 Task: Draw Realistic Clouds.
Action: Mouse moved to (334, 46)
Screenshot: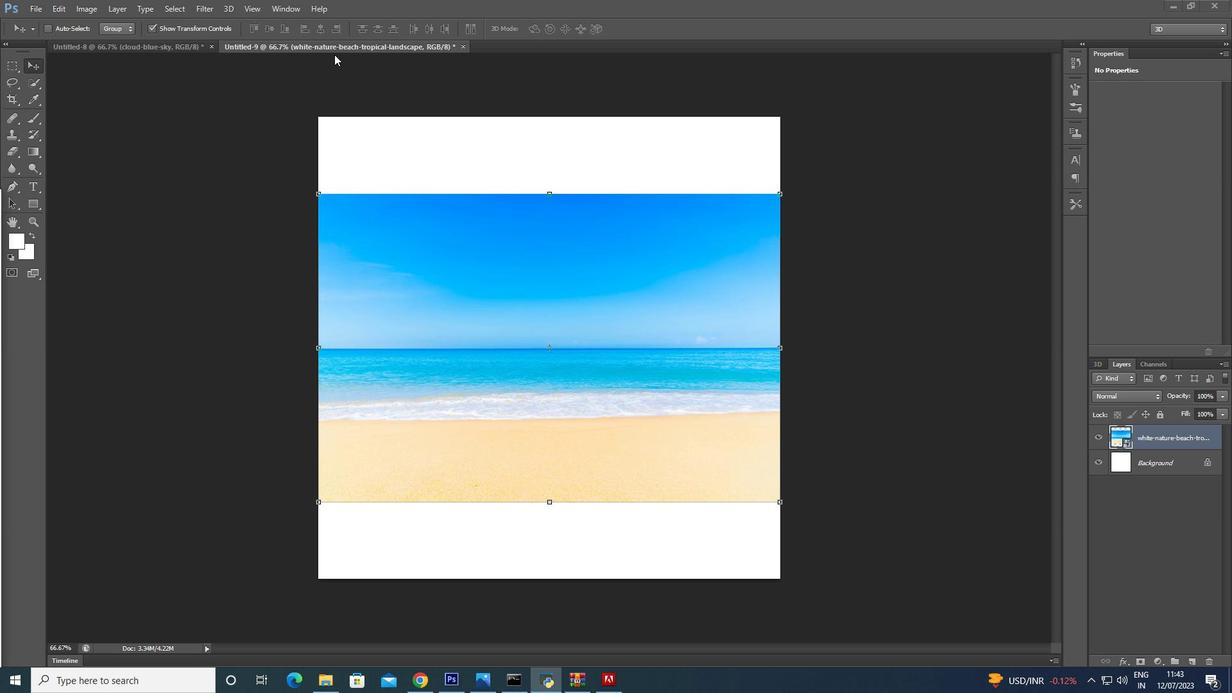 
Action: Mouse pressed left at (334, 46)
Screenshot: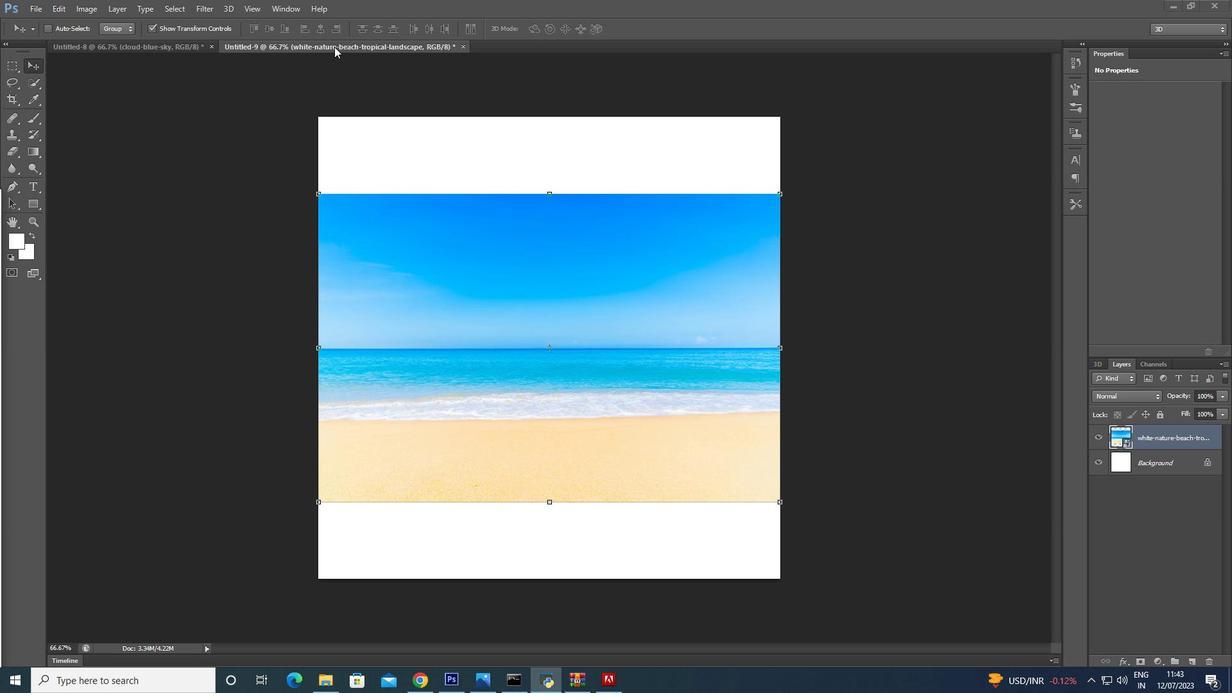 
Action: Mouse pressed left at (334, 46)
Screenshot: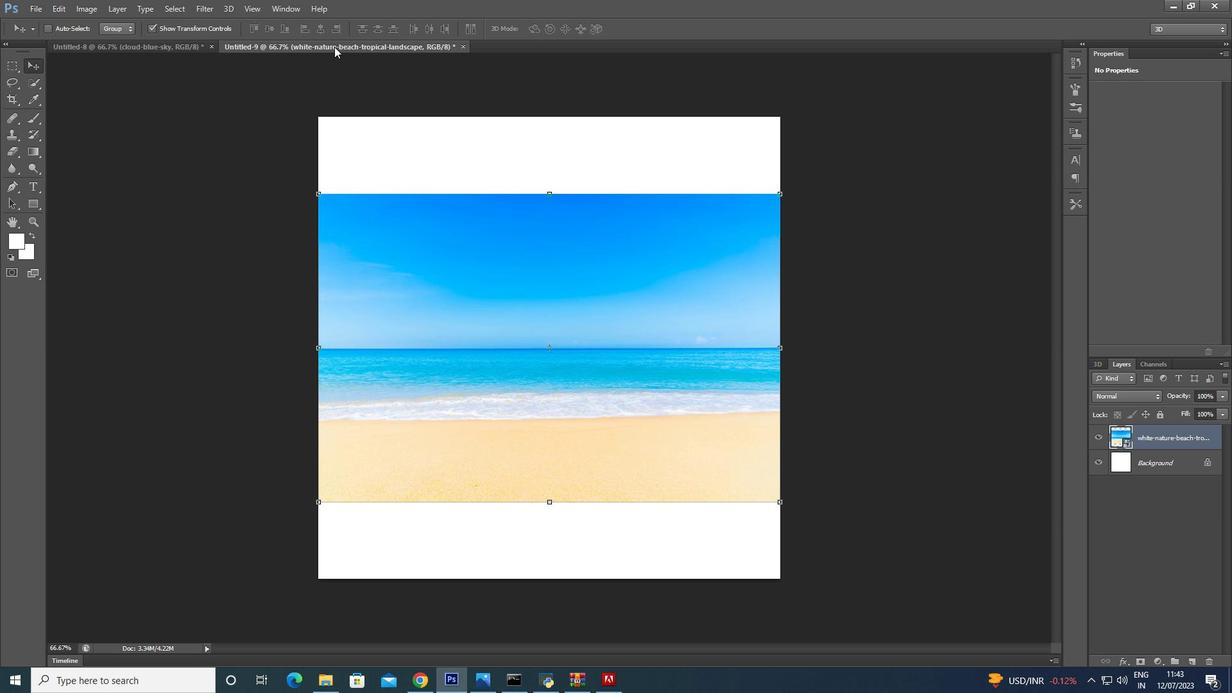 
Action: Mouse moved to (165, 47)
Screenshot: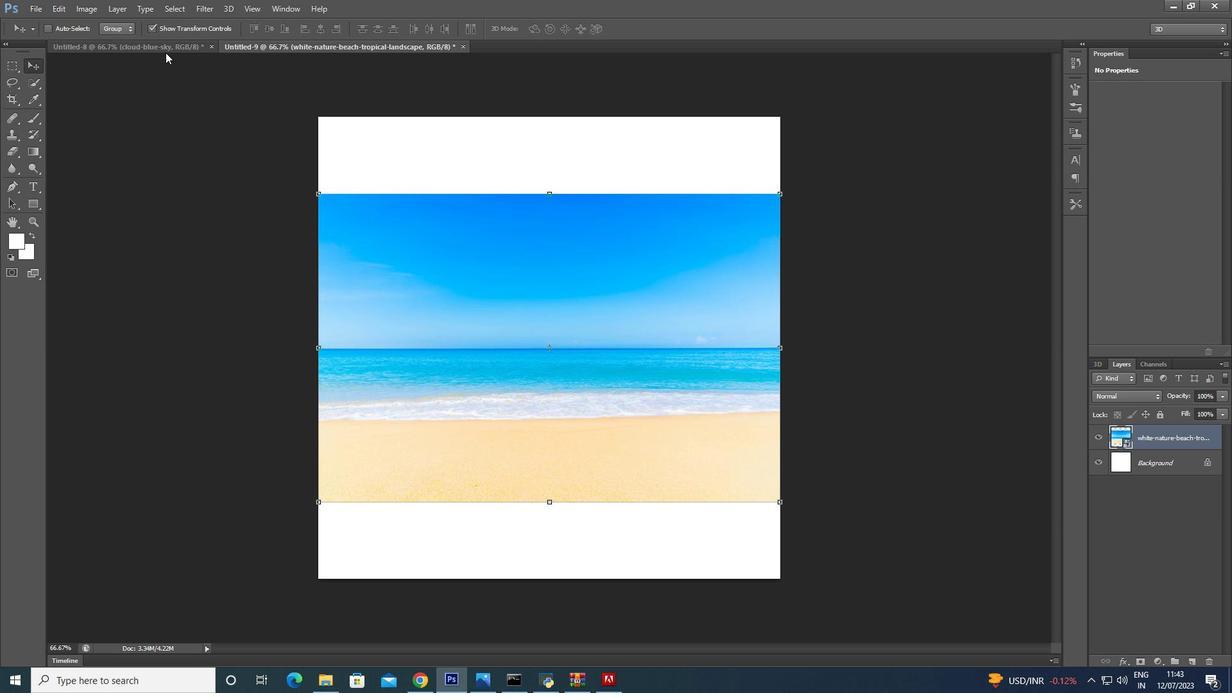 
Action: Mouse pressed left at (165, 47)
Screenshot: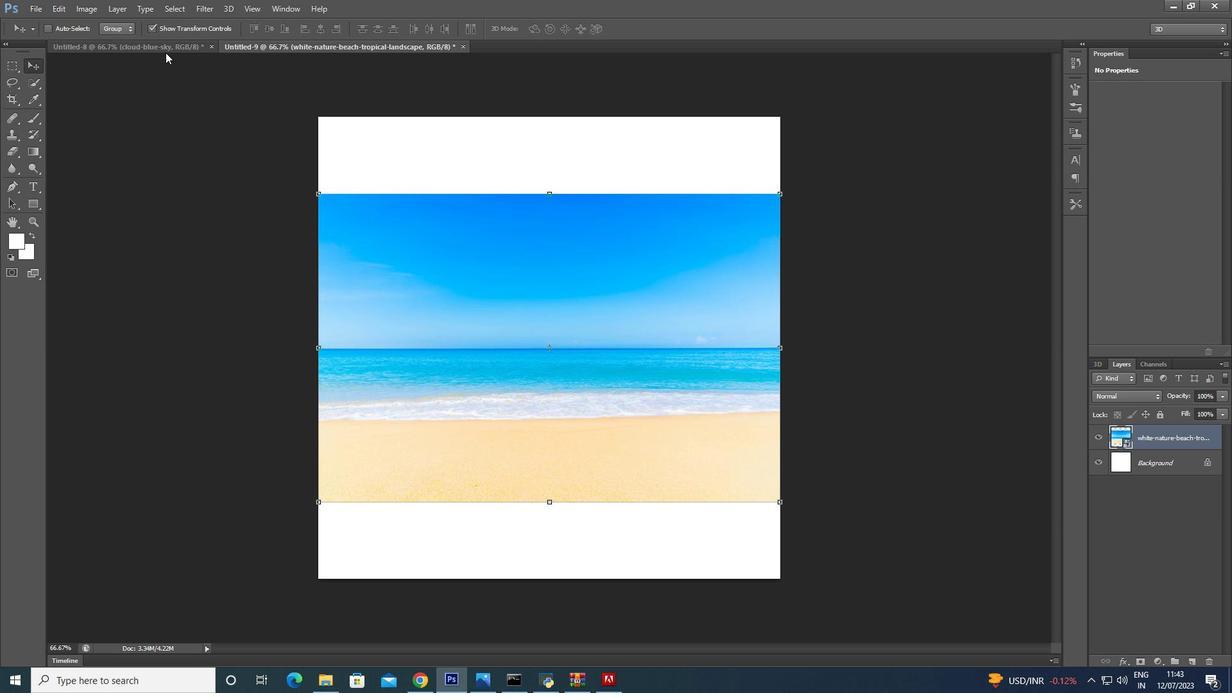 
Action: Mouse moved to (527, 317)
Screenshot: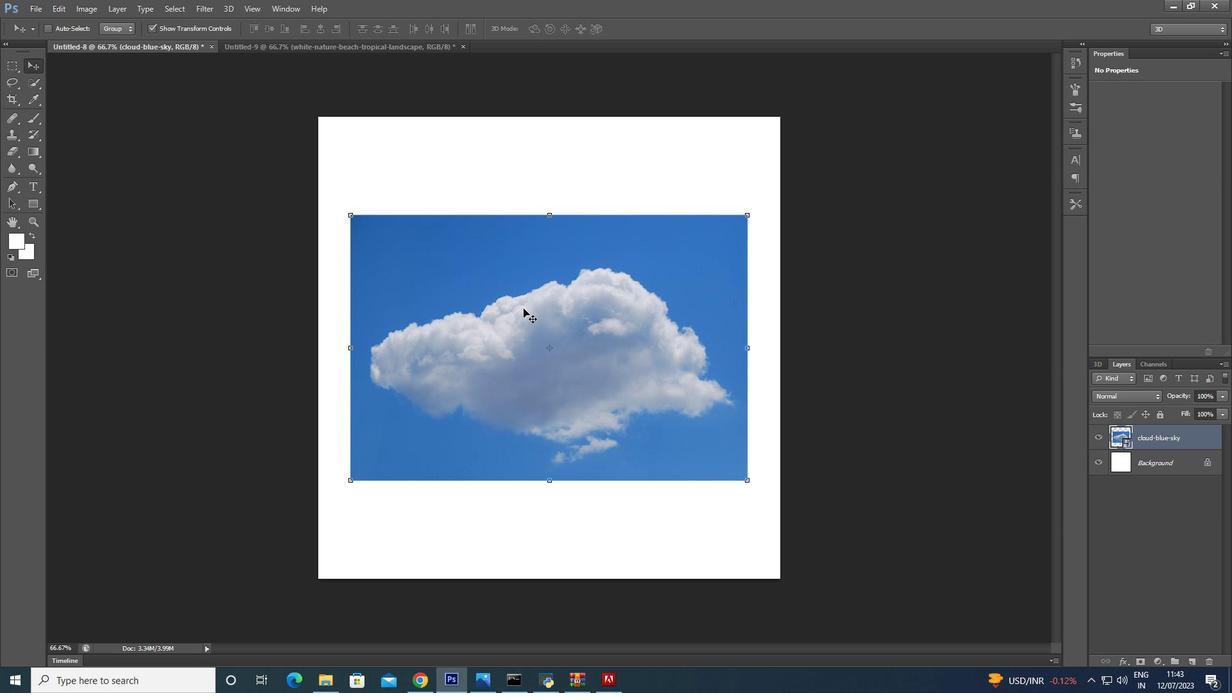 
Action: Mouse pressed left at (527, 317)
Screenshot: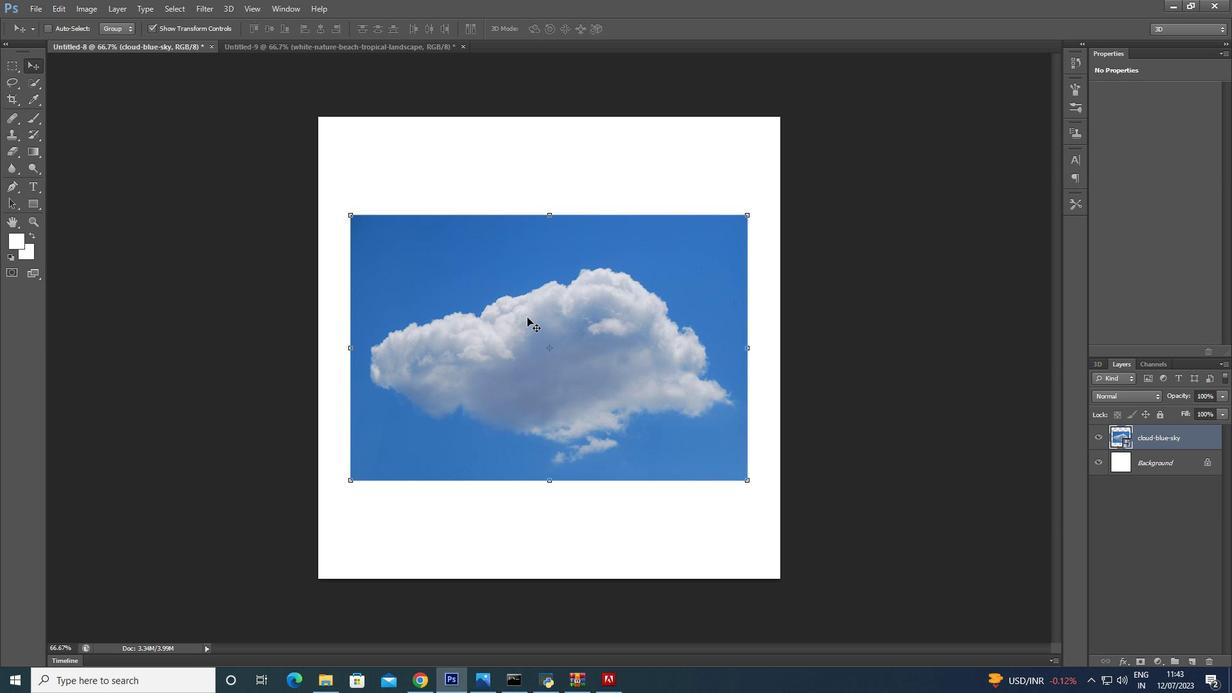 
Action: Mouse moved to (37, 84)
Screenshot: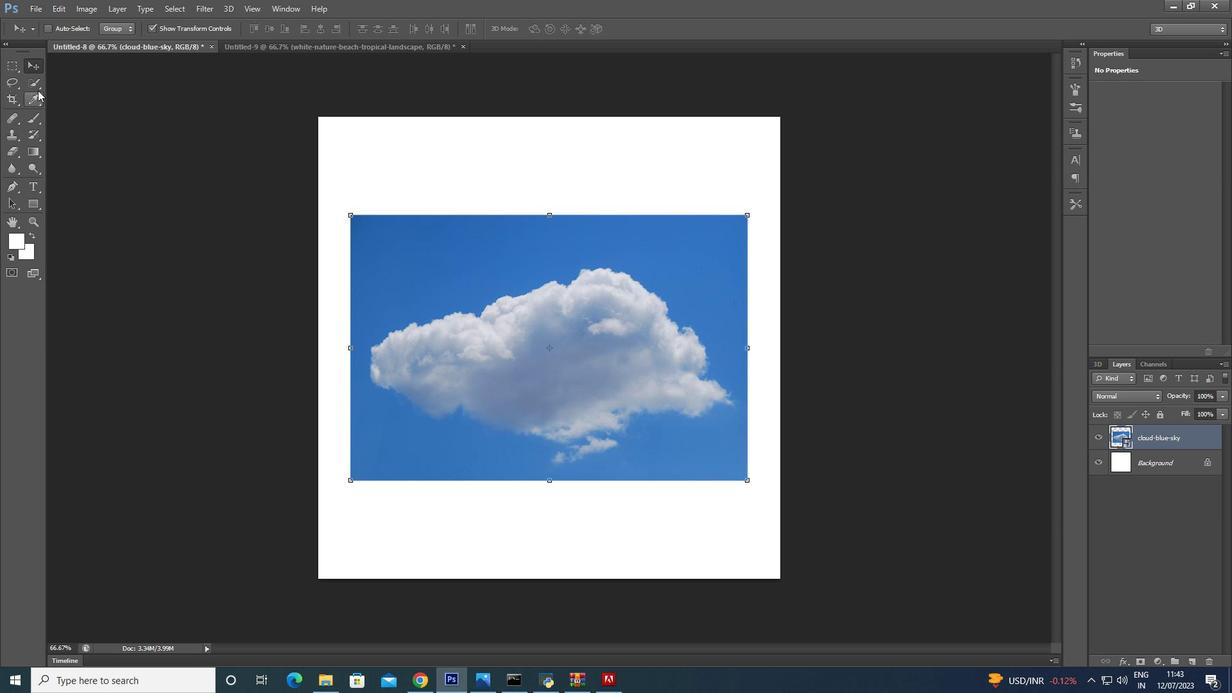 
Action: Mouse pressed left at (37, 84)
Screenshot: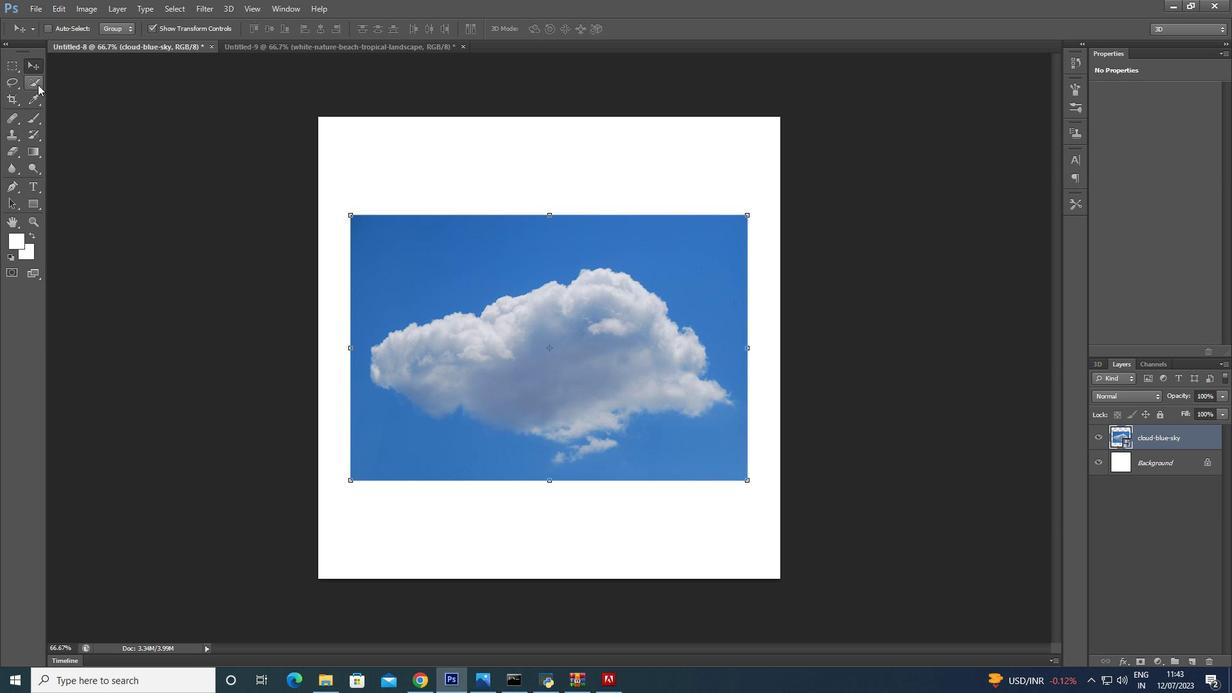 
Action: Mouse moved to (37, 85)
Screenshot: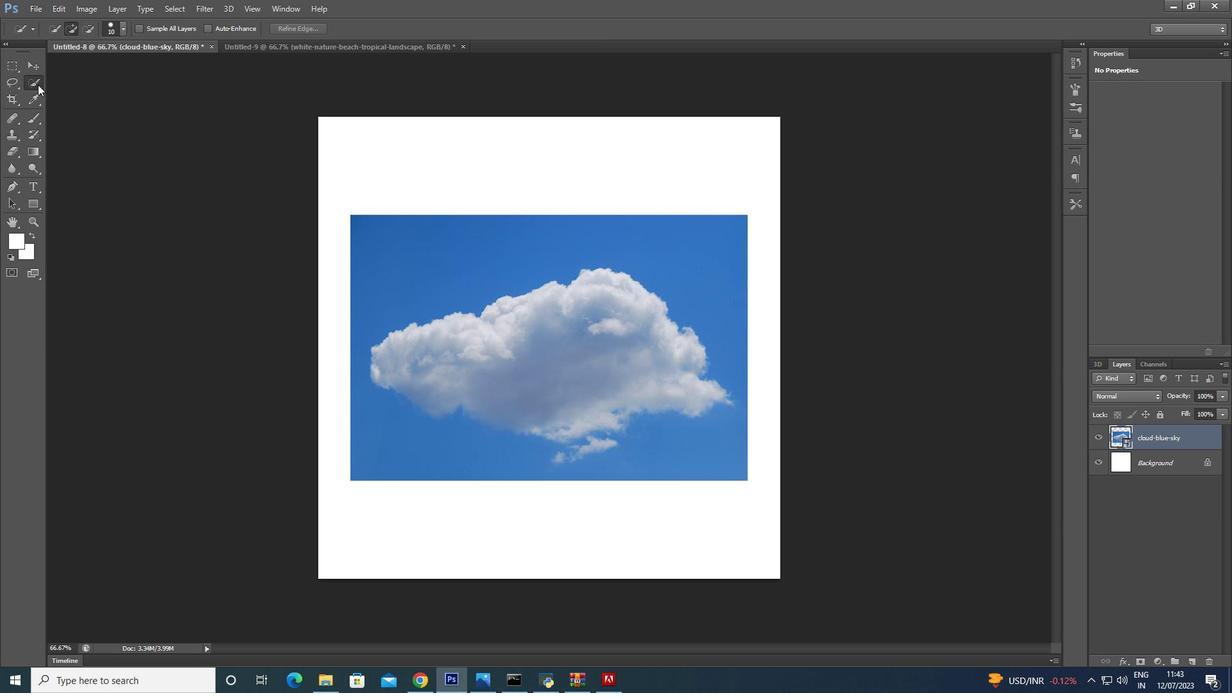 
Action: Mouse pressed left at (37, 85)
Screenshot: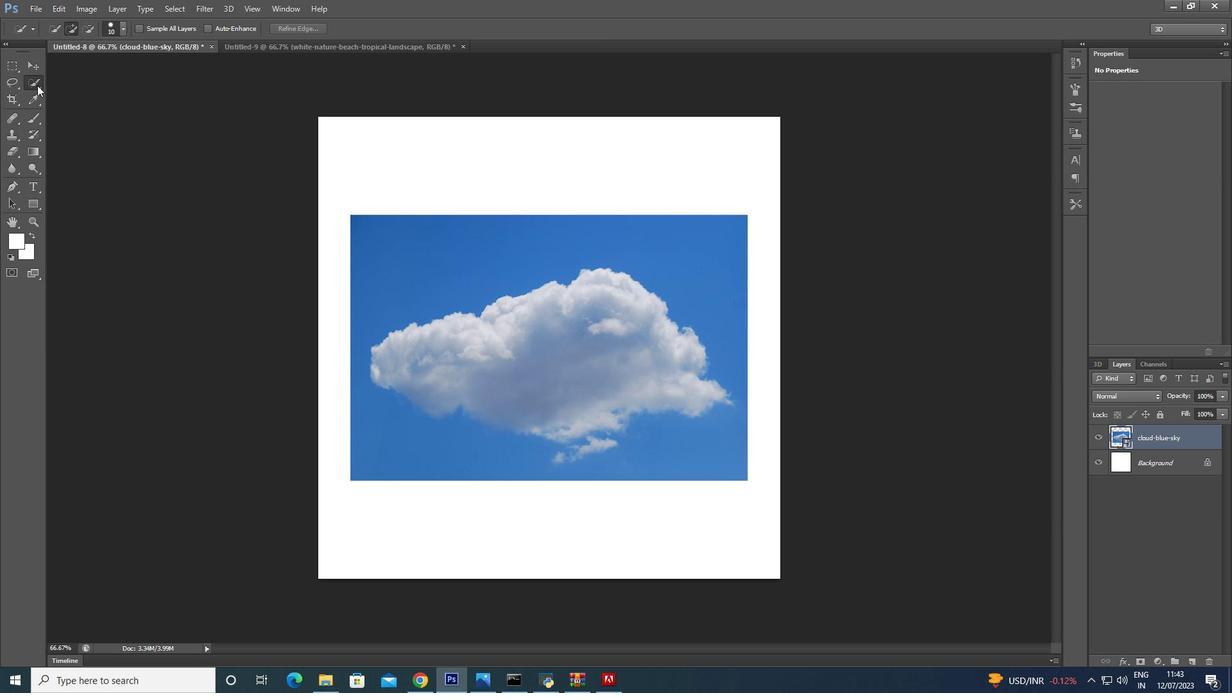 
Action: Mouse moved to (440, 294)
Screenshot: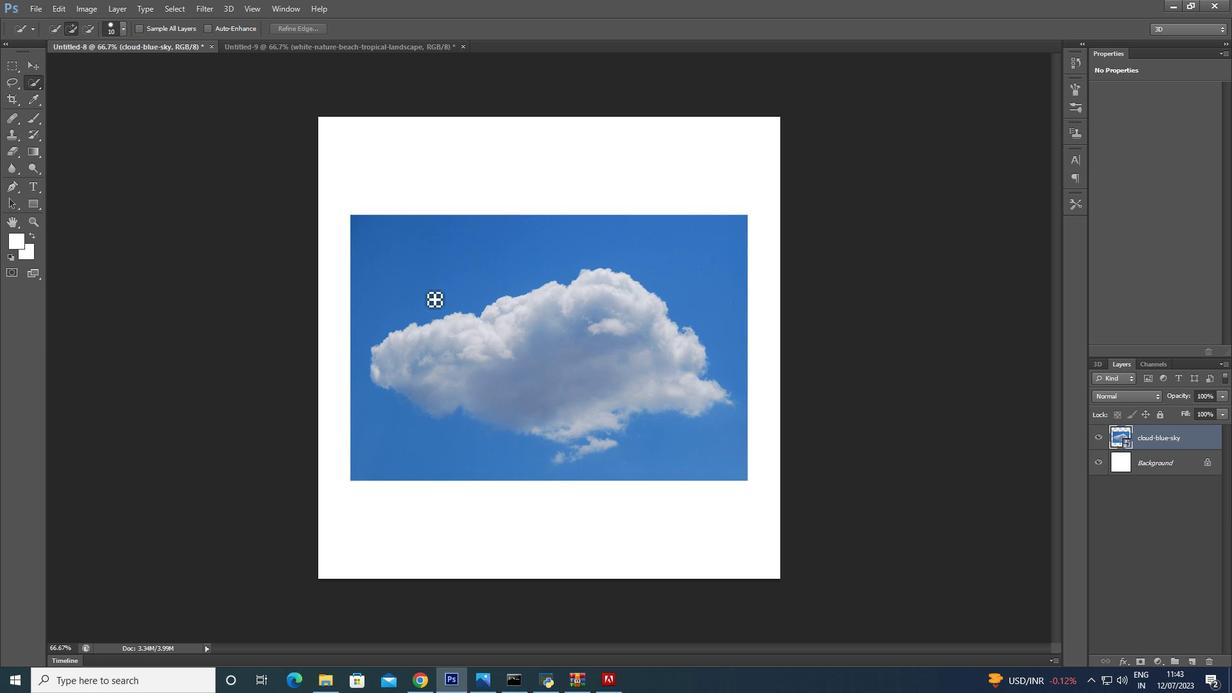 
Action: Key pressed <Key.cmd_r><Key.cmd_r><Key.cmd_r><Key.cmd_r><Key.cmd_r><Key.cmd_r><Key.cmd_r><Key.cmd_r>[
Screenshot: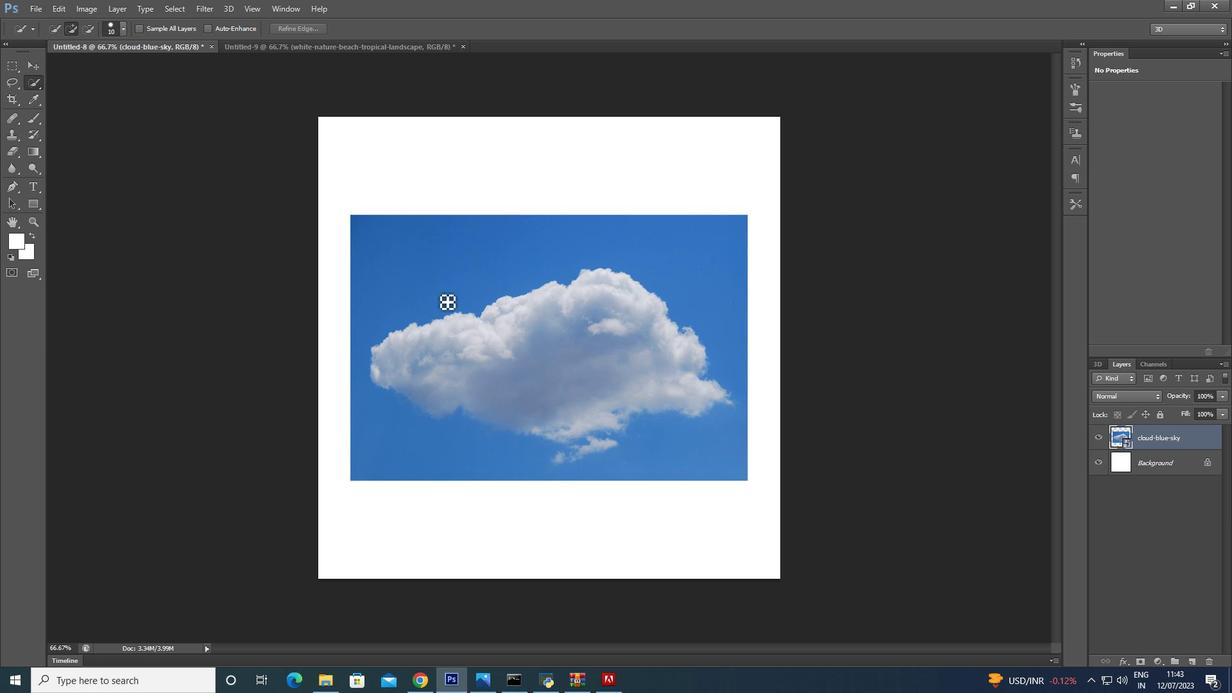 
Action: Mouse moved to (447, 294)
Screenshot: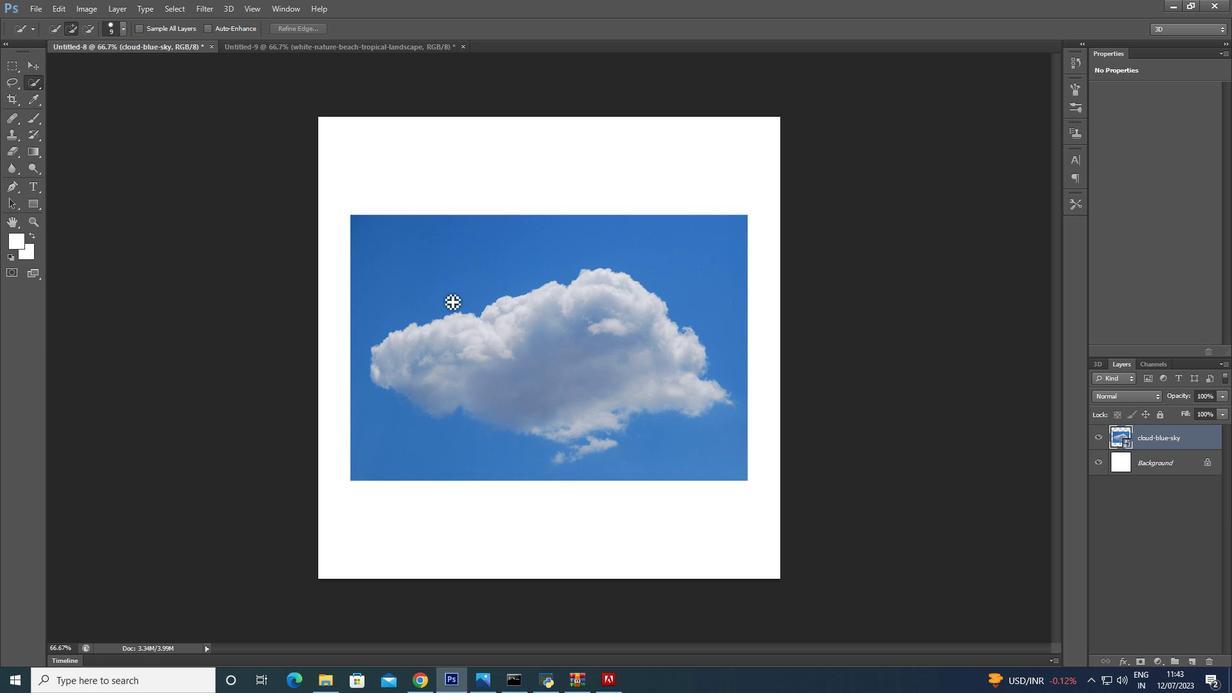 
Action: Key pressed [
Screenshot: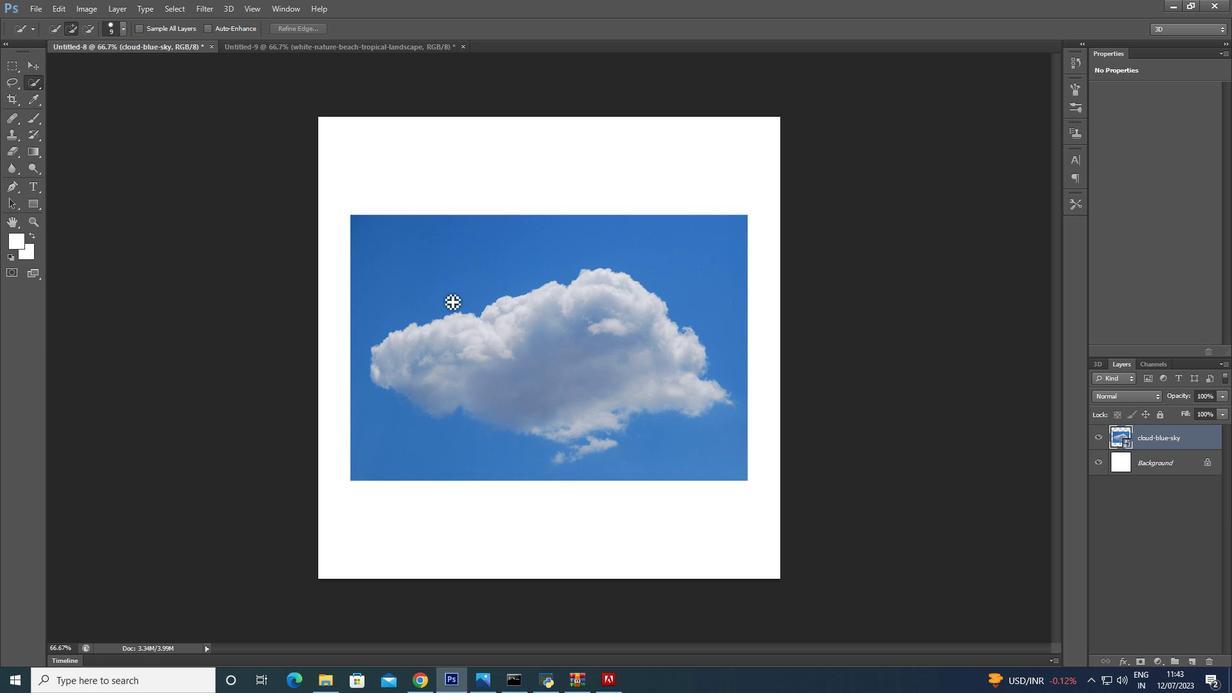 
Action: Mouse moved to (448, 294)
Screenshot: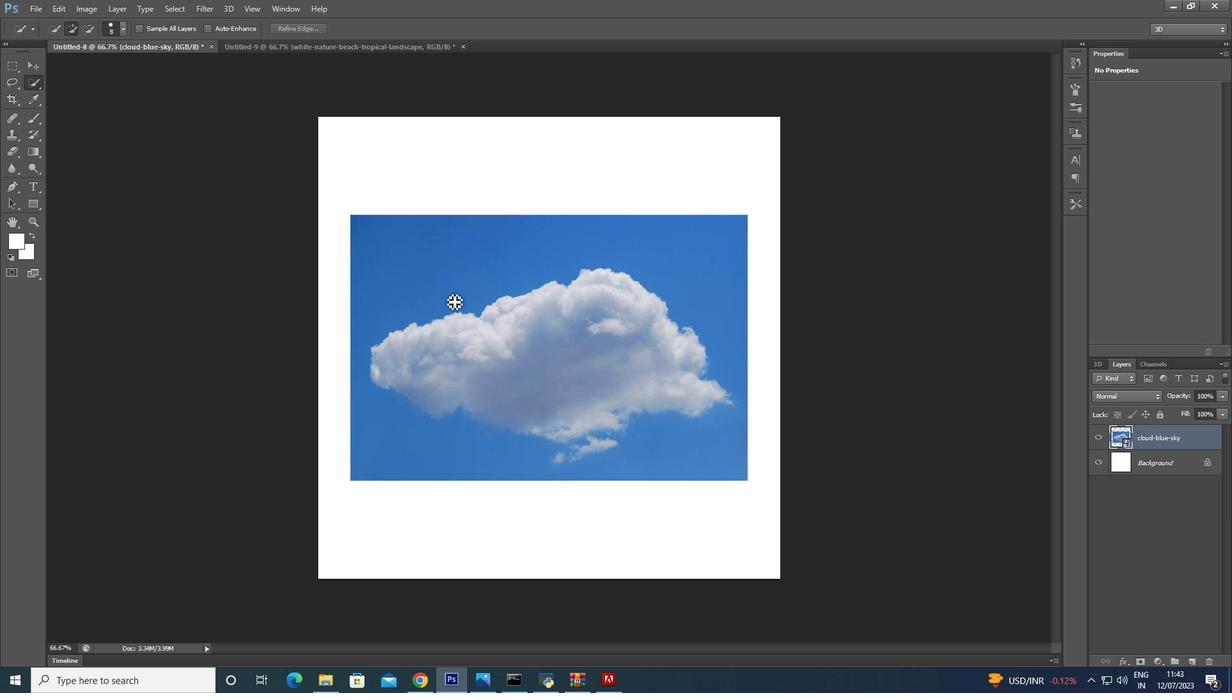 
Action: Key pressed []
Screenshot: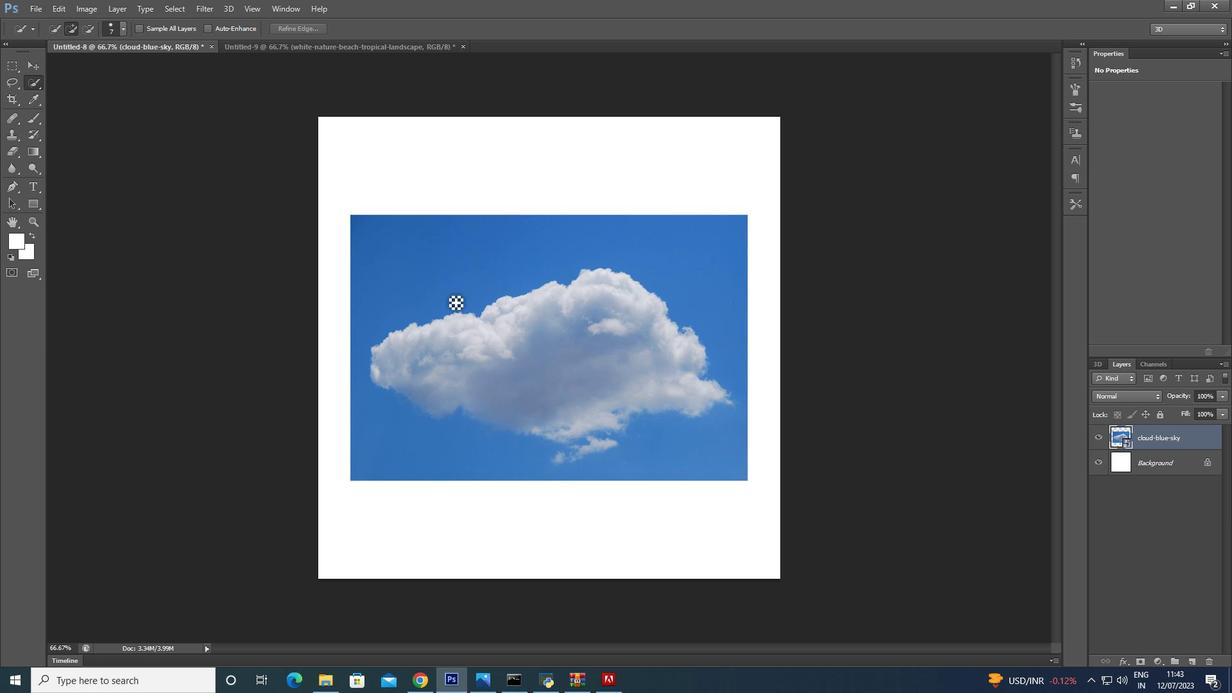 
Action: Mouse moved to (448, 294)
Screenshot: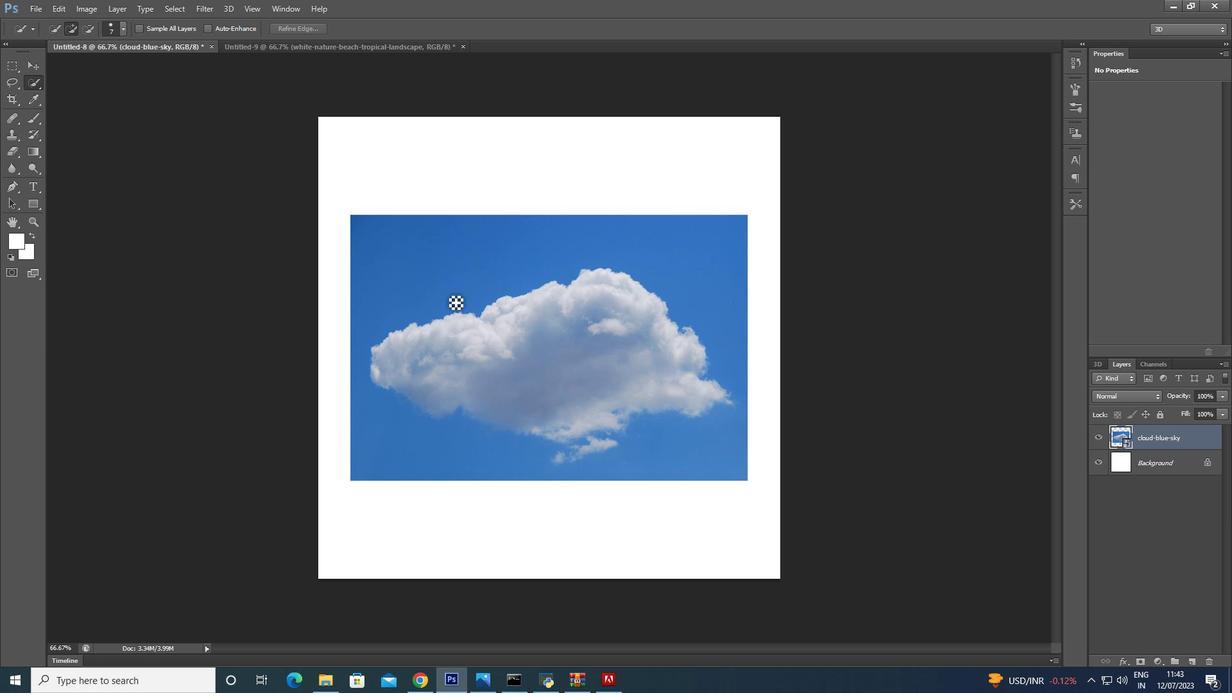 
Action: Key pressed ]
Screenshot: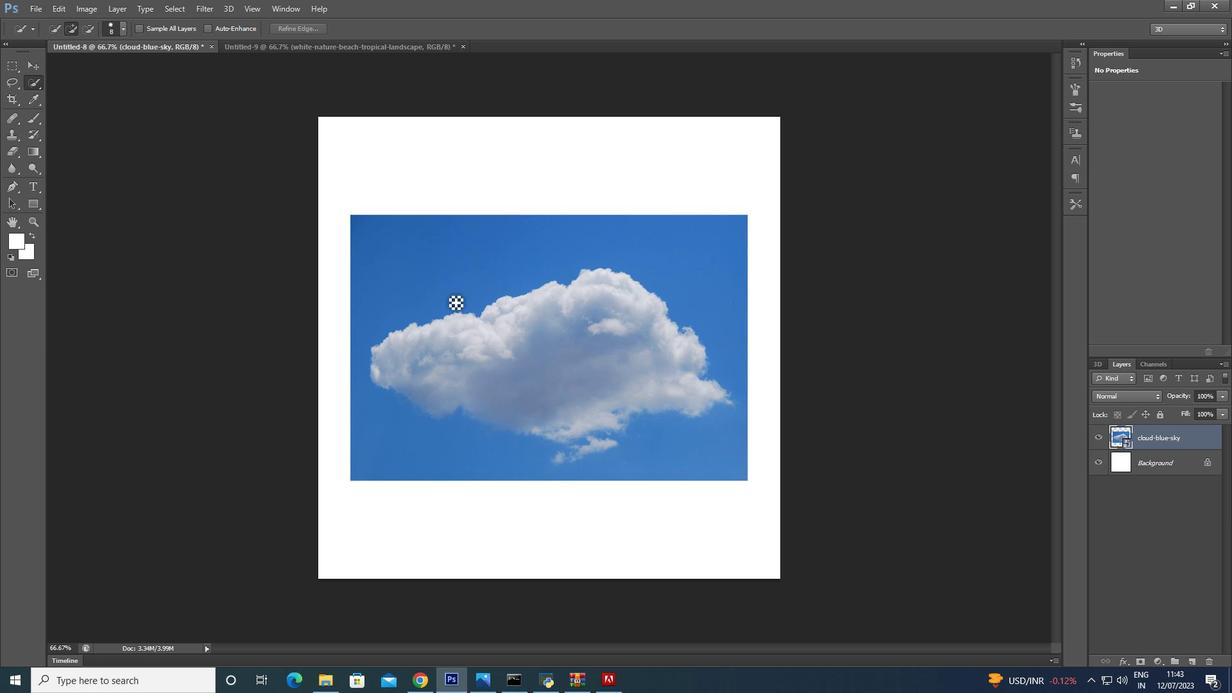 
Action: Mouse moved to (451, 294)
Screenshot: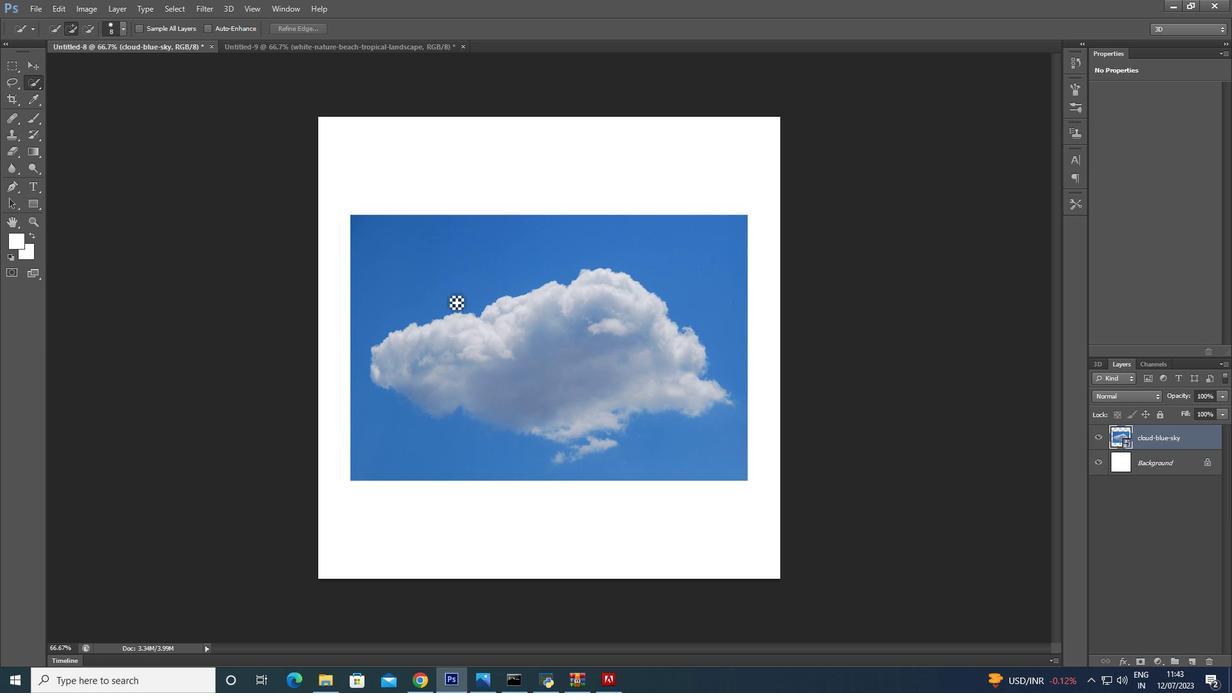 
Action: Key pressed ]
Screenshot: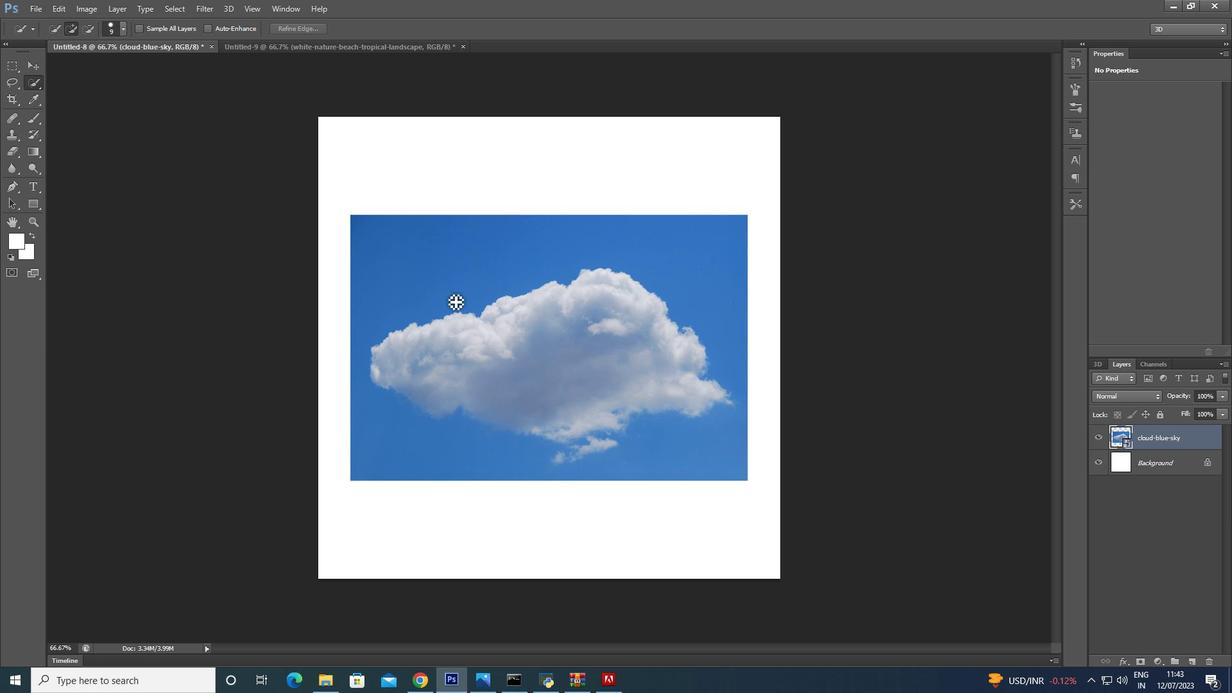 
Action: Mouse moved to (453, 294)
Screenshot: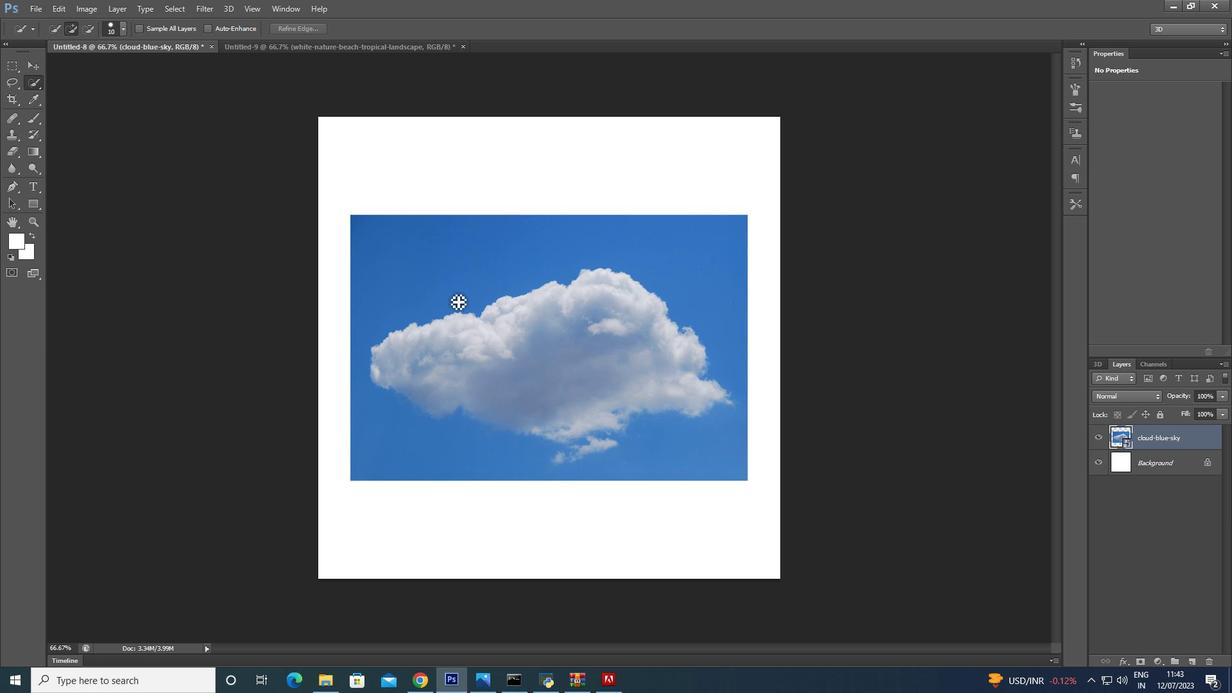 
Action: Key pressed ]
Screenshot: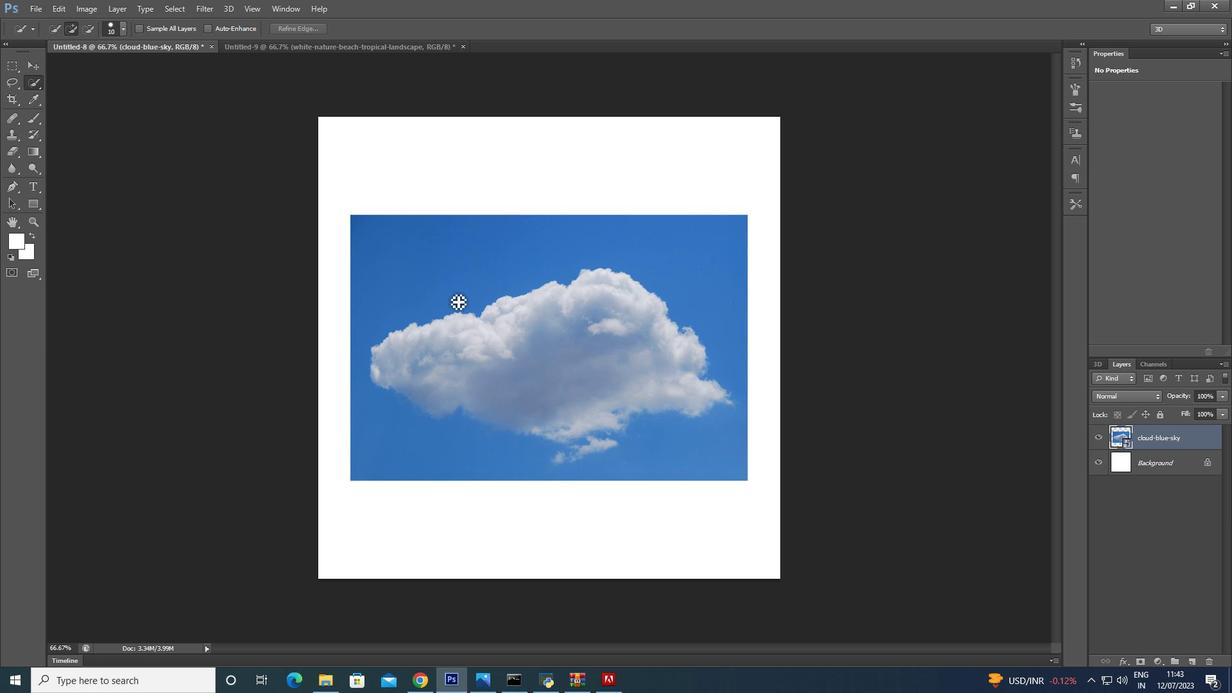 
Action: Mouse moved to (453, 294)
Screenshot: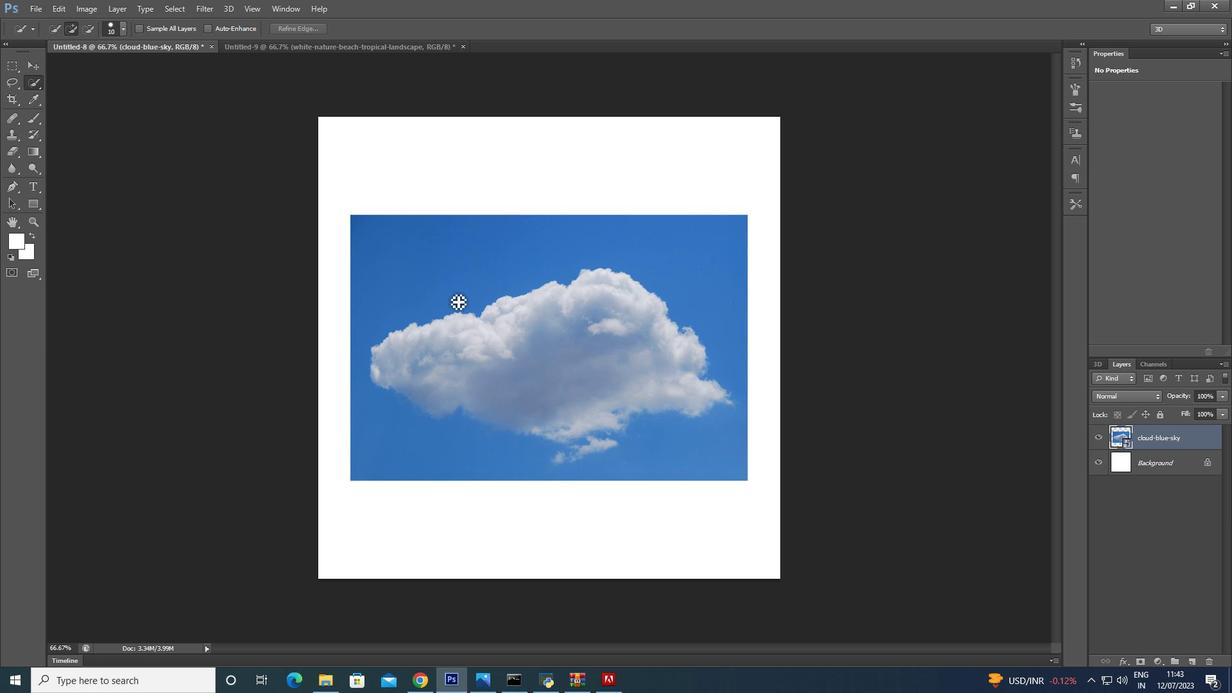 
Action: Key pressed ]]]]]]
Screenshot: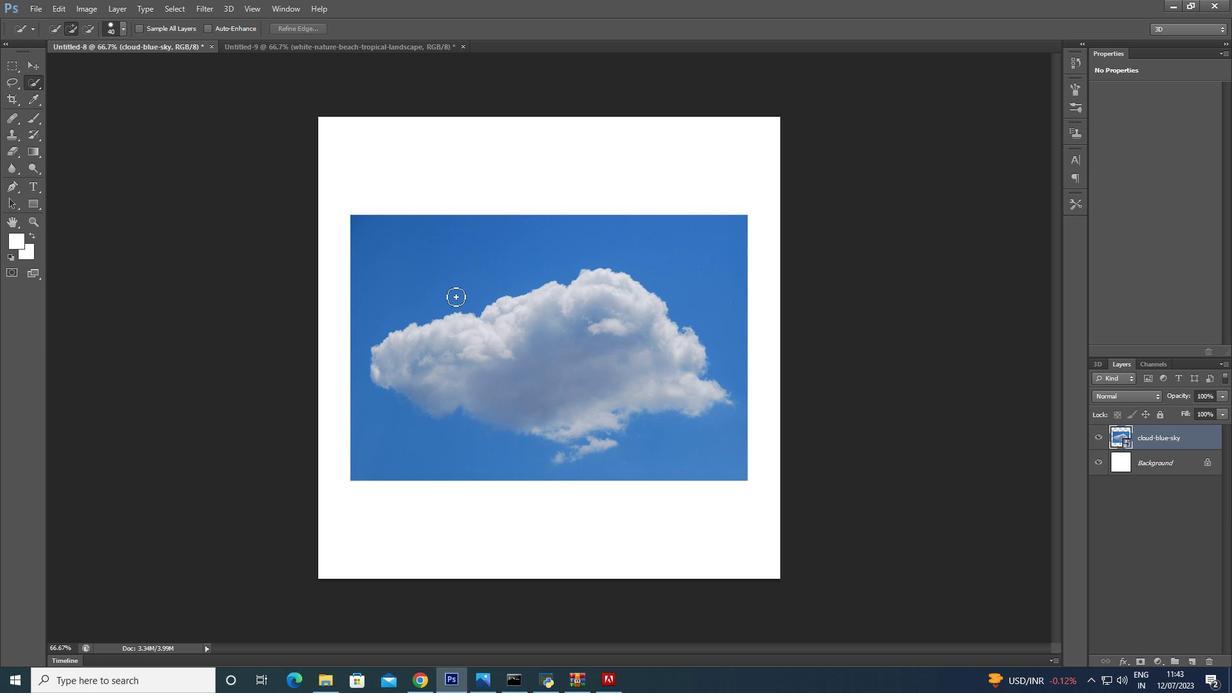 
Action: Mouse moved to (448, 313)
Screenshot: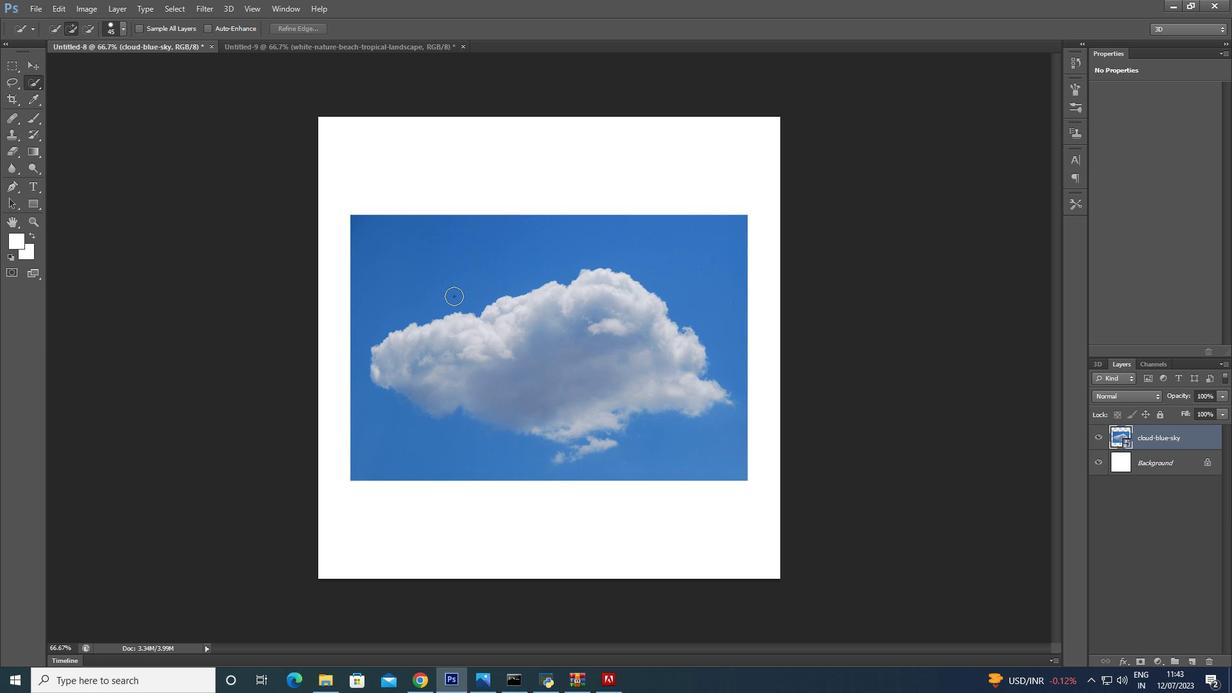 
Action: Key pressed ]
Screenshot: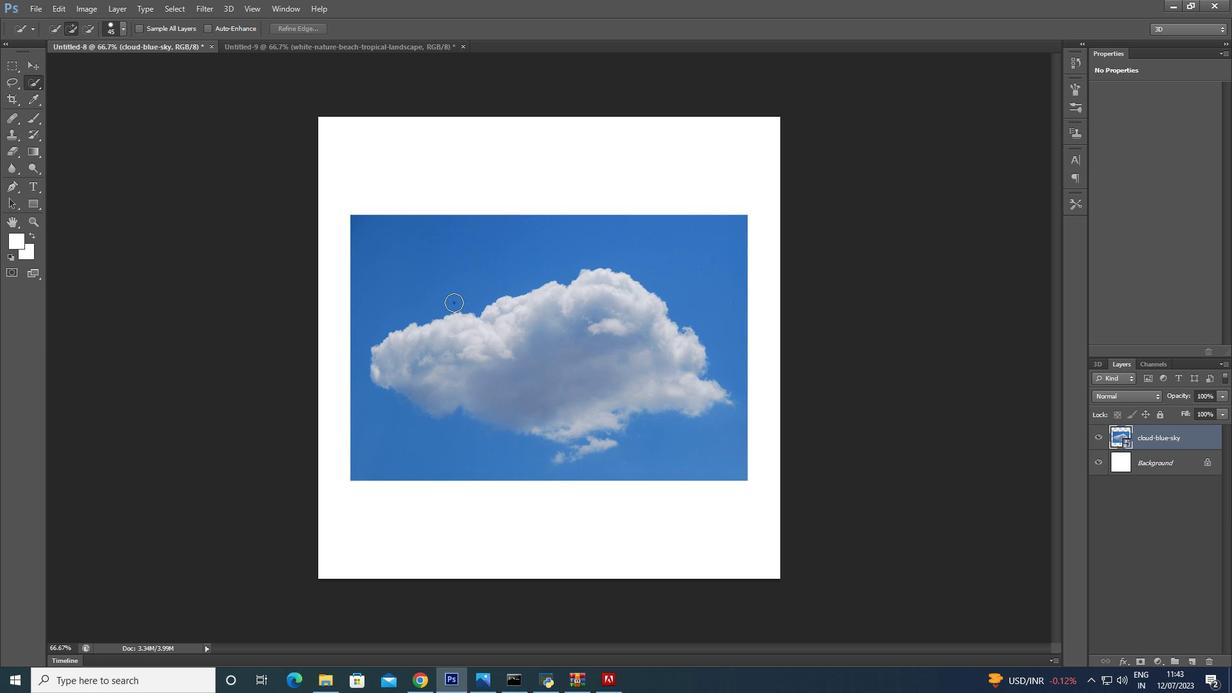 
Action: Mouse moved to (527, 303)
Screenshot: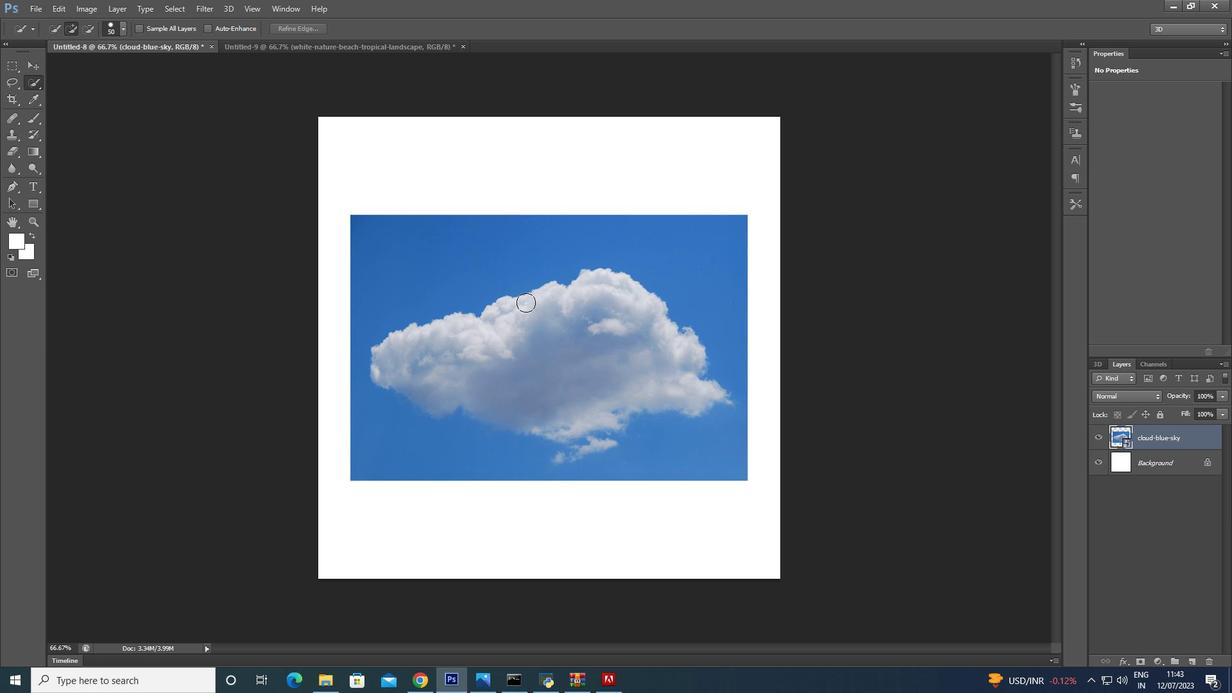 
Action: Mouse pressed left at (527, 303)
Screenshot: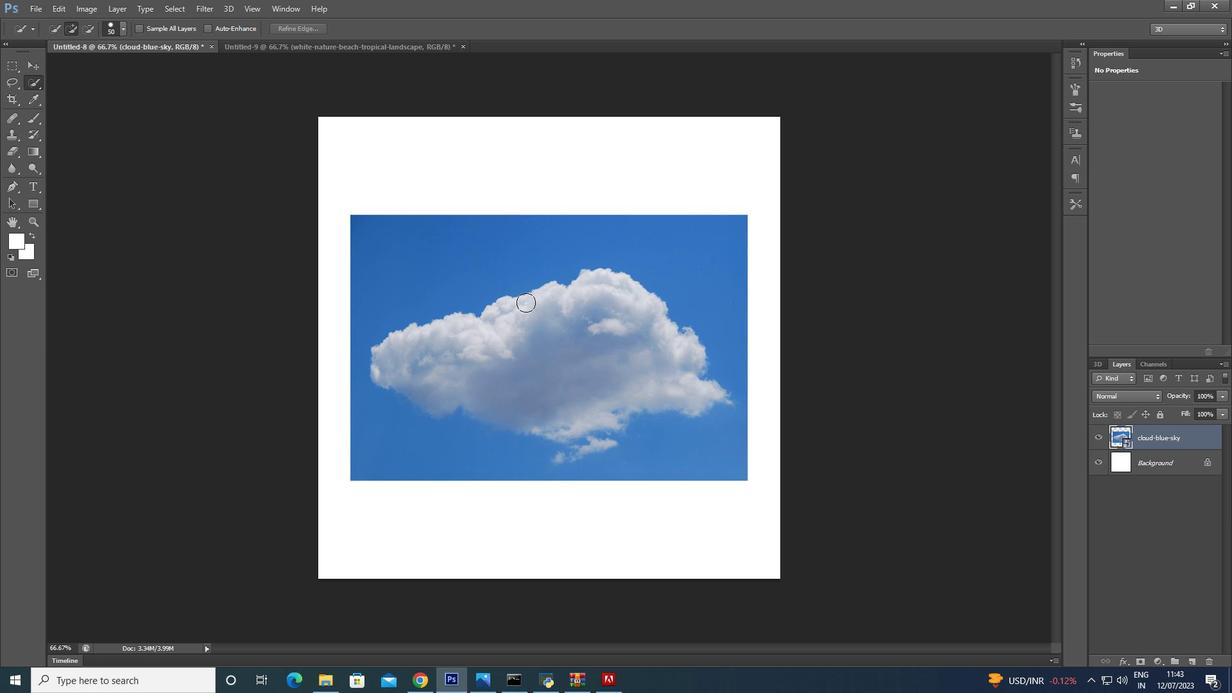 
Action: Mouse moved to (545, 305)
Screenshot: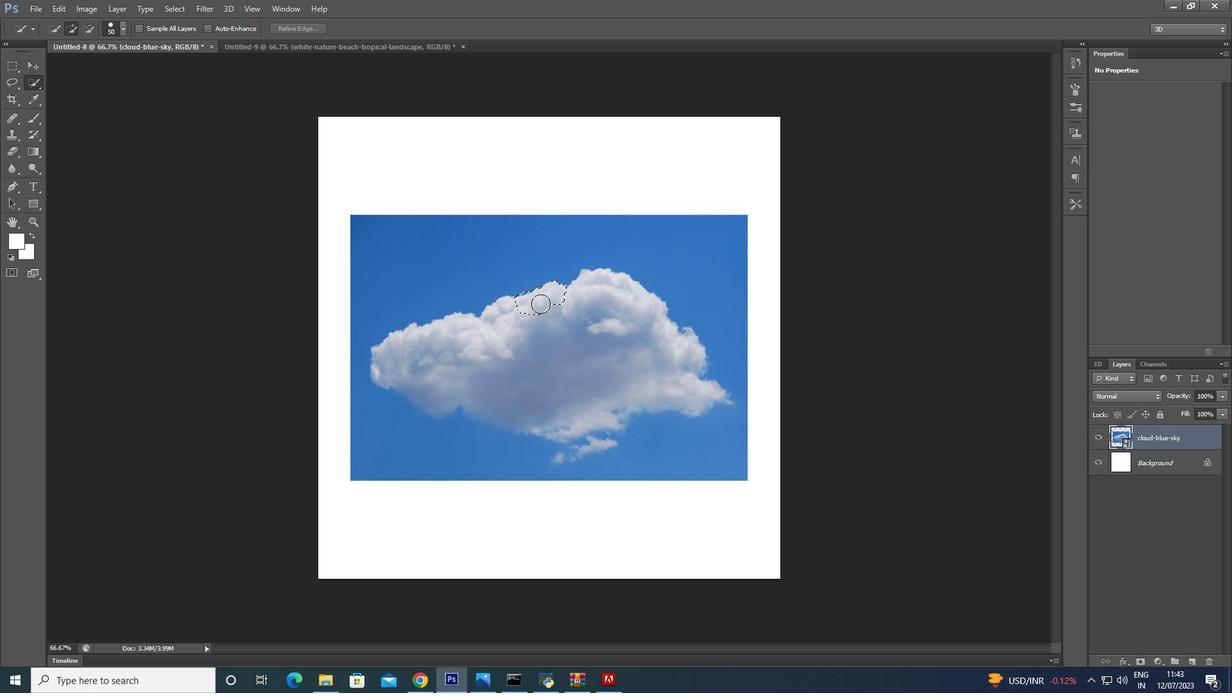 
Action: Mouse pressed left at (543, 305)
Screenshot: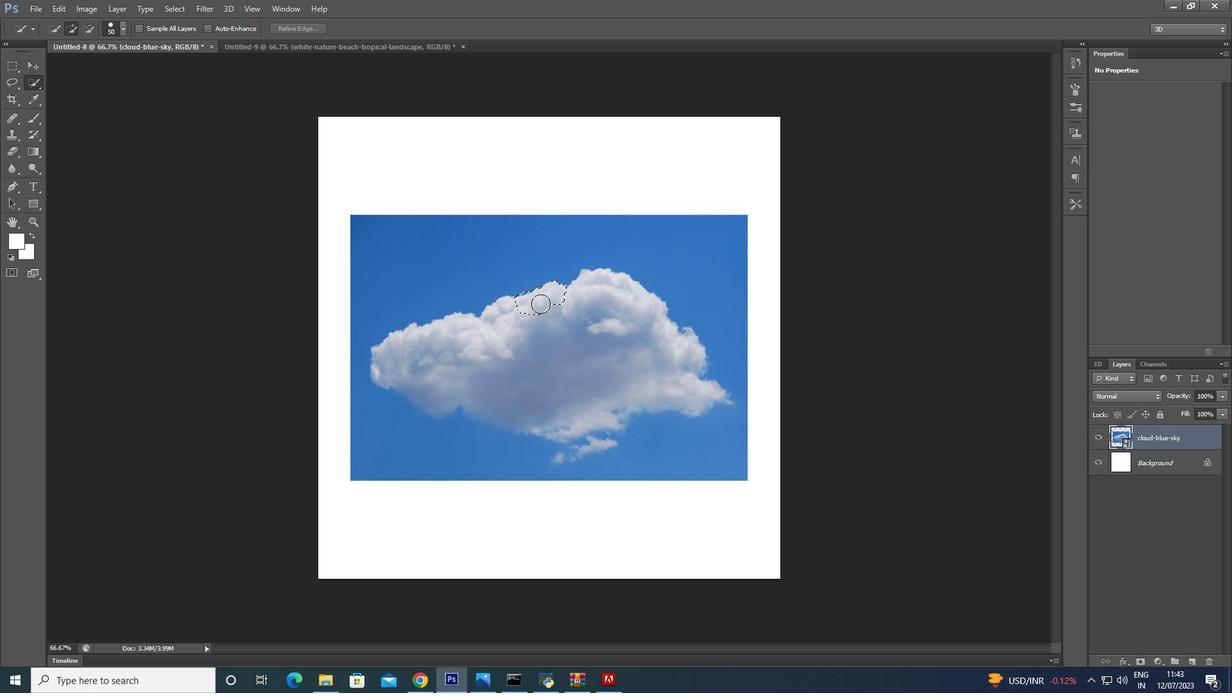 
Action: Mouse moved to (548, 306)
Screenshot: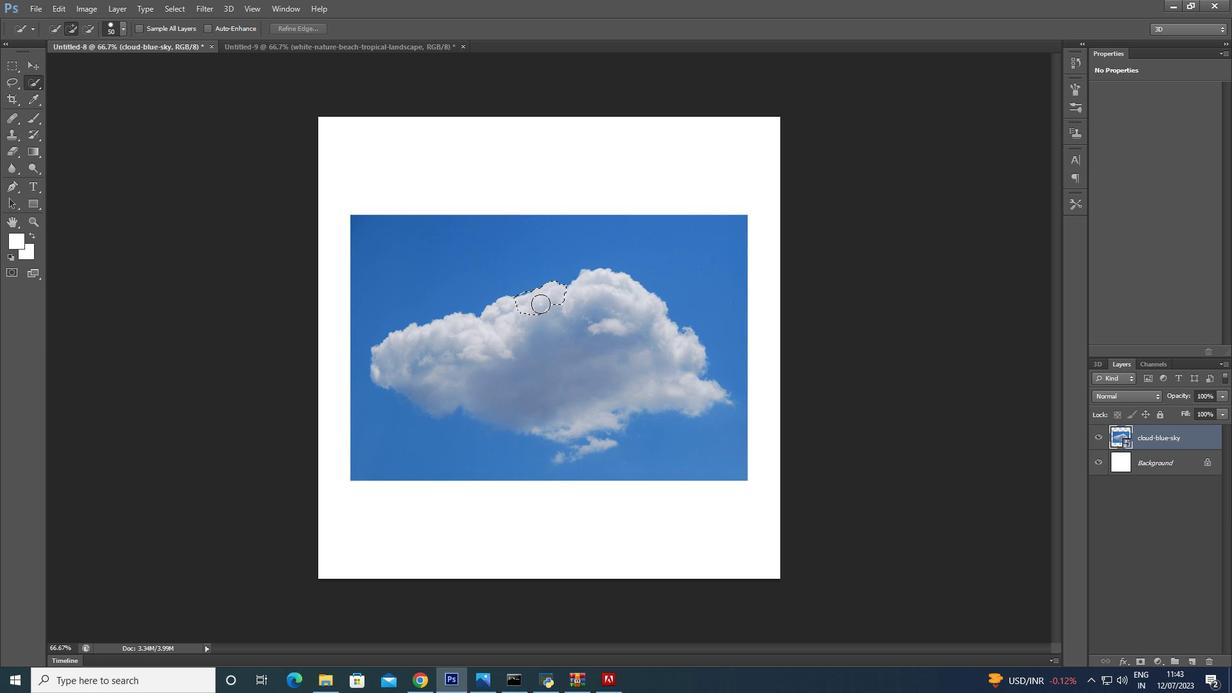 
Action: Mouse pressed left at (545, 305)
Screenshot: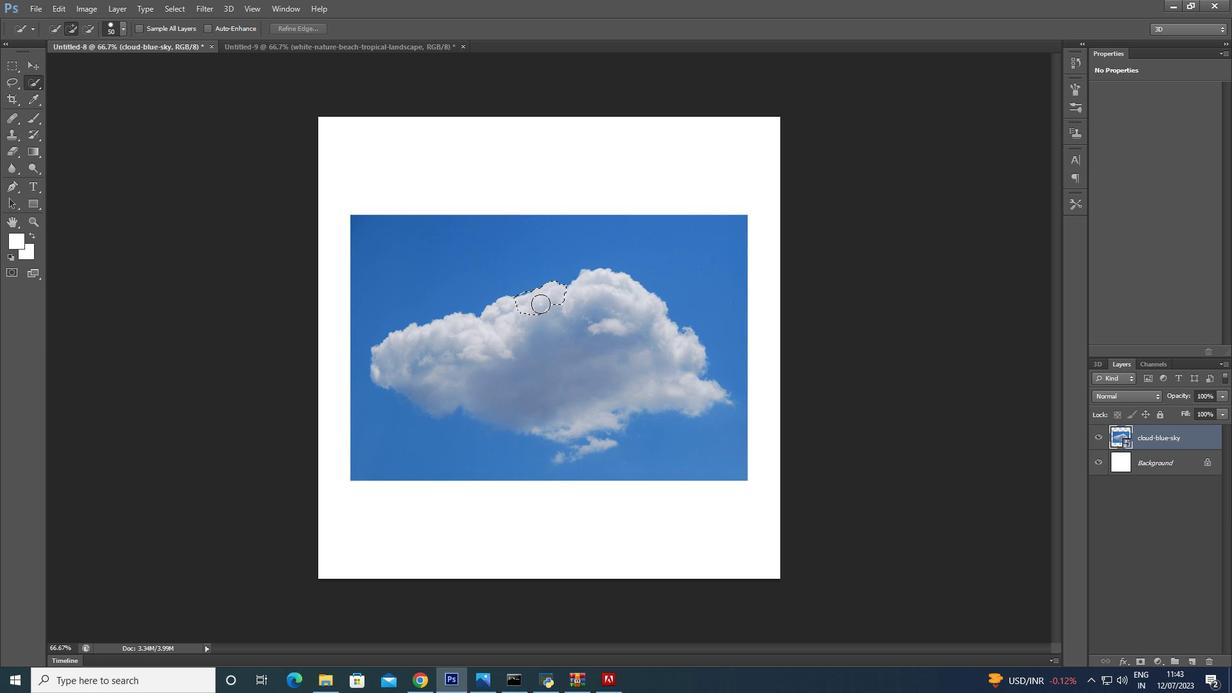 
Action: Mouse moved to (552, 307)
Screenshot: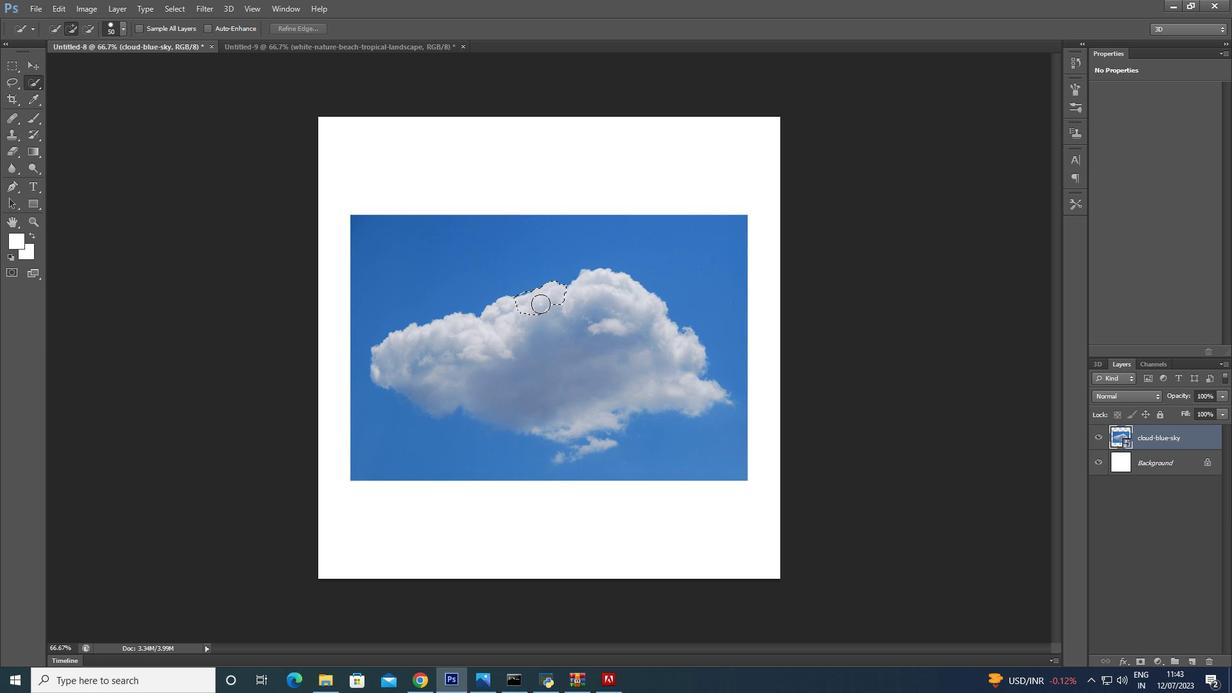 
Action: Mouse pressed right at (545, 305)
Screenshot: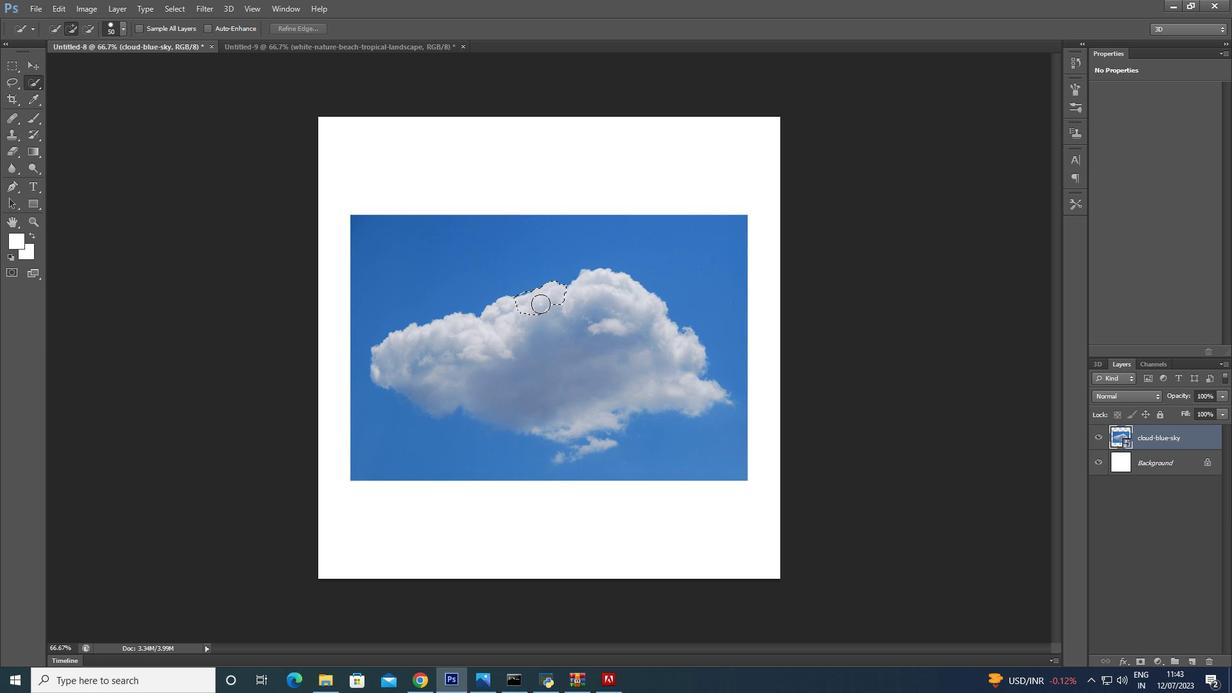 
Action: Mouse moved to (611, 341)
Screenshot: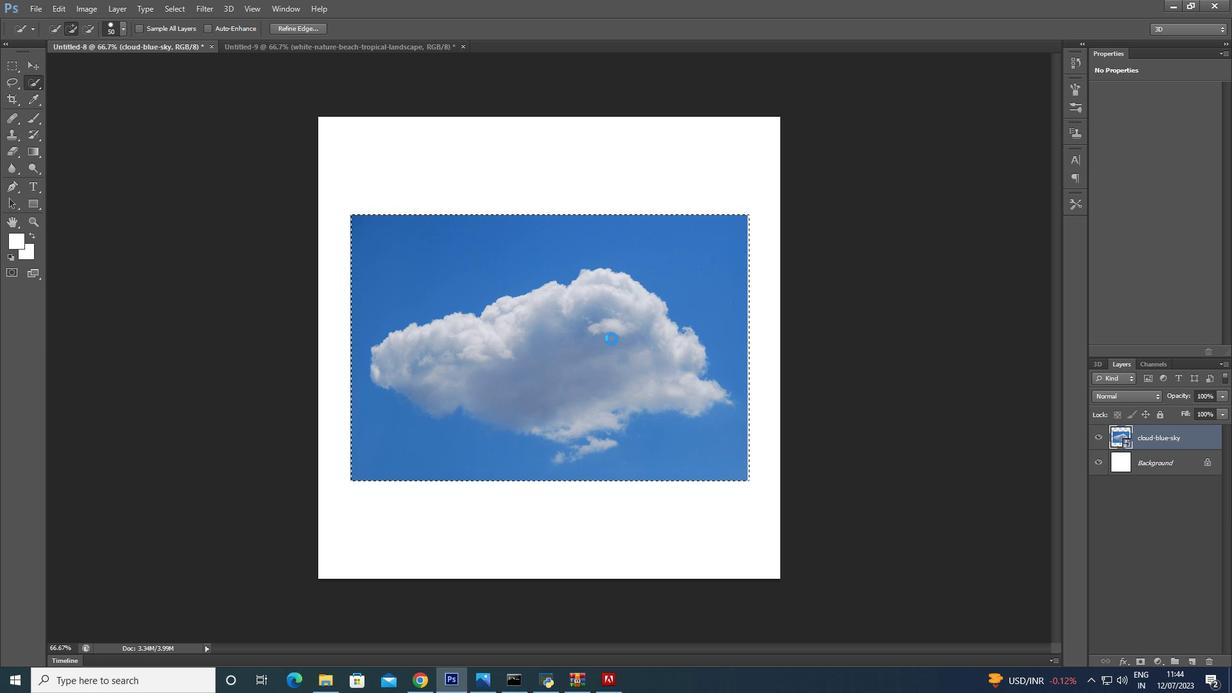 
Action: Mouse pressed left at (611, 341)
Screenshot: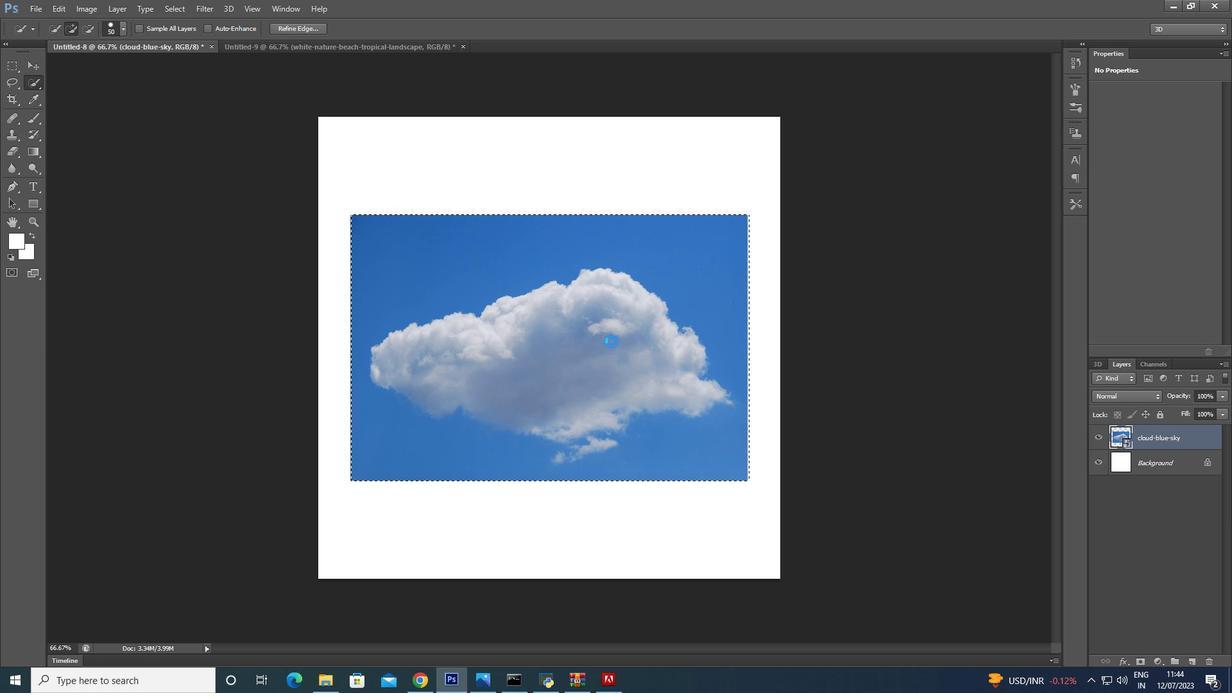 
Action: Mouse moved to (602, 326)
Screenshot: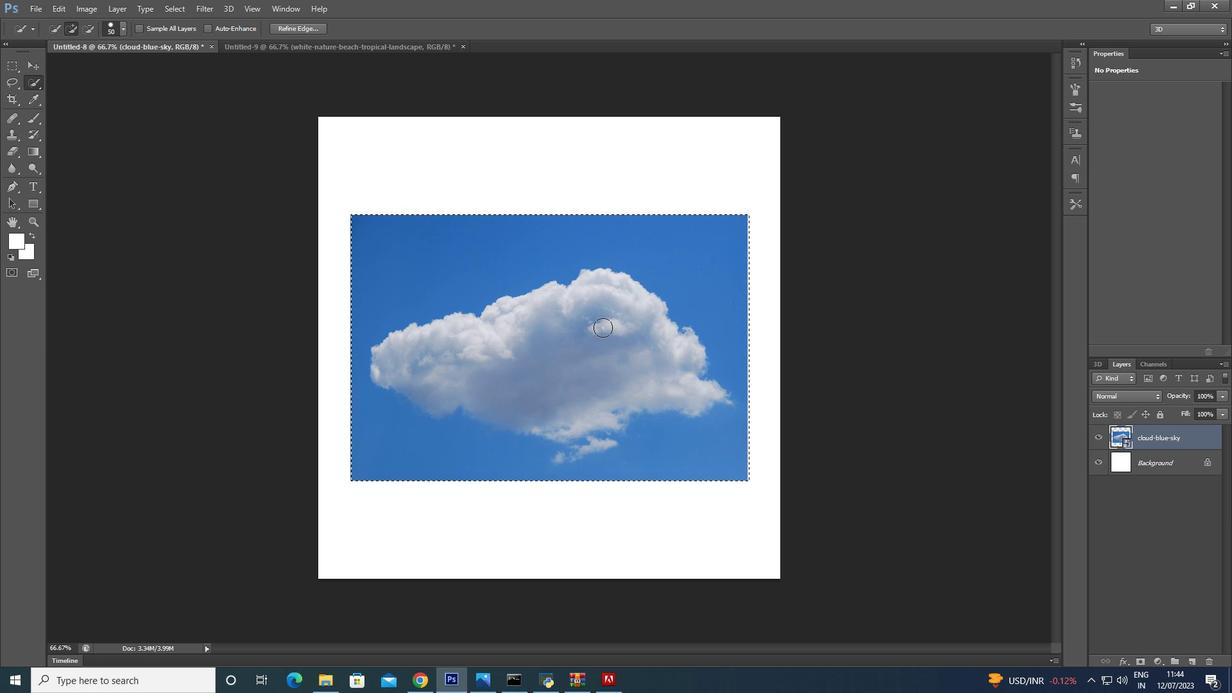 
Action: Key pressed ctrl+D
Screenshot: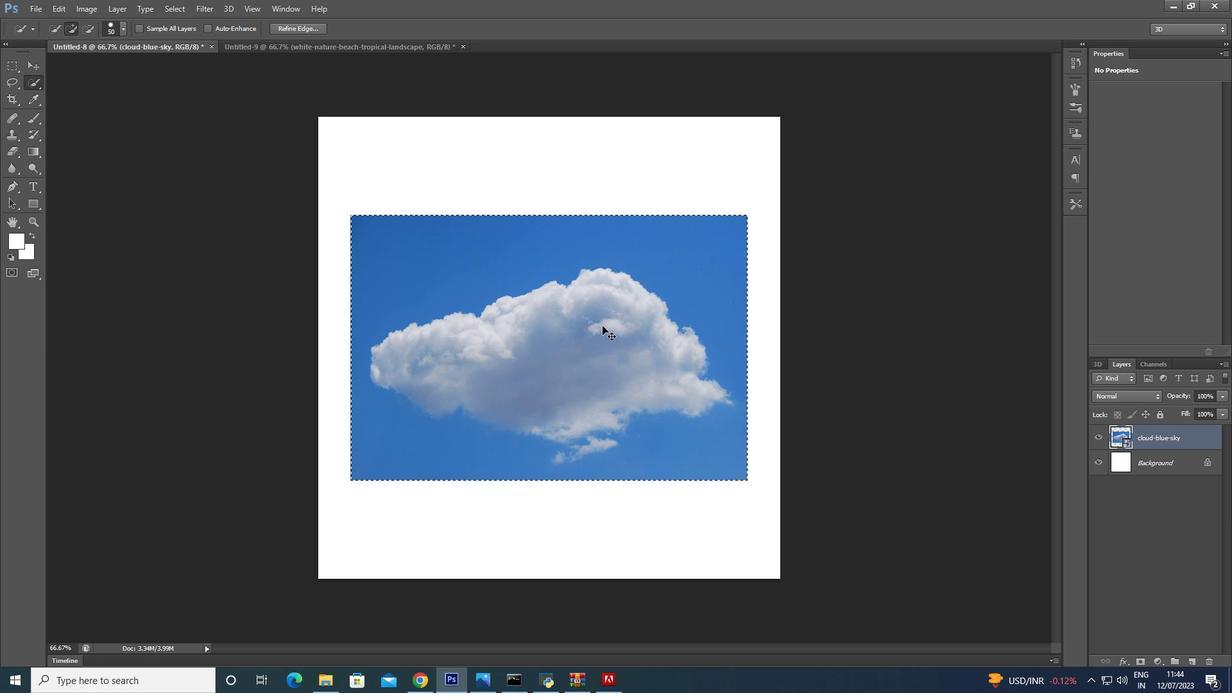 
Action: Mouse moved to (563, 292)
Screenshot: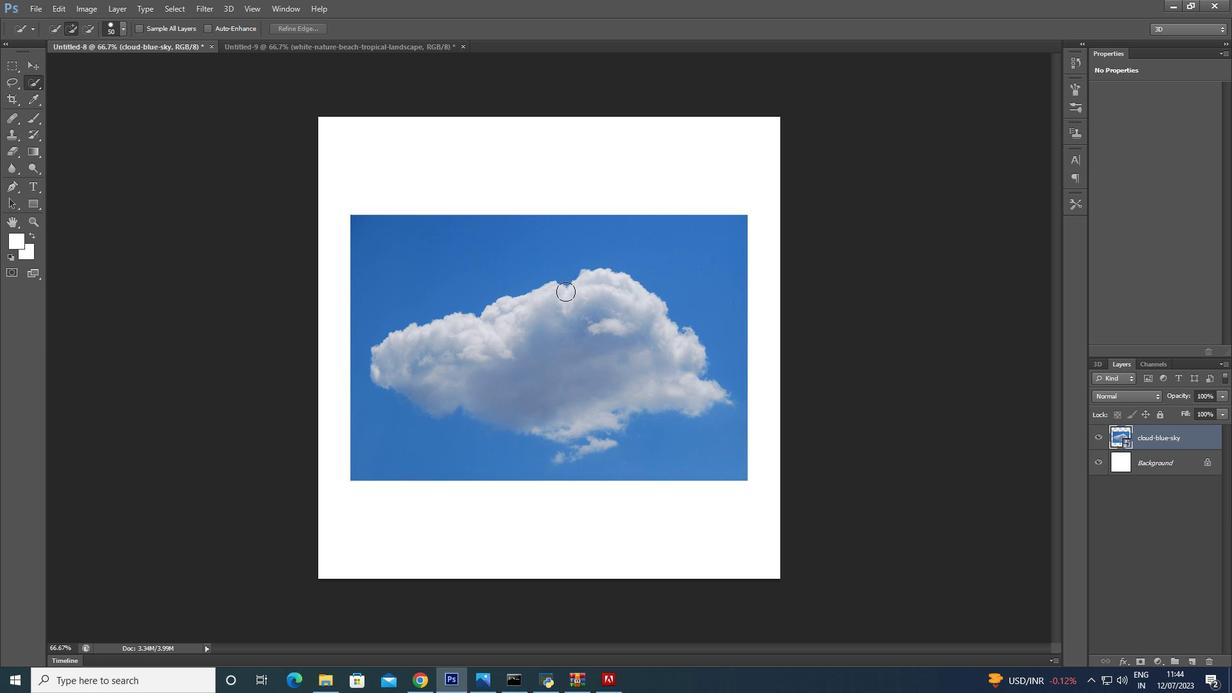 
Action: Mouse pressed left at (563, 292)
Screenshot: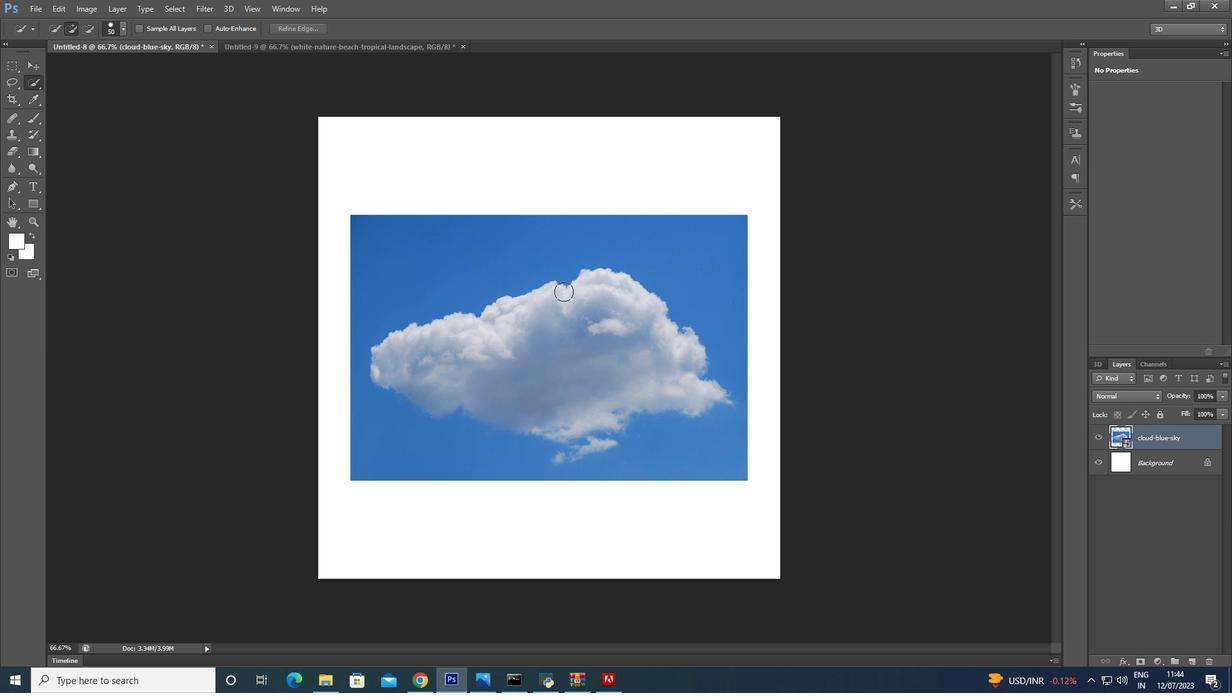 
Action: Mouse moved to (607, 321)
Screenshot: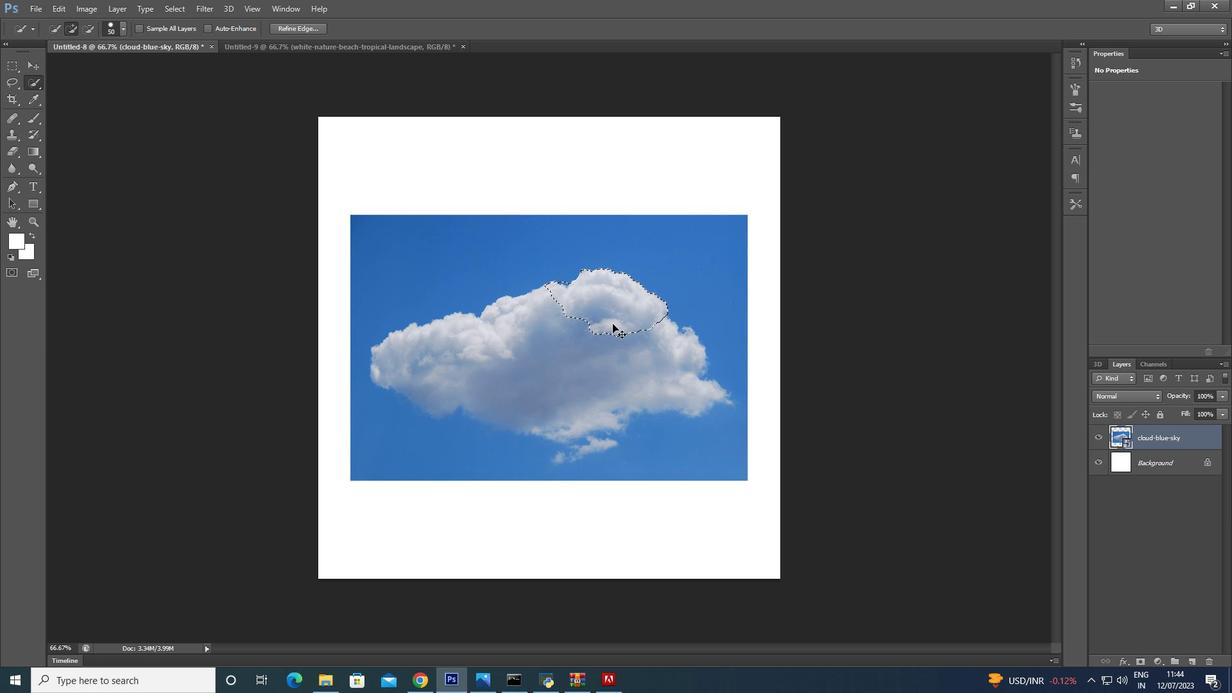 
Action: Key pressed ctrl+C<'\x03'><'\x03'><'\x03'><'\x03'><'\x03'><'\x03'><'\x03'><'\x03'><'\x03'><'\x03'>
Screenshot: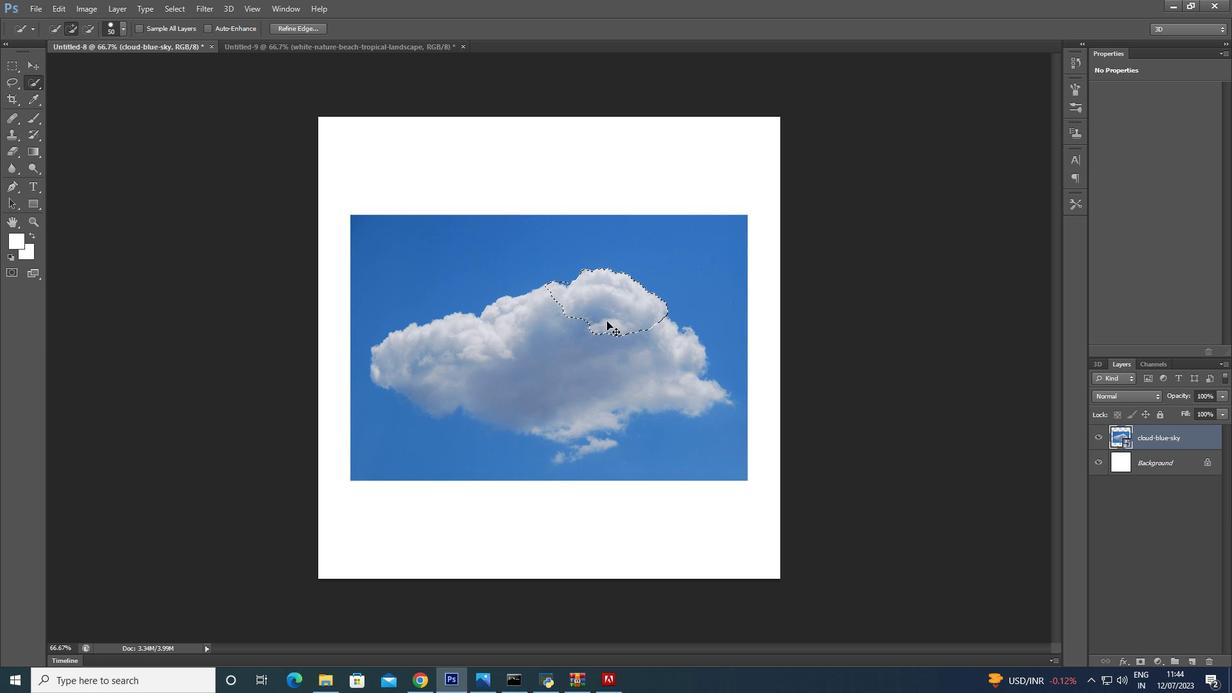 
Action: Mouse moved to (607, 321)
Screenshot: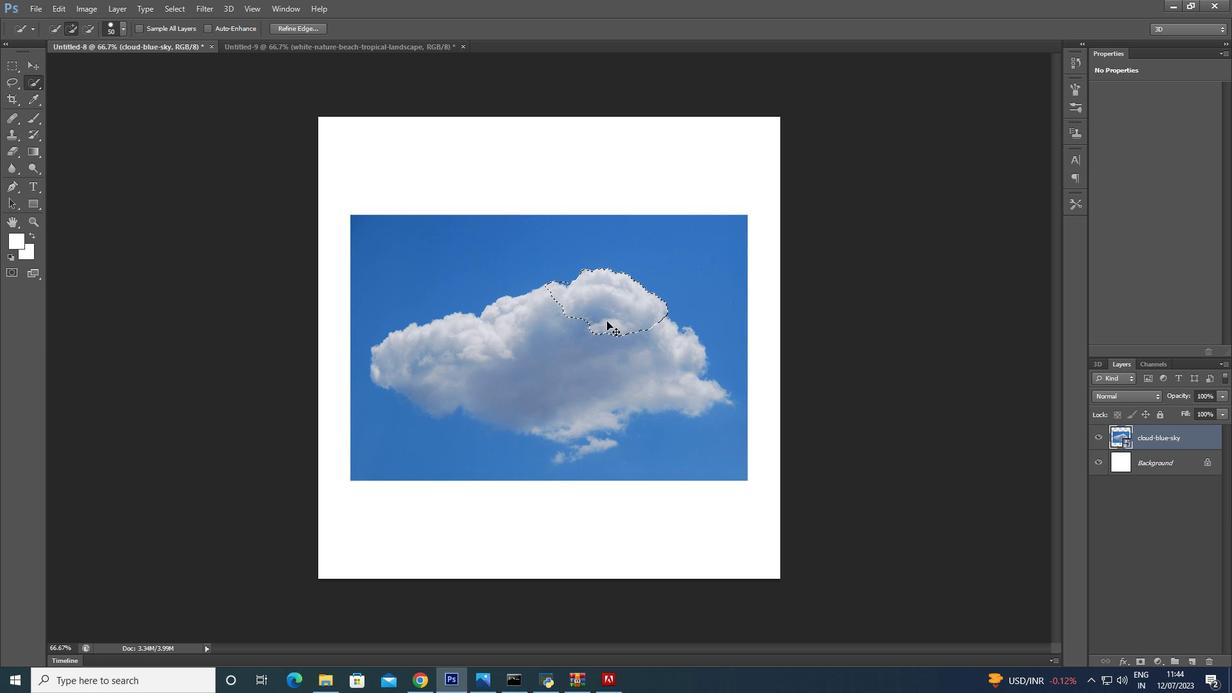 
Action: Key pressed <'\x03'>
Screenshot: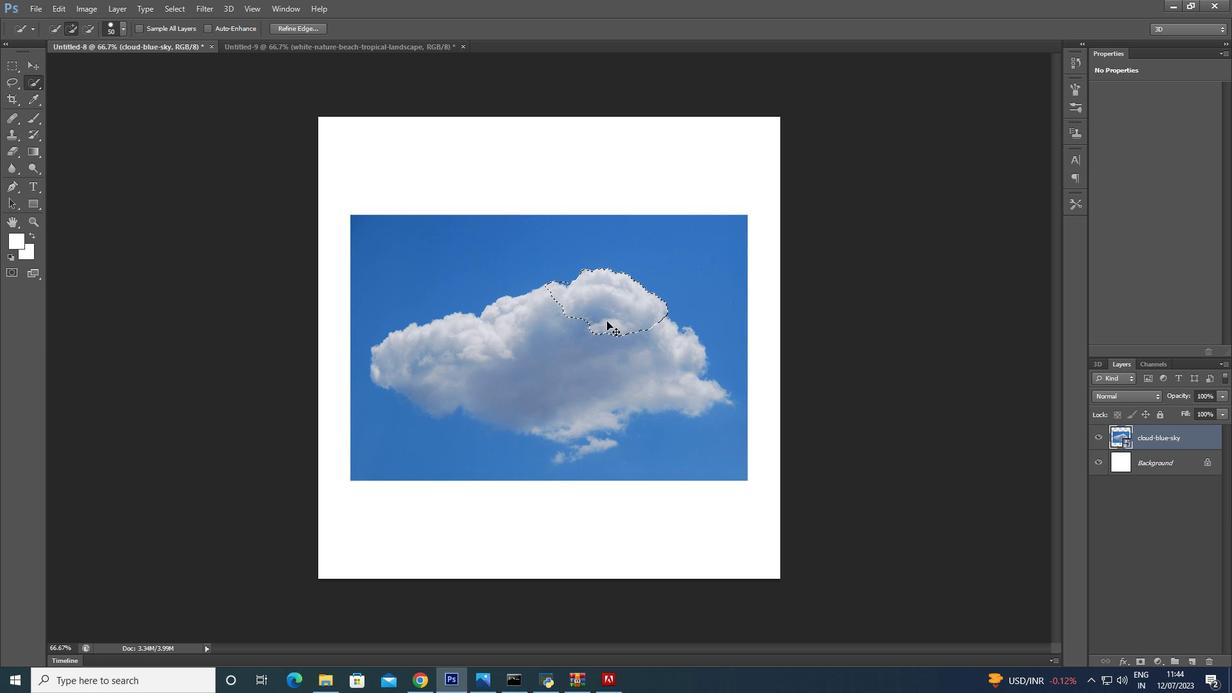 
Action: Mouse moved to (606, 319)
Screenshot: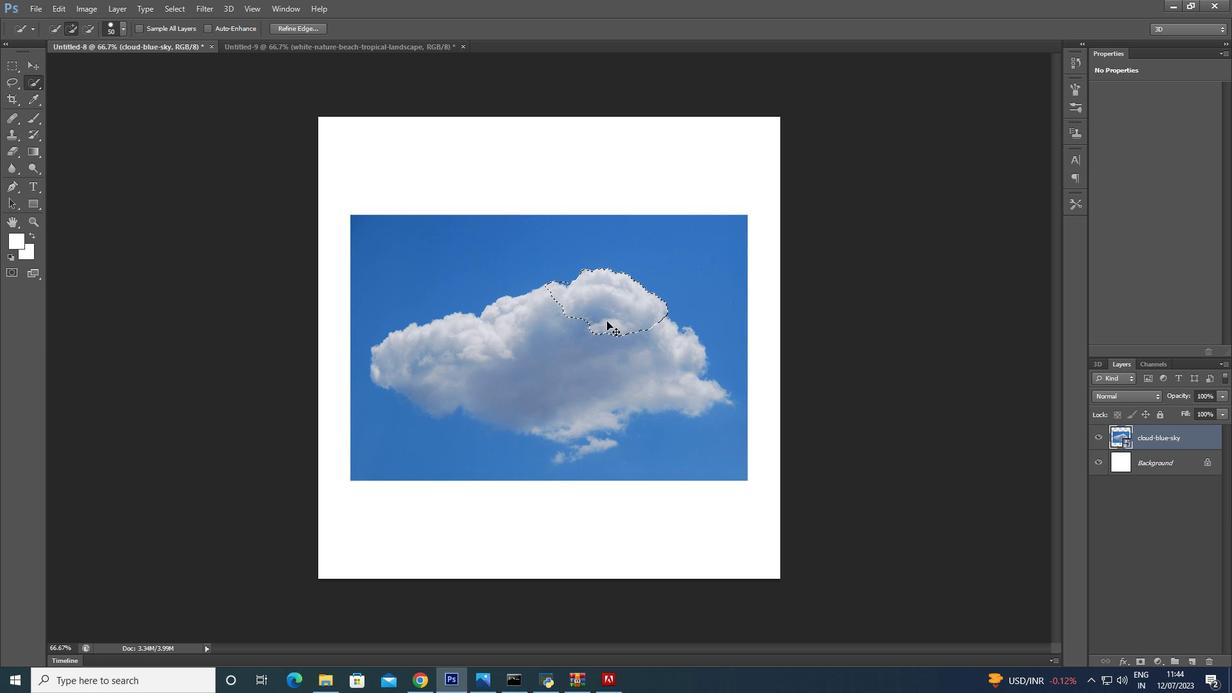 
Action: Key pressed <'\x03'>
Screenshot: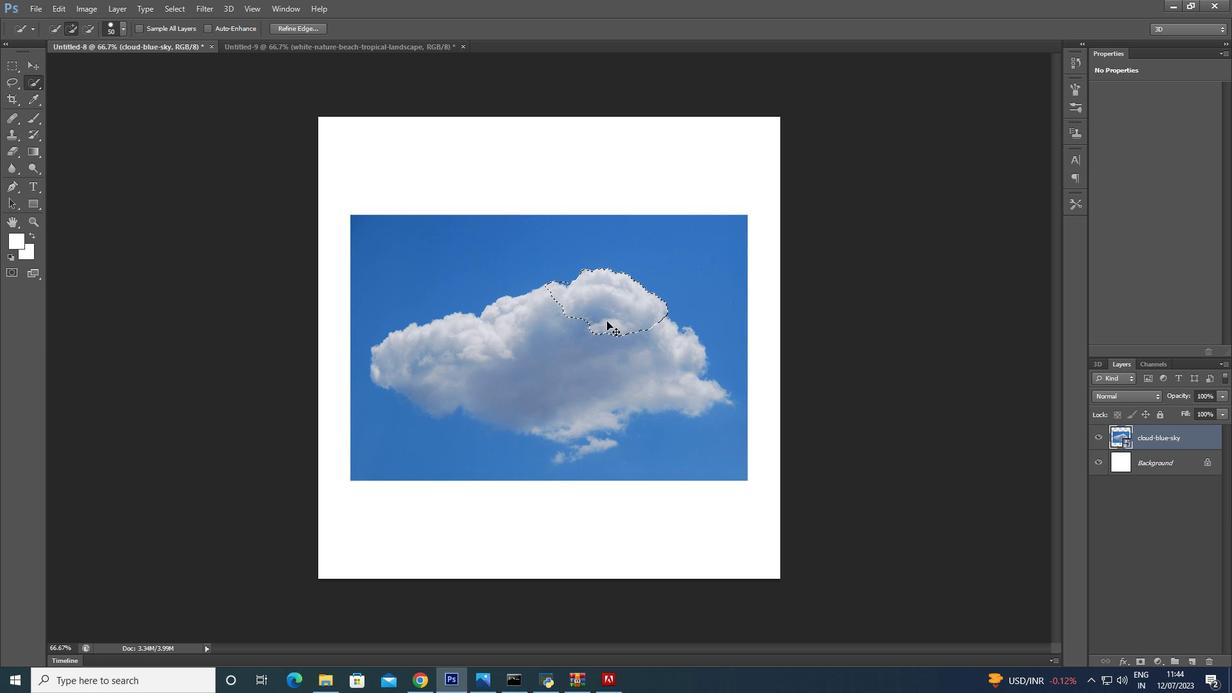 
Action: Mouse moved to (356, 46)
Screenshot: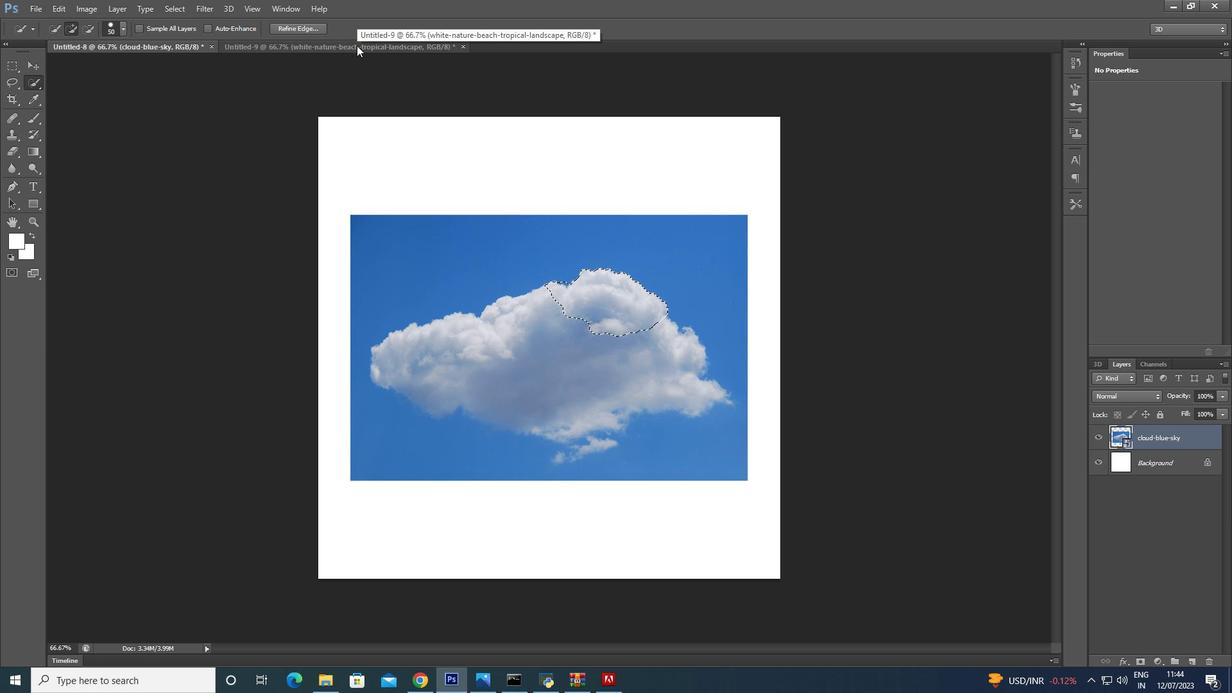 
Action: Mouse pressed left at (356, 46)
Screenshot: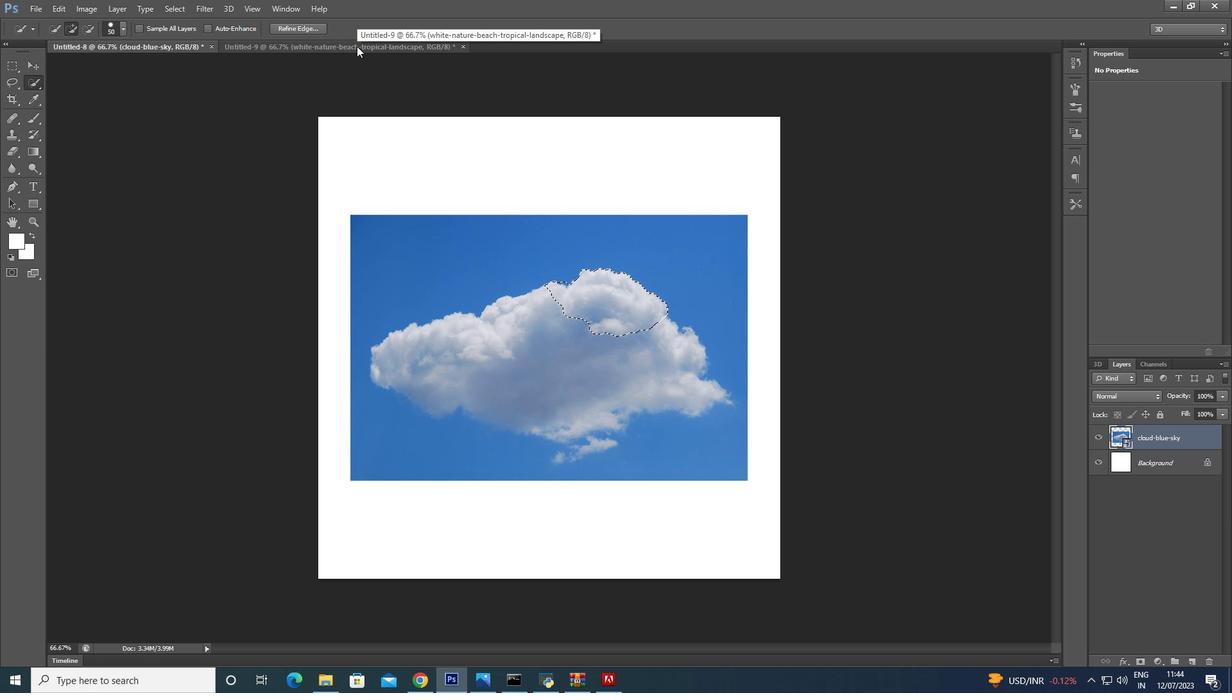 
Action: Mouse moved to (103, 51)
Screenshot: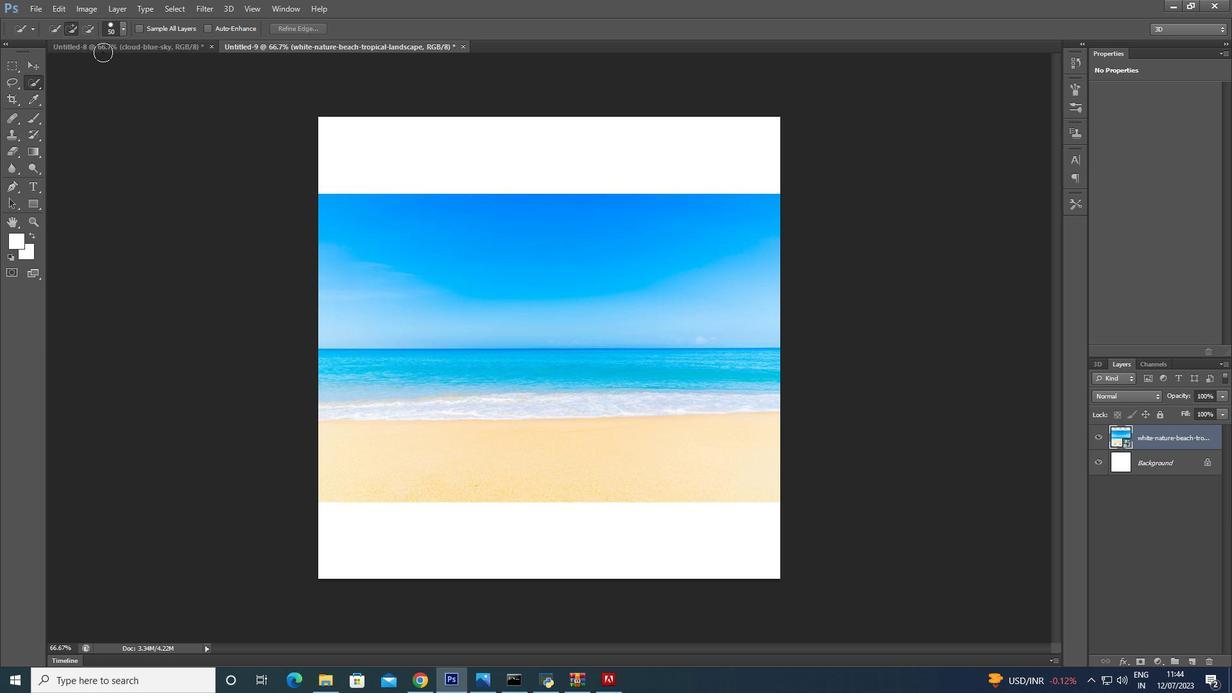 
Action: Mouse pressed left at (103, 51)
Screenshot: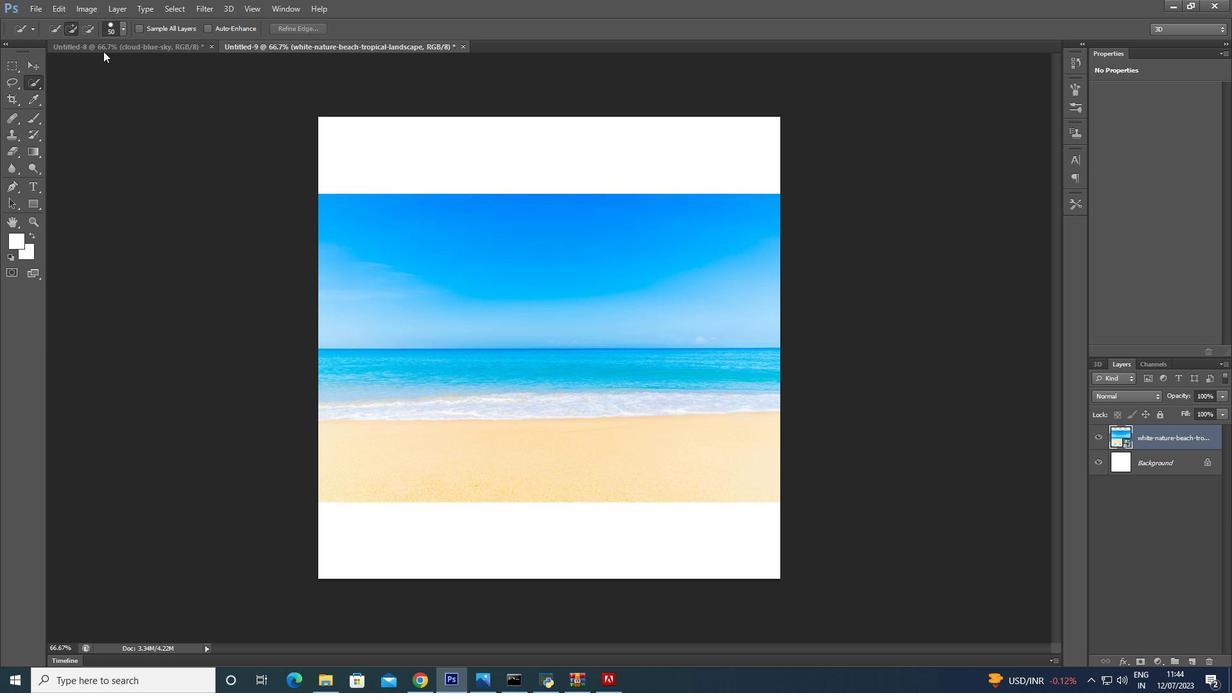 
Action: Mouse pressed right at (103, 51)
Screenshot: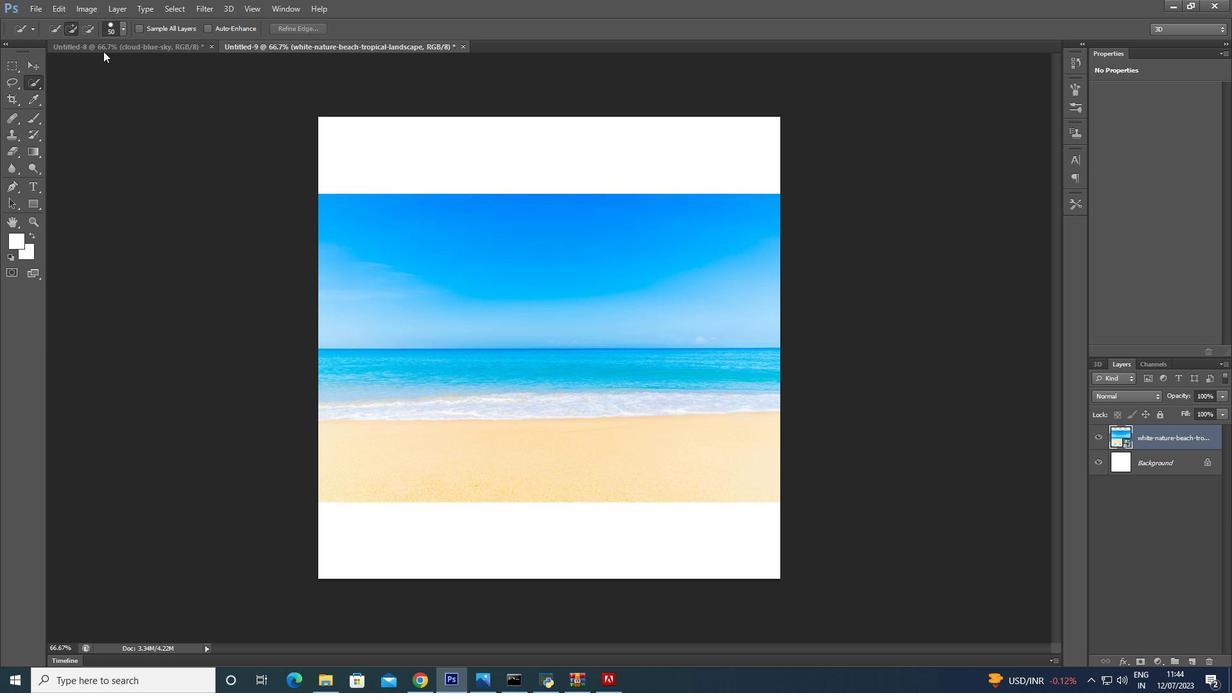 
Action: Mouse moved to (59, 8)
Screenshot: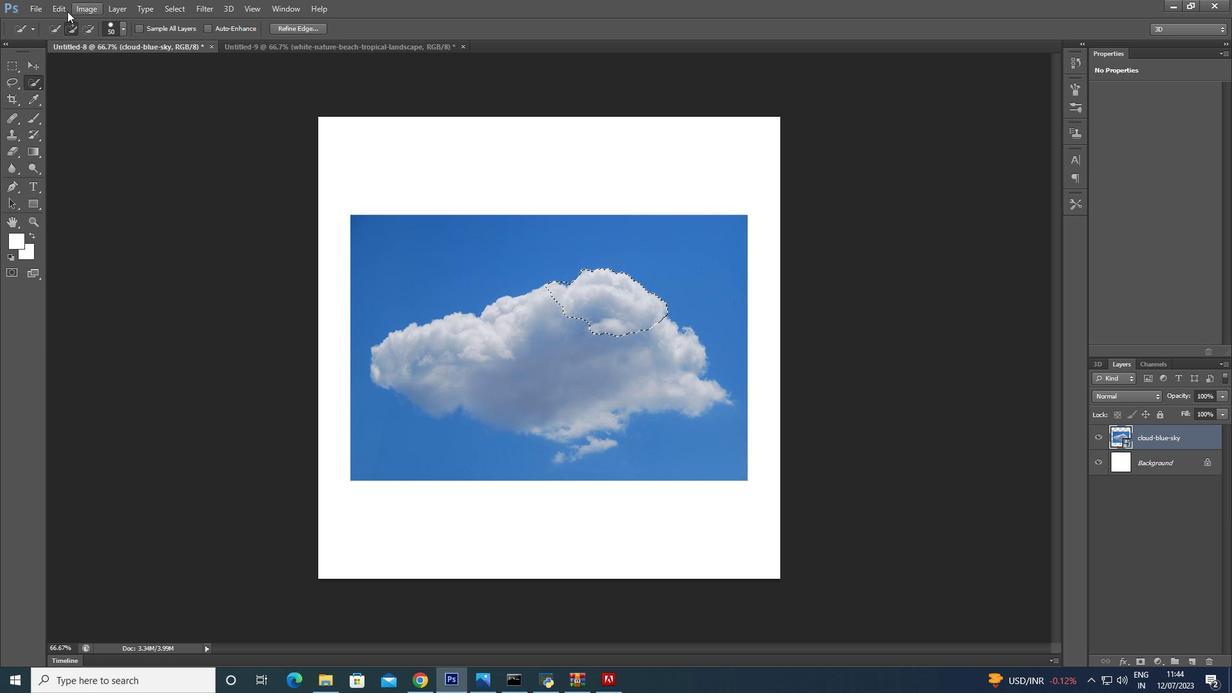 
Action: Mouse pressed left at (59, 8)
Screenshot: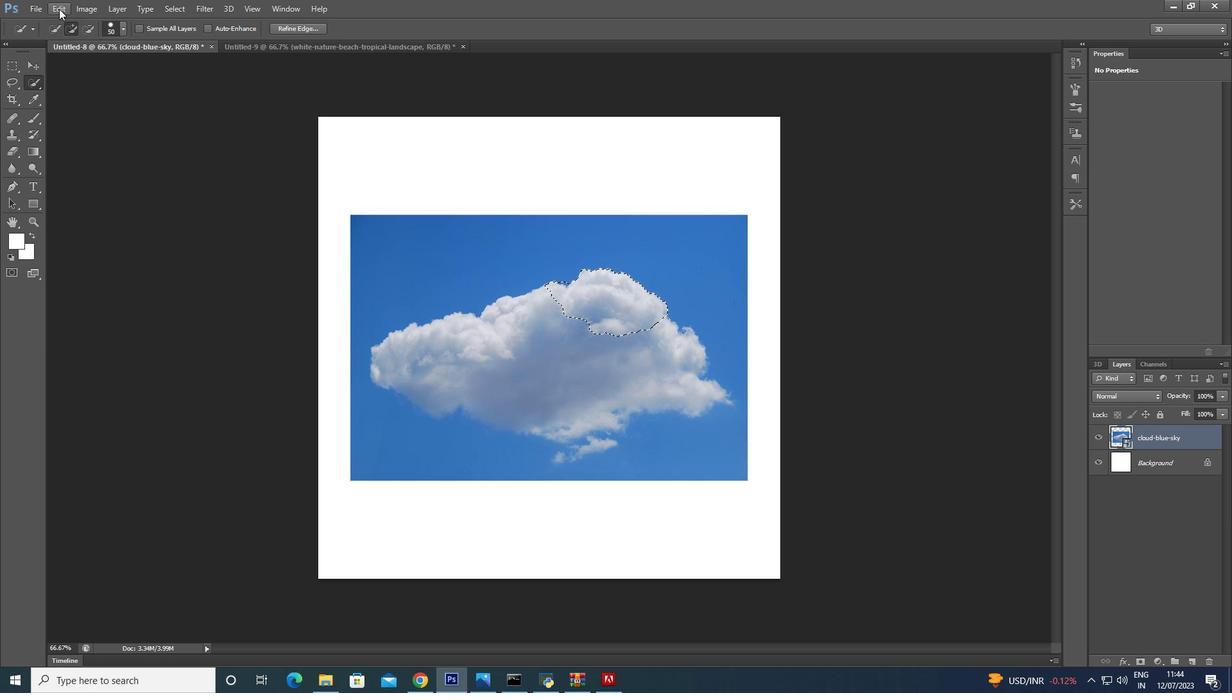 
Action: Mouse moved to (125, 297)
Screenshot: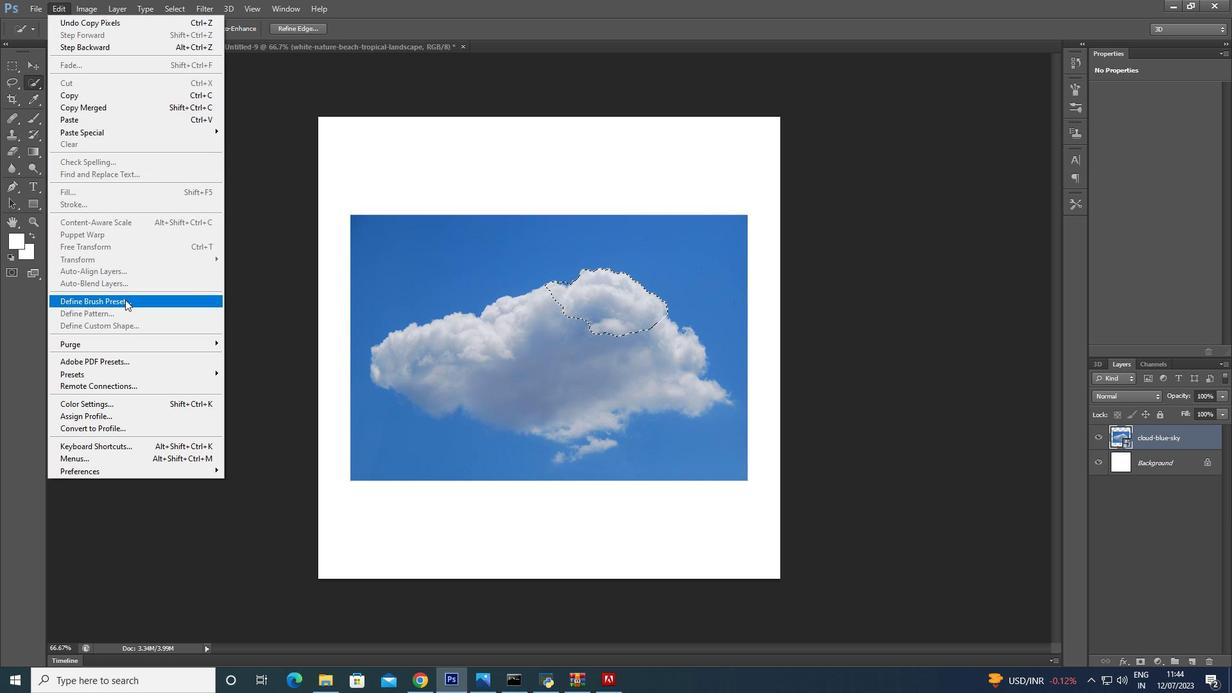 
Action: Mouse pressed left at (125, 297)
Screenshot: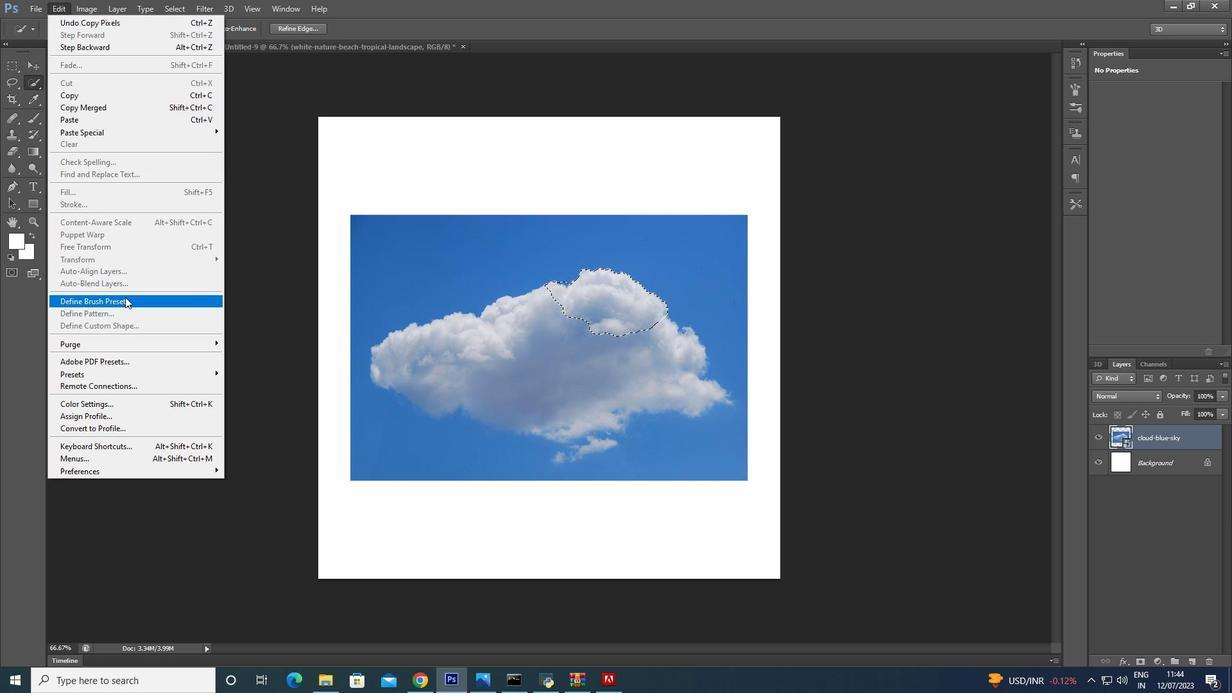 
Action: Mouse moved to (535, 234)
Screenshot: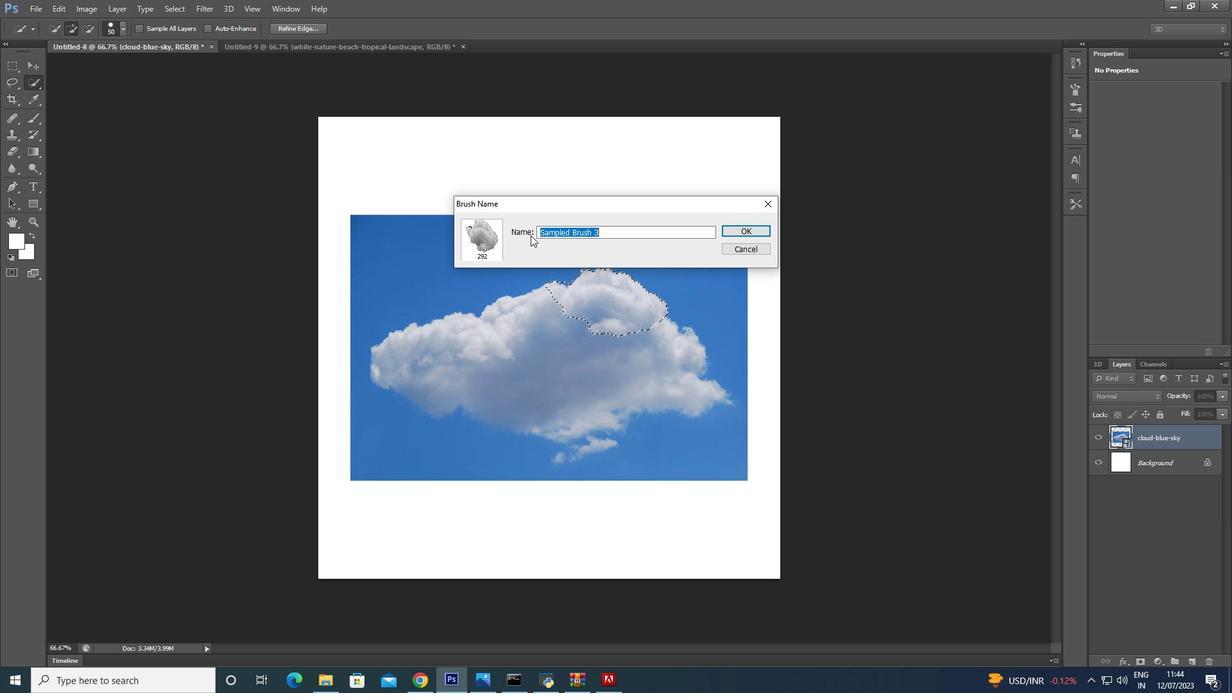 
Action: Key pressed cloud<Key.enter>
Screenshot: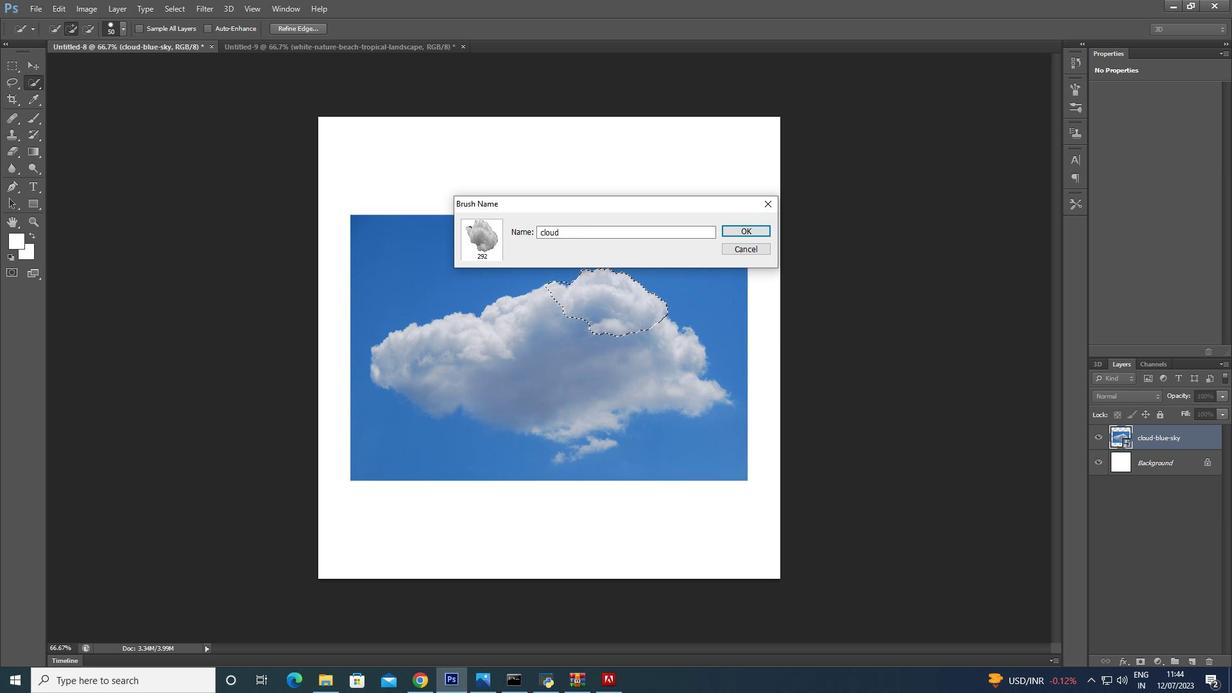 
Action: Mouse moved to (340, 46)
Screenshot: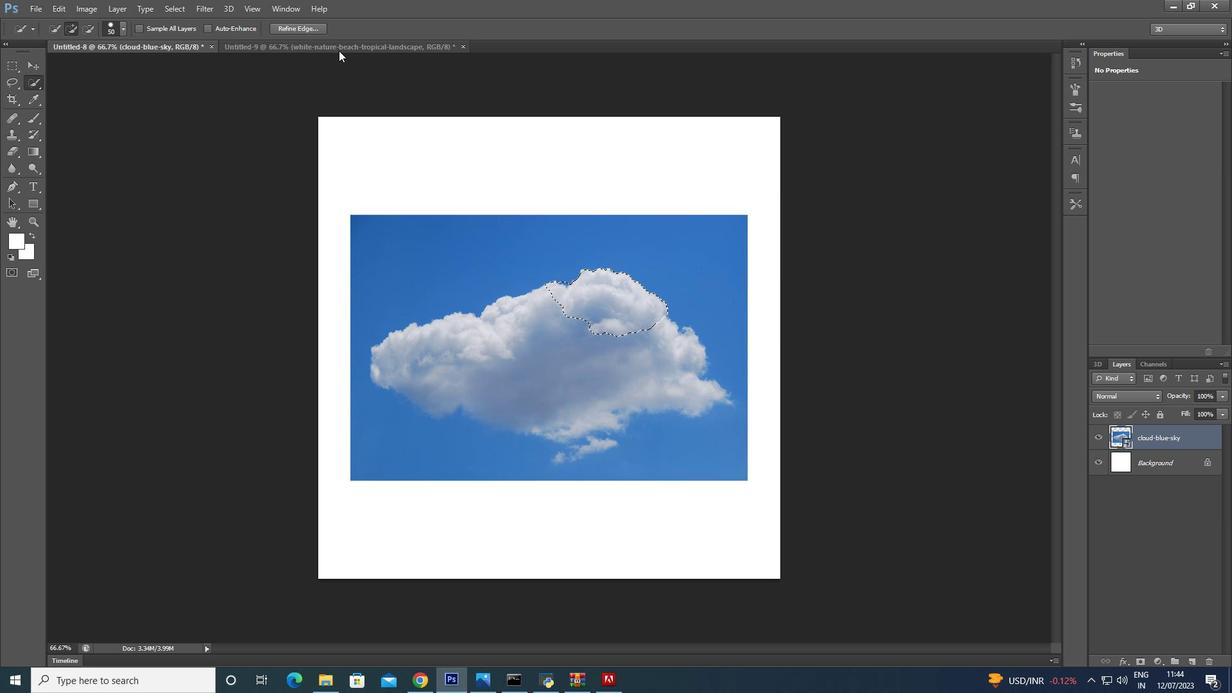 
Action: Mouse pressed left at (340, 46)
Screenshot: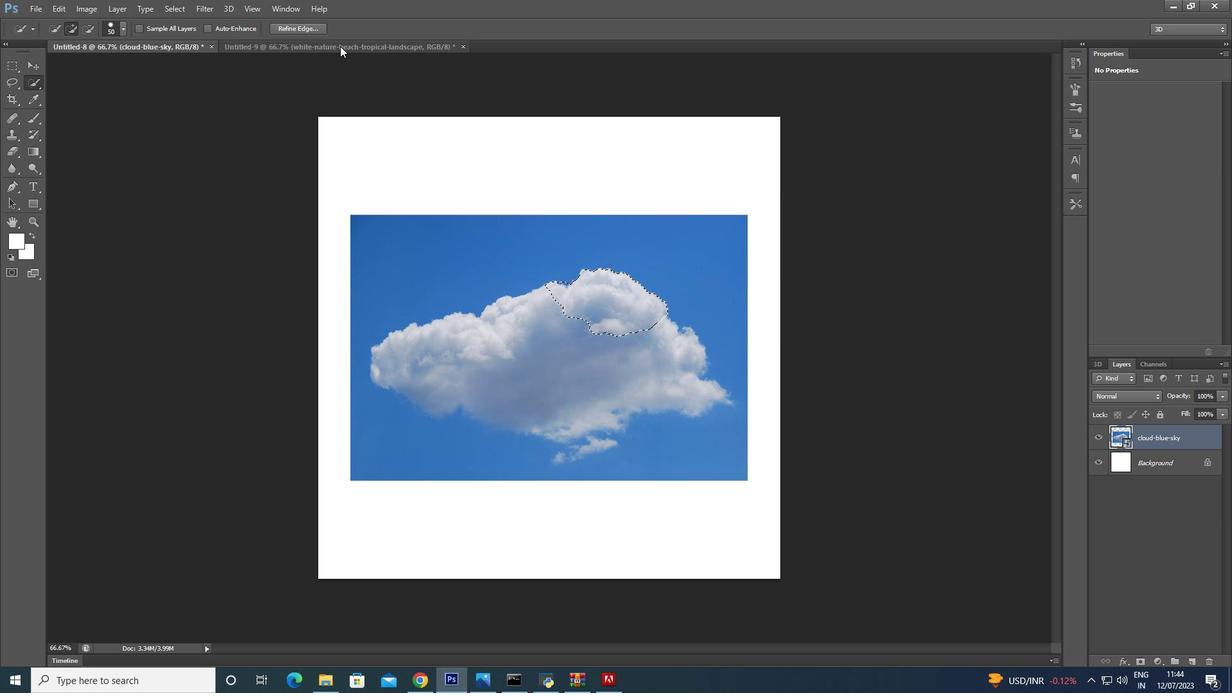 
Action: Mouse moved to (37, 123)
Screenshot: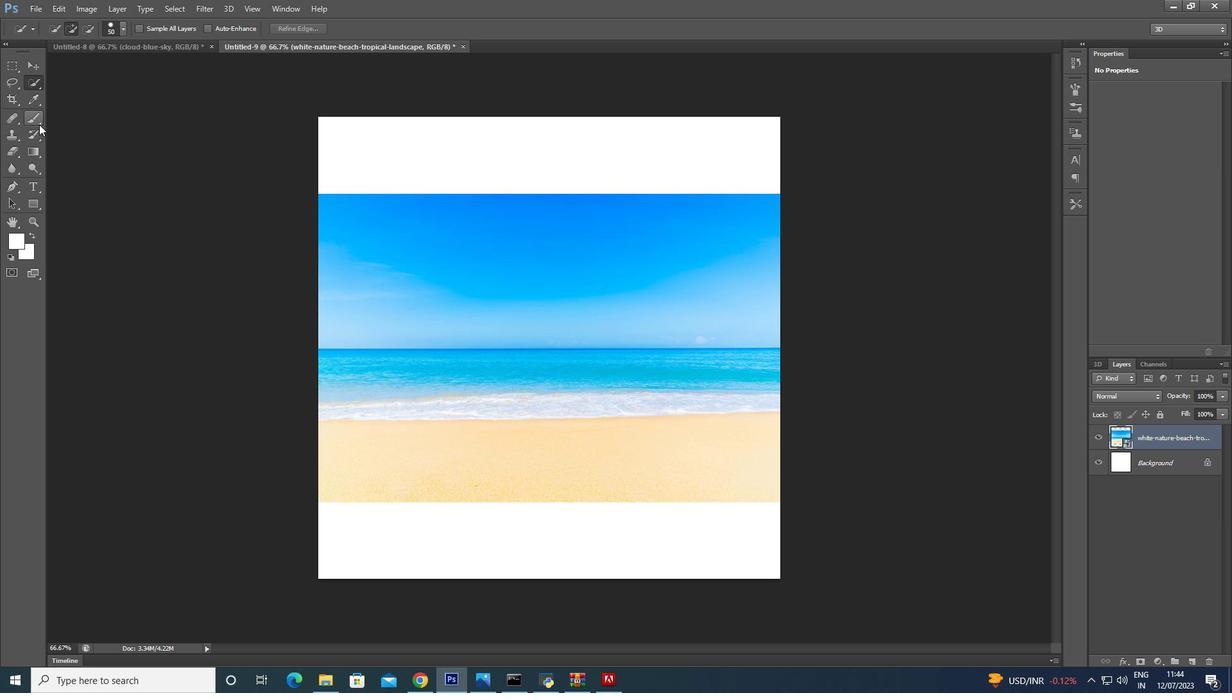 
Action: Mouse pressed left at (37, 123)
Screenshot: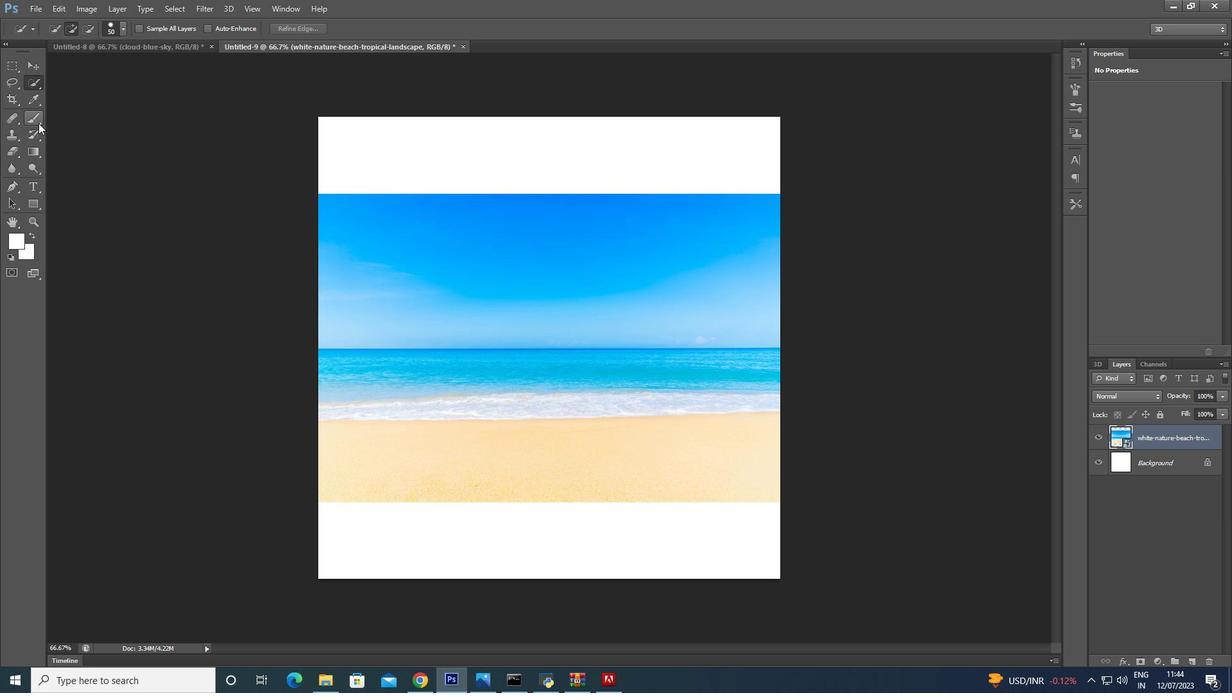 
Action: Mouse moved to (35, 121)
Screenshot: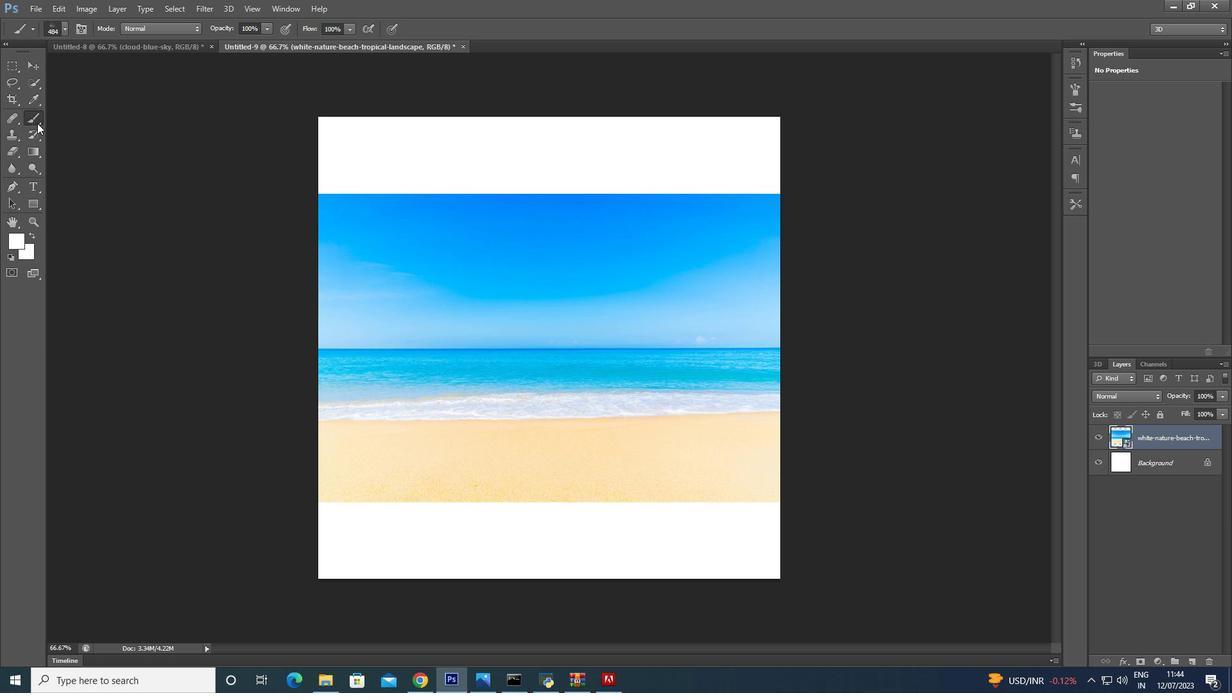 
Action: Mouse pressed left at (35, 121)
Screenshot: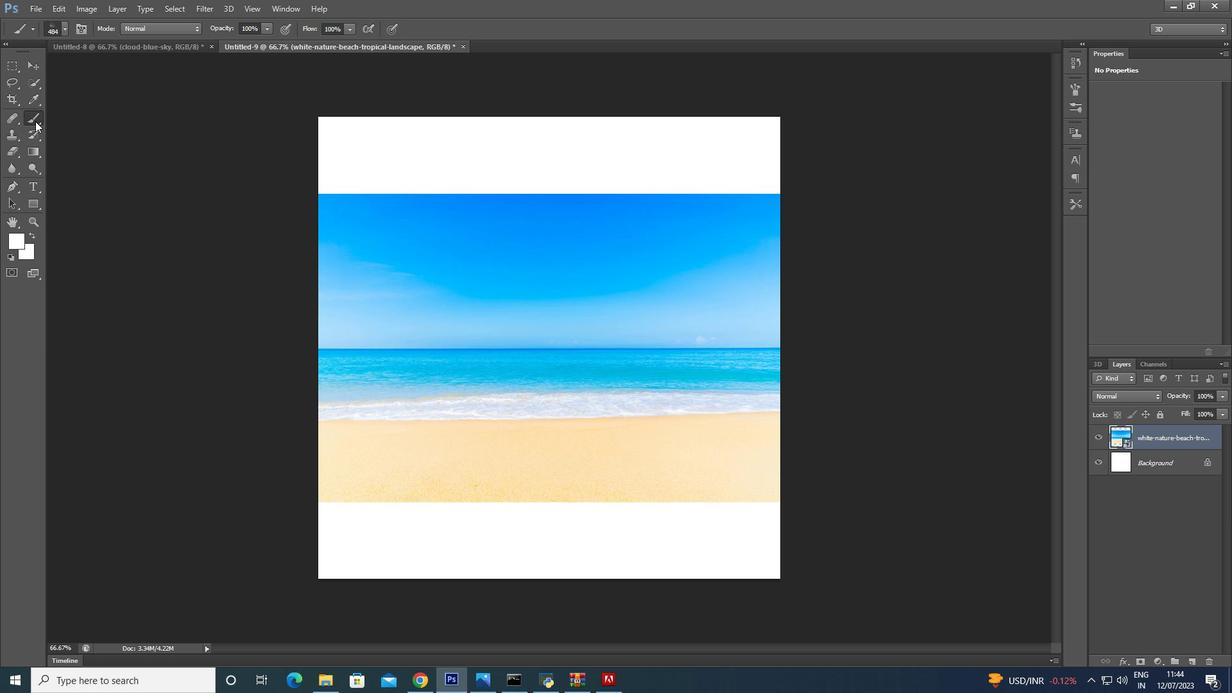 
Action: Mouse pressed right at (35, 121)
Screenshot: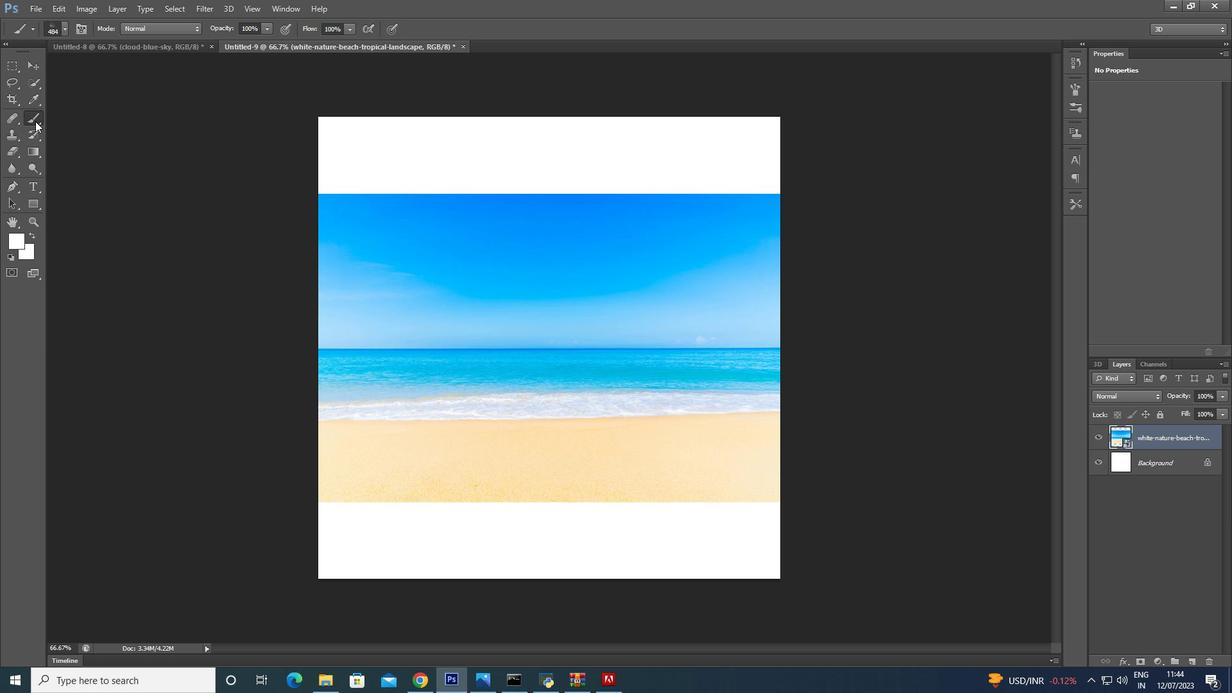 
Action: Mouse moved to (77, 116)
Screenshot: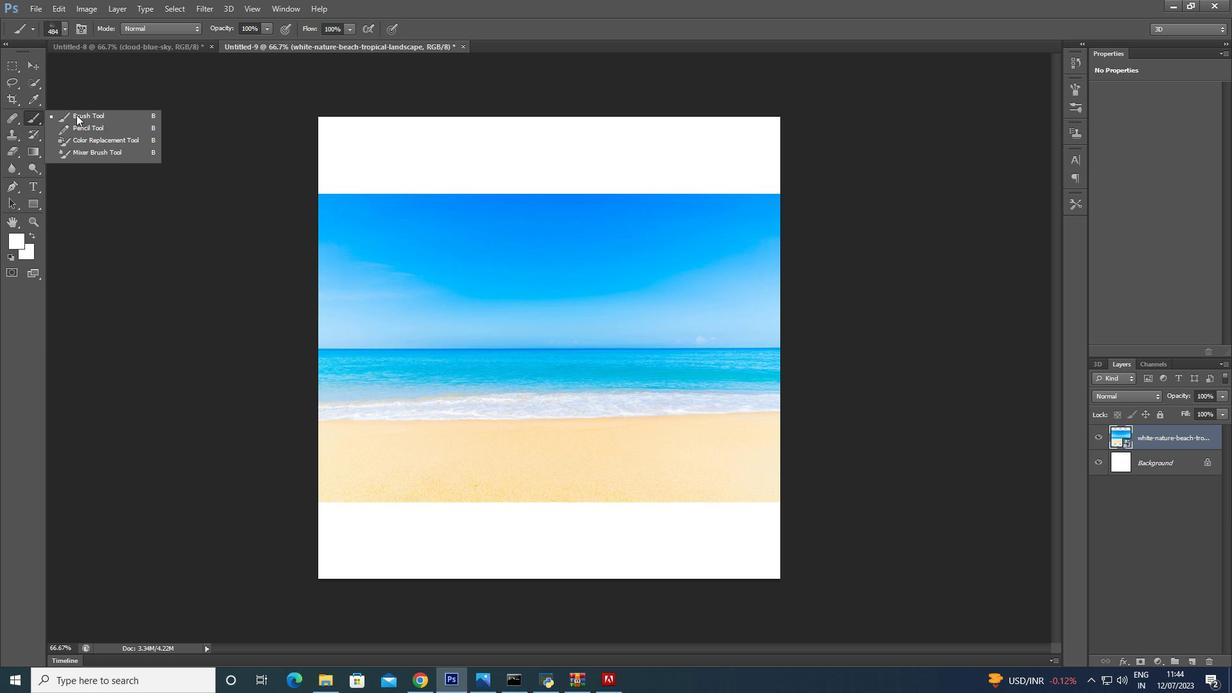 
Action: Mouse pressed left at (77, 116)
Screenshot: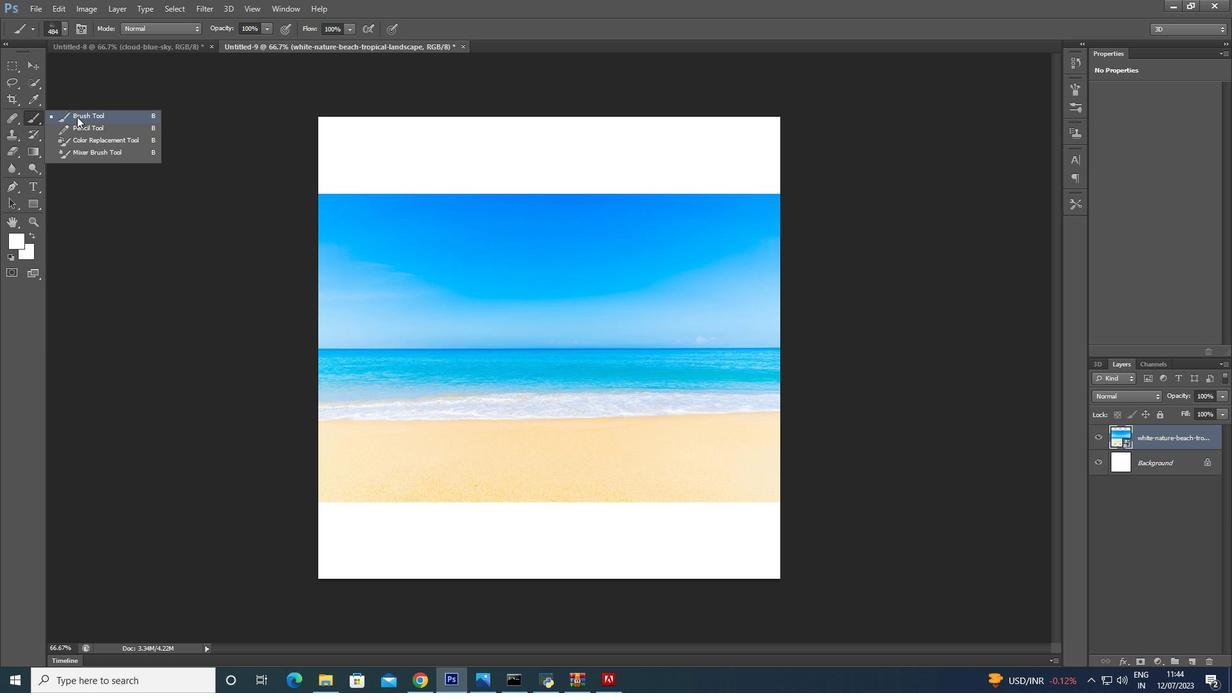 
Action: Mouse pressed right at (77, 116)
Screenshot: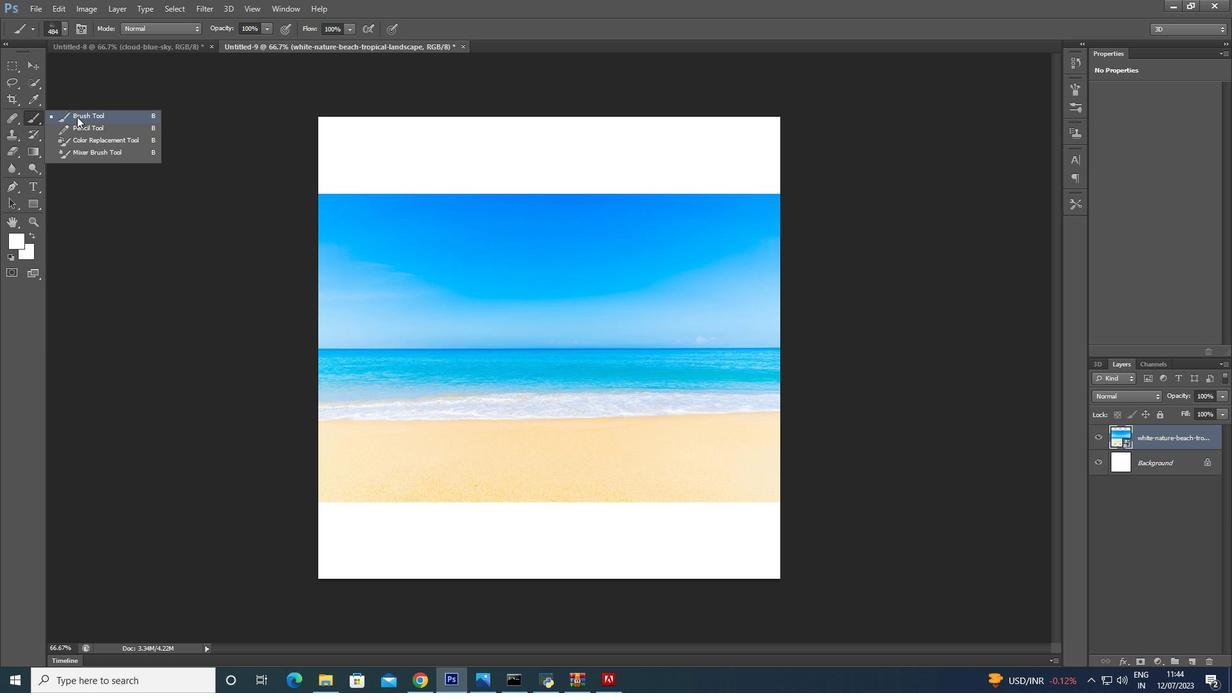 
Action: Mouse moved to (95, 117)
Screenshot: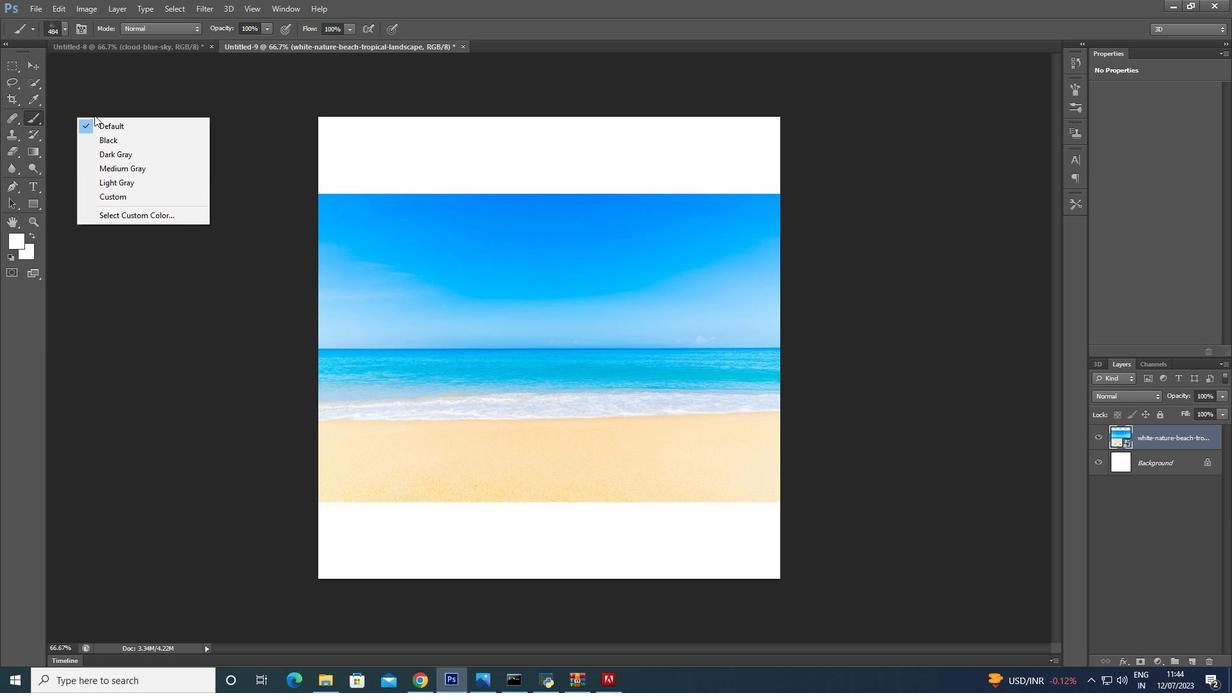 
Action: Mouse pressed left at (95, 117)
Screenshot: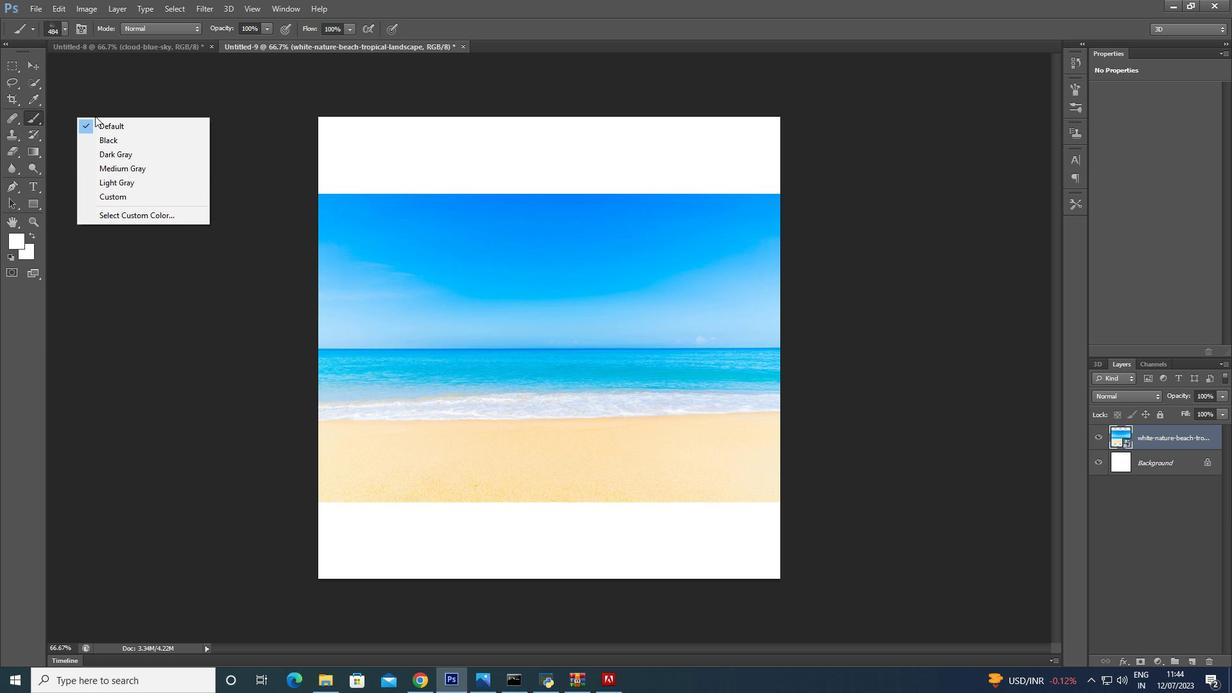 
Action: Mouse pressed right at (95, 117)
Screenshot: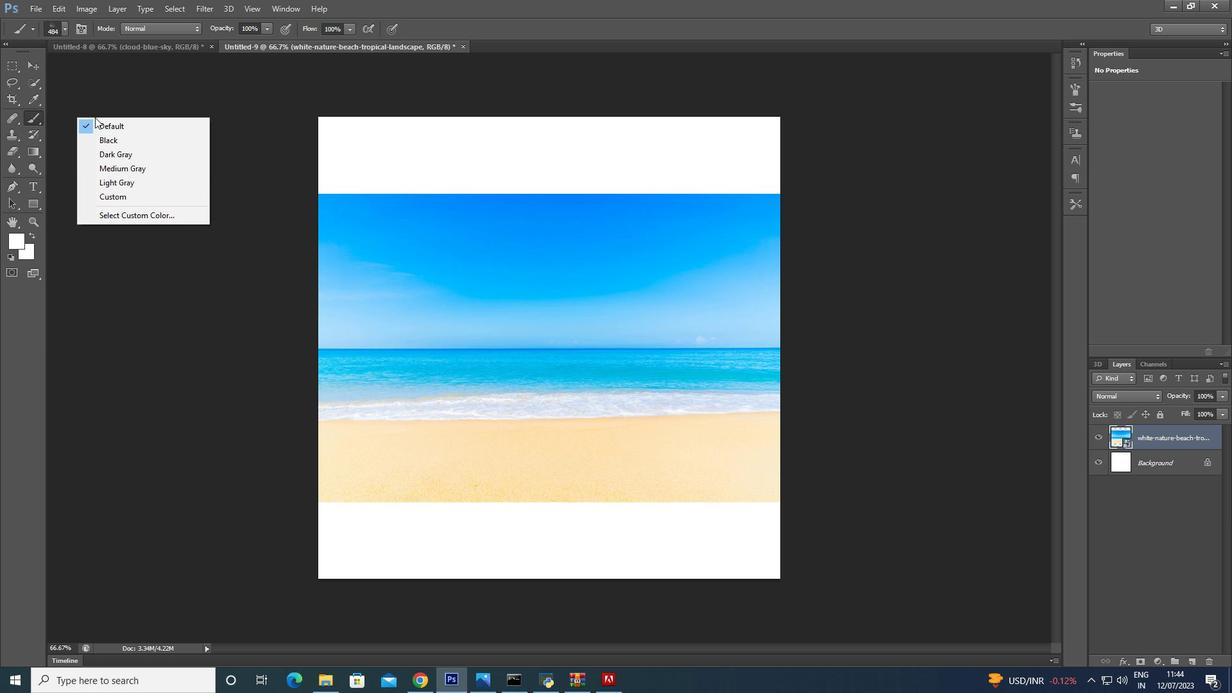 
Action: Mouse moved to (66, 25)
Screenshot: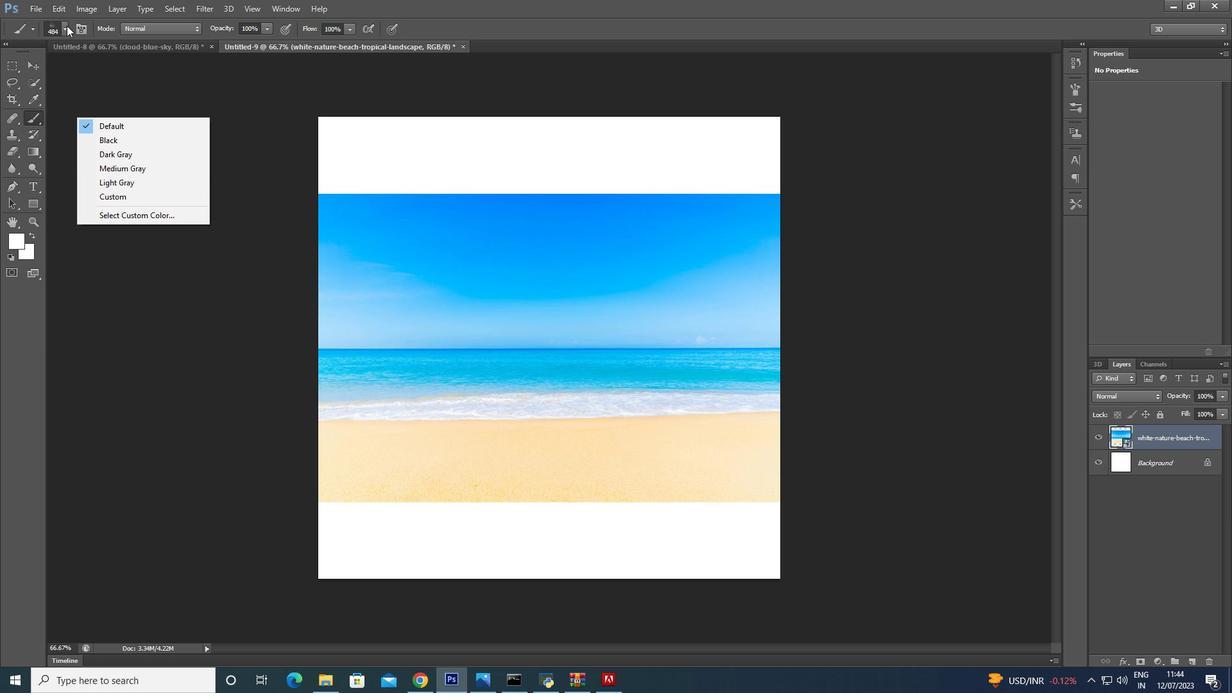 
Action: Mouse pressed left at (66, 25)
Screenshot: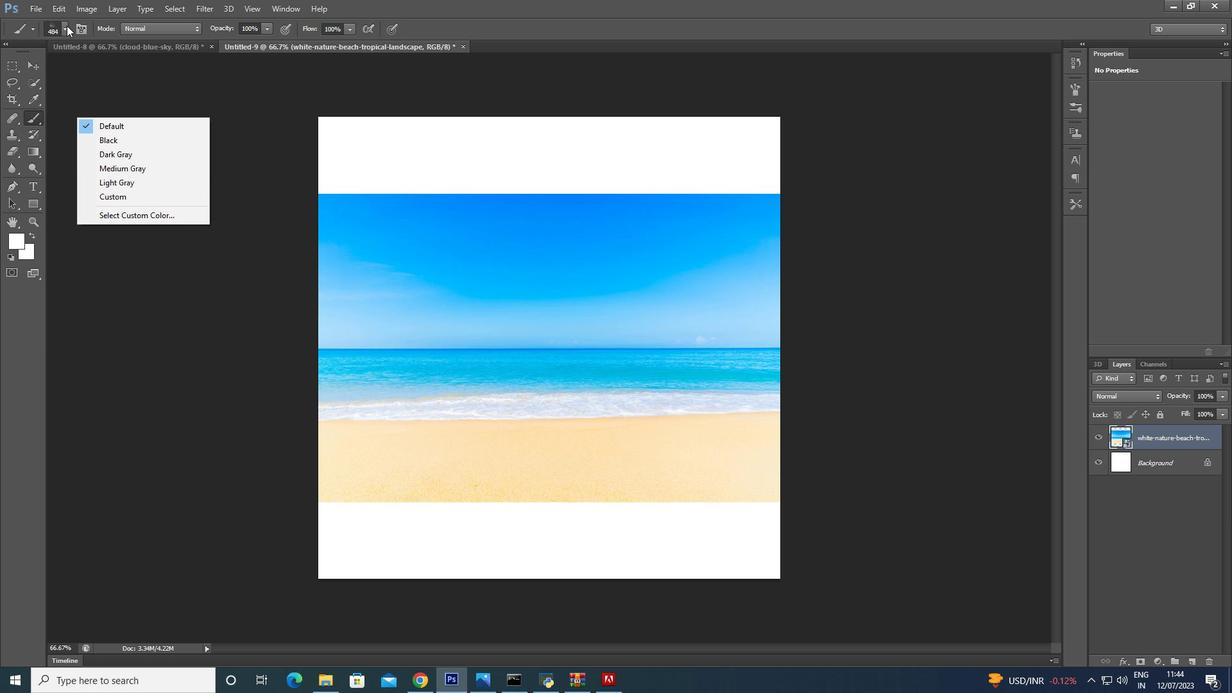 
Action: Mouse moved to (65, 33)
Screenshot: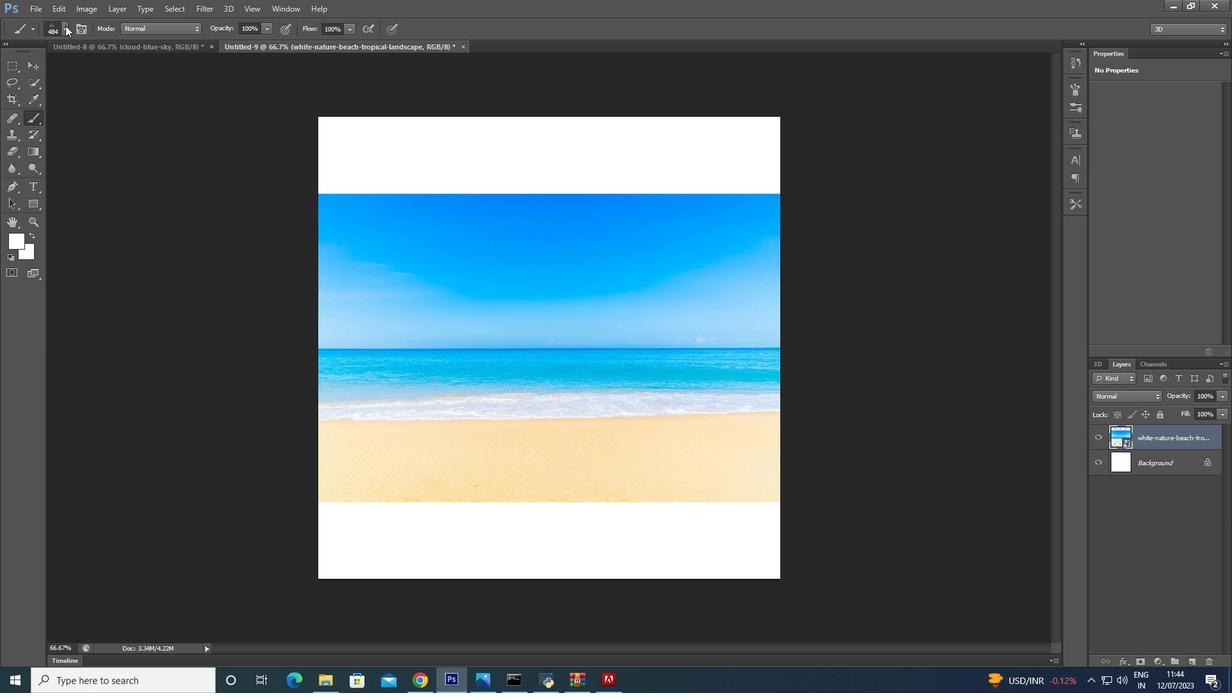
Action: Mouse pressed left at (65, 33)
Screenshot: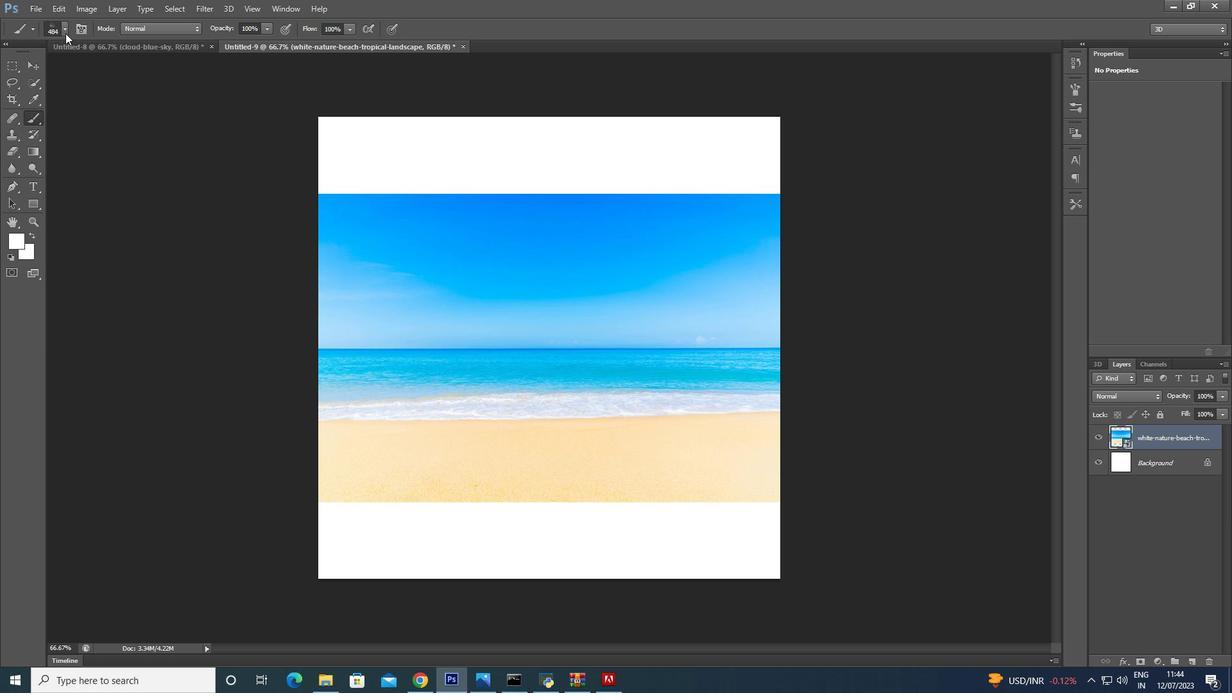 
Action: Mouse moved to (92, 153)
Screenshot: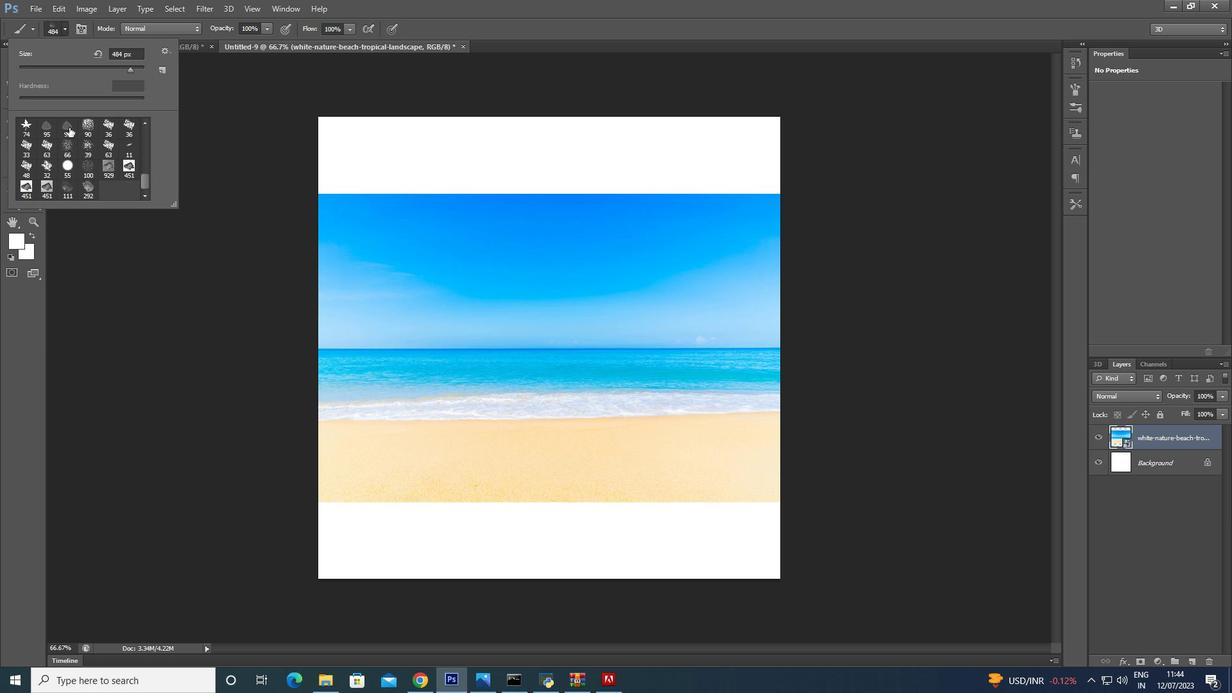 
Action: Mouse scrolled (92, 152) with delta (0, 0)
Screenshot: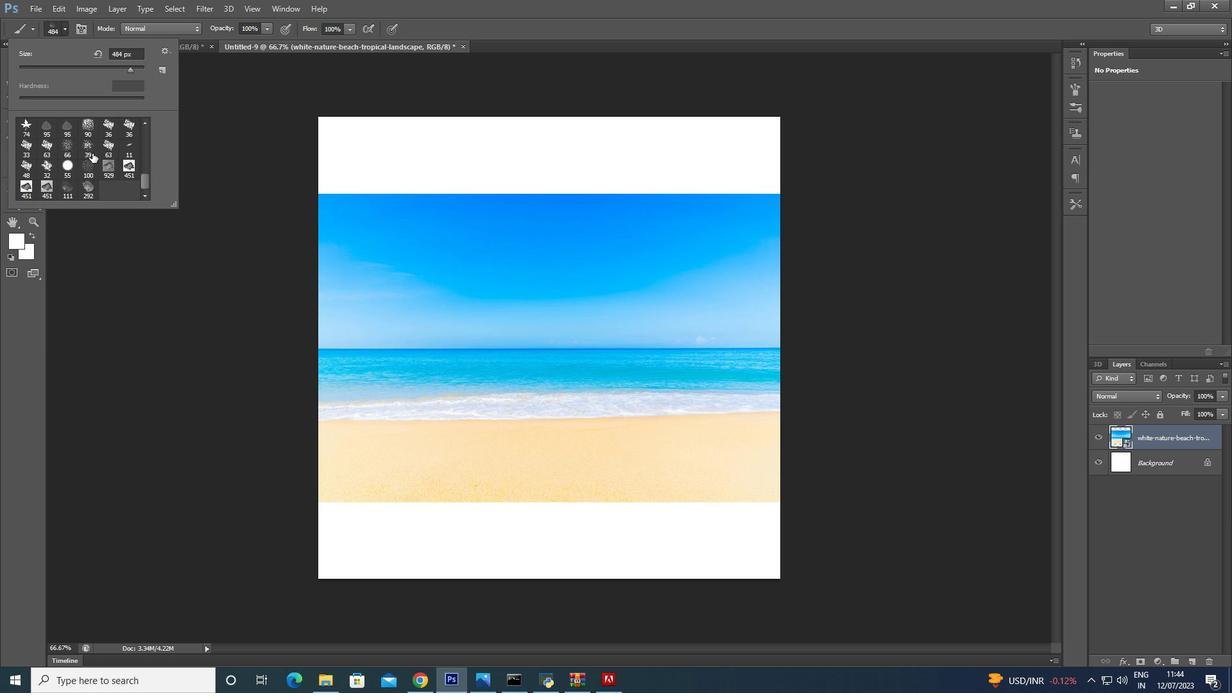 
Action: Mouse moved to (93, 153)
Screenshot: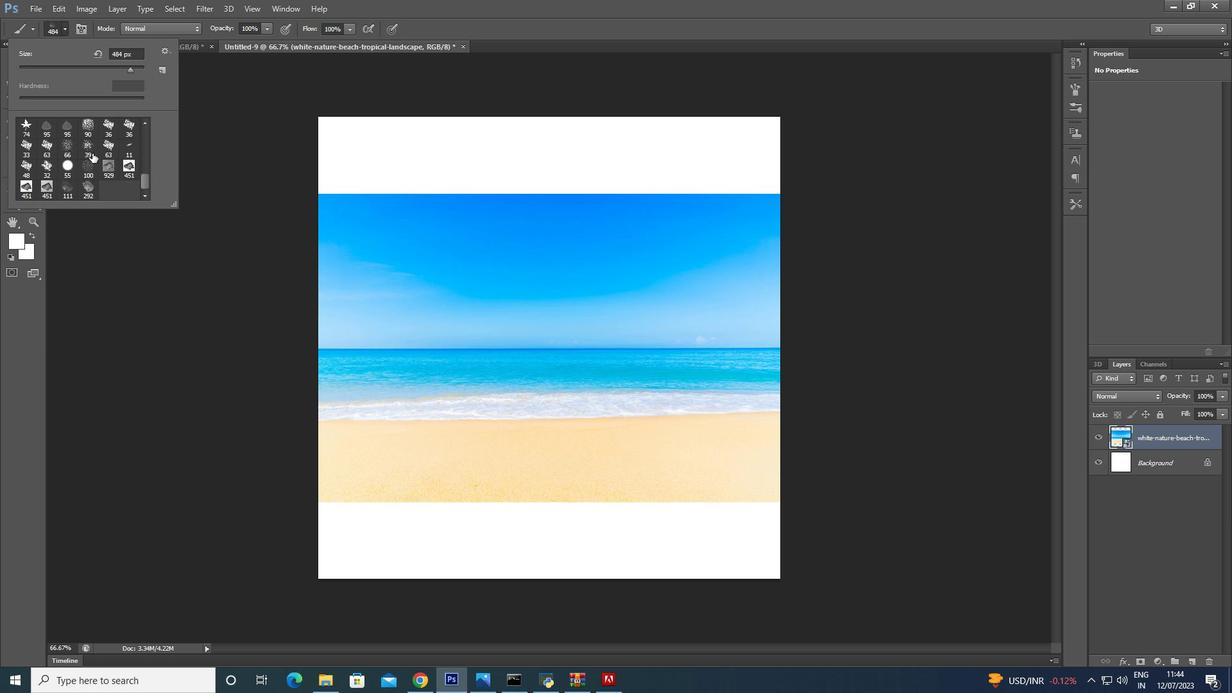 
Action: Mouse scrolled (93, 152) with delta (0, 0)
Screenshot: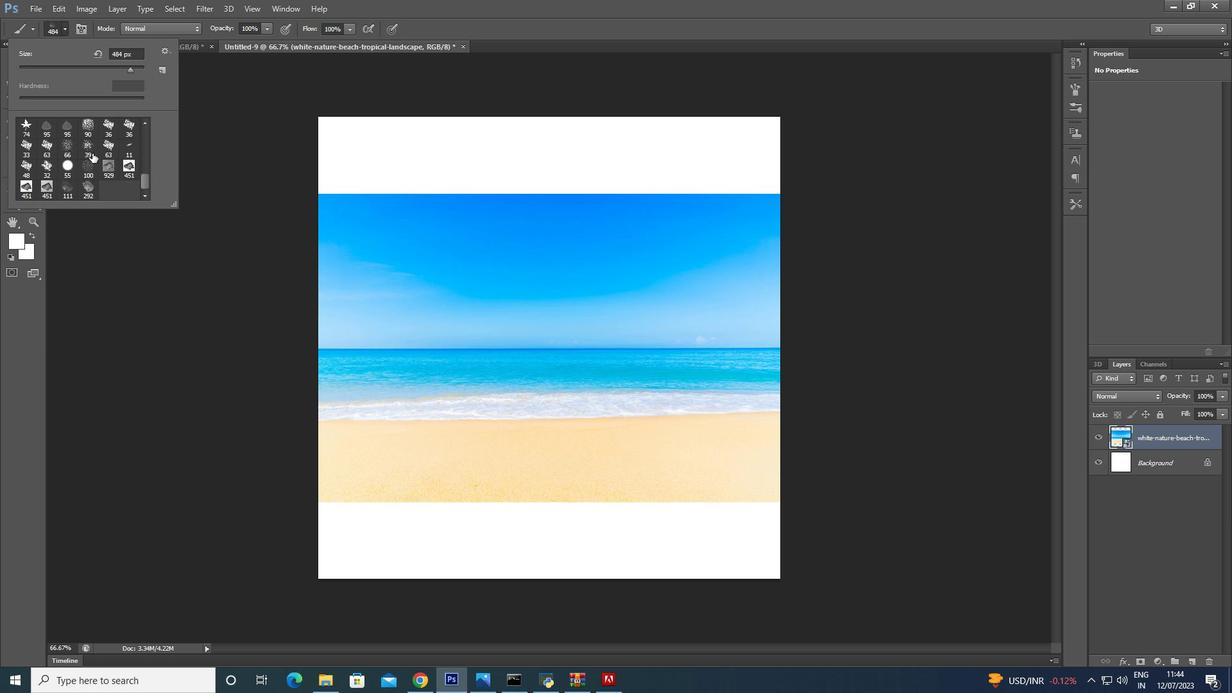 
Action: Mouse scrolled (93, 152) with delta (0, 0)
Screenshot: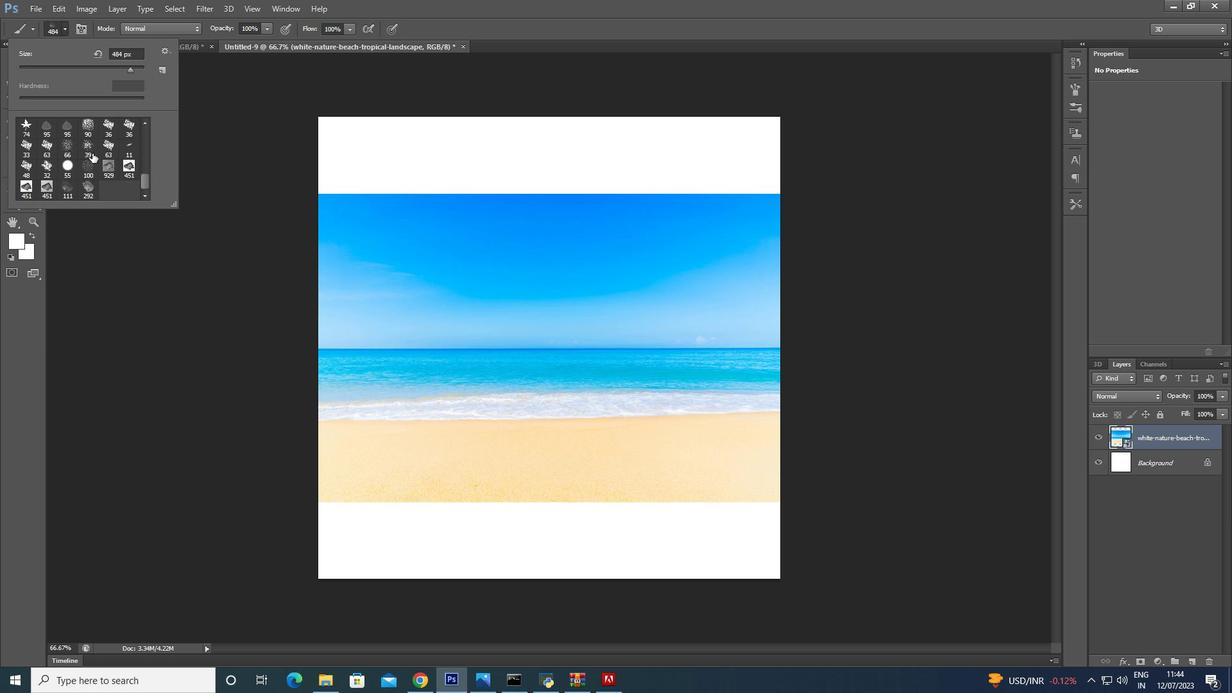
Action: Mouse moved to (86, 189)
Screenshot: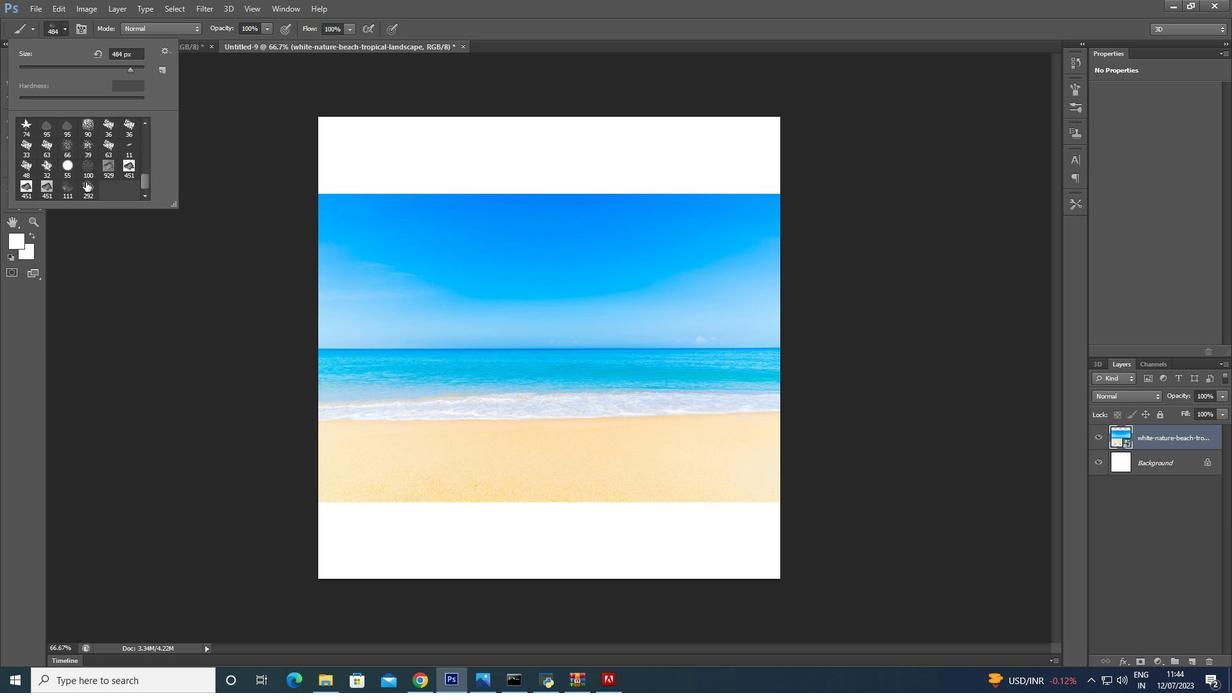 
Action: Mouse pressed left at (86, 189)
Screenshot: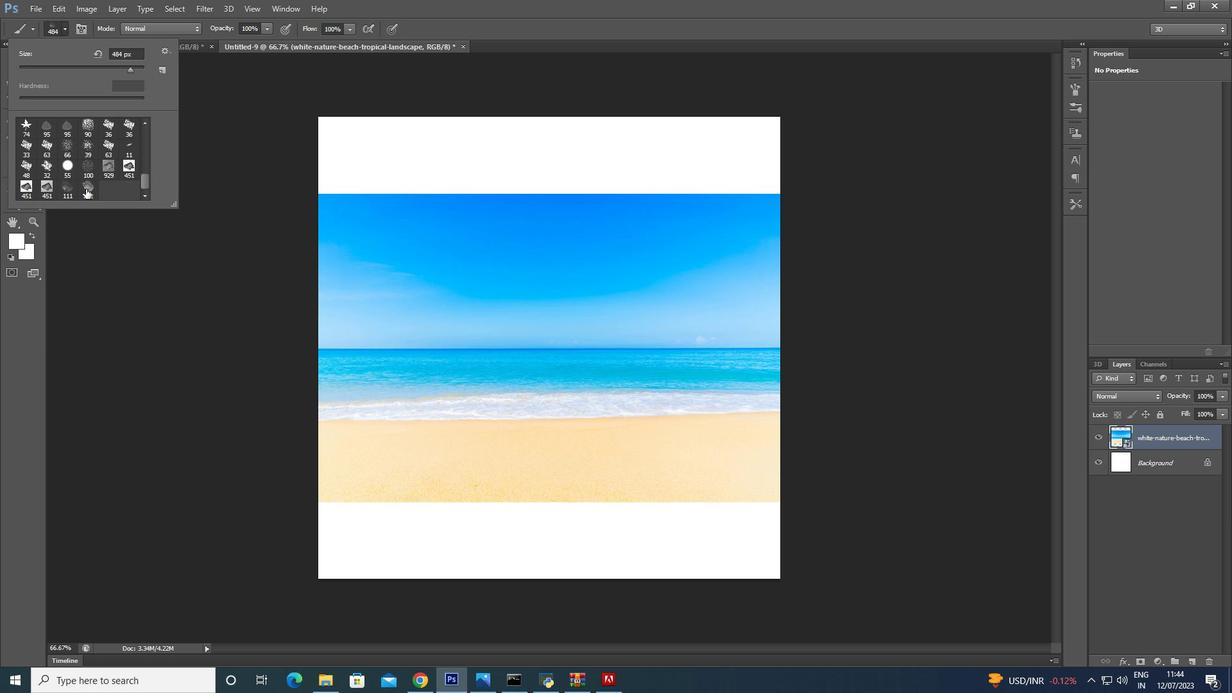 
Action: Mouse moved to (1172, 441)
Screenshot: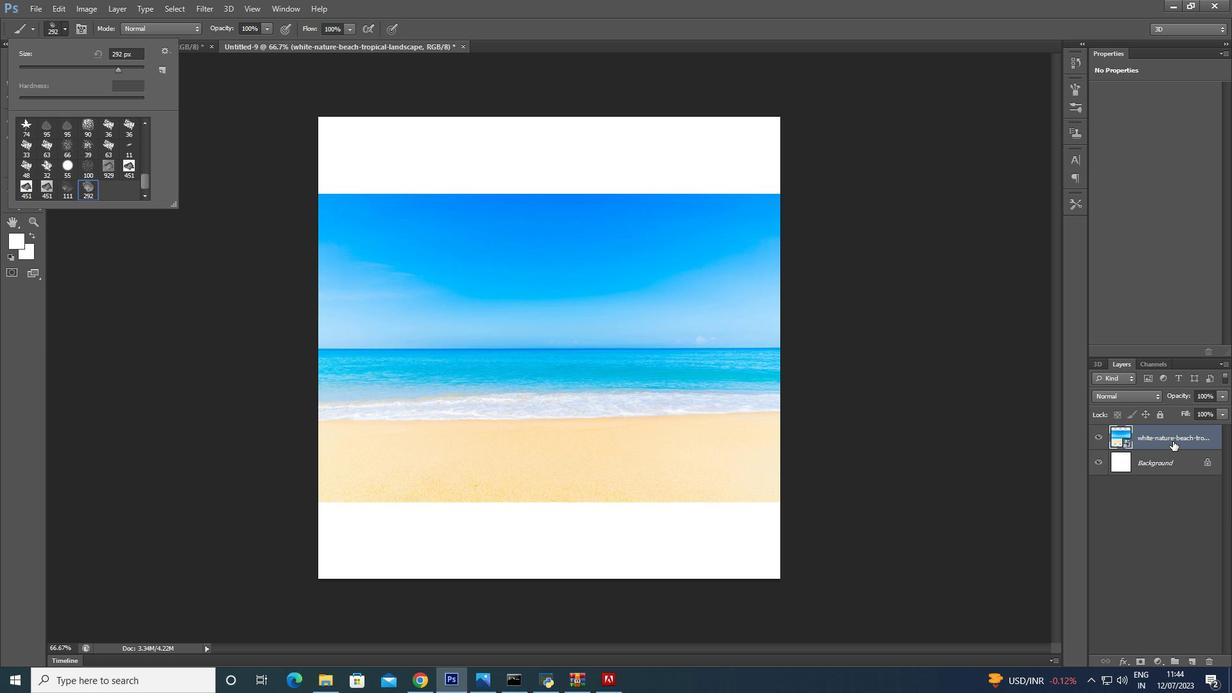 
Action: Mouse pressed left at (1172, 441)
Screenshot: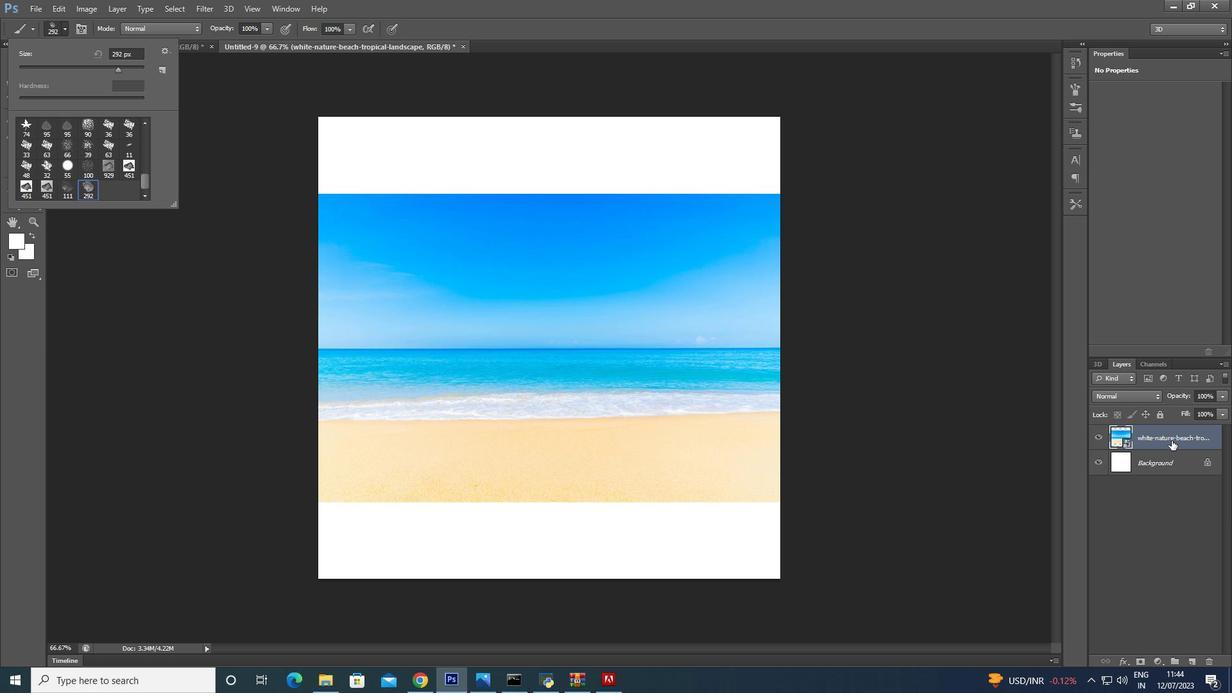 
Action: Mouse moved to (465, 269)
Screenshot: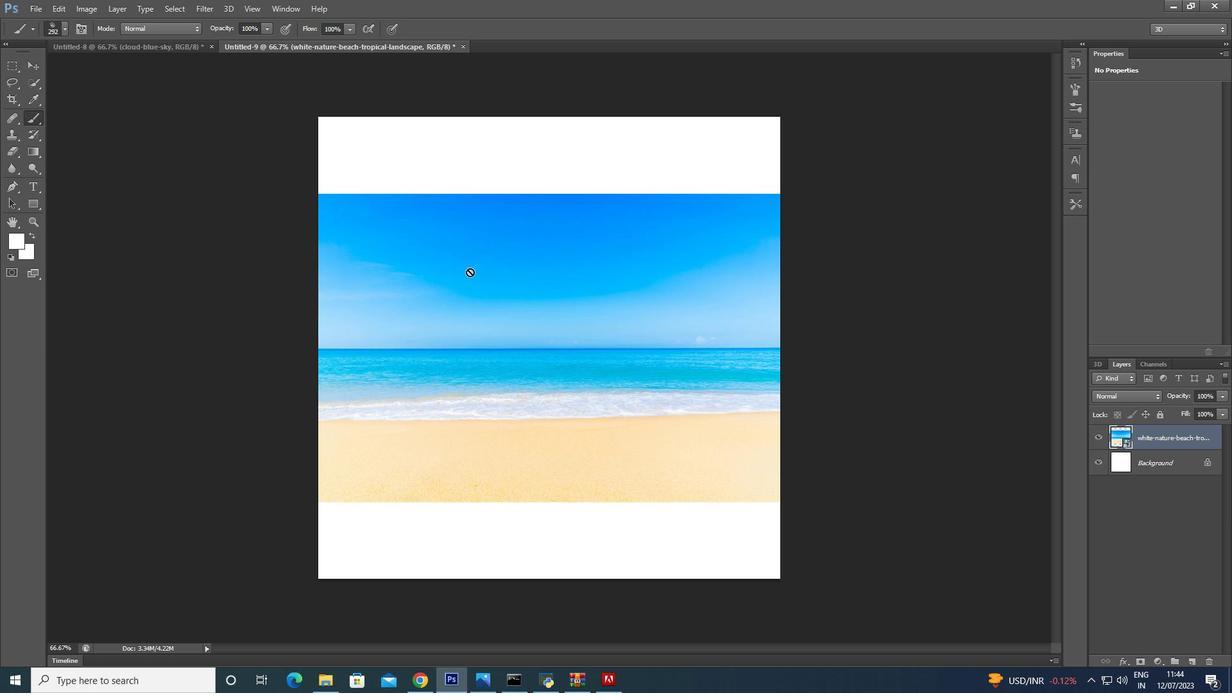 
Action: Mouse pressed left at (465, 269)
Screenshot: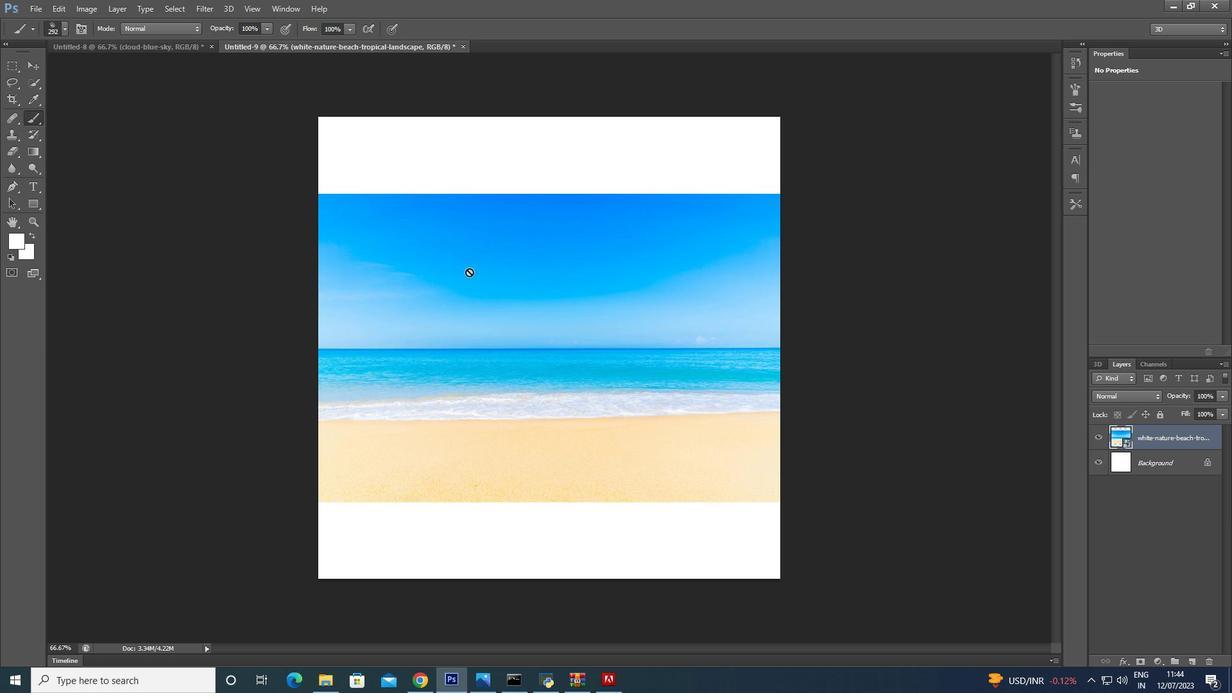 
Action: Mouse moved to (582, 261)
Screenshot: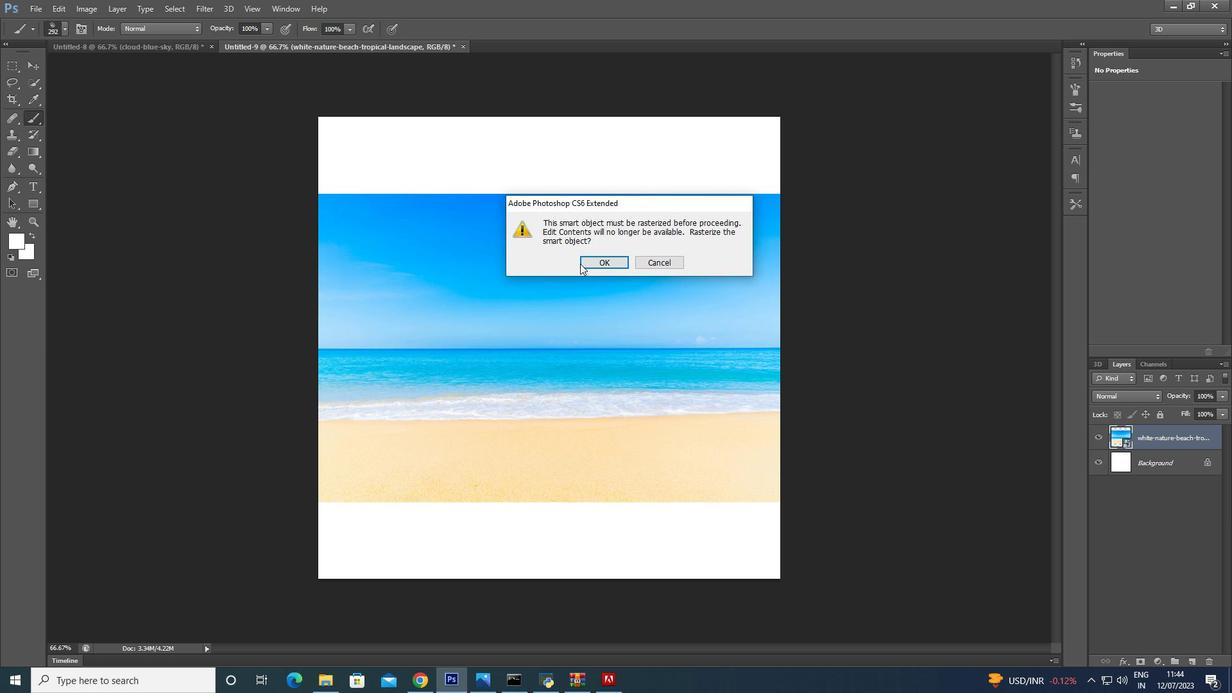 
Action: Mouse pressed left at (582, 261)
Screenshot: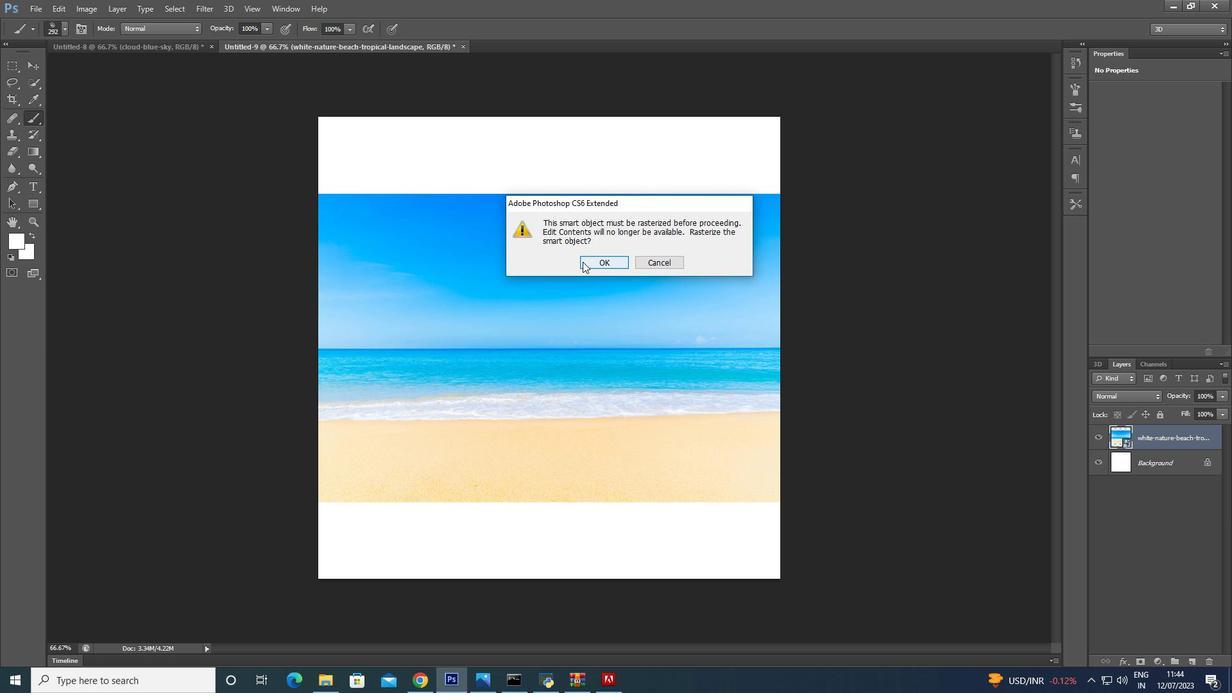 
Action: Mouse moved to (392, 238)
Screenshot: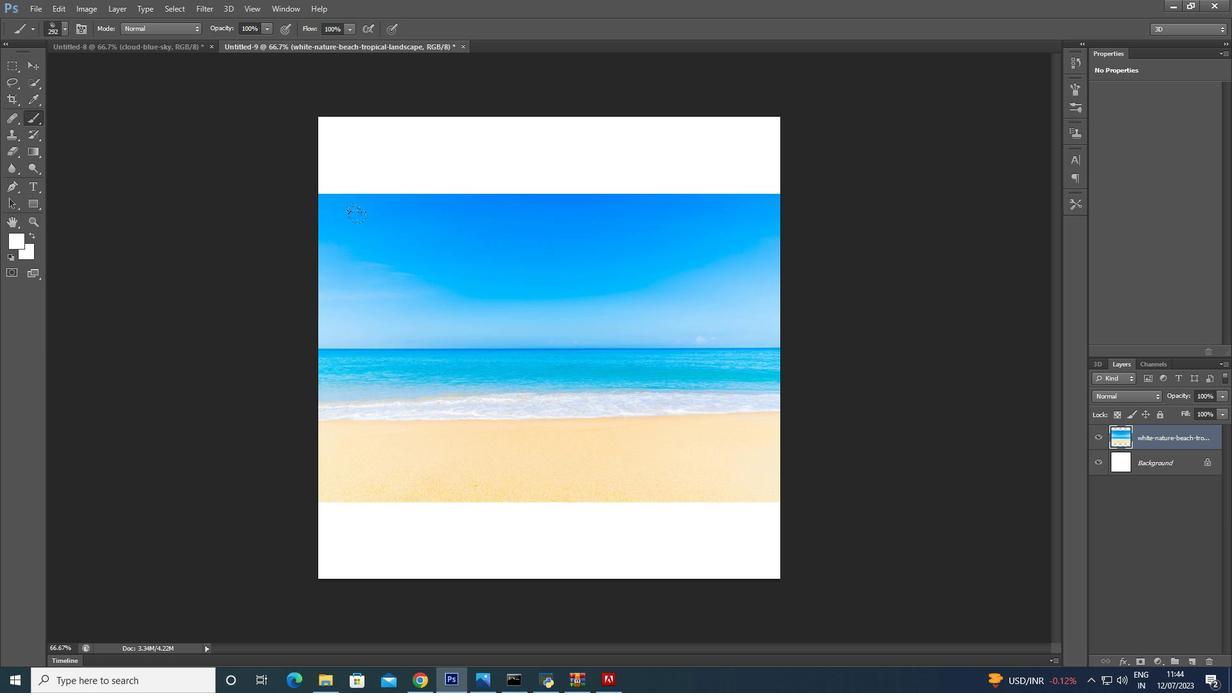 
Action: Mouse pressed left at (392, 238)
Screenshot: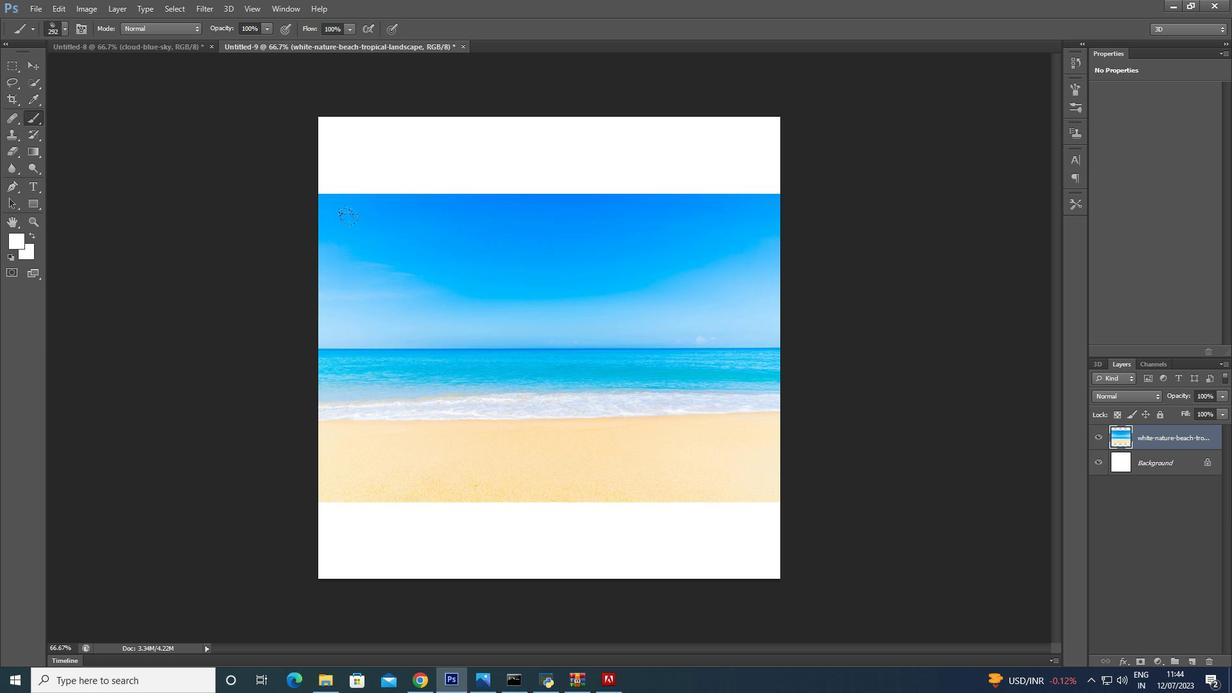 
Action: Mouse pressed right at (392, 238)
Screenshot: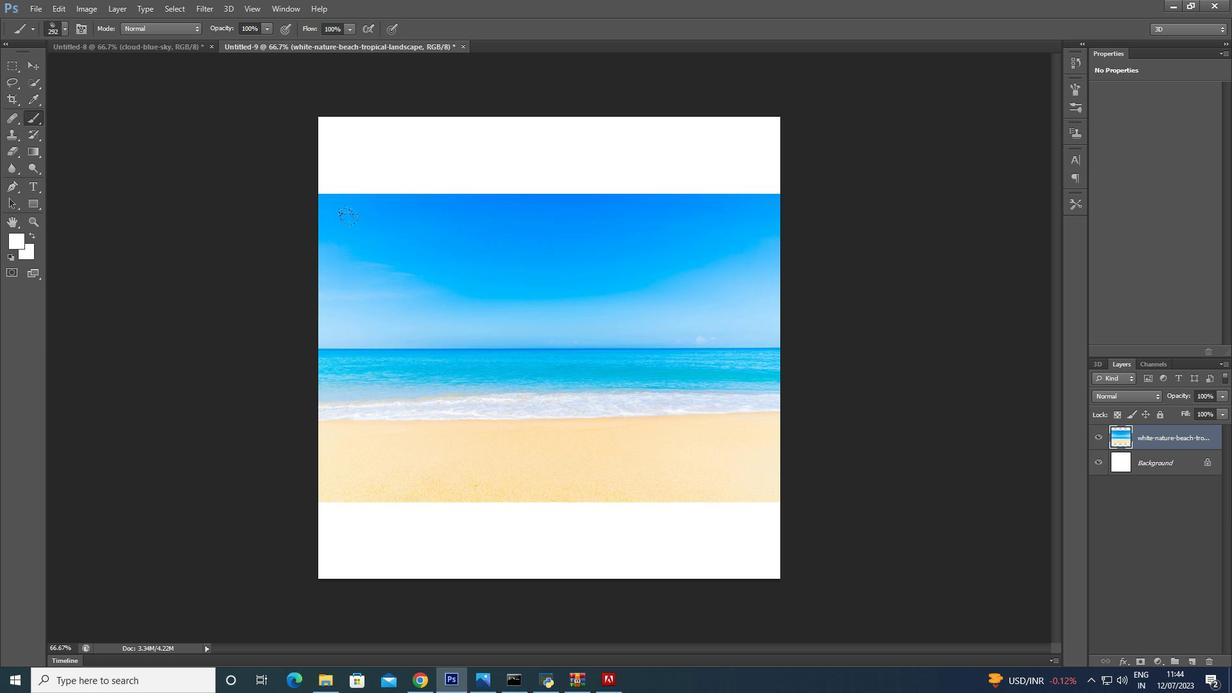 
Action: Mouse moved to (458, 229)
Screenshot: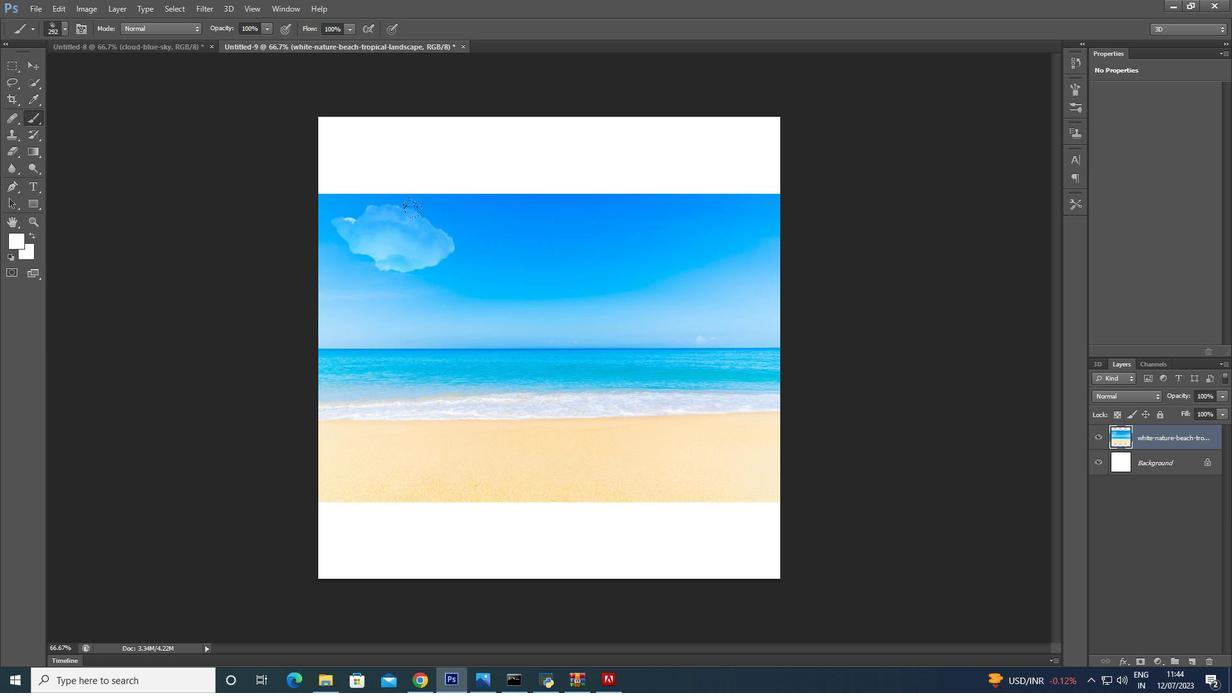 
Action: Mouse pressed left at (458, 229)
Screenshot: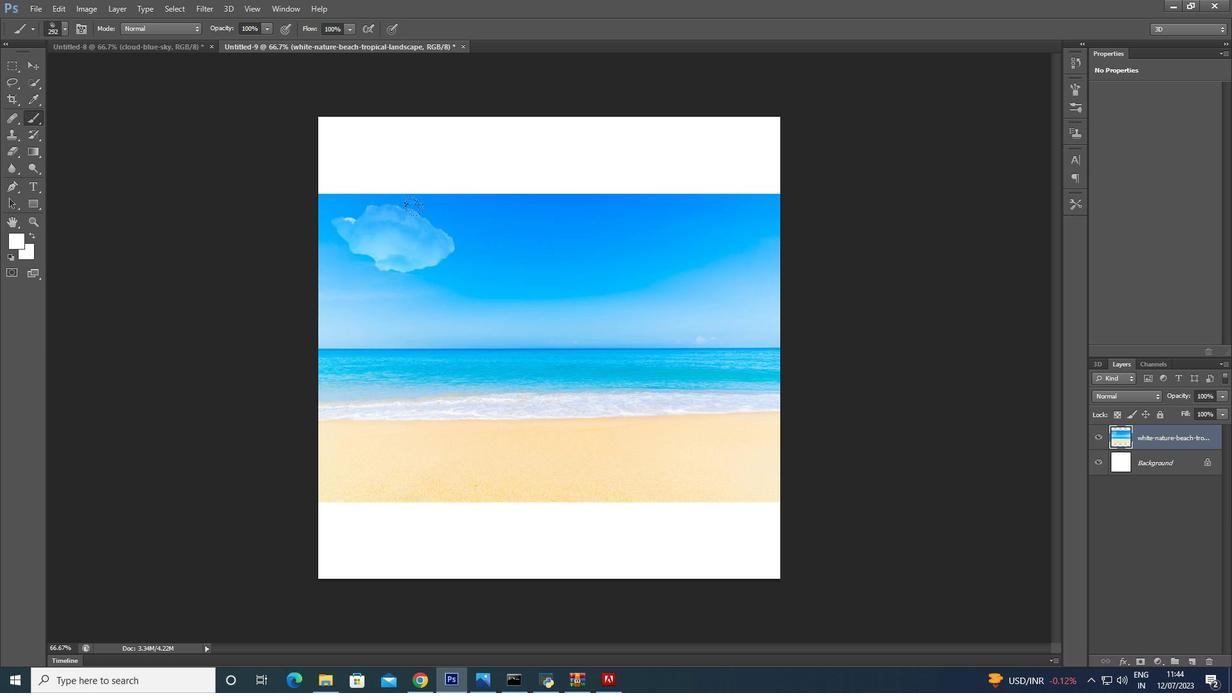 
Action: Mouse pressed right at (458, 229)
Screenshot: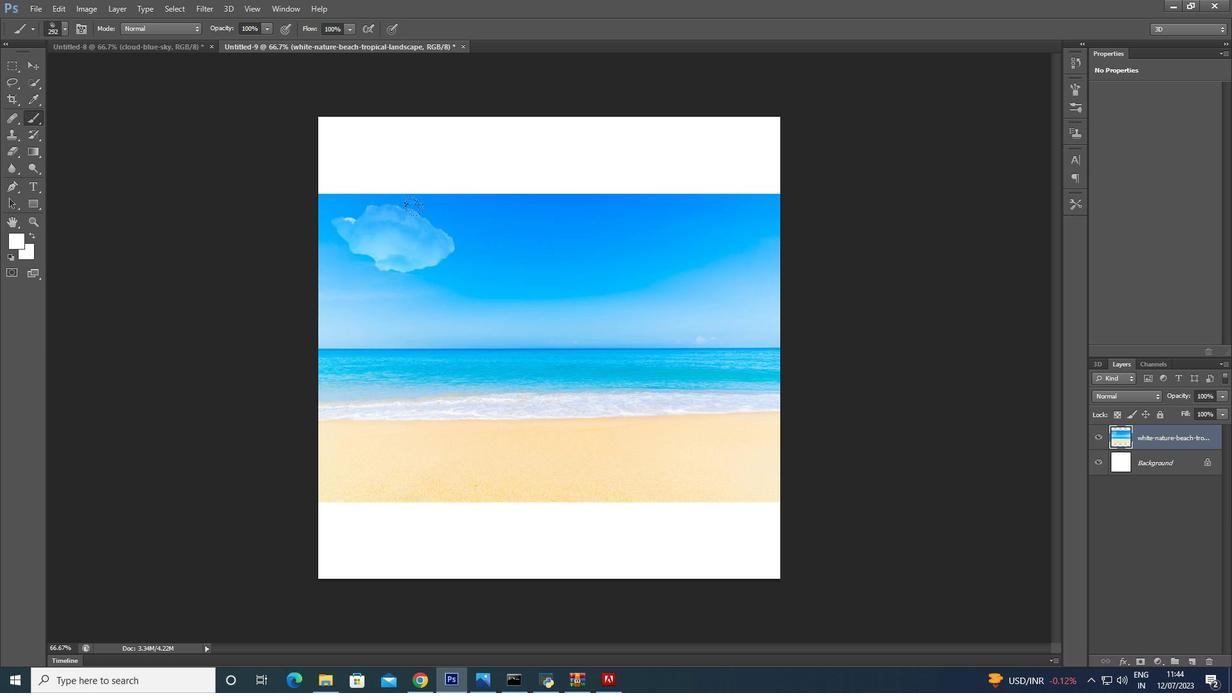 
Action: Mouse moved to (689, 233)
Screenshot: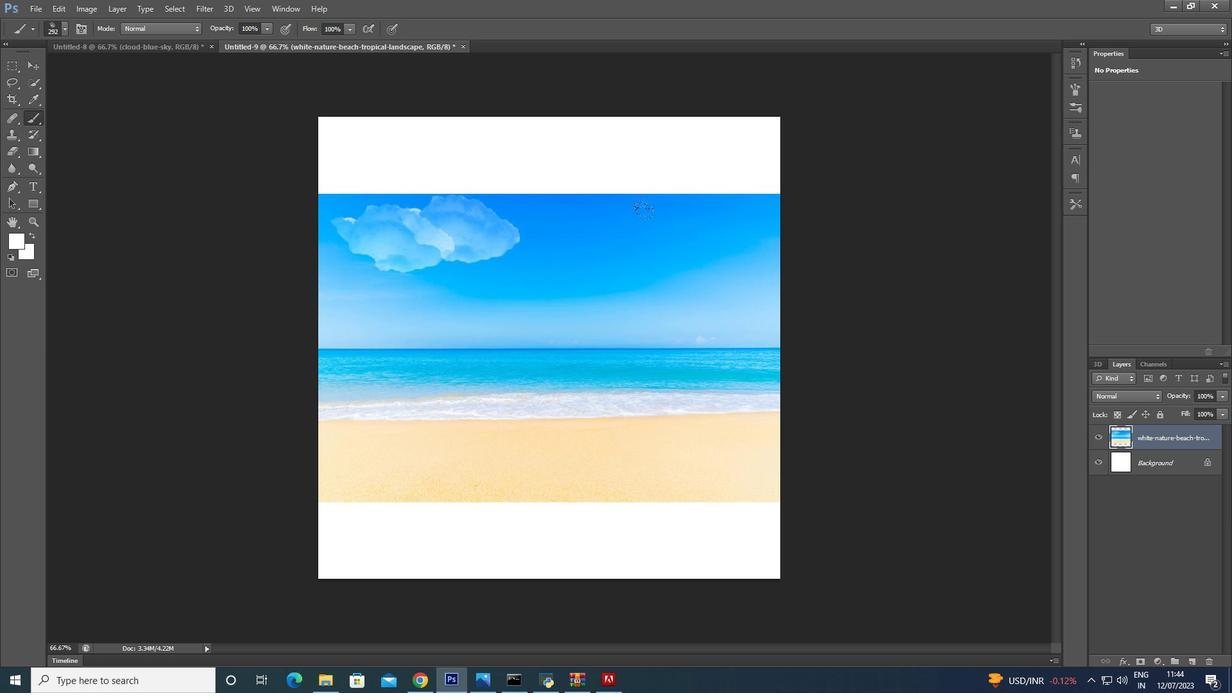 
Action: Mouse pressed left at (689, 233)
Screenshot: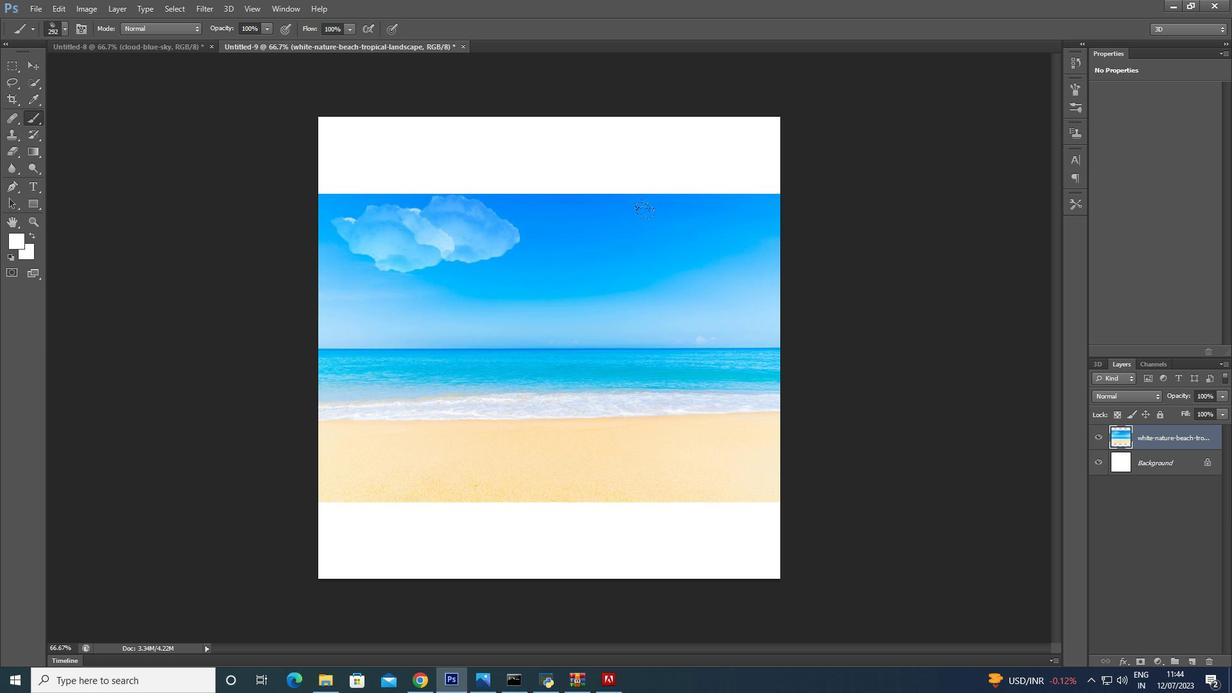 
Action: Mouse moved to (611, 254)
Screenshot: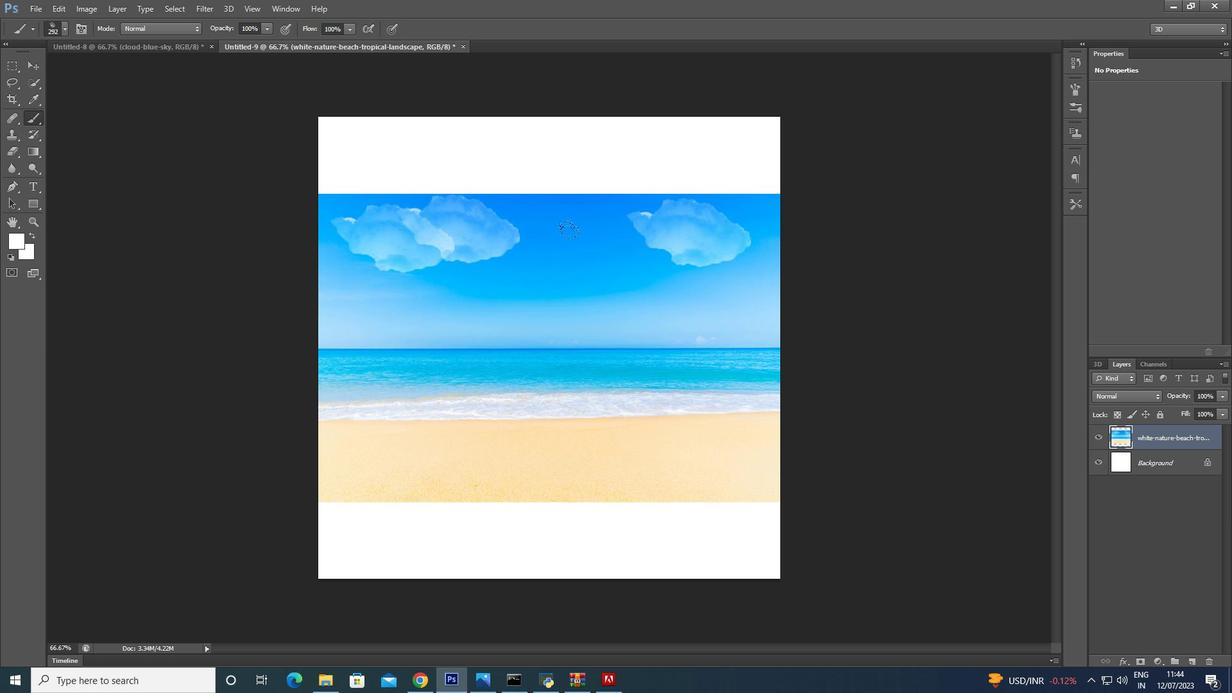 
Action: Mouse pressed left at (611, 254)
Screenshot: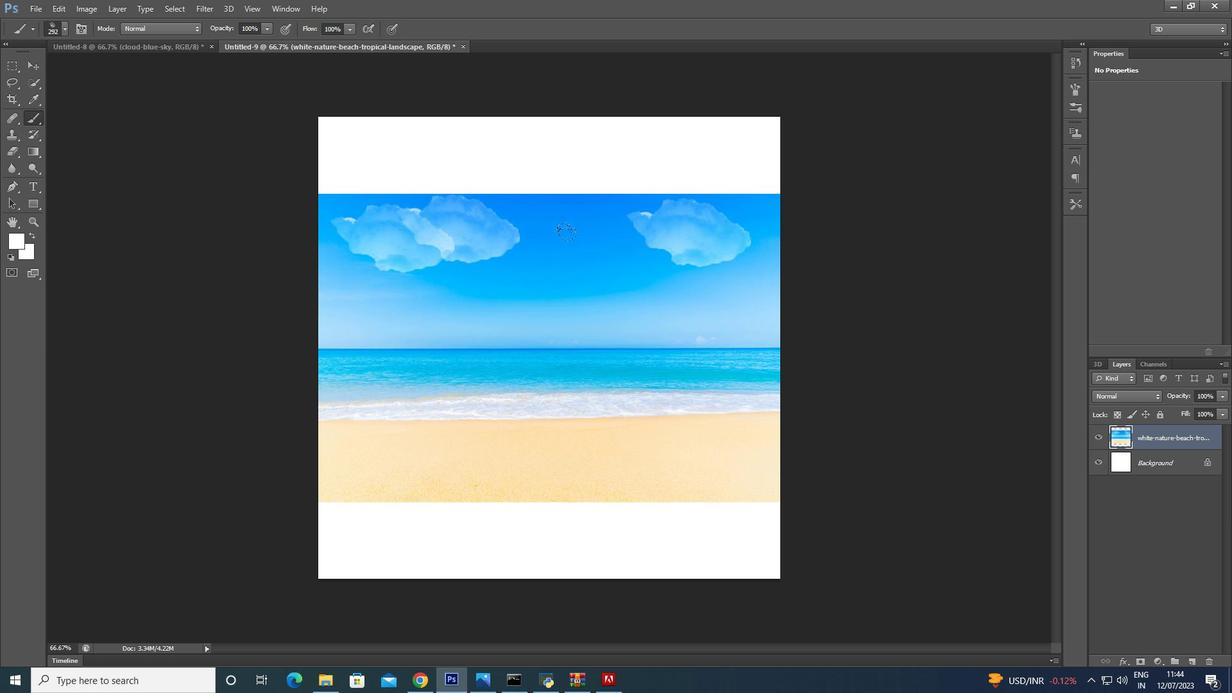 
Action: Mouse moved to (694, 285)
Screenshot: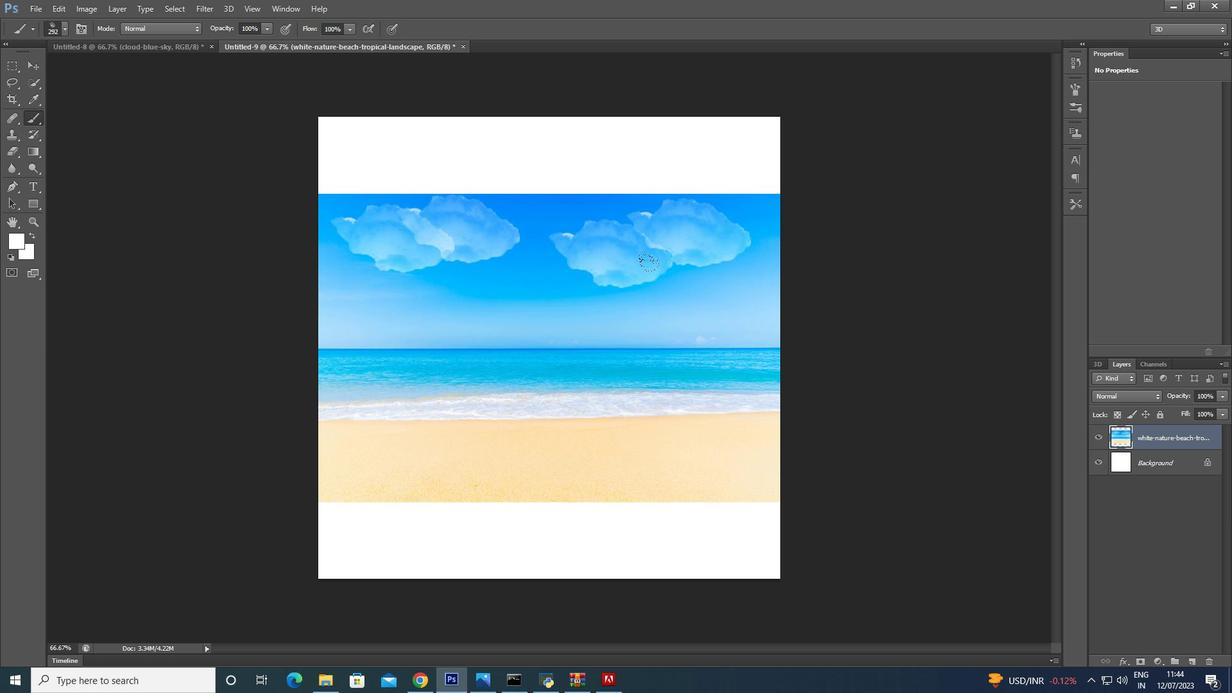 
Action: Mouse pressed left at (694, 285)
Screenshot: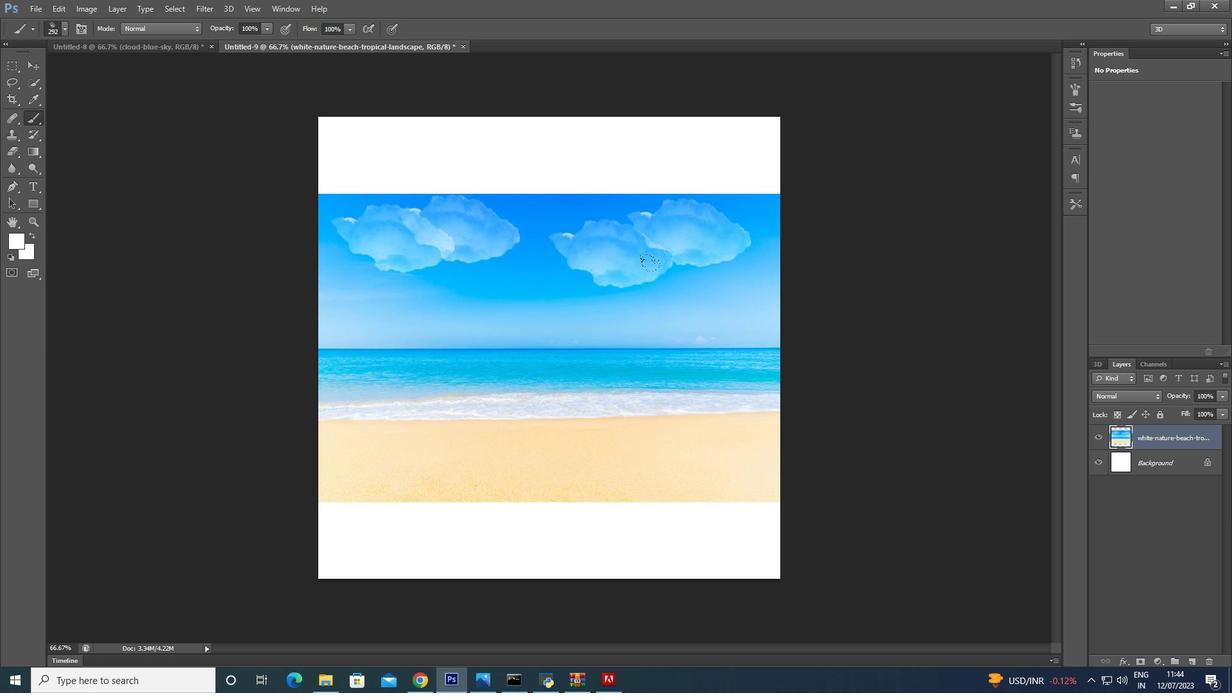 
Action: Mouse moved to (548, 227)
Screenshot: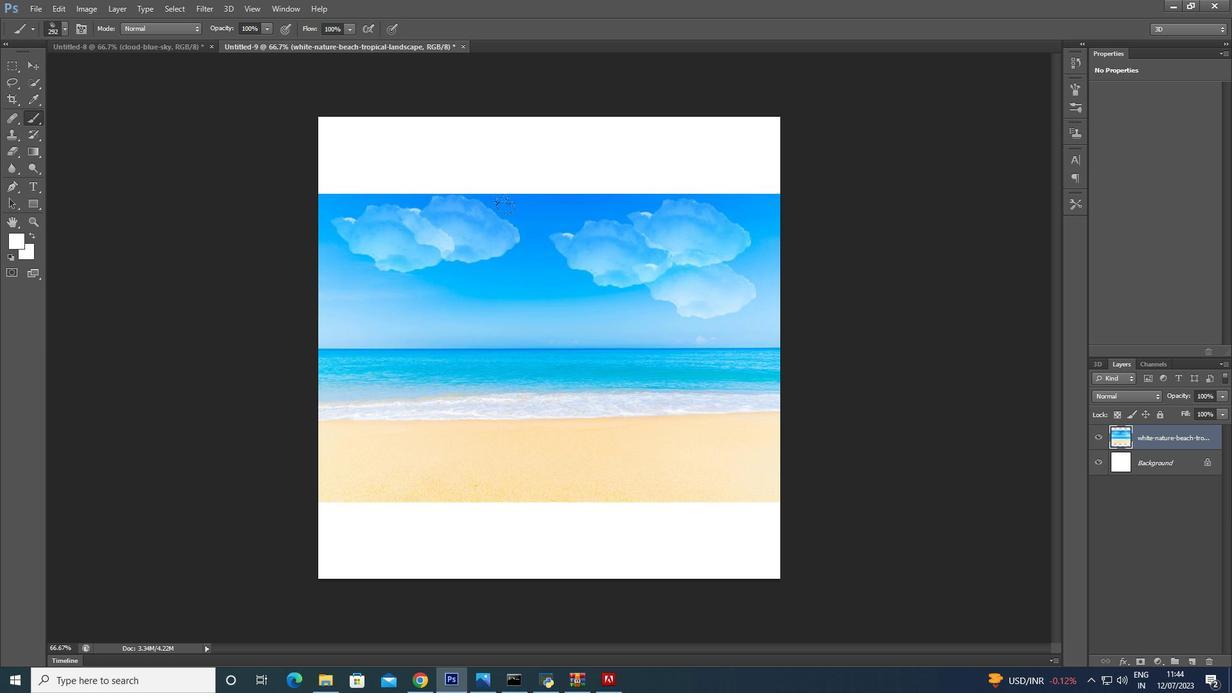 
Action: Mouse pressed left at (548, 227)
Screenshot: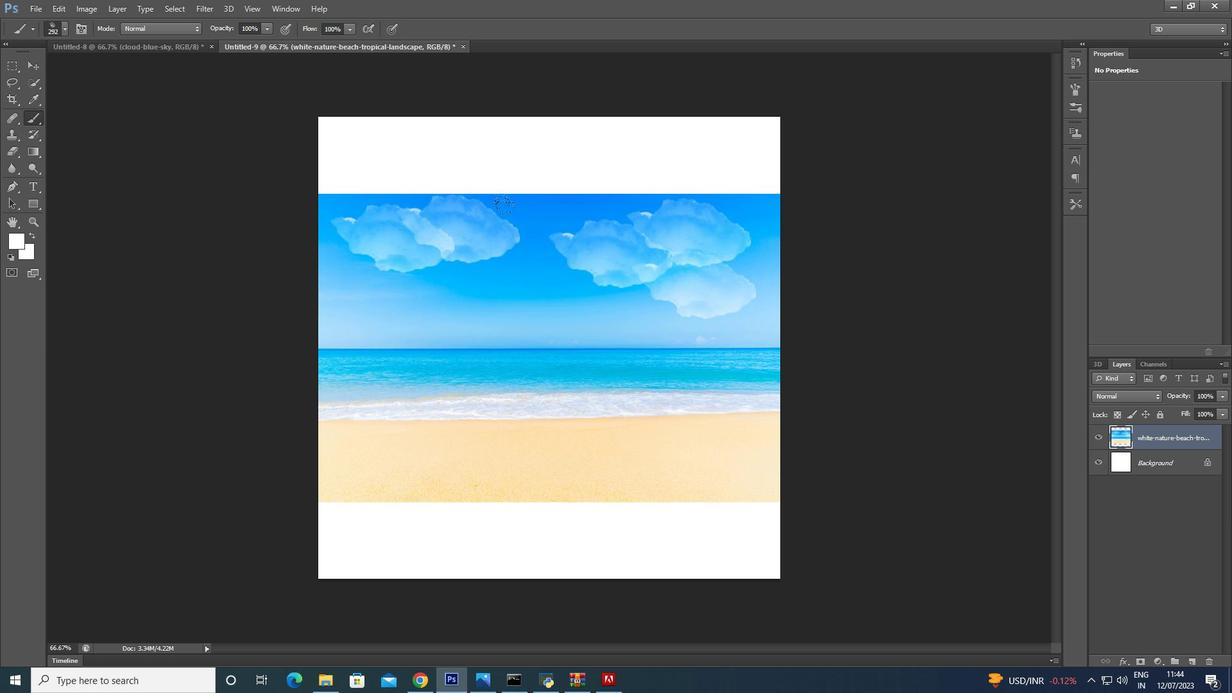 
Action: Mouse moved to (376, 220)
Screenshot: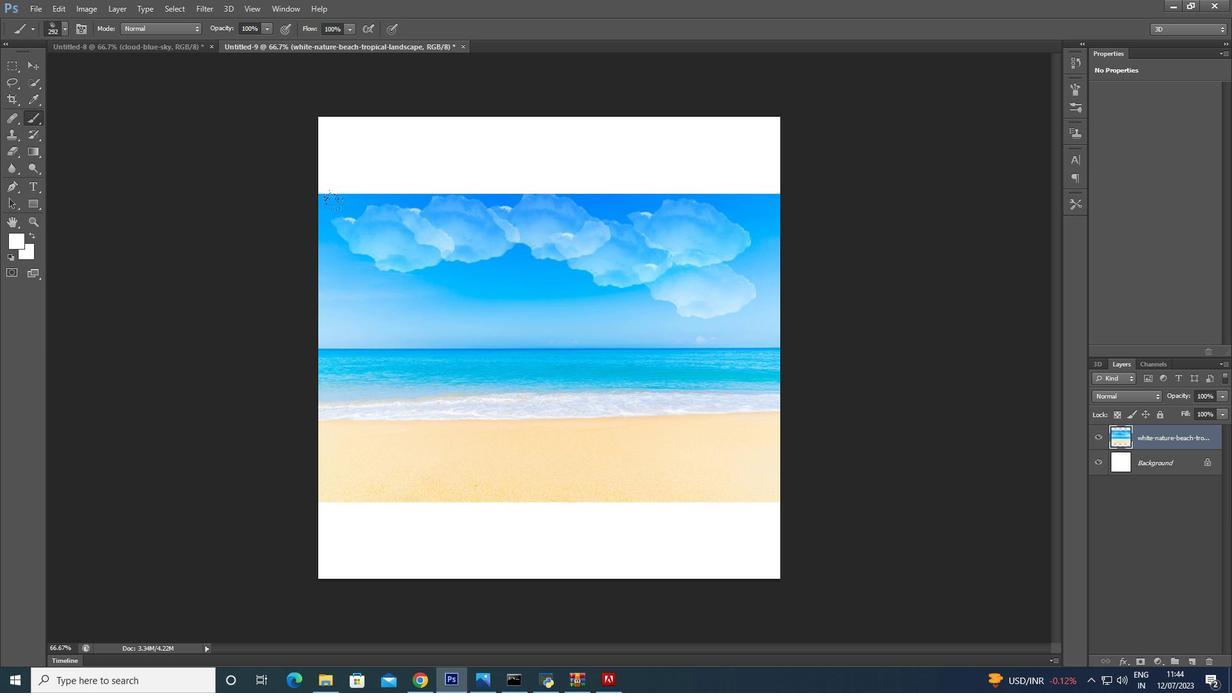 
Action: Mouse pressed left at (376, 220)
Screenshot: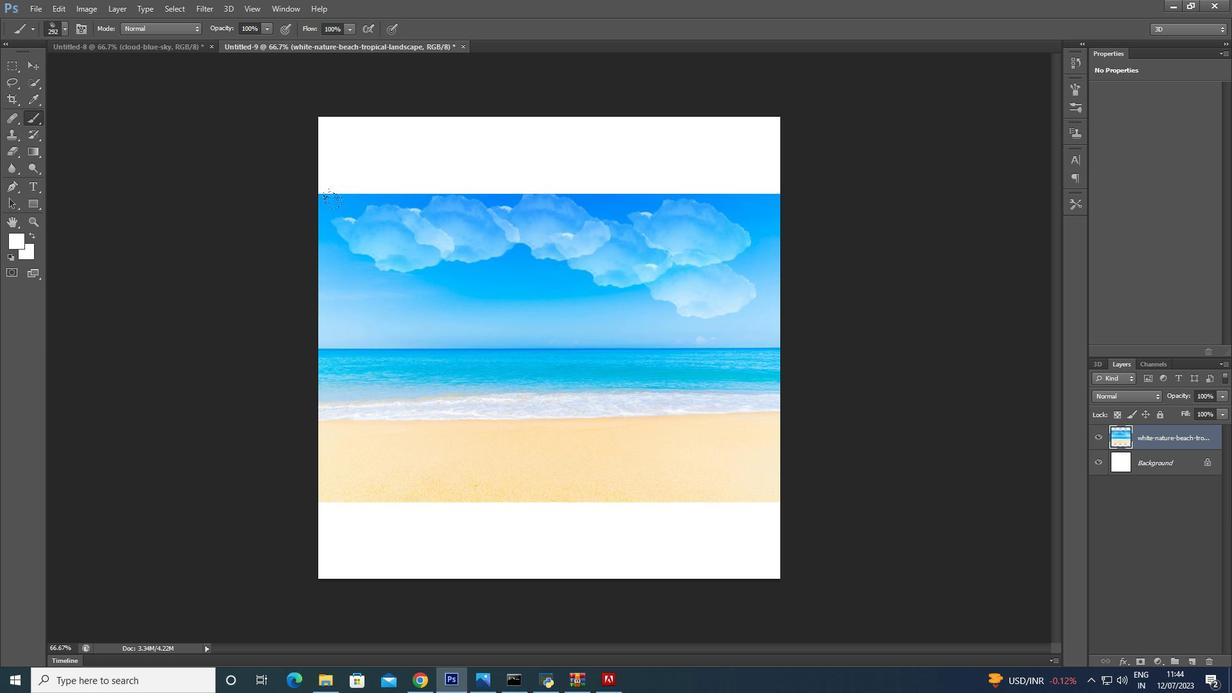 
Action: Mouse moved to (417, 212)
Screenshot: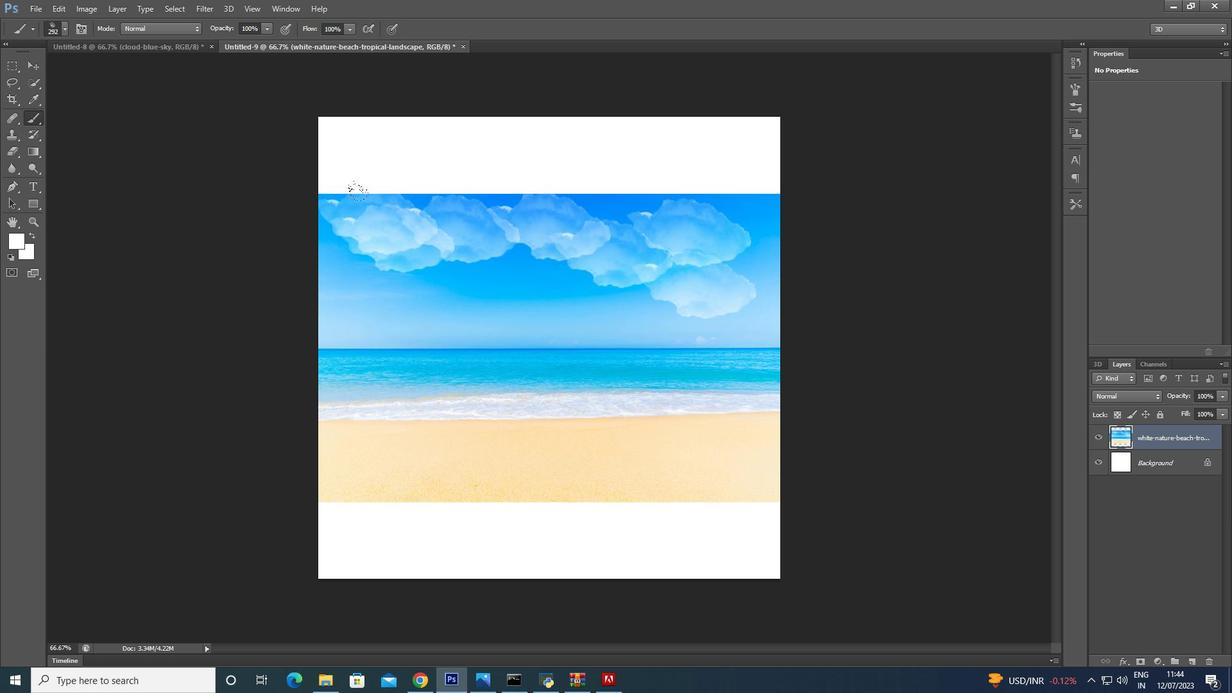 
Action: Mouse pressed left at (417, 212)
Screenshot: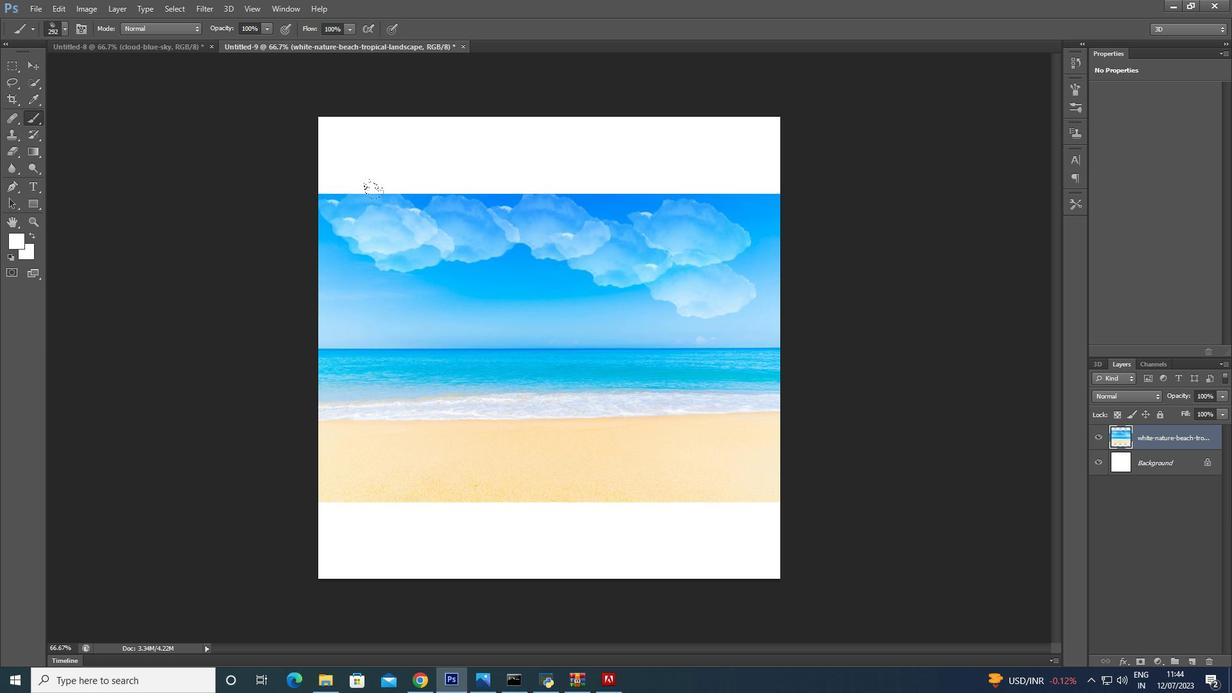 
Action: Mouse moved to (686, 218)
Screenshot: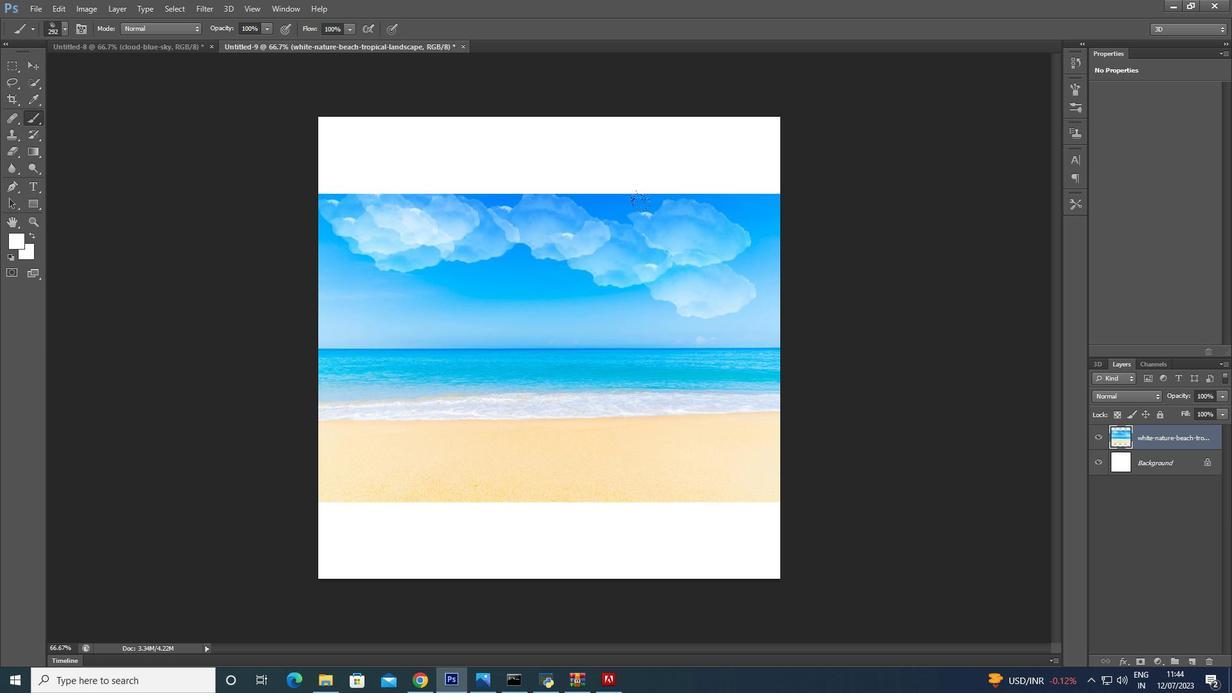 
Action: Mouse pressed left at (686, 218)
Screenshot: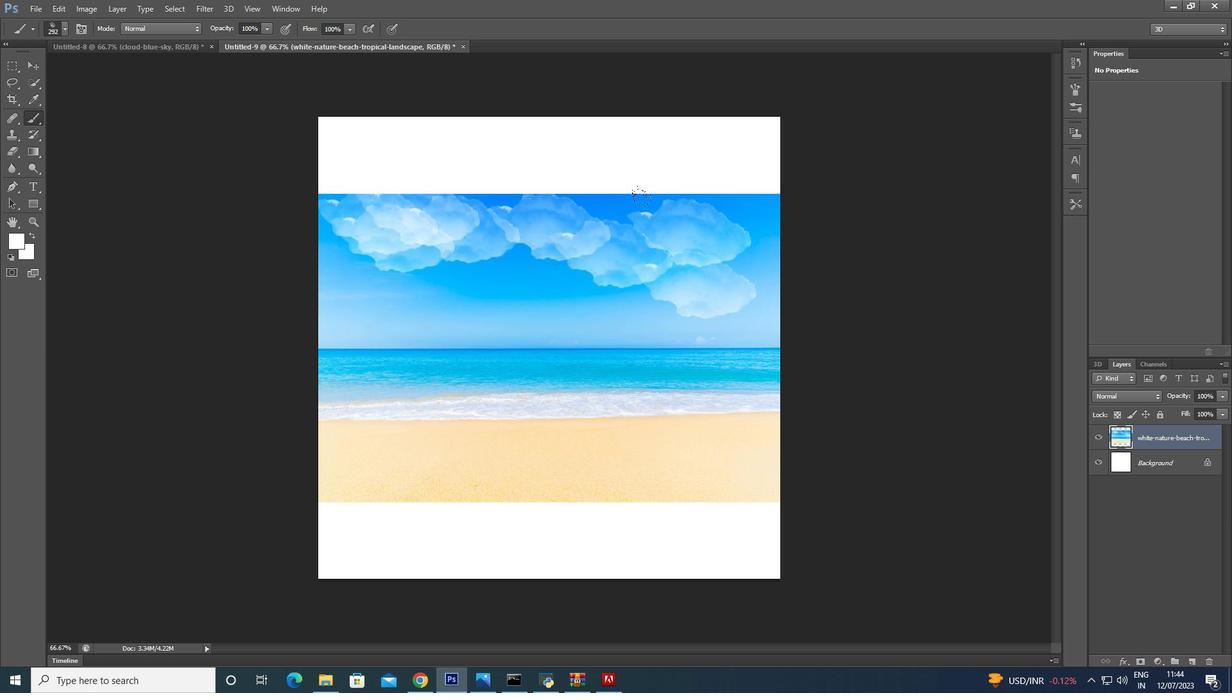 
Action: Mouse moved to (726, 217)
Screenshot: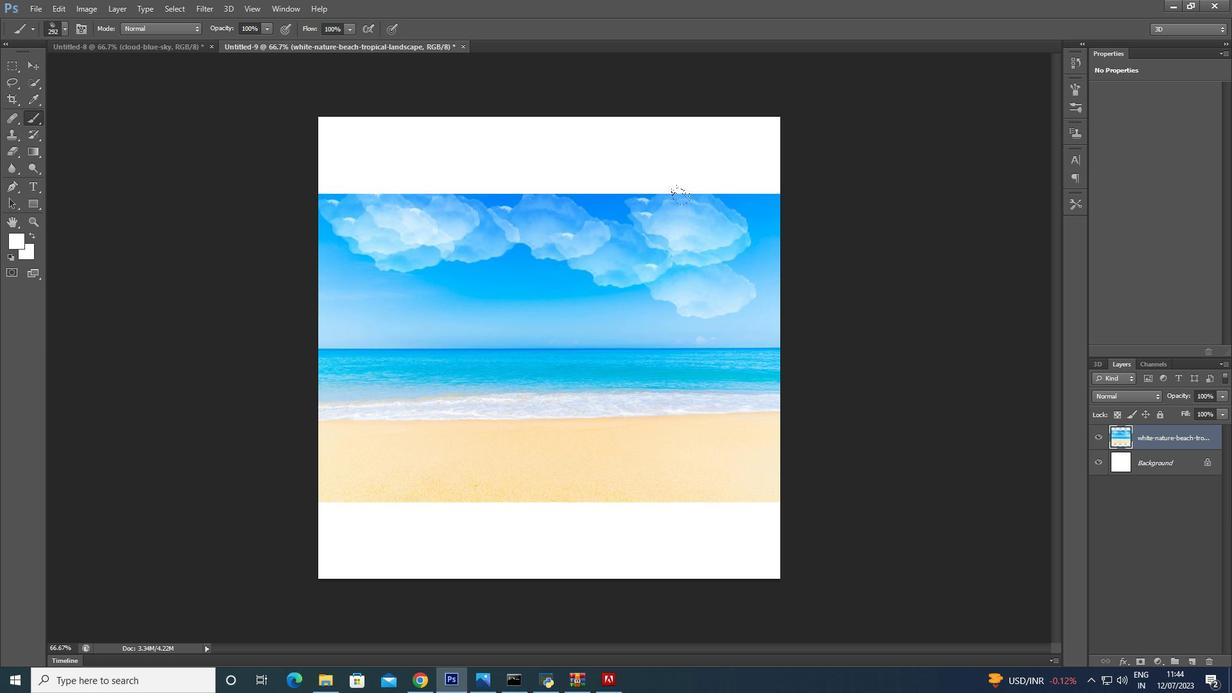 
Action: Mouse pressed left at (726, 217)
Screenshot: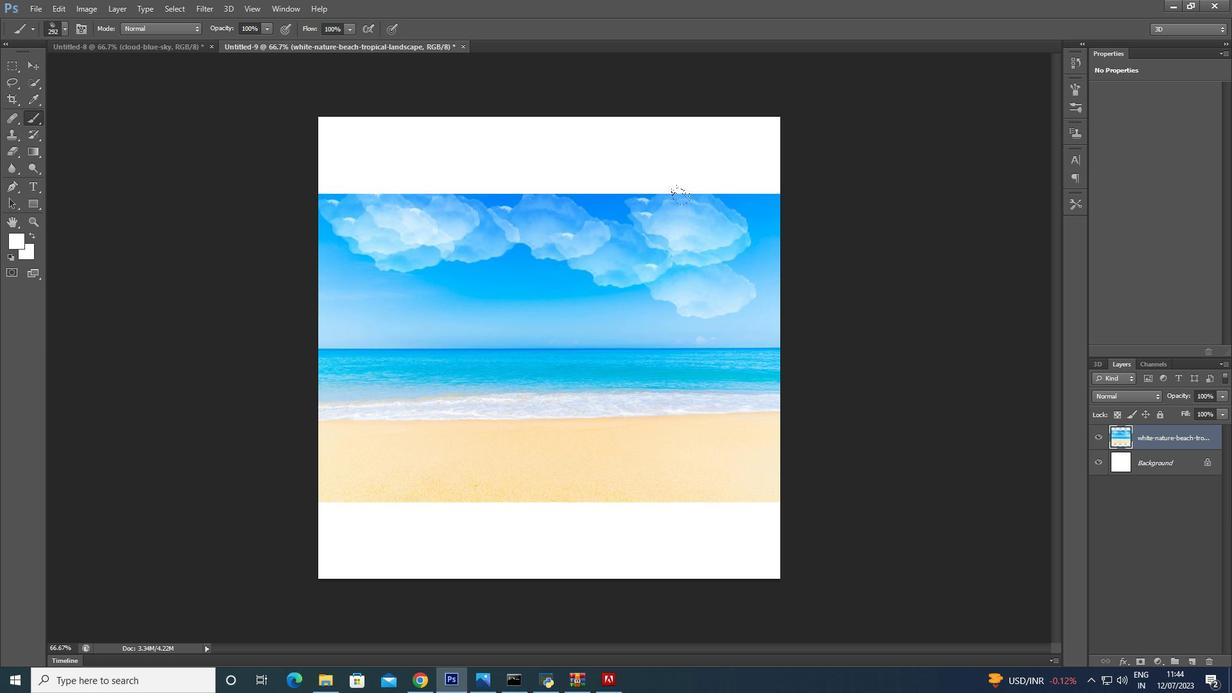 
Action: Mouse moved to (627, 215)
Screenshot: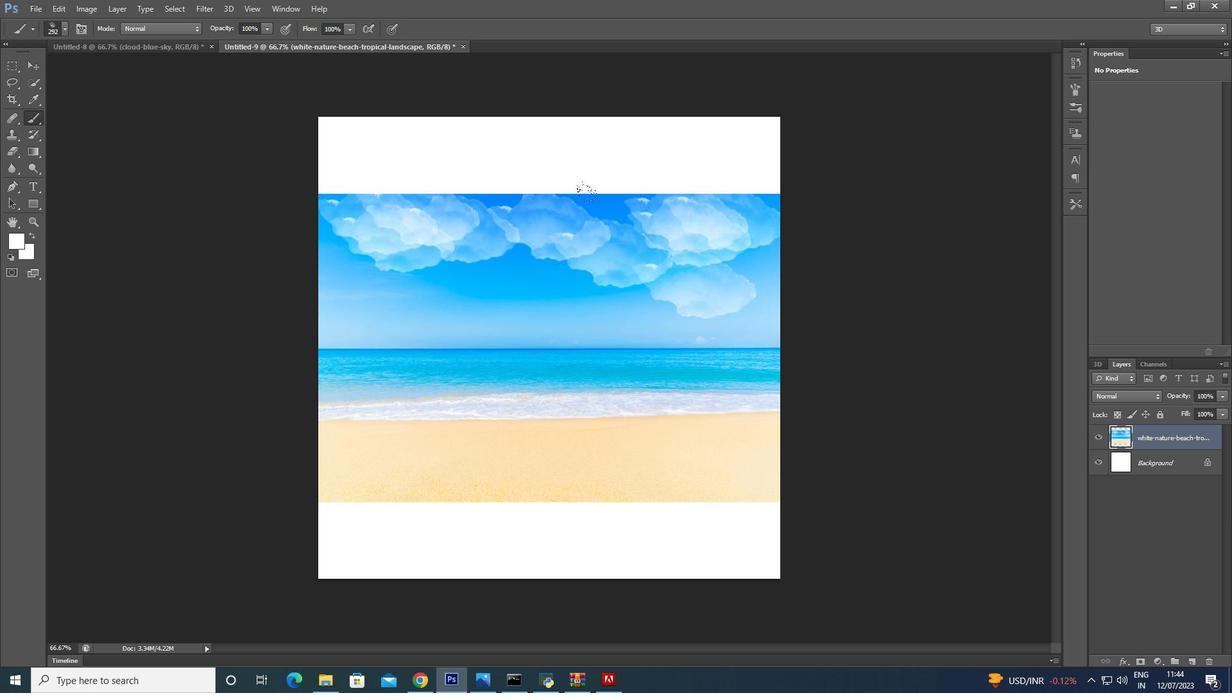 
Action: Mouse pressed left at (627, 215)
Screenshot: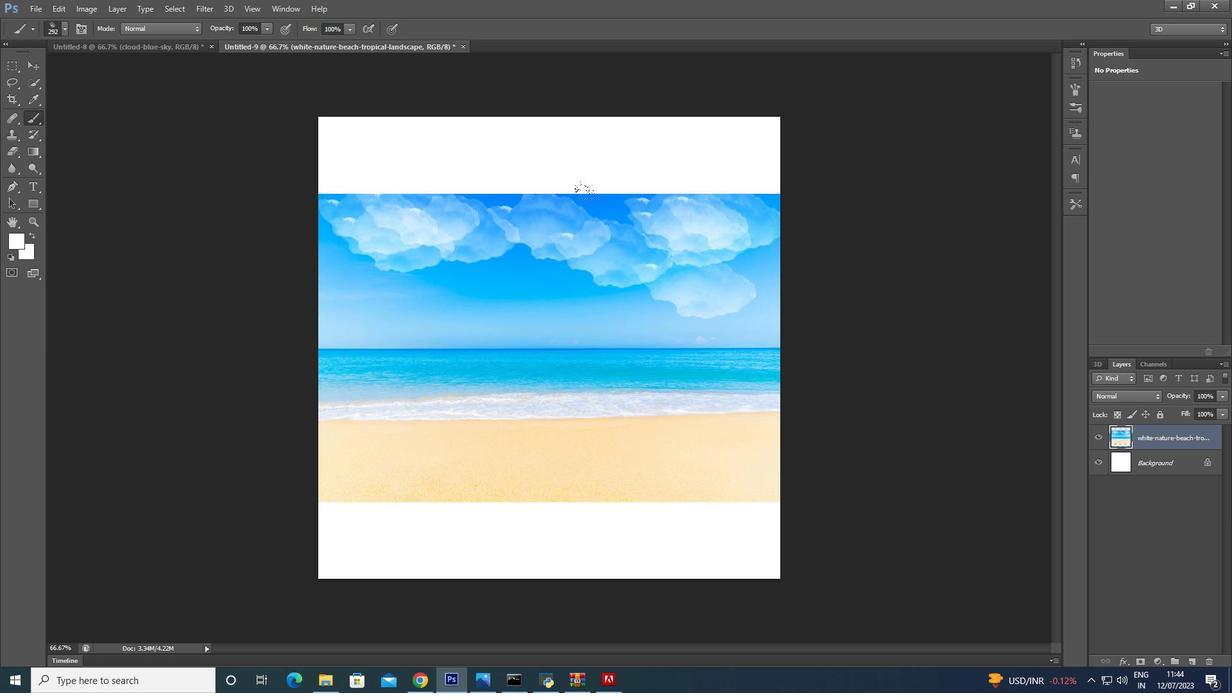 
Action: Mouse moved to (356, 245)
Screenshot: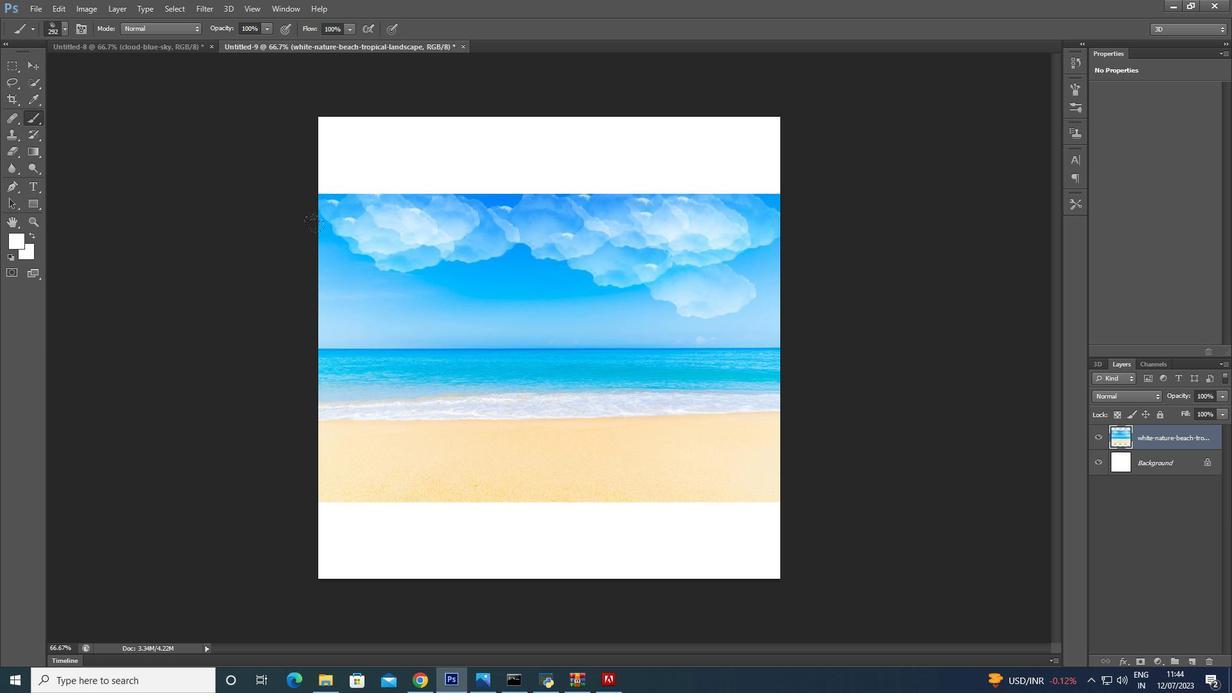 
Action: Mouse pressed left at (356, 245)
Screenshot: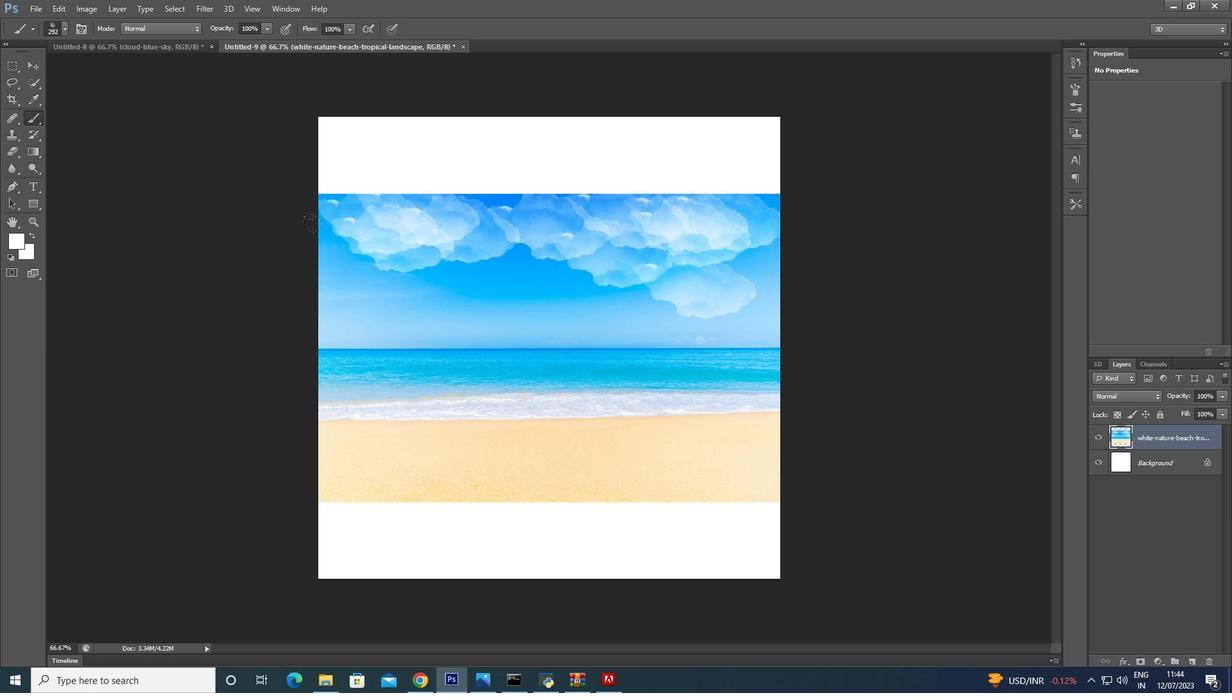 
Action: Mouse moved to (29, 66)
Screenshot: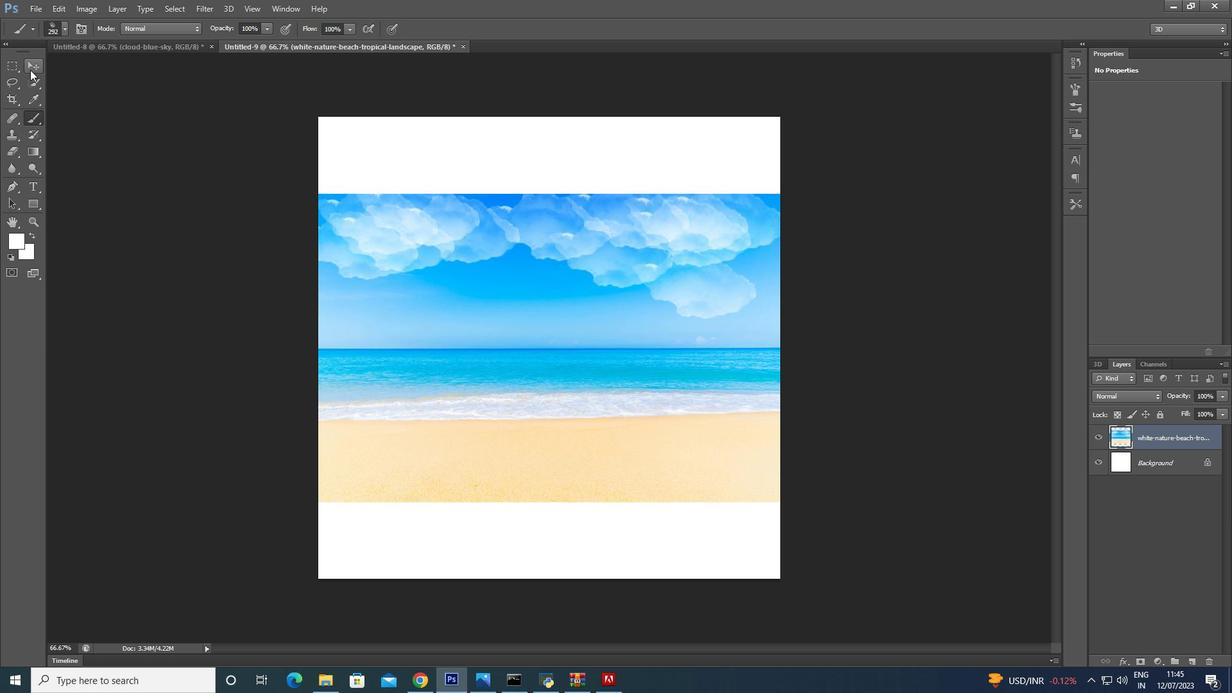 
Action: Mouse pressed left at (29, 66)
Screenshot: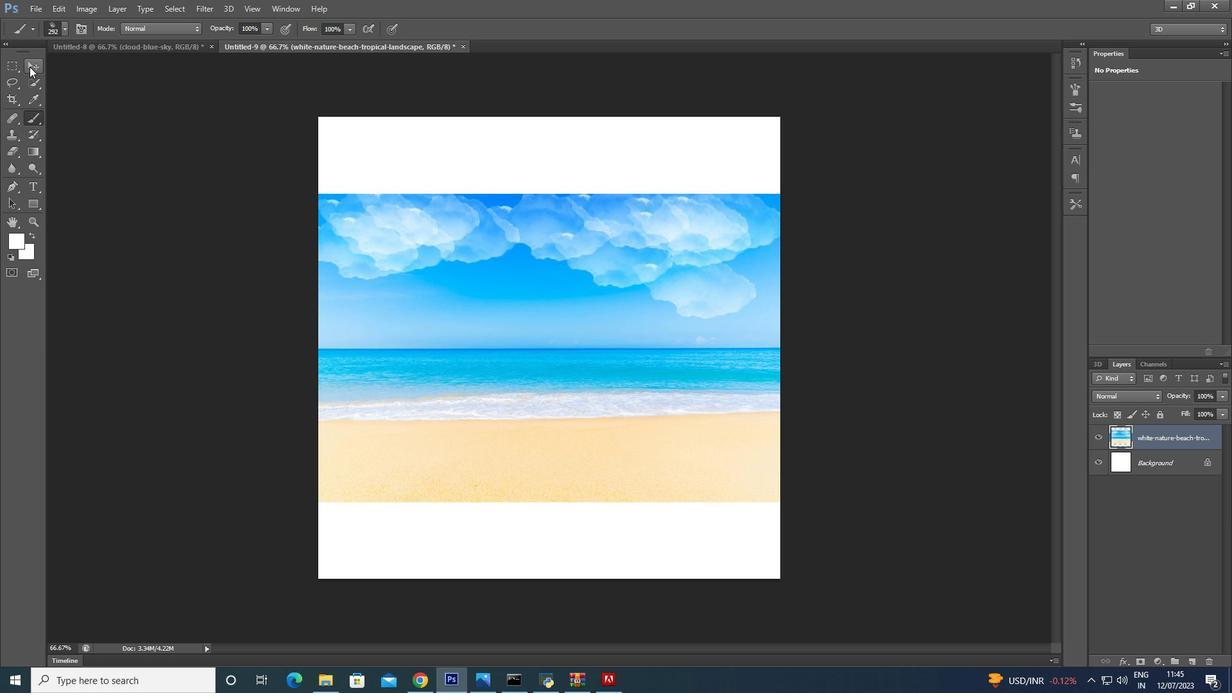 
Action: Mouse moved to (533, 478)
Screenshot: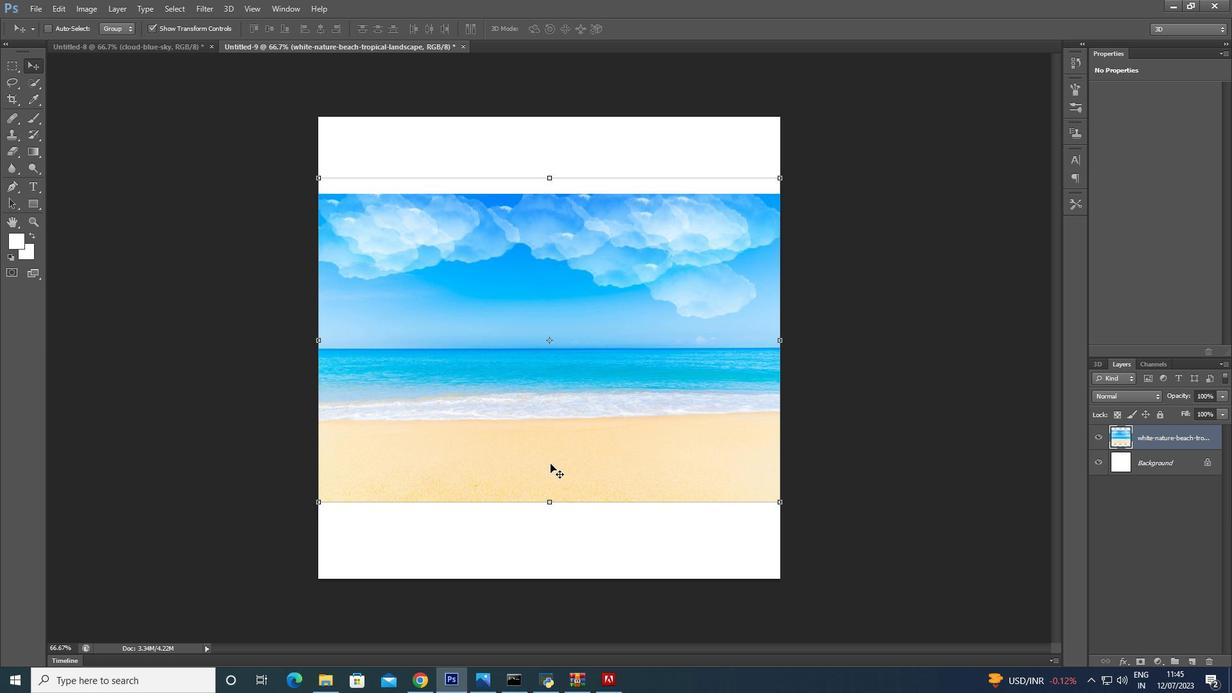 
Action: Key pressed <Key.shift>
Screenshot: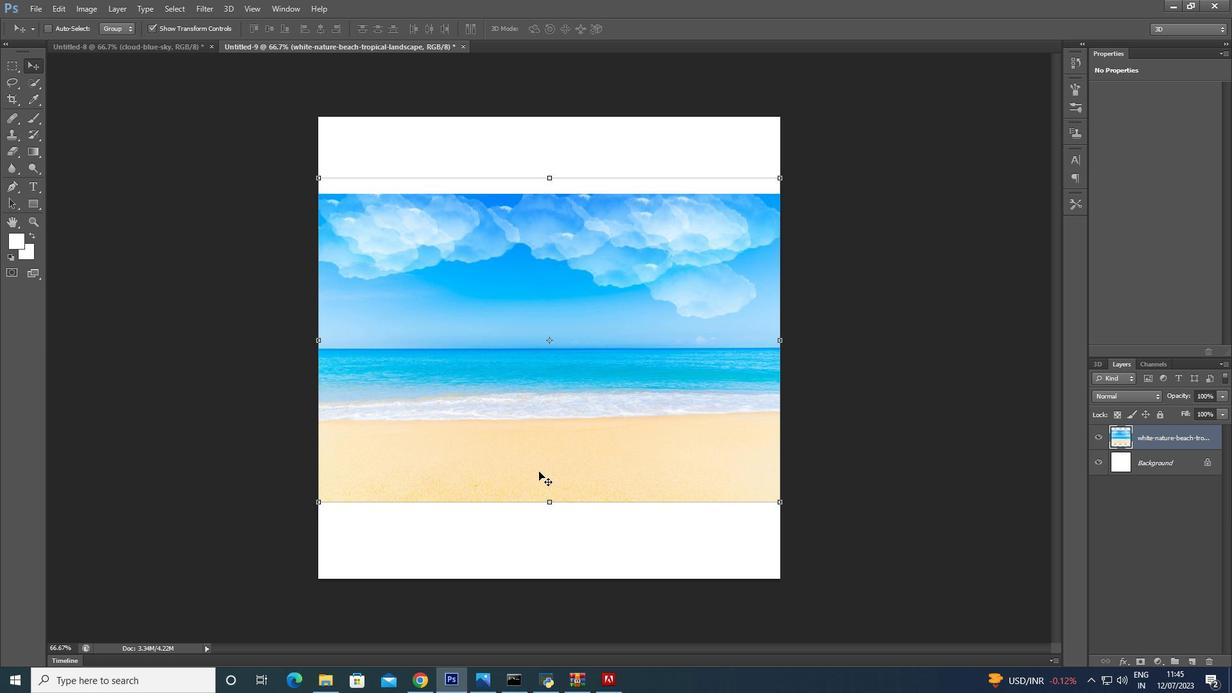 
Action: Mouse moved to (543, 182)
Screenshot: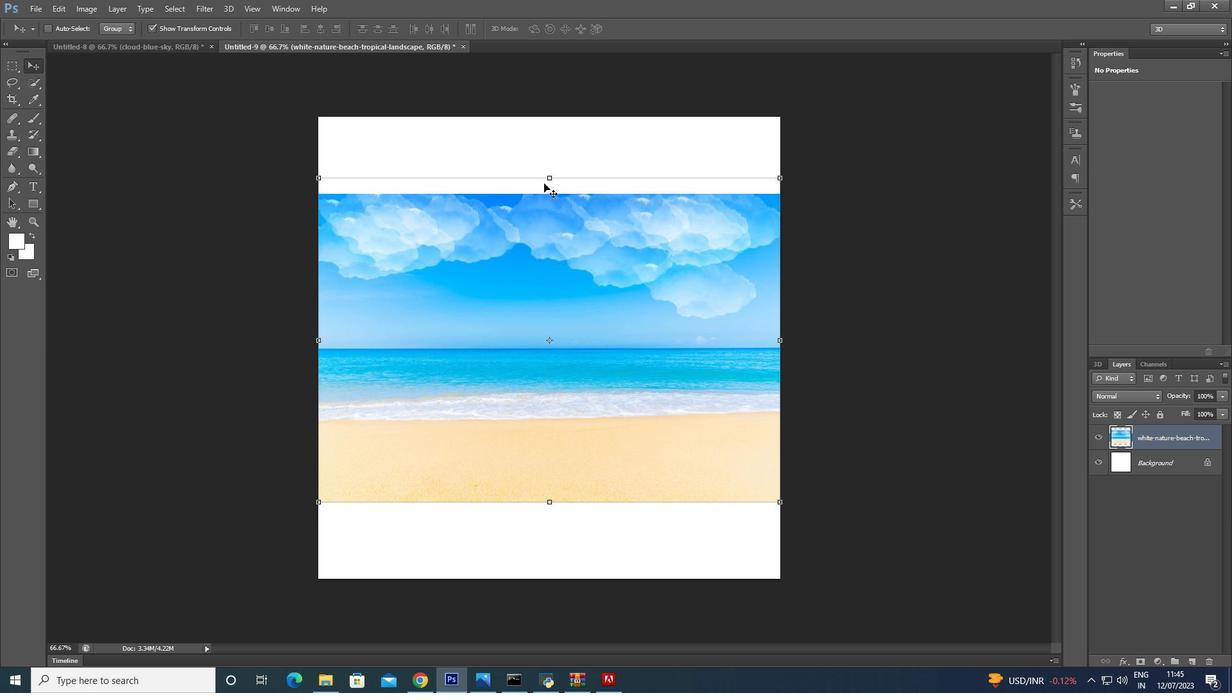 
Action: Key pressed <Key.shift>
Screenshot: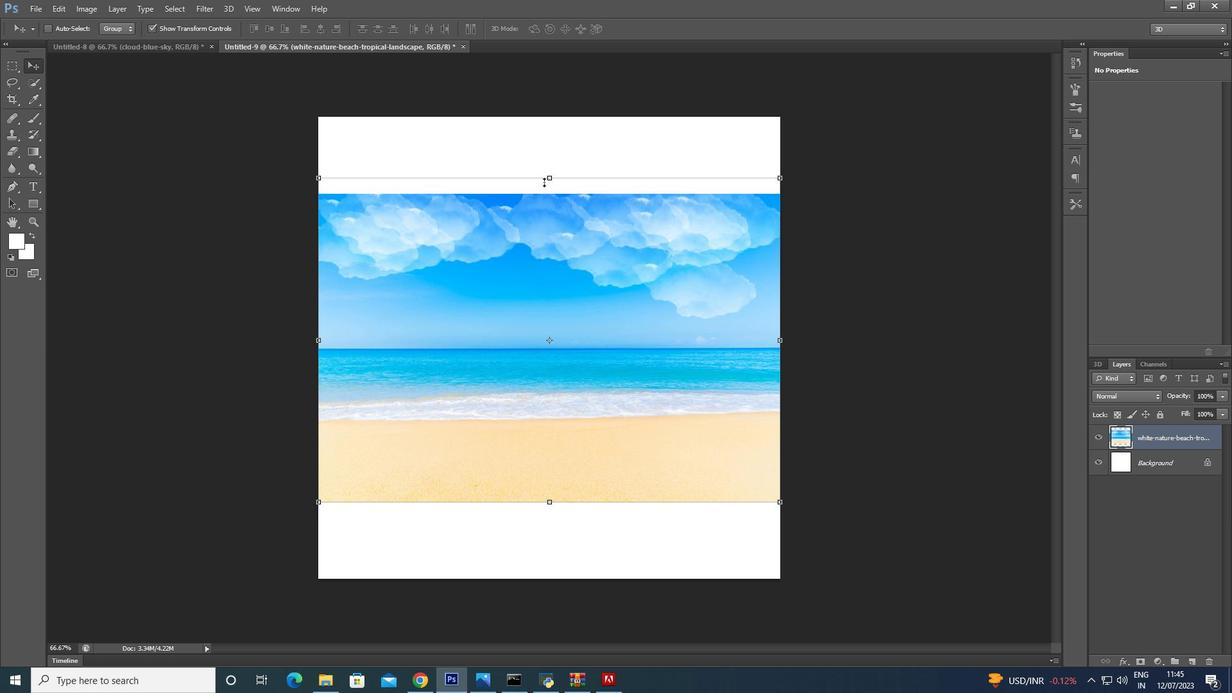 
Action: Mouse moved to (545, 177)
Screenshot: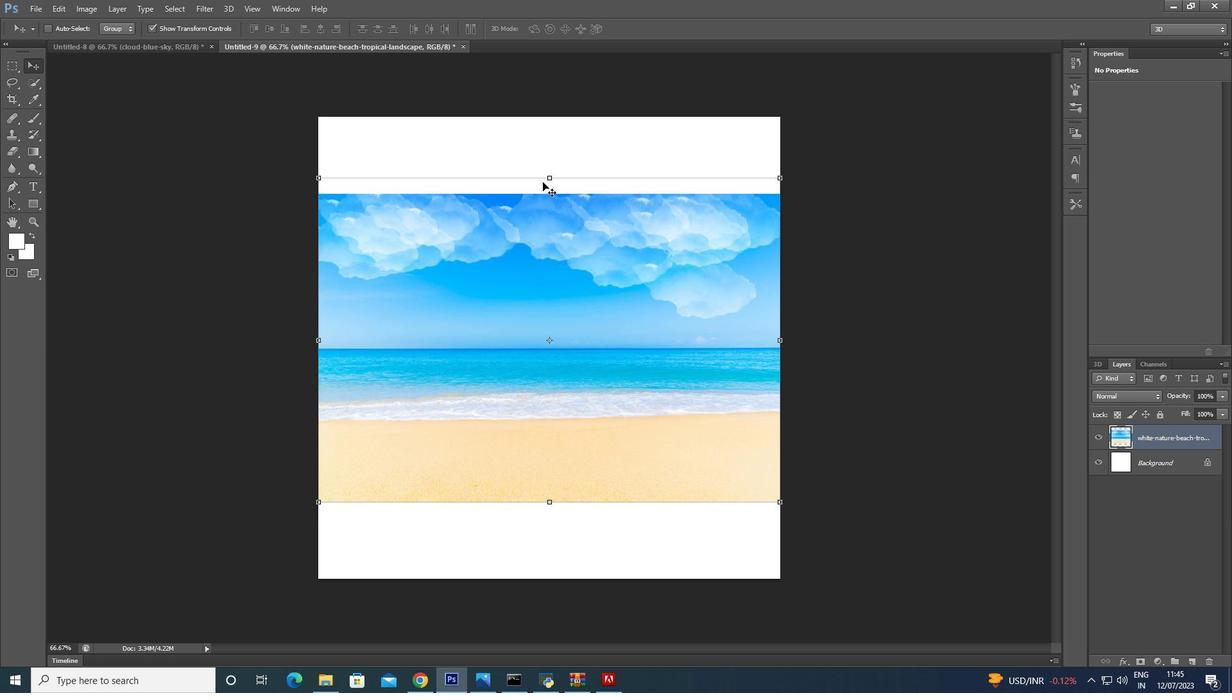 
Action: Key pressed <Key.shift>
Screenshot: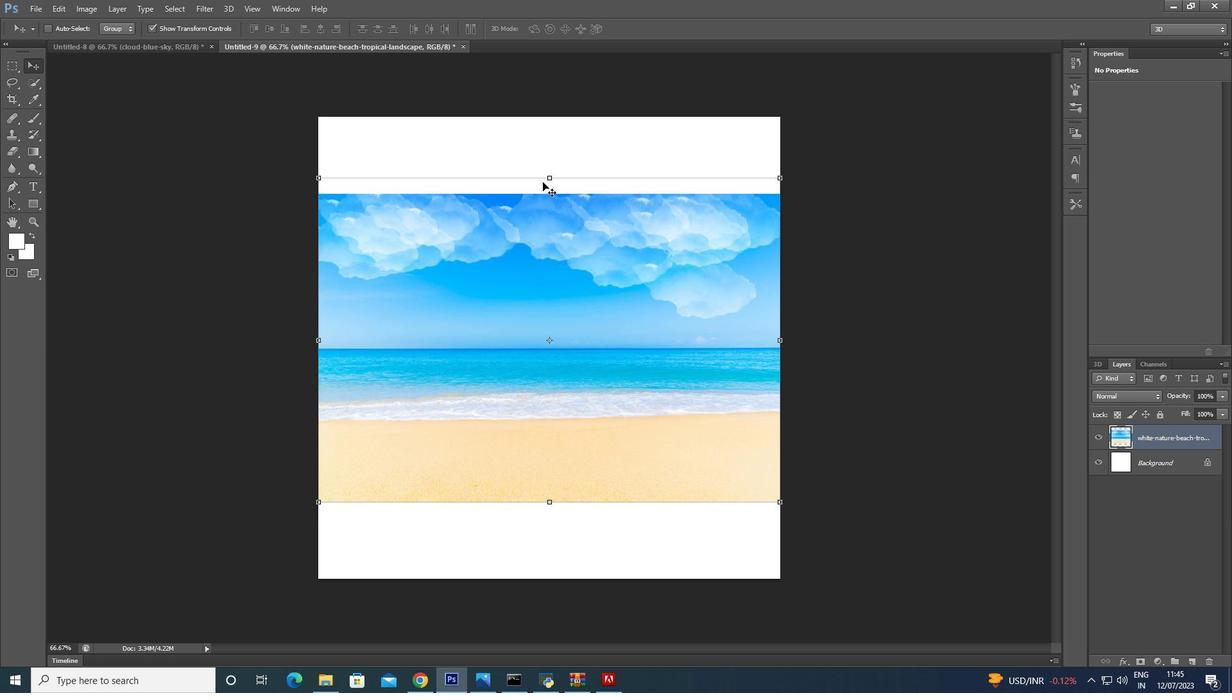 
Action: Mouse moved to (548, 173)
Screenshot: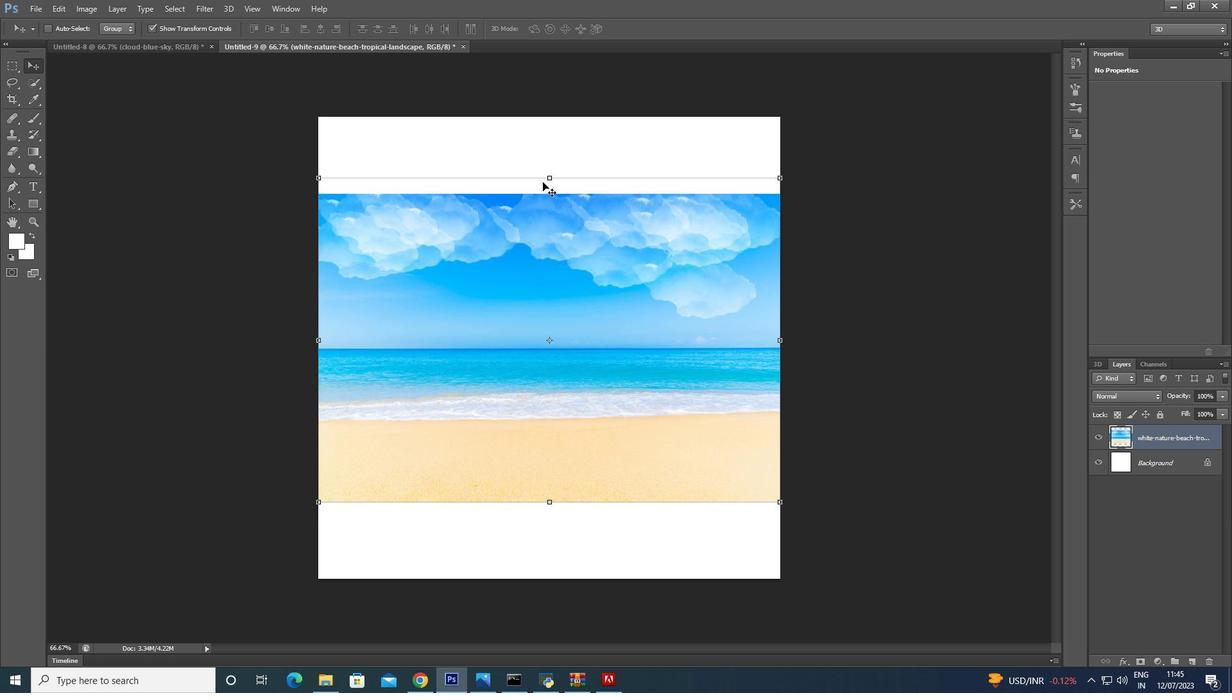 
Action: Key pressed <Key.shift>
Screenshot: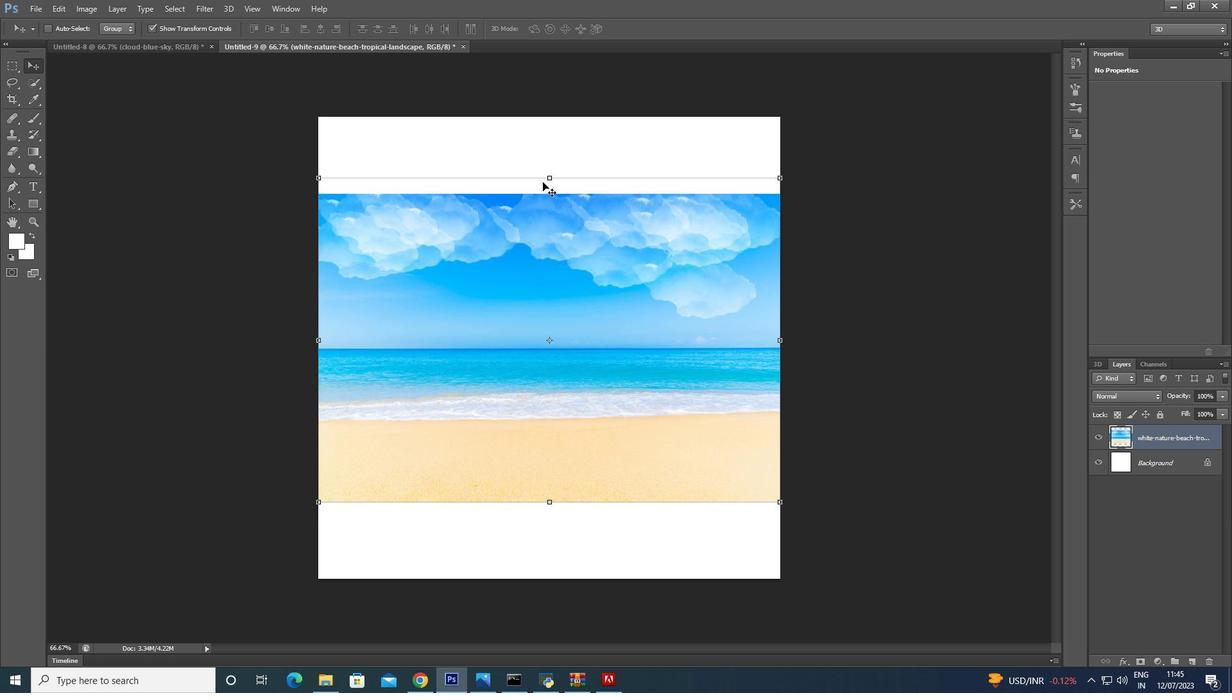 
Action: Mouse moved to (548, 172)
Screenshot: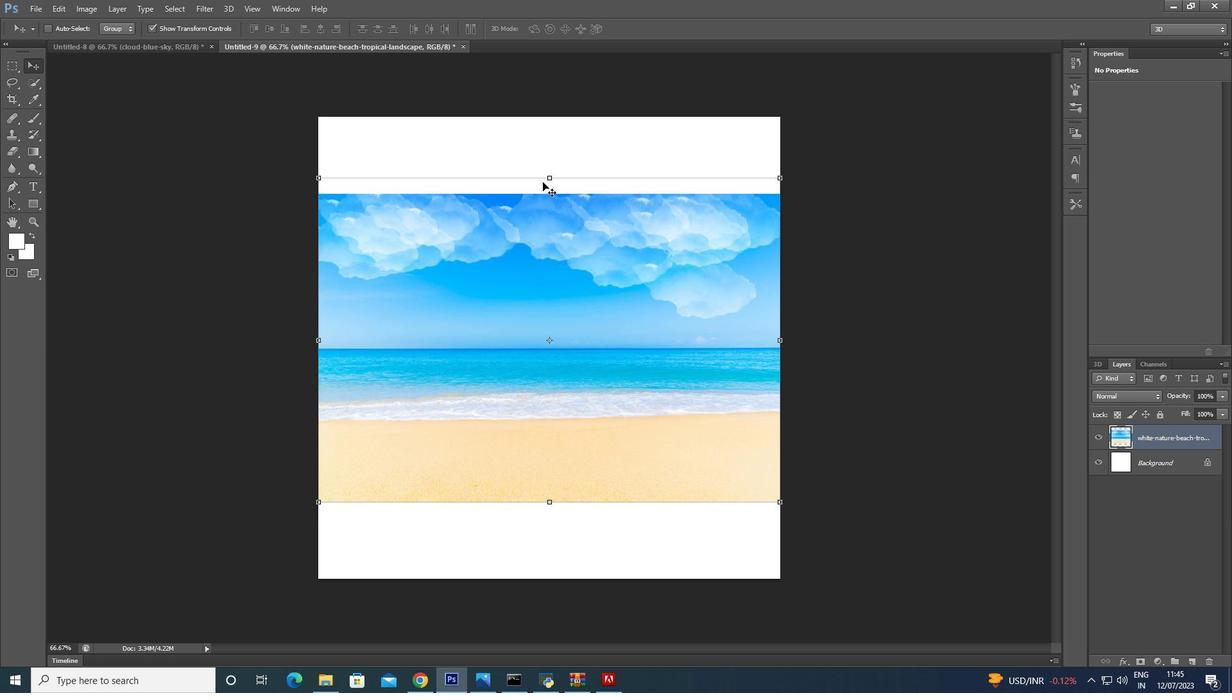 
Action: Key pressed <Key.shift><Key.shift><Key.shift><Key.shift><Key.shift><Key.shift><Key.shift>
Screenshot: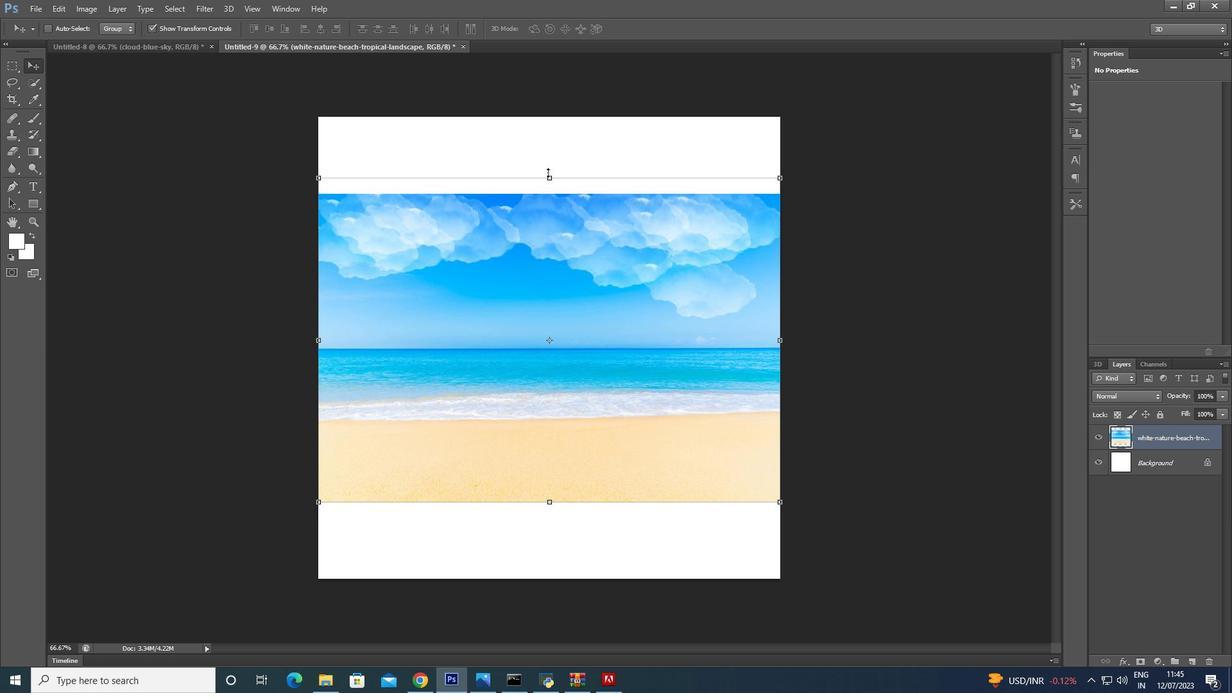 
Action: Mouse moved to (548, 172)
Screenshot: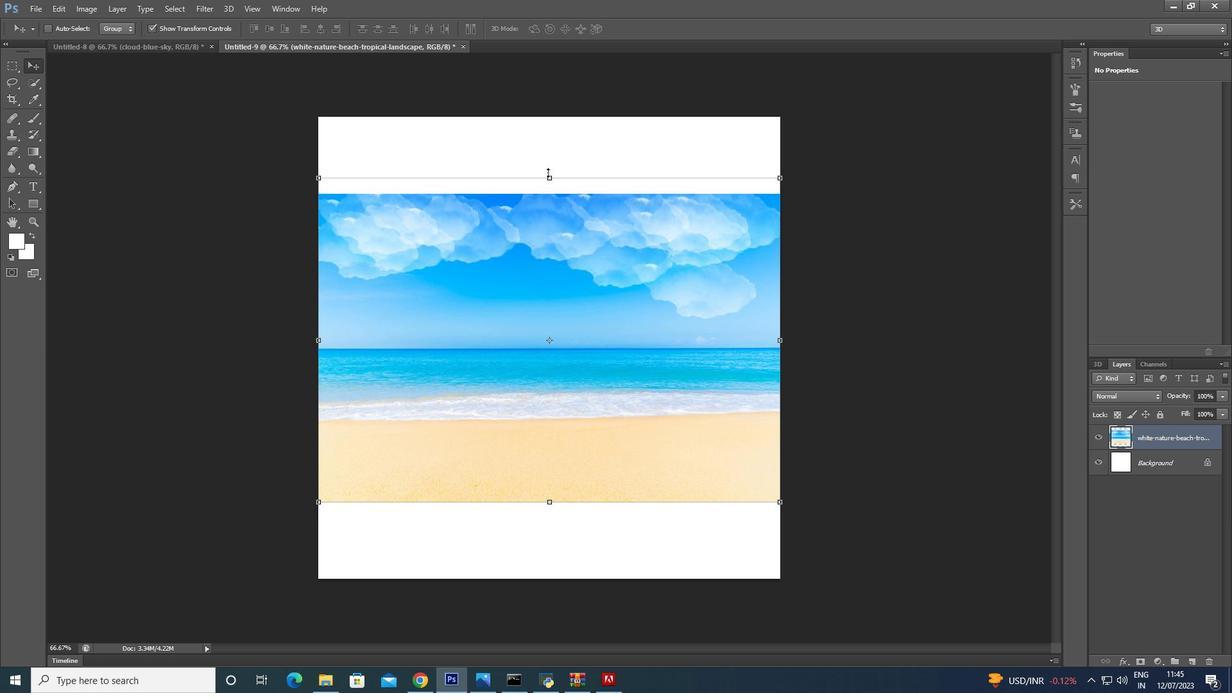 
Action: Key pressed <Key.shift>
Screenshot: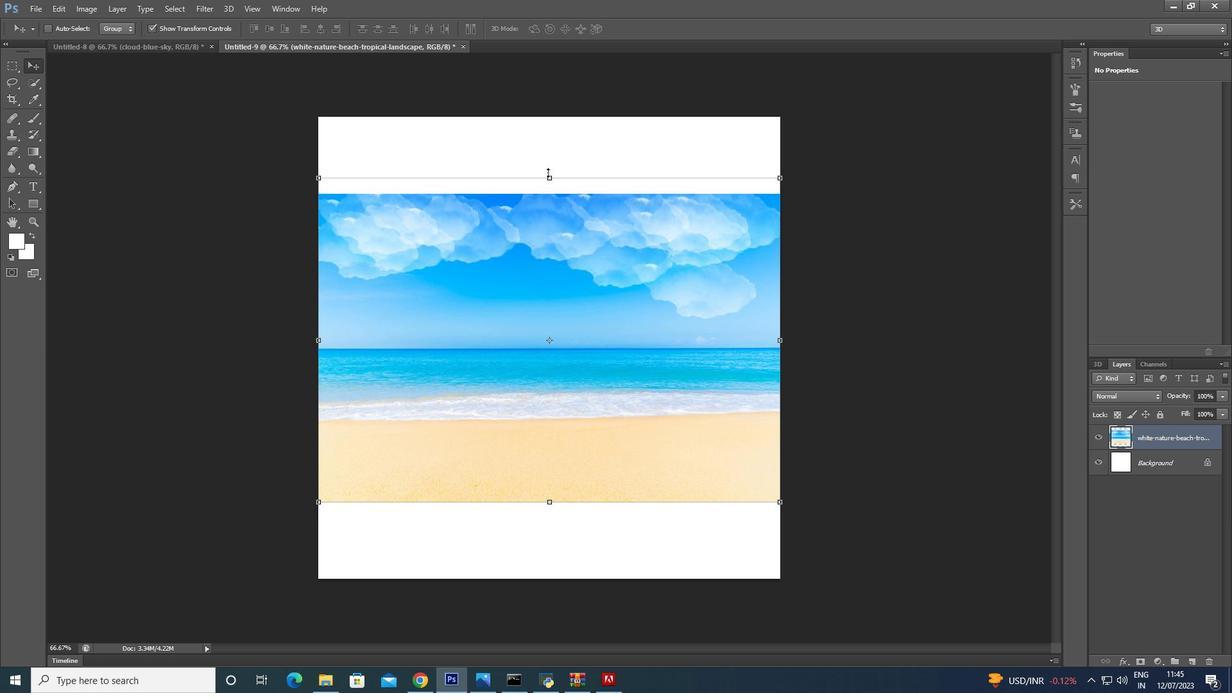 
Action: Mouse moved to (548, 173)
Screenshot: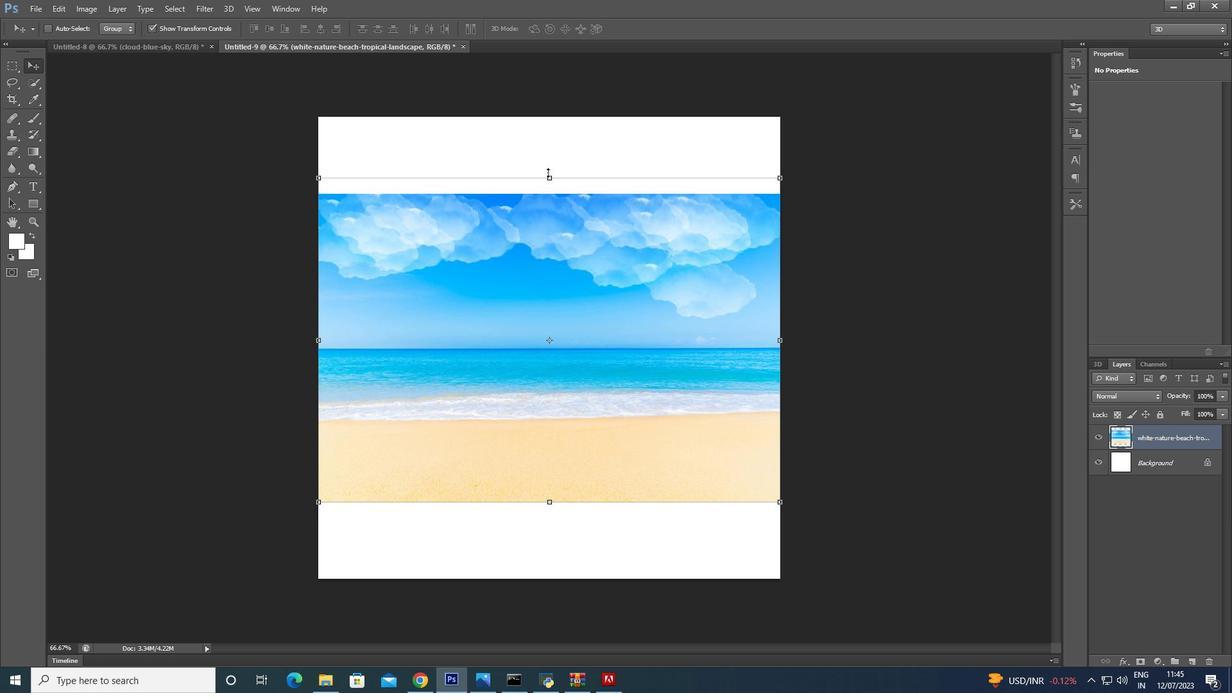 
Action: Key pressed <Key.shift>
Screenshot: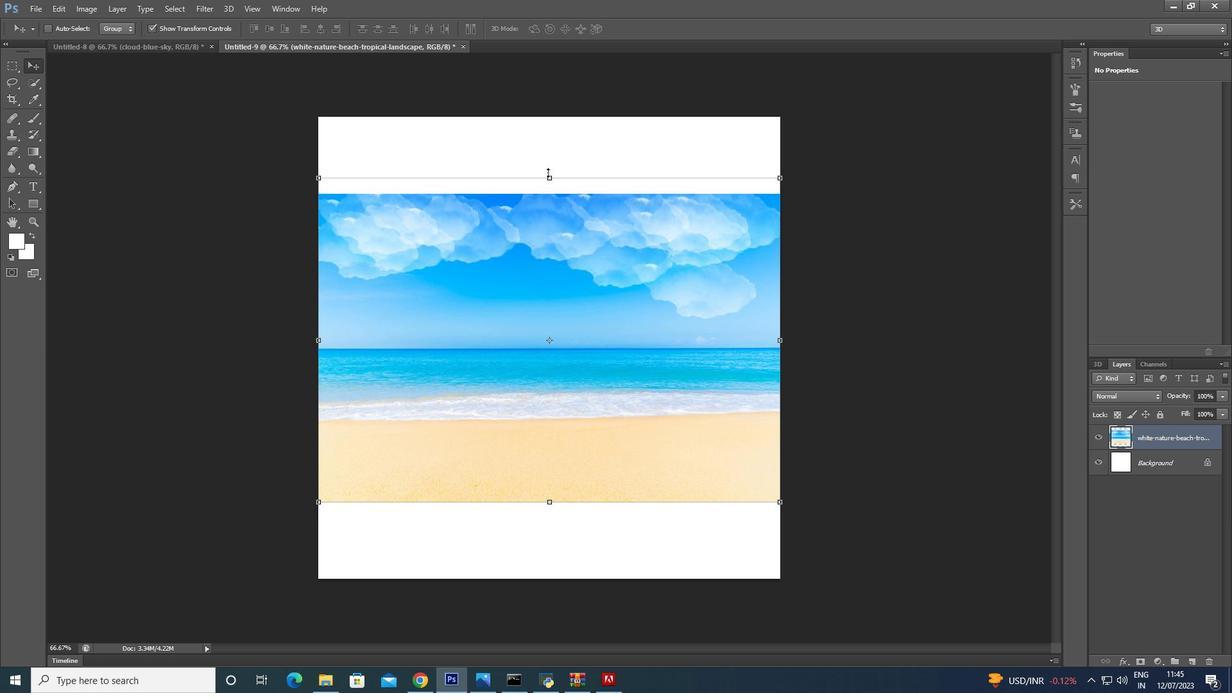 
Action: Mouse moved to (548, 175)
Screenshot: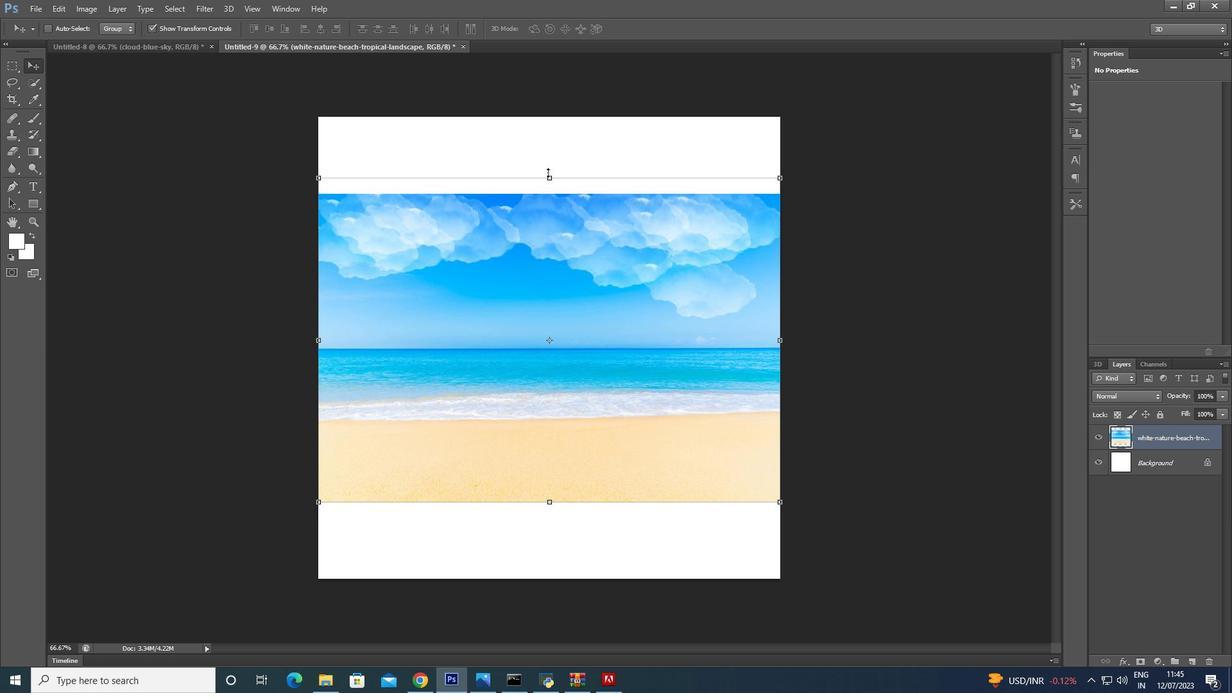 
Action: Key pressed <Key.shift>
Screenshot: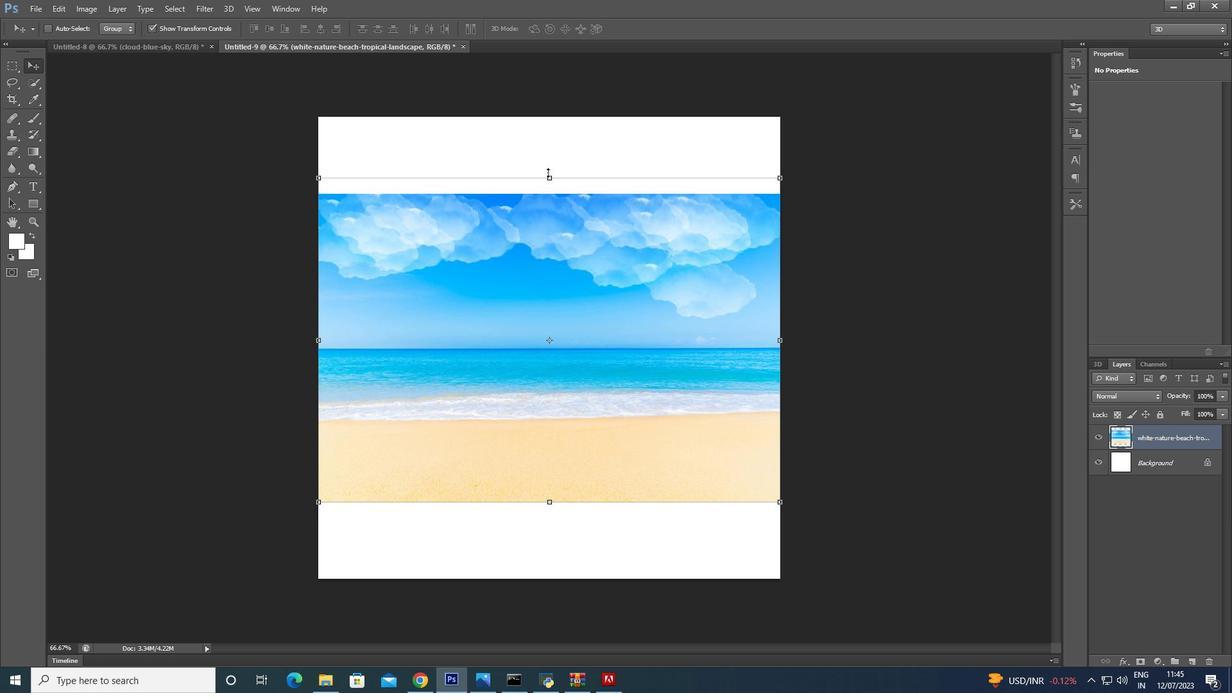 
Action: Mouse moved to (548, 175)
Screenshot: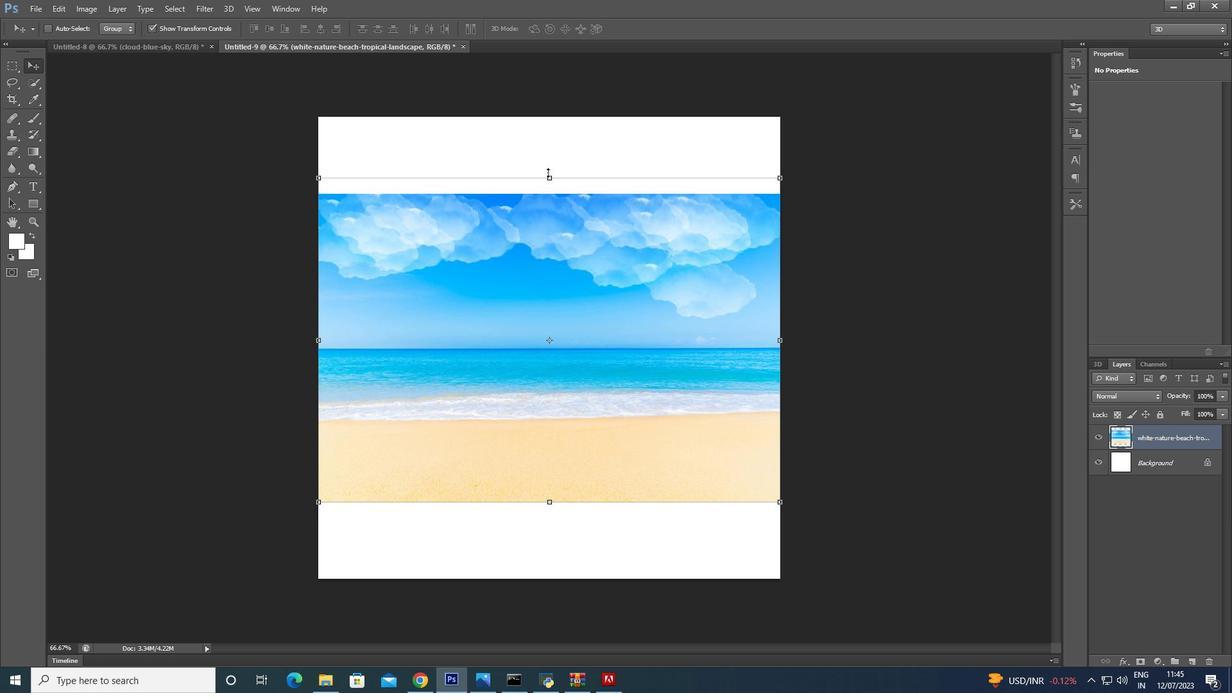 
Action: Key pressed <Key.shift><Key.shift>
Screenshot: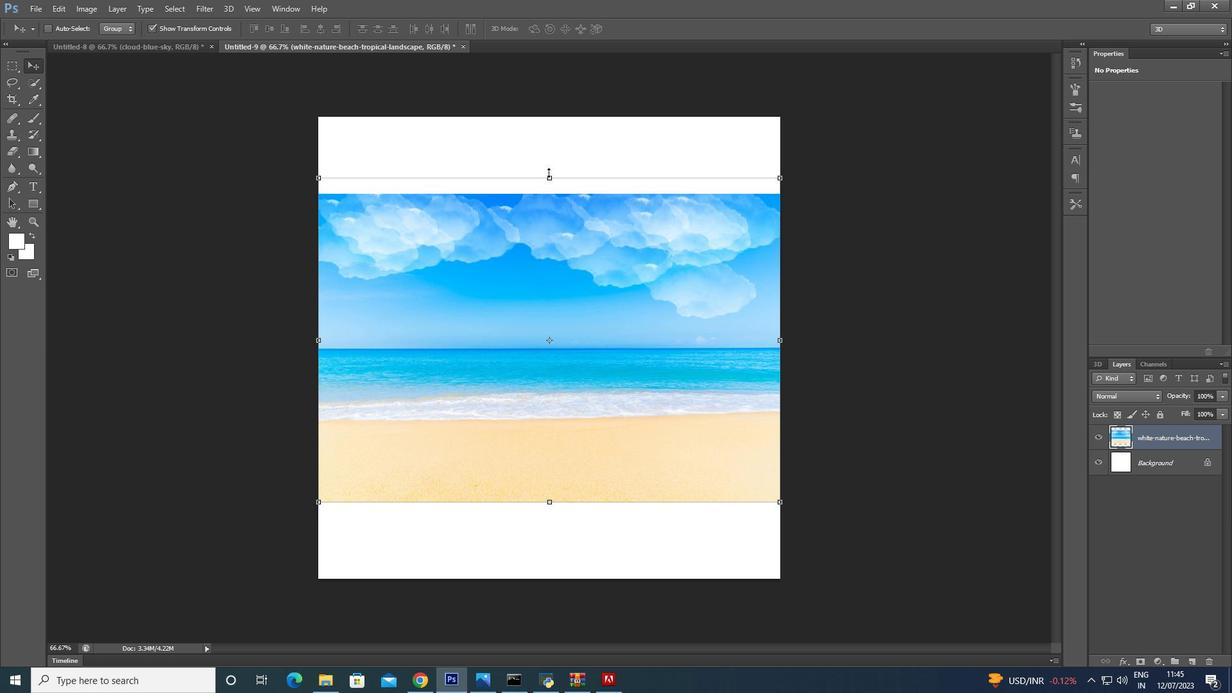 
Action: Mouse moved to (548, 176)
Screenshot: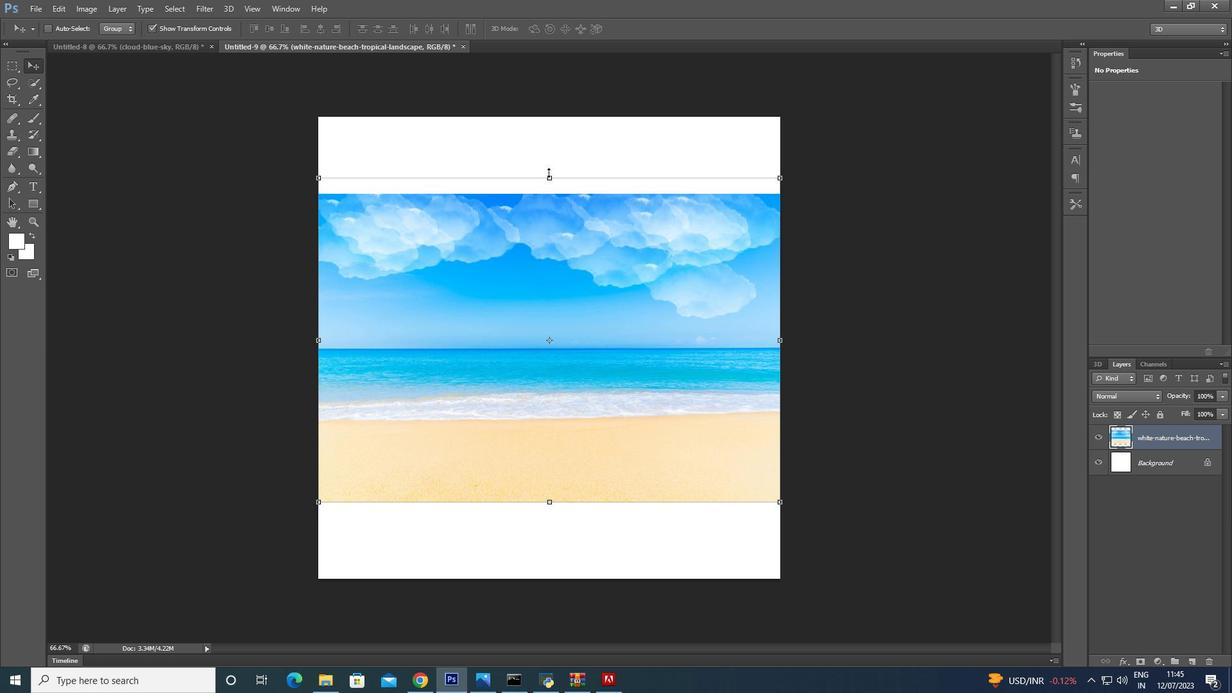 
Action: Key pressed <Key.shift>
Screenshot: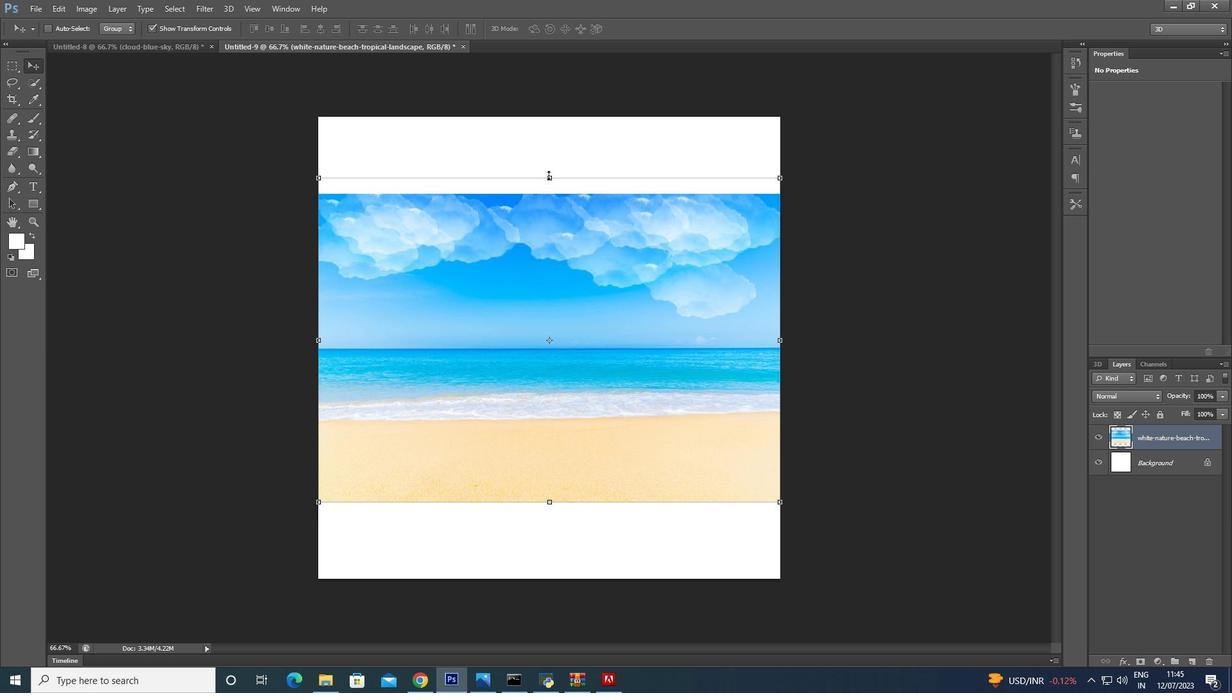 
Action: Mouse pressed left at (548, 176)
Screenshot: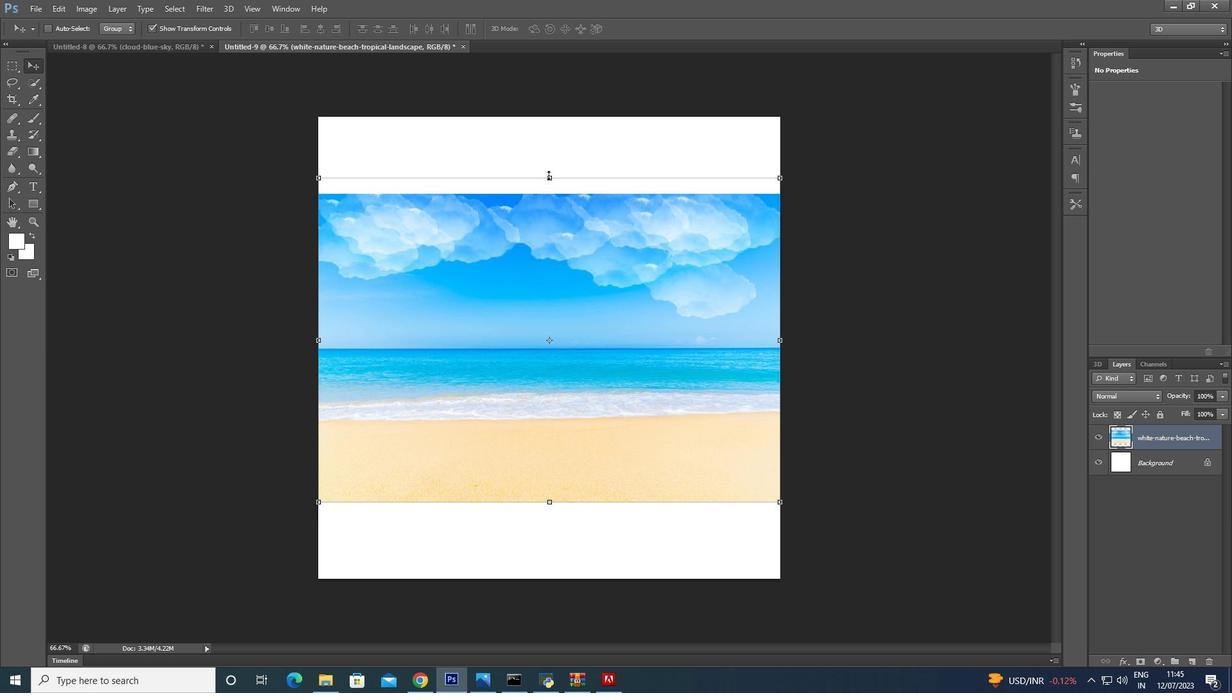 
Action: Key pressed <Key.shift><Key.shift><Key.shift>
Screenshot: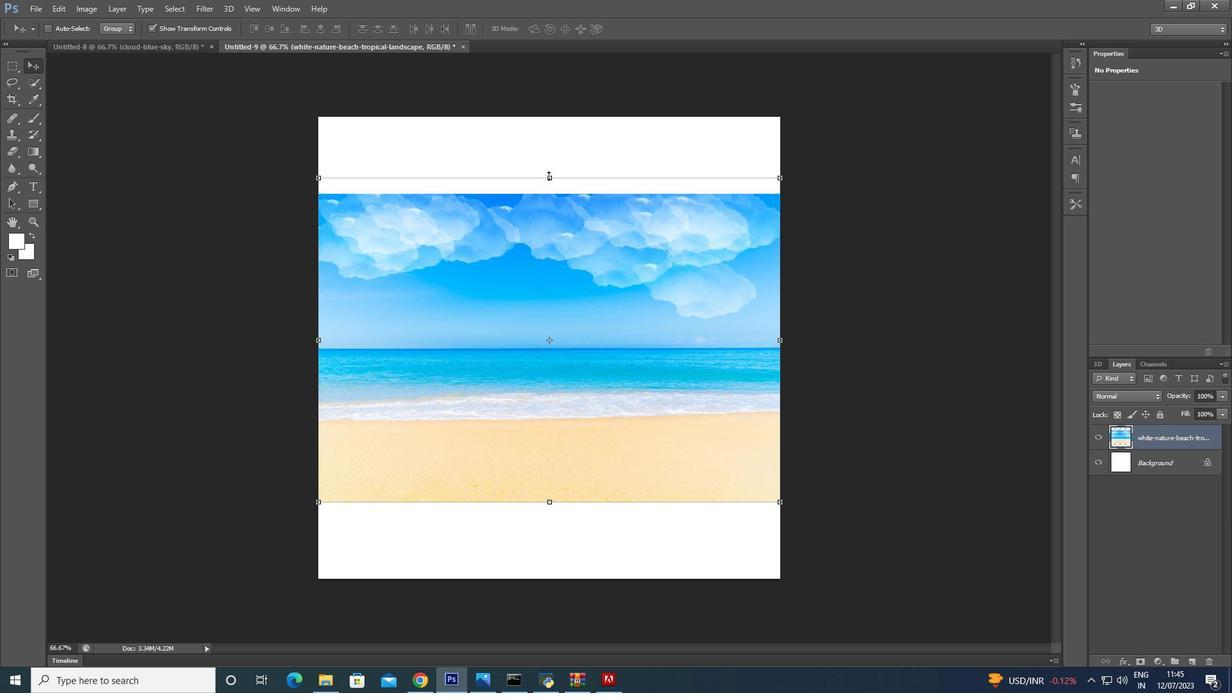 
Action: Mouse moved to (548, 174)
Screenshot: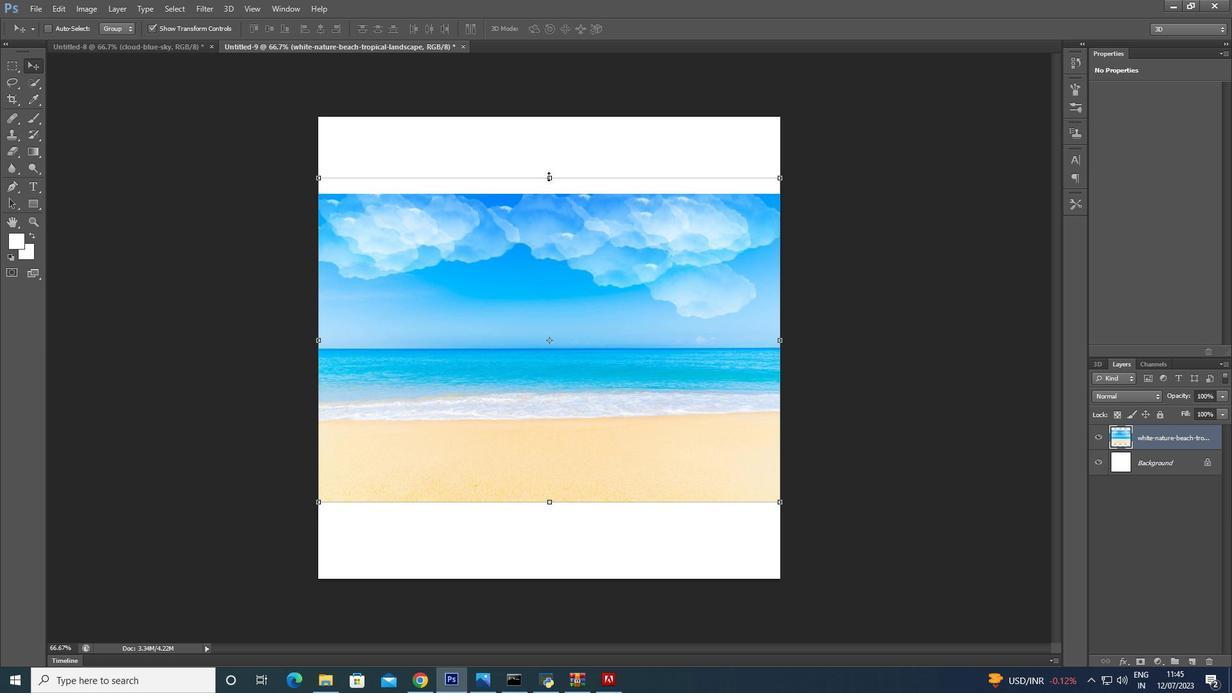 
Action: Key pressed <Key.shift>
Screenshot: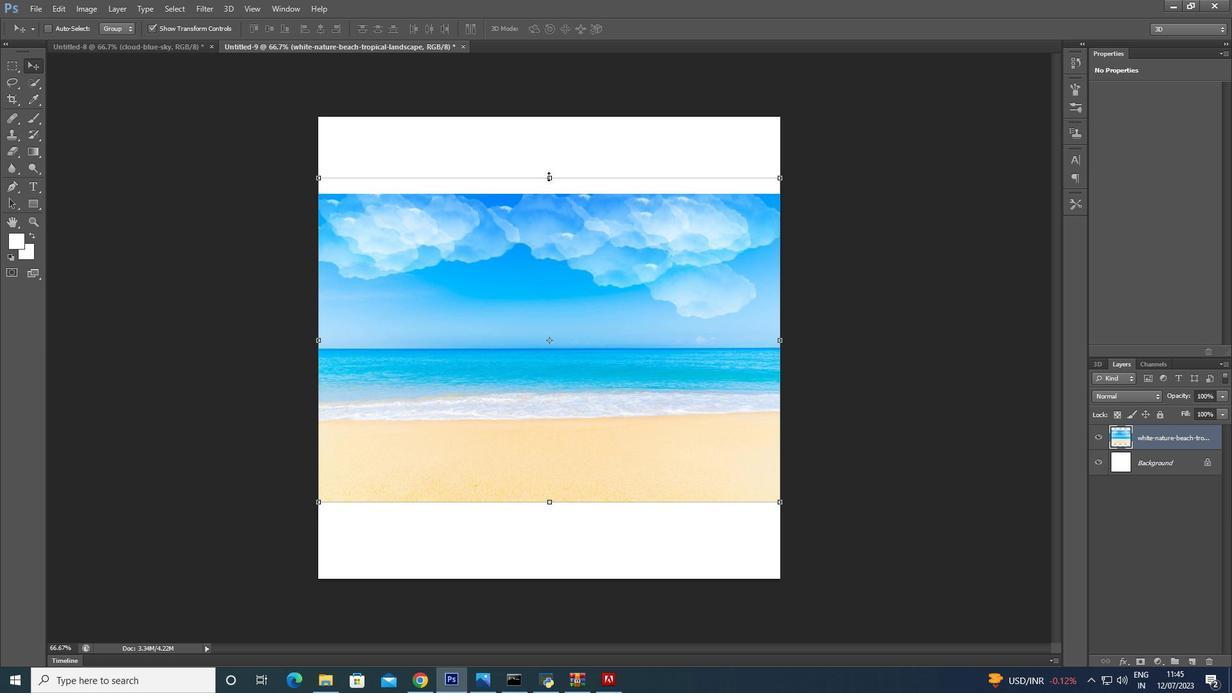 
Action: Mouse moved to (548, 159)
Screenshot: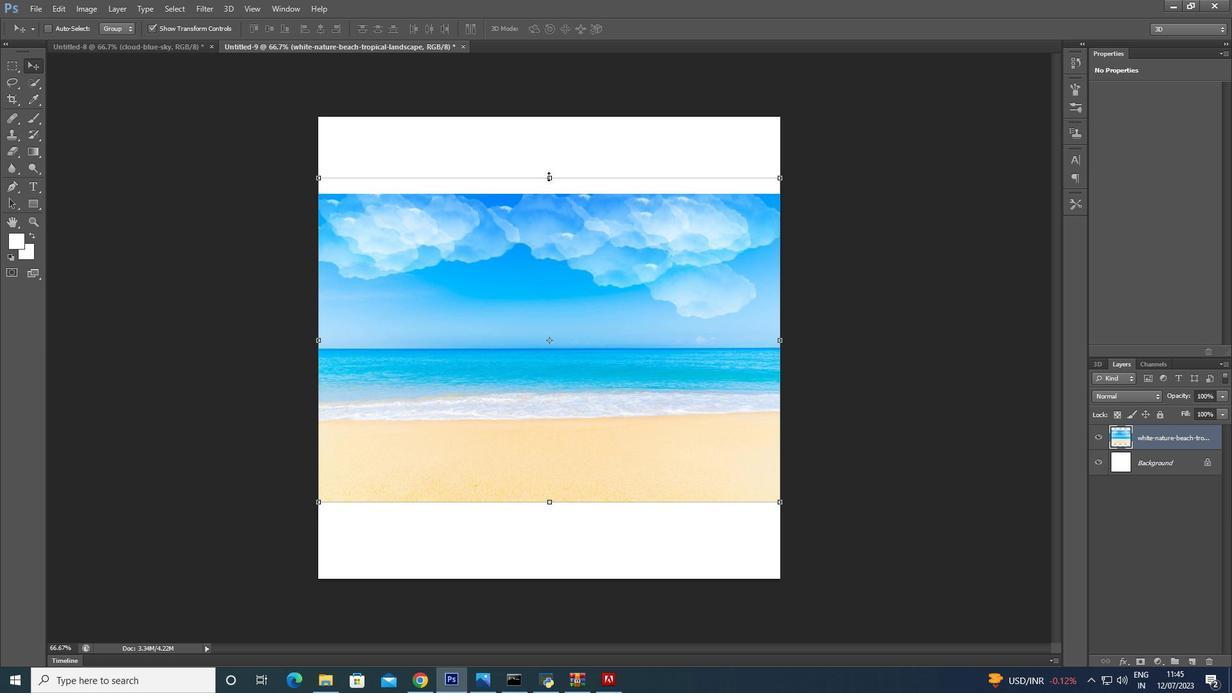
Action: Key pressed <Key.shift>
Screenshot: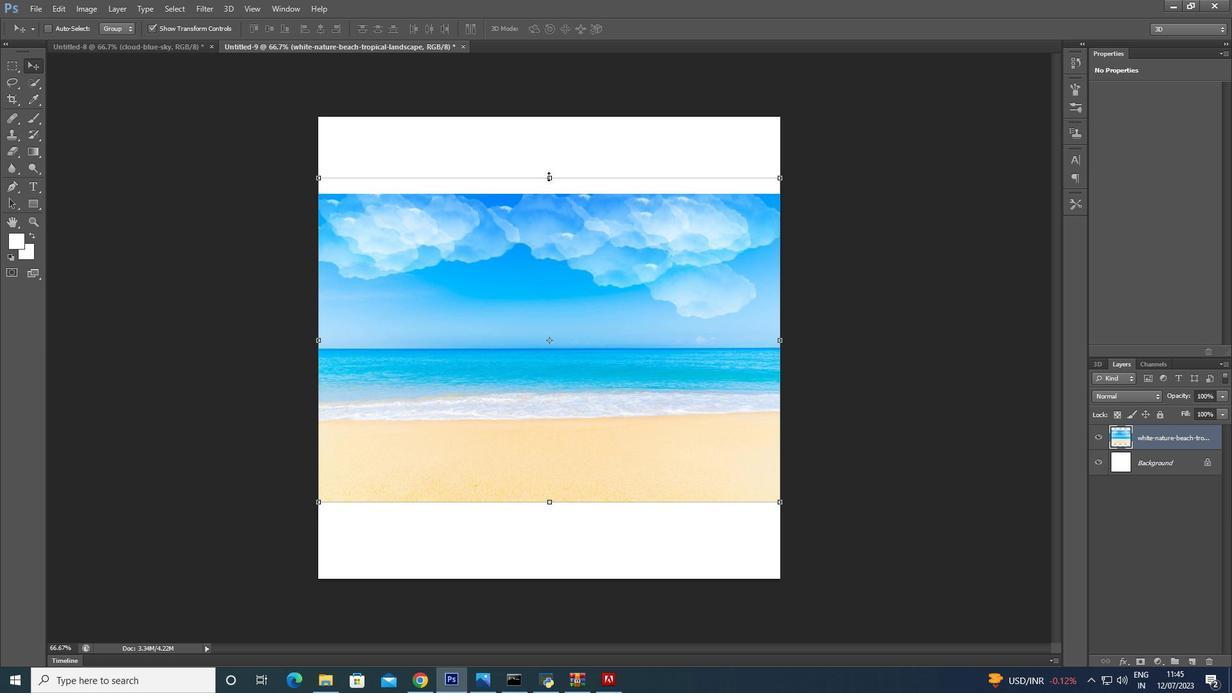 
Action: Mouse moved to (548, 150)
Screenshot: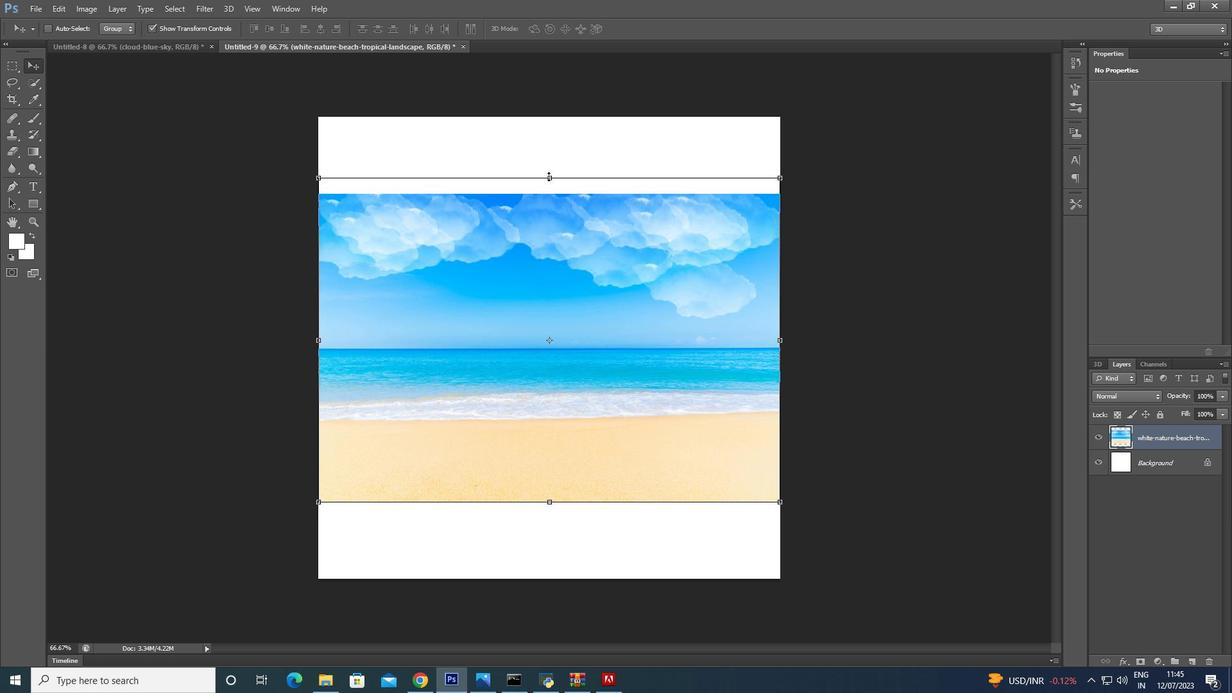 
Action: Key pressed <Key.shift>
Screenshot: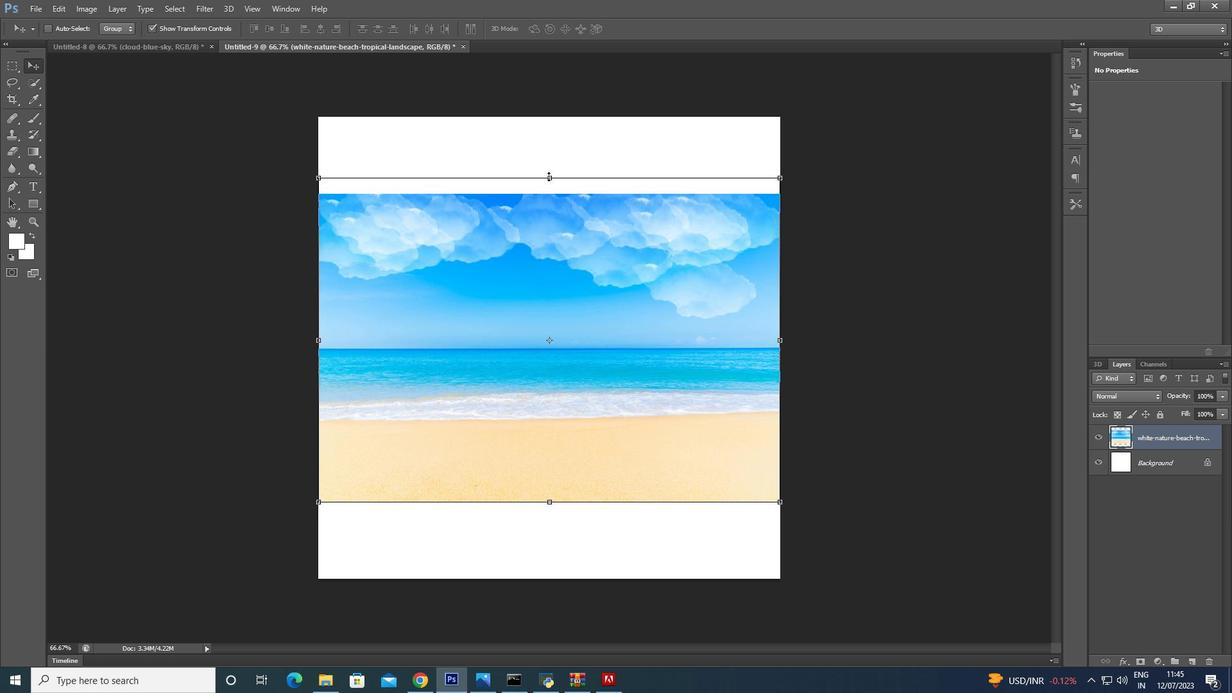 
Action: Mouse moved to (548, 141)
Screenshot: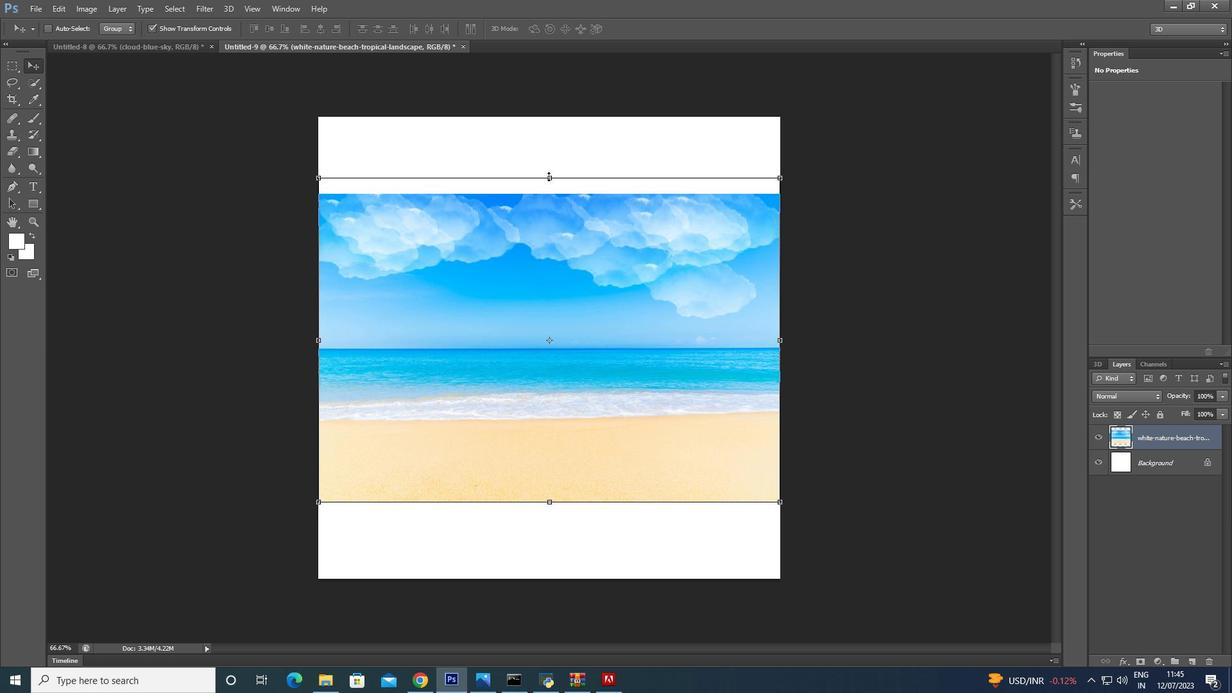 
Action: Key pressed <Key.shift>
Screenshot: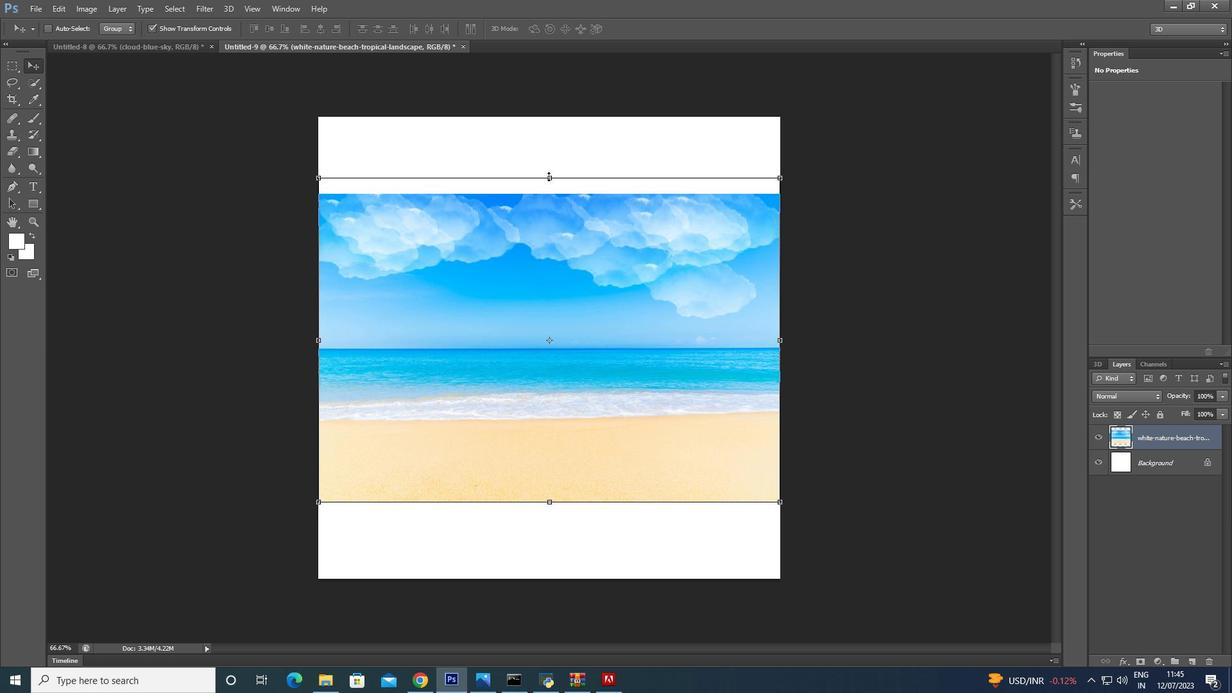 
Action: Mouse moved to (548, 136)
Screenshot: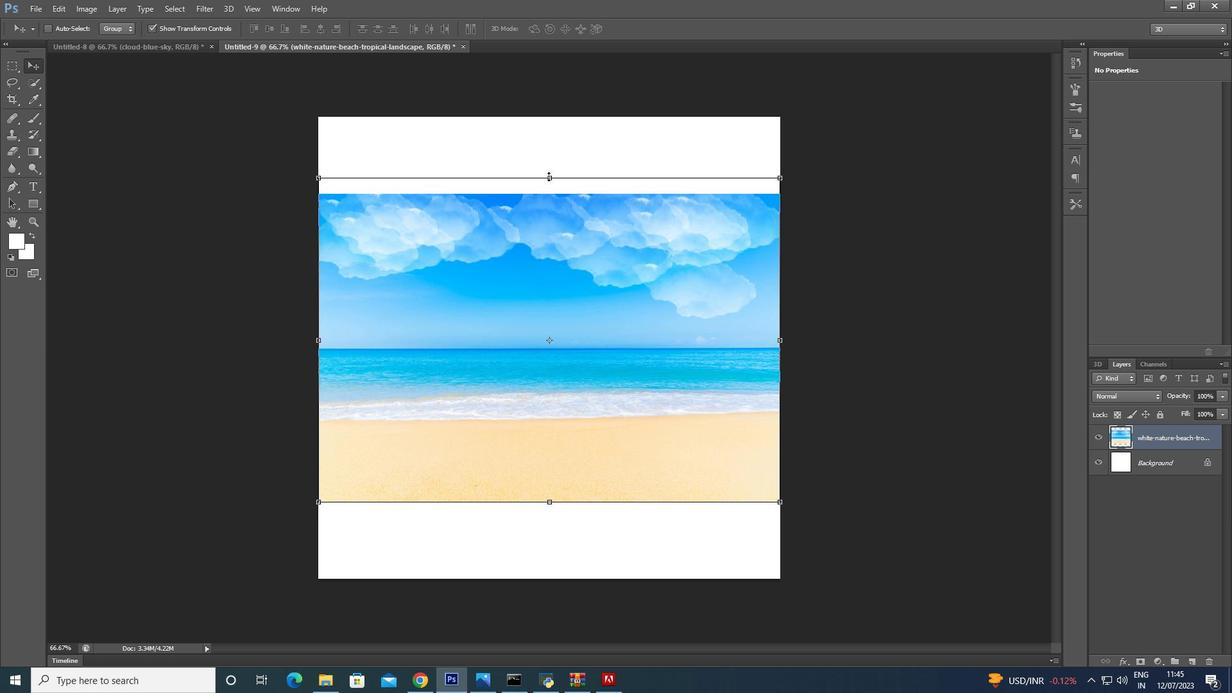 
Action: Key pressed <Key.shift>
Screenshot: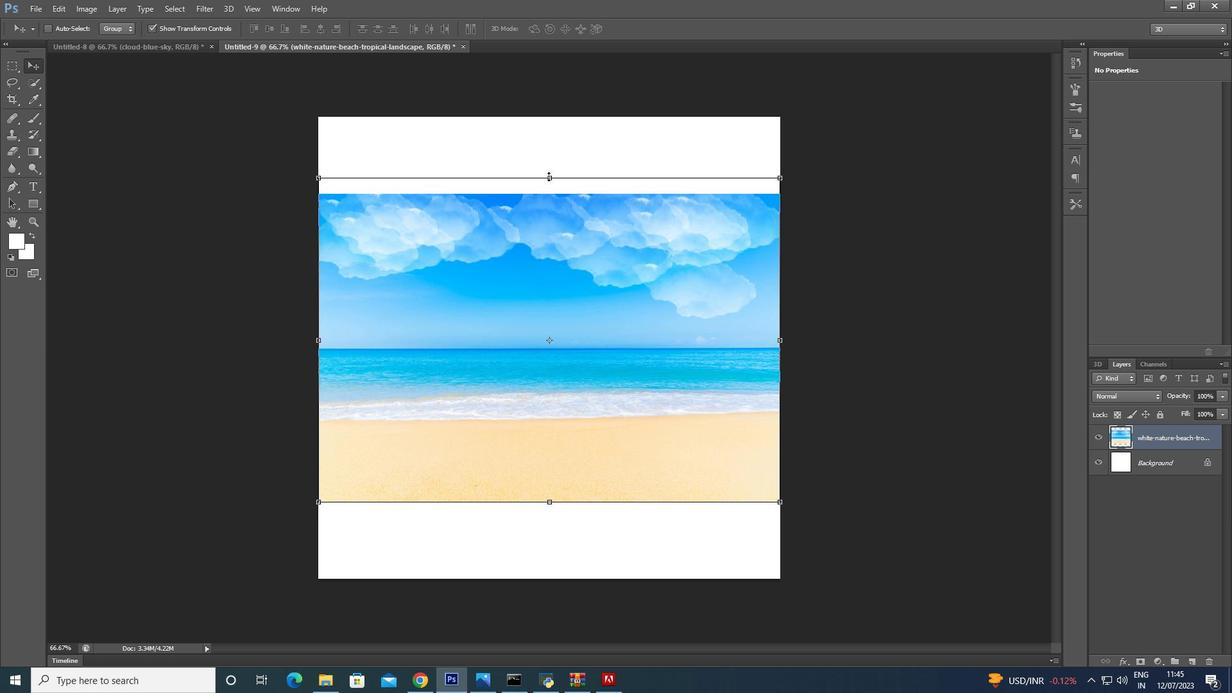 
Action: Mouse moved to (548, 134)
Screenshot: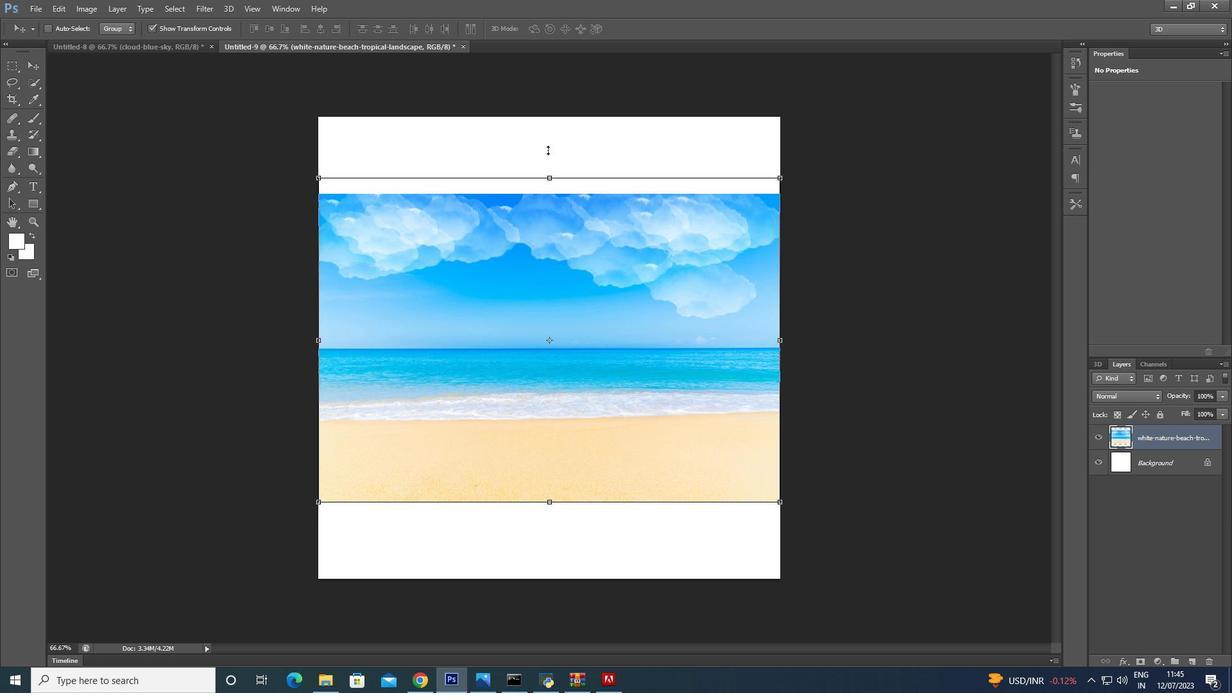 
Action: Key pressed <Key.shift>
Screenshot: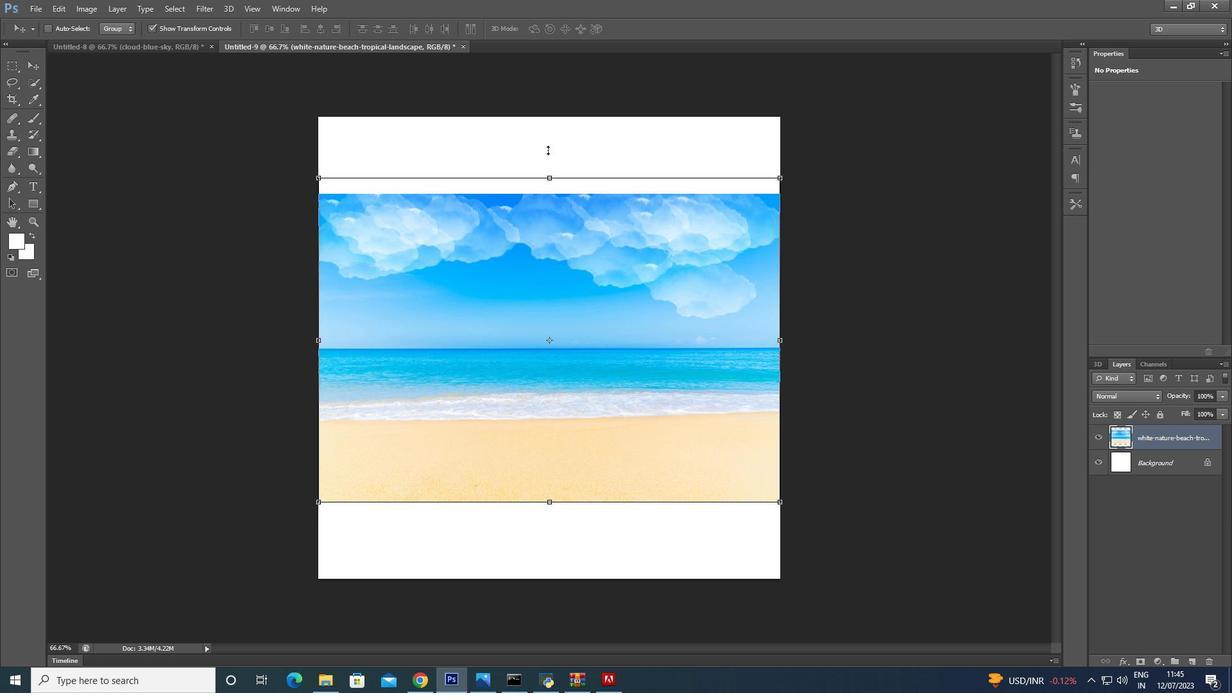 
Action: Mouse moved to (548, 132)
Screenshot: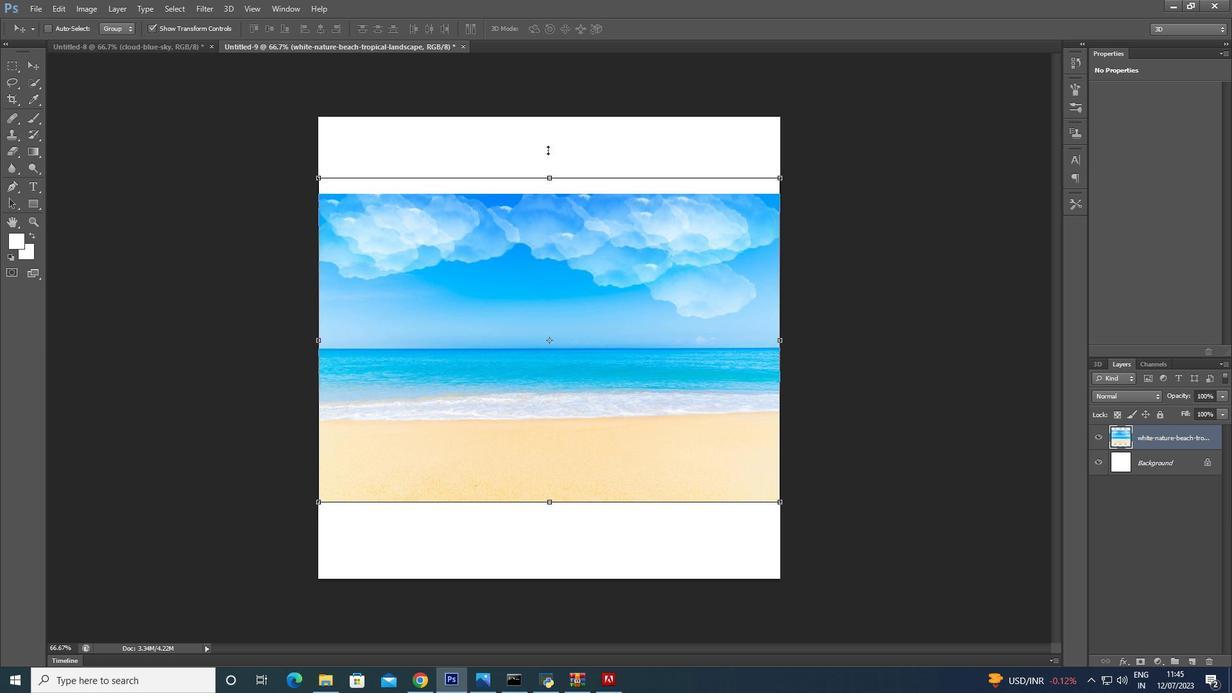 
Action: Key pressed <Key.shift>
Screenshot: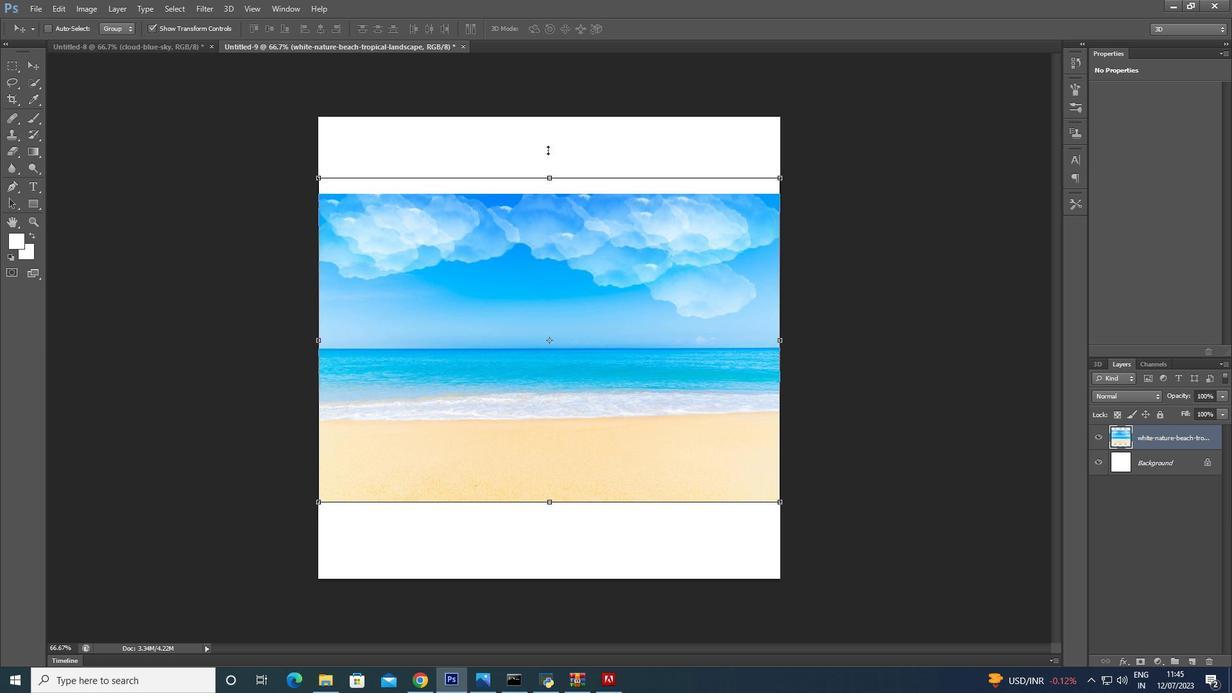 
Action: Mouse moved to (548, 132)
Screenshot: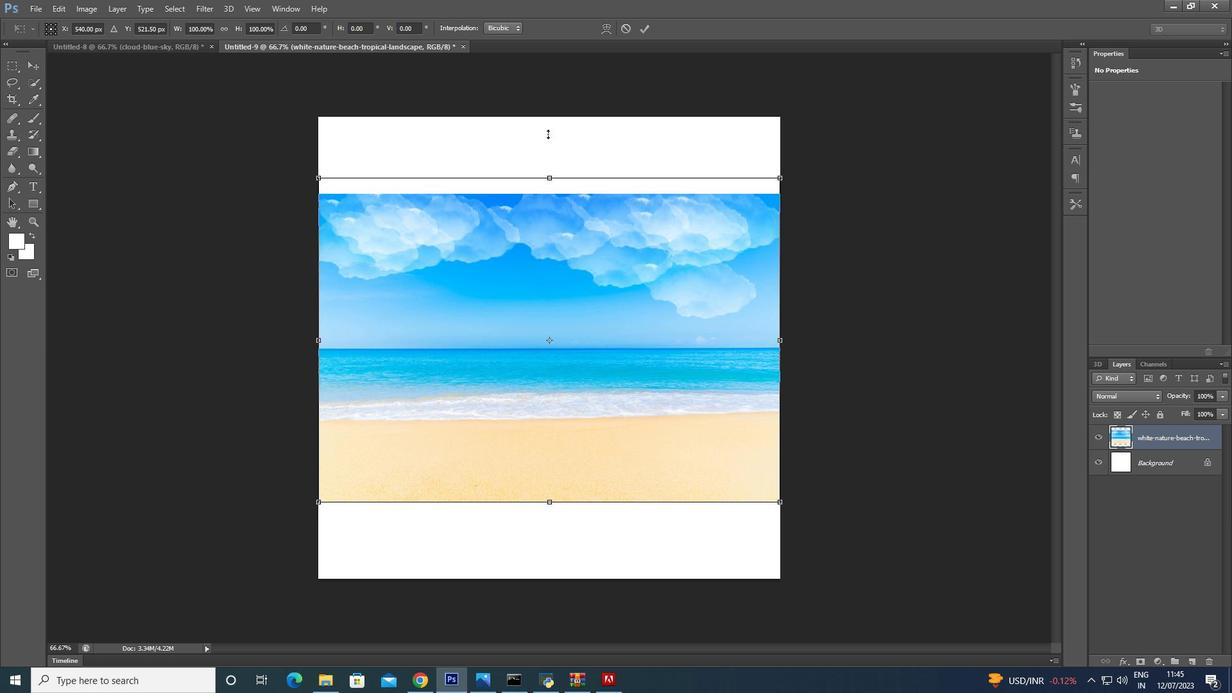 
Action: Key pressed <Key.shift>
Screenshot: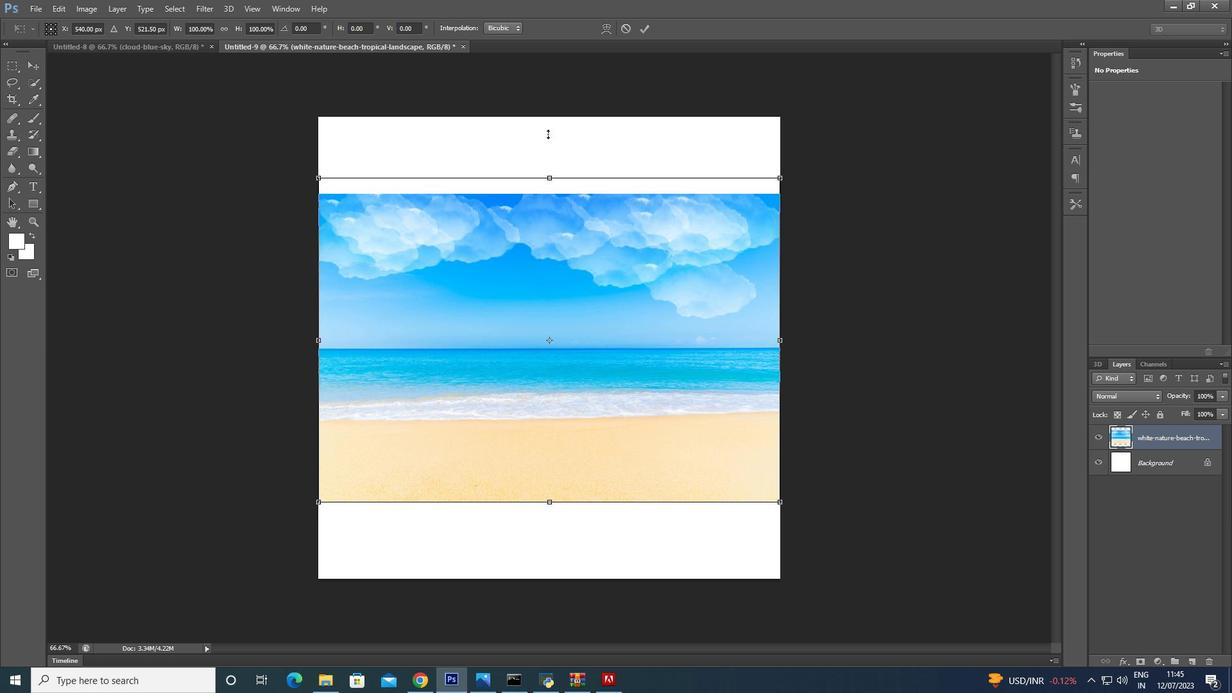 
Action: Mouse moved to (548, 130)
Screenshot: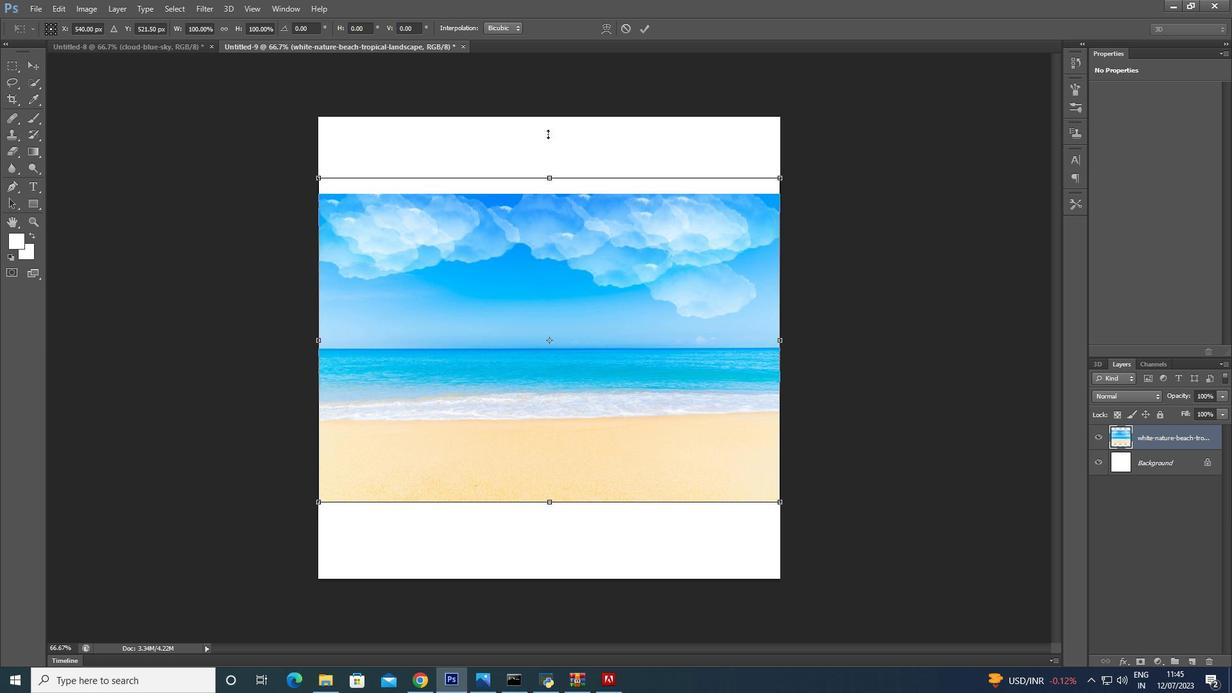 
Action: Key pressed <Key.shift>
Screenshot: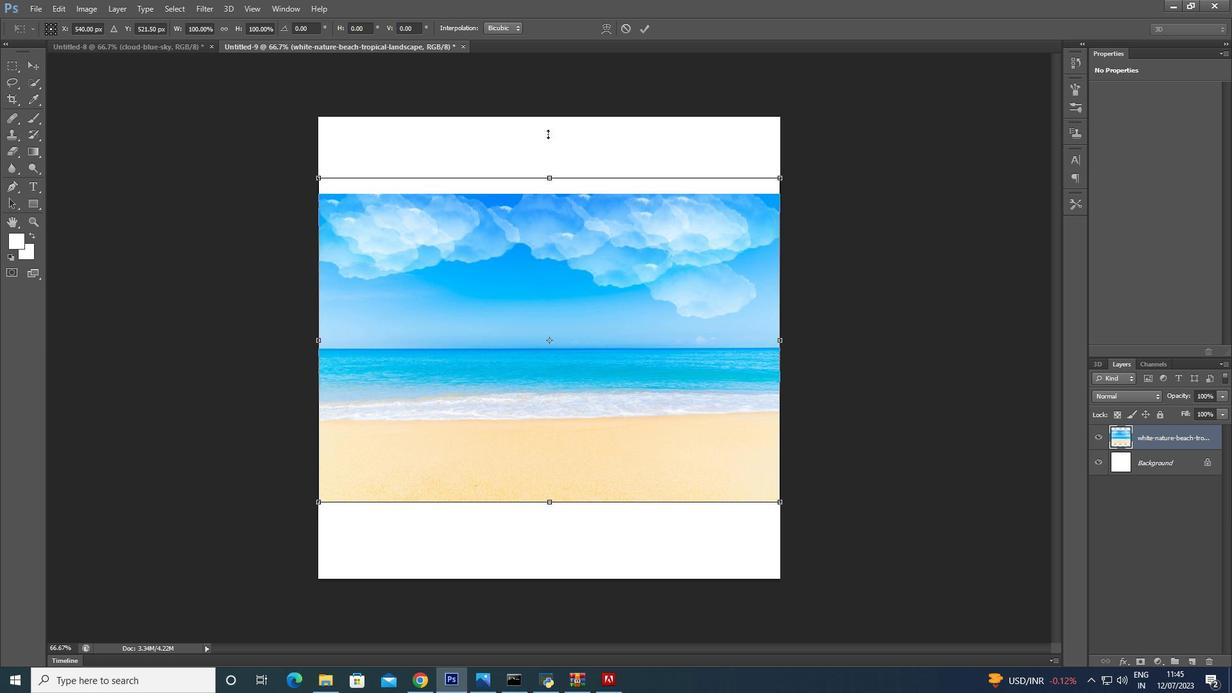 
Action: Mouse moved to (548, 128)
Screenshot: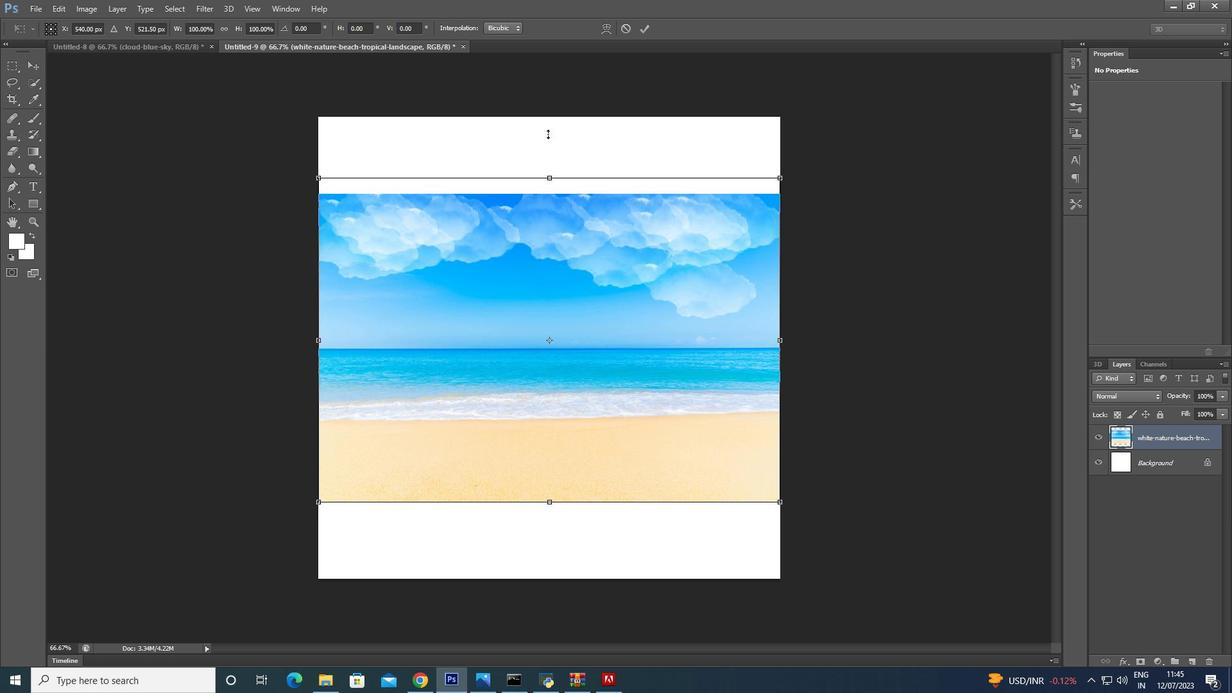 
Action: Key pressed <Key.shift>
Screenshot: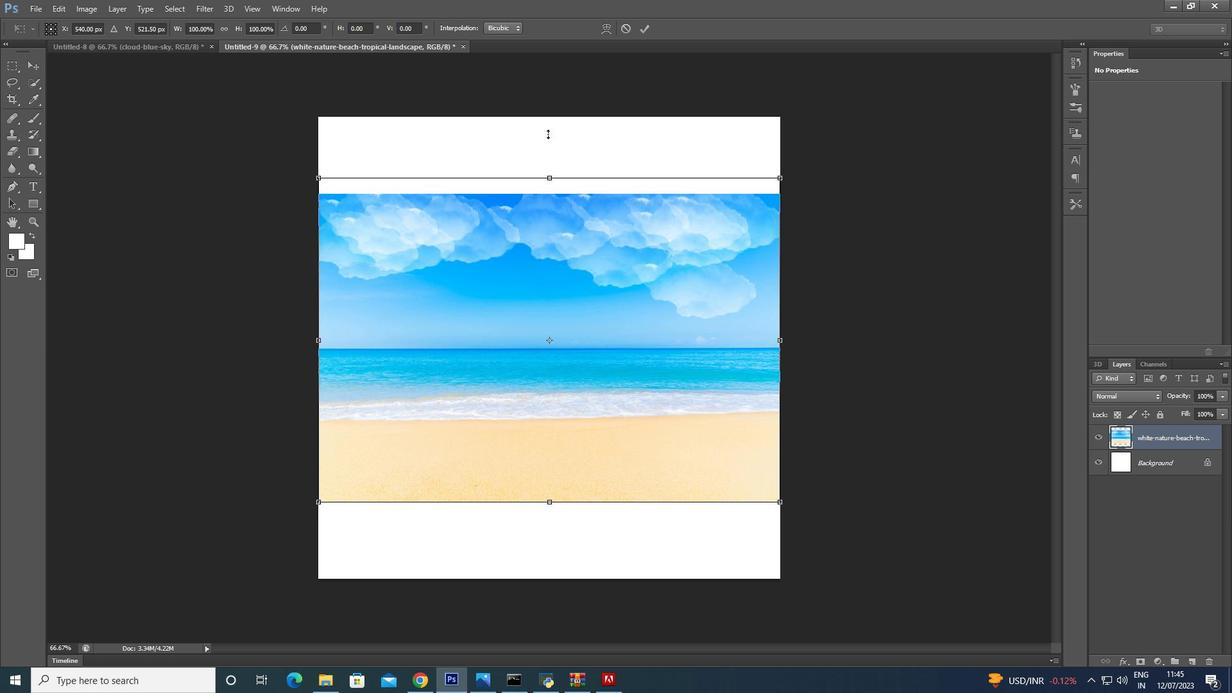 
Action: Mouse moved to (548, 126)
Screenshot: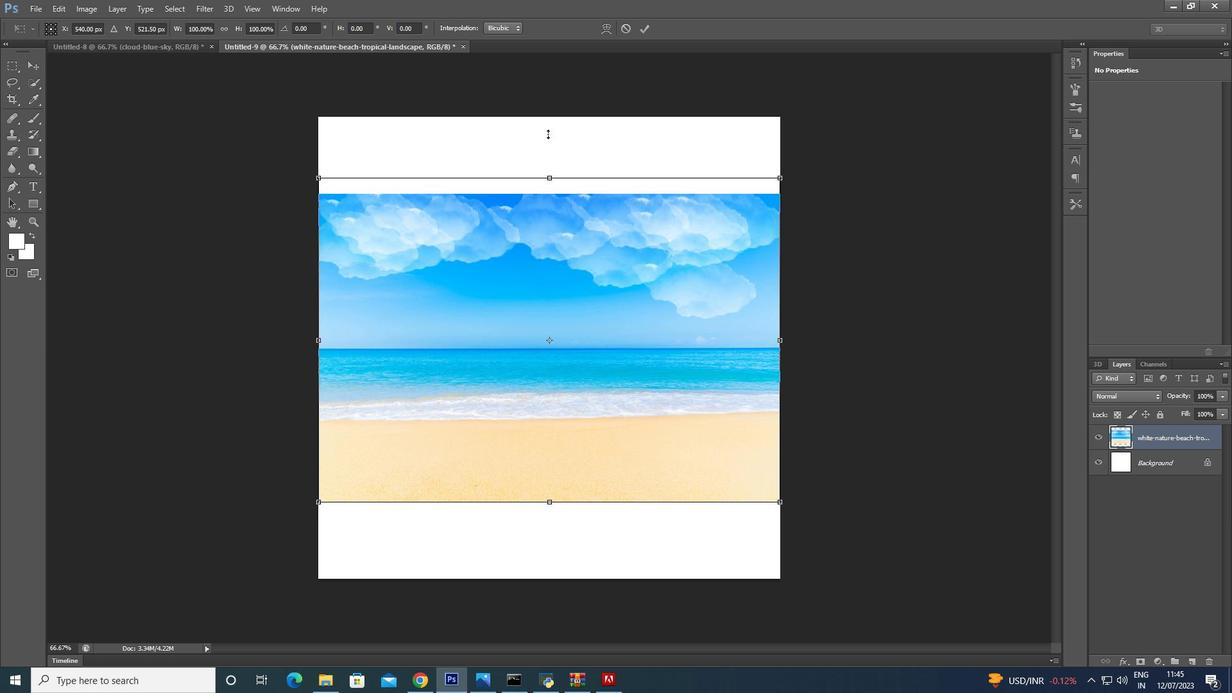 
Action: Key pressed <Key.shift>
Screenshot: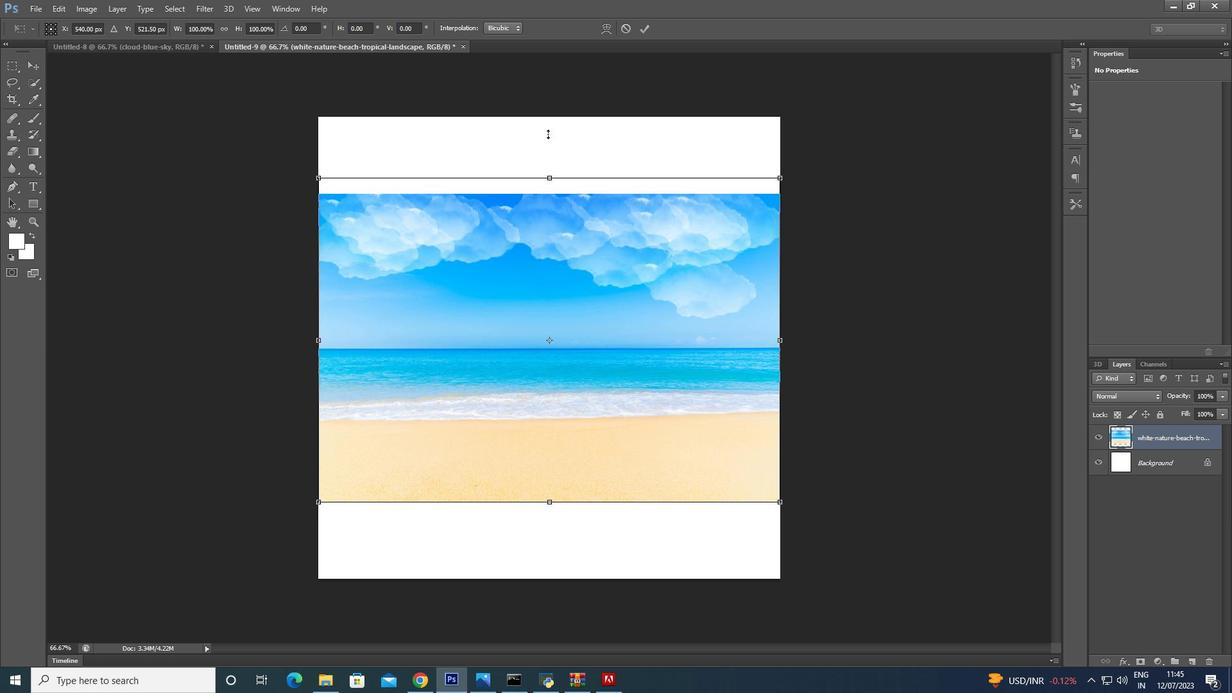 
Action: Mouse moved to (548, 125)
Screenshot: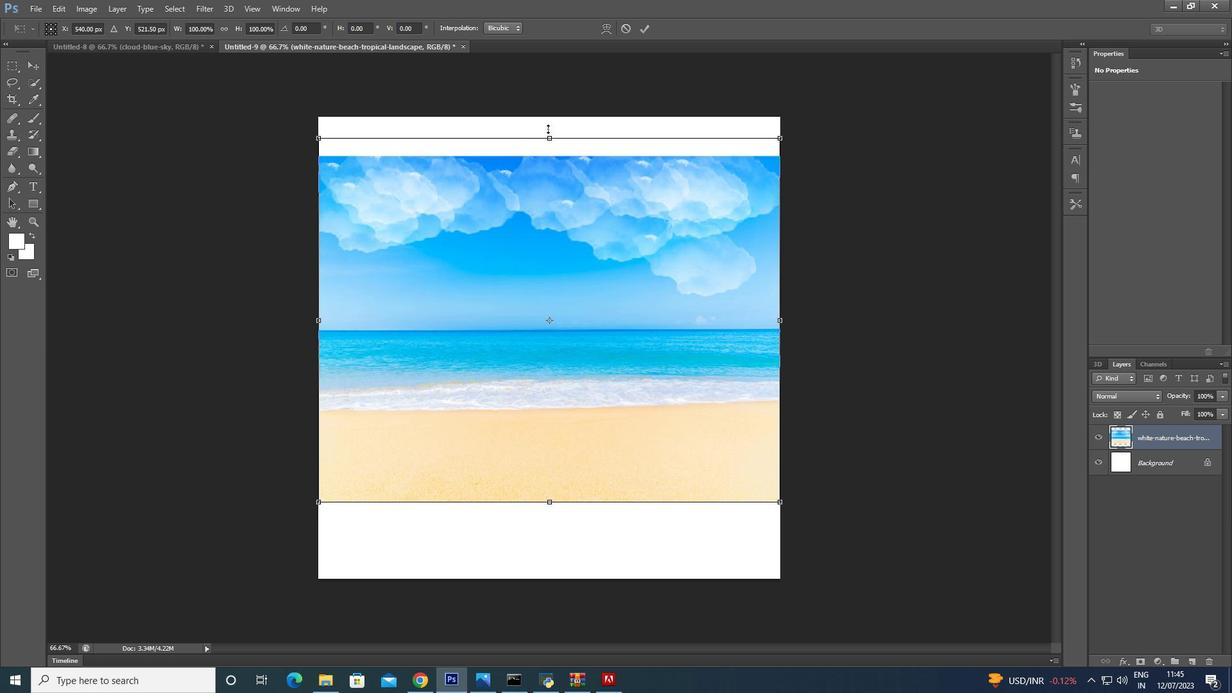 
Action: Key pressed <Key.shift><Key.shift>
Screenshot: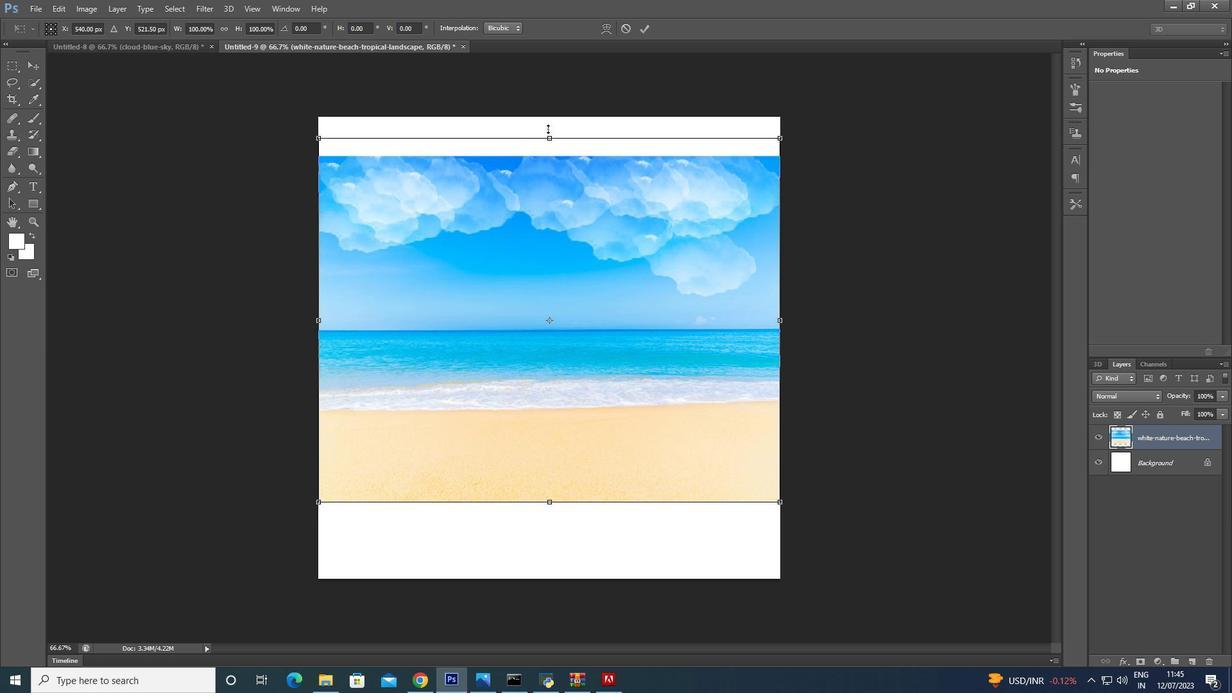
Action: Mouse moved to (548, 123)
Screenshot: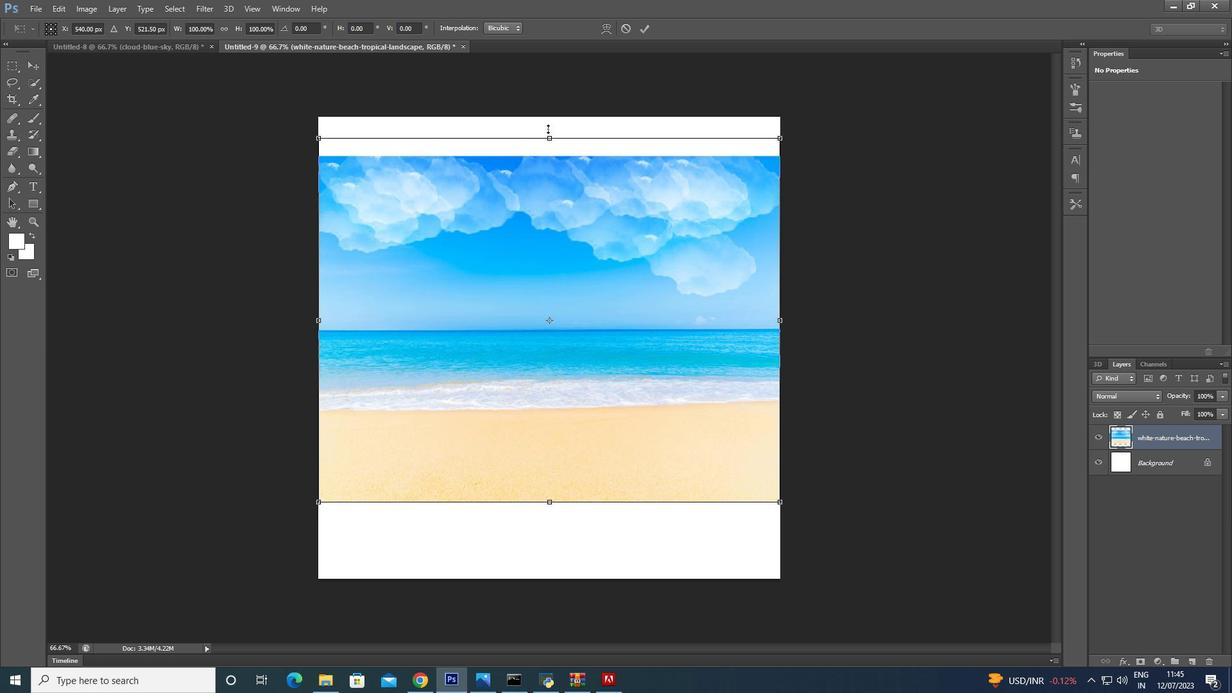 
Action: Key pressed <Key.shift>
Screenshot: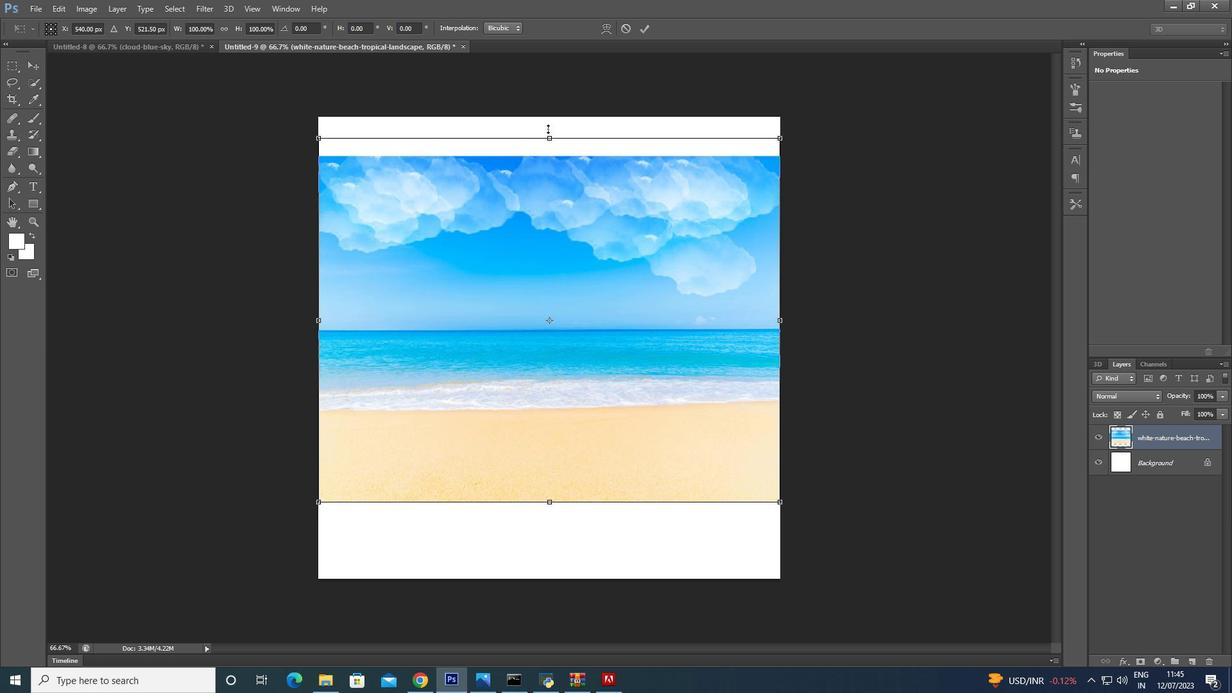 
Action: Mouse moved to (548, 123)
Screenshot: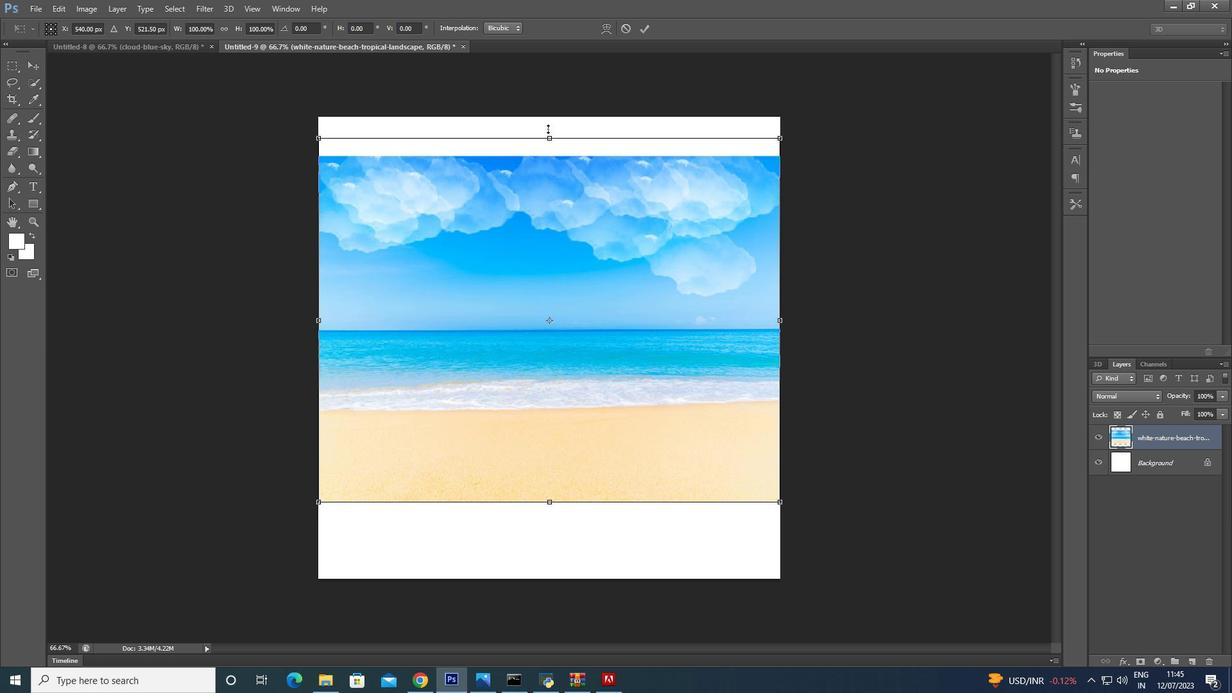 
Action: Key pressed <Key.shift><Key.shift><Key.shift><Key.shift><Key.shift><Key.shift><Key.shift><Key.shift><Key.shift><Key.shift><Key.shift><Key.shift><Key.shift><Key.shift><Key.shift><Key.shift><Key.shift>
Screenshot: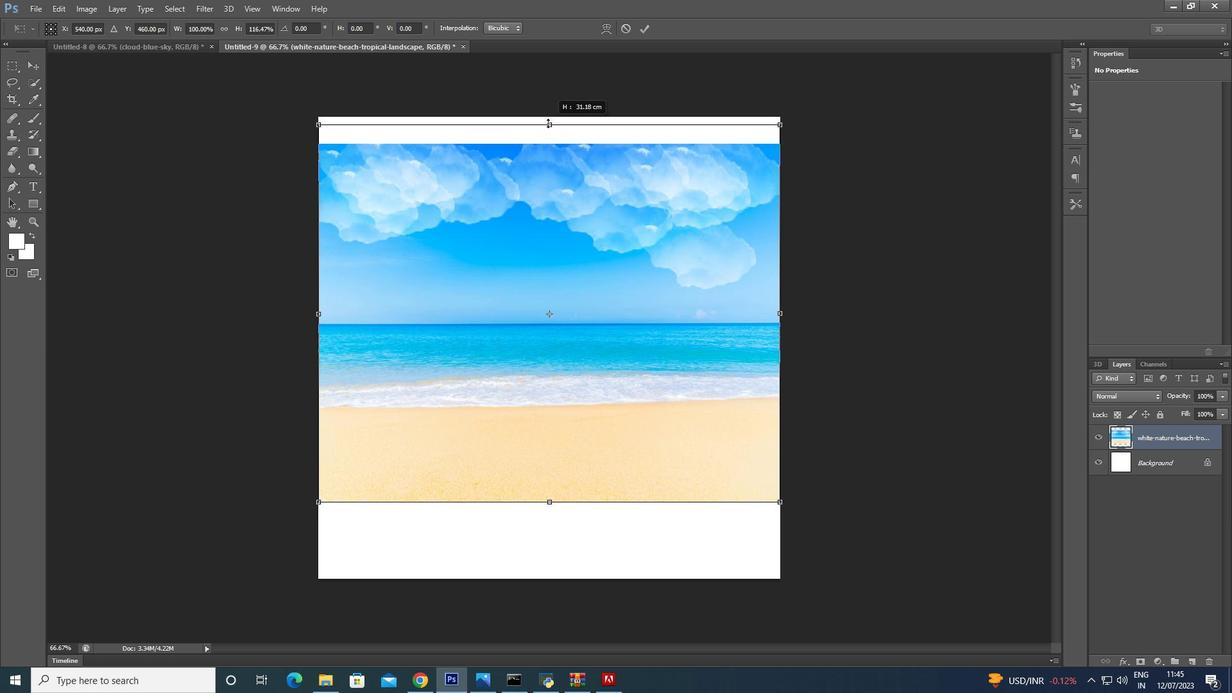 
Action: Mouse moved to (548, 121)
Screenshot: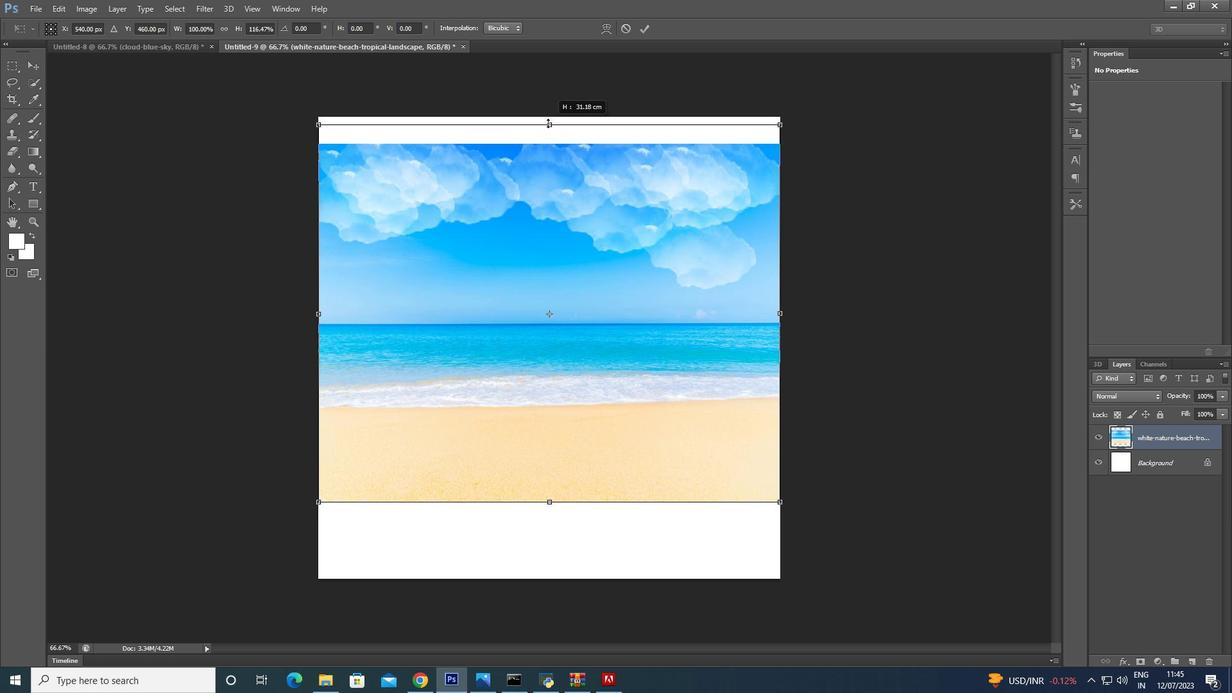 
Action: Key pressed <Key.shift>
Screenshot: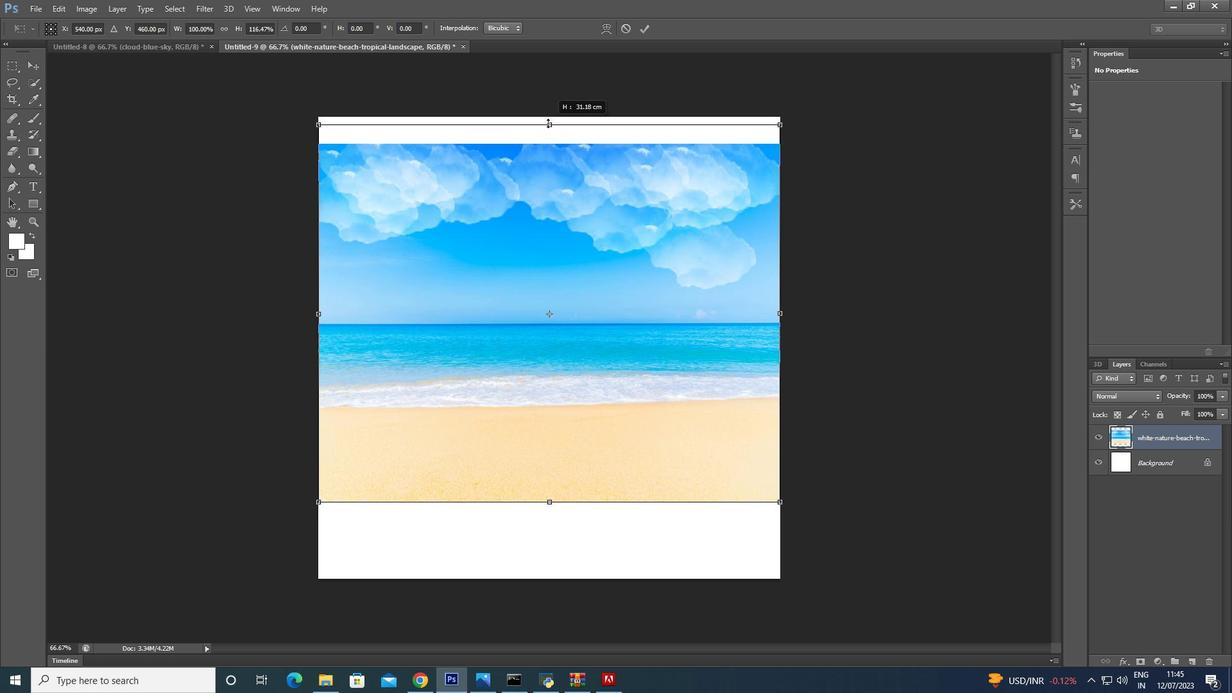 
Action: Mouse moved to (548, 120)
Screenshot: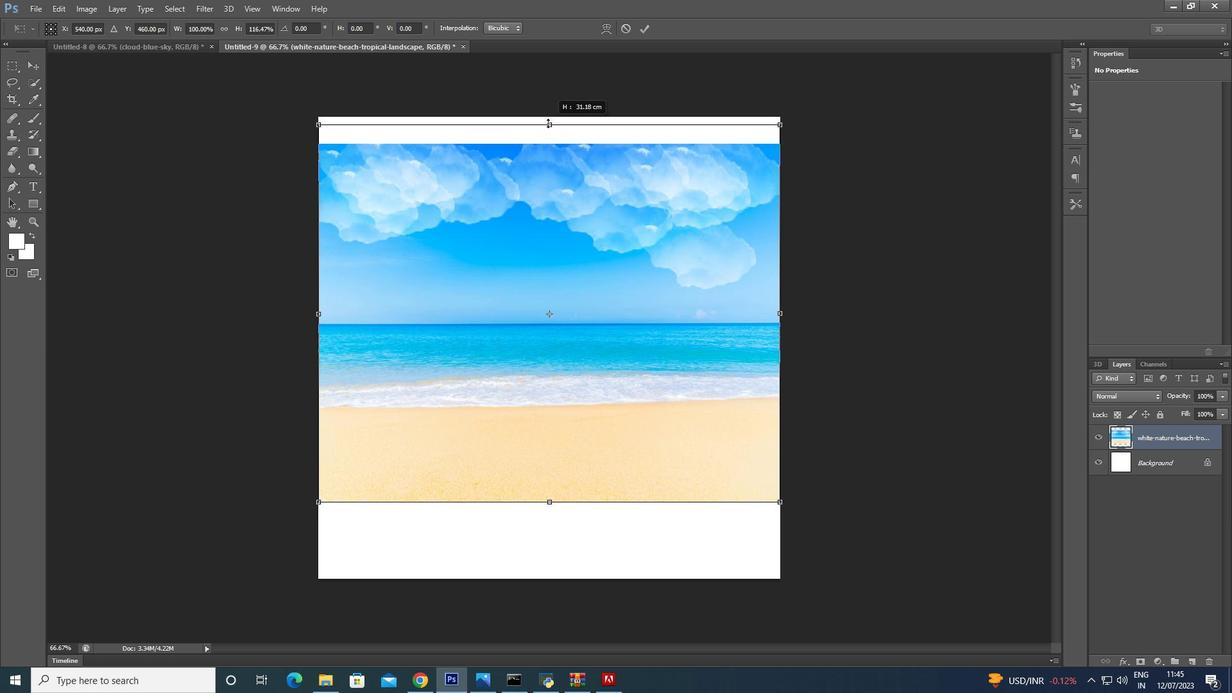 
Action: Key pressed <Key.shift>
Screenshot: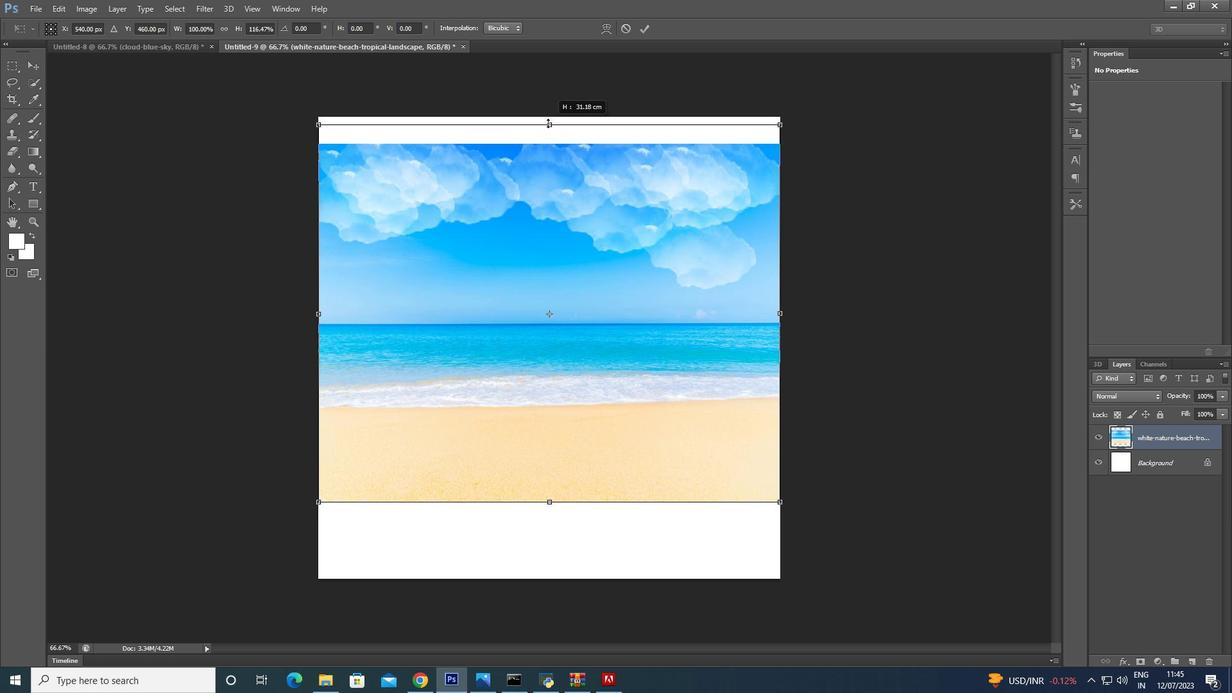 
Action: Mouse moved to (548, 120)
Screenshot: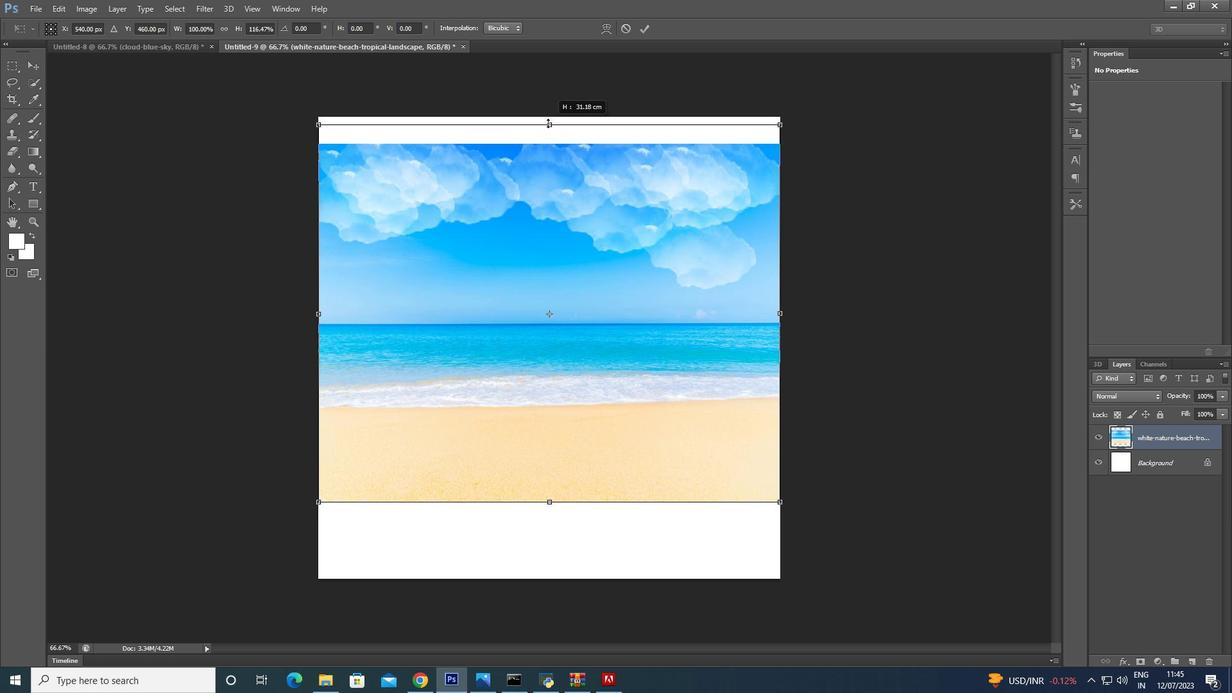 
Action: Key pressed <Key.shift>
Screenshot: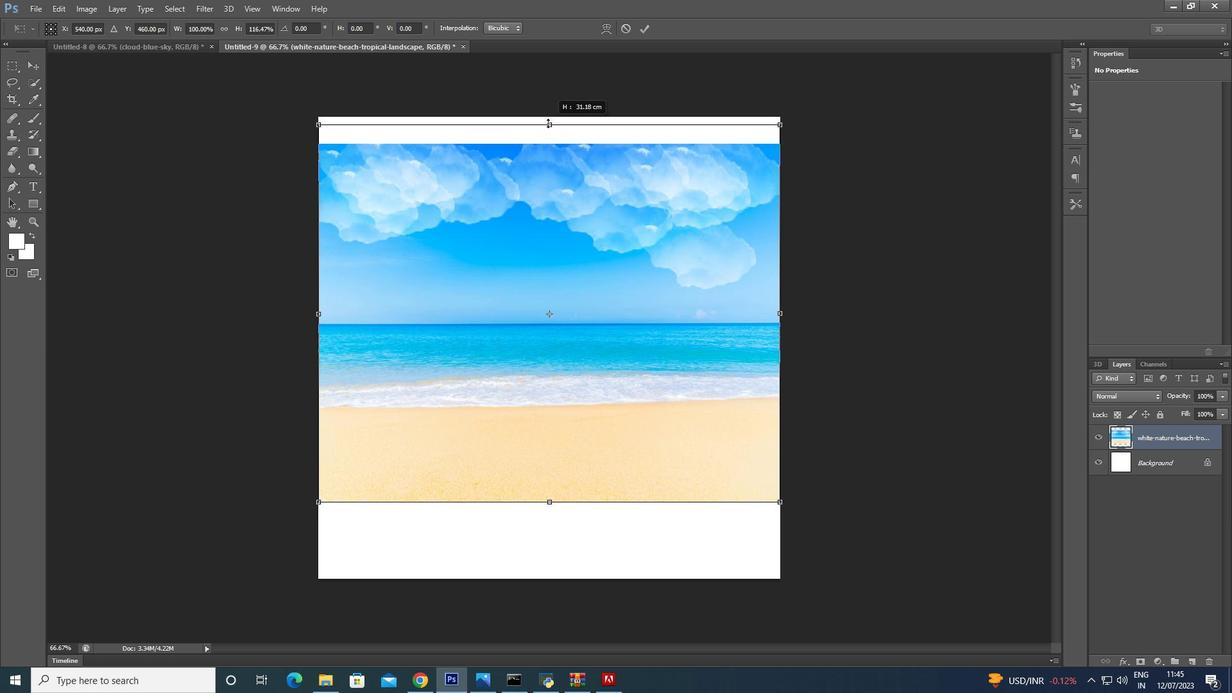 
Action: Mouse moved to (548, 119)
Screenshot: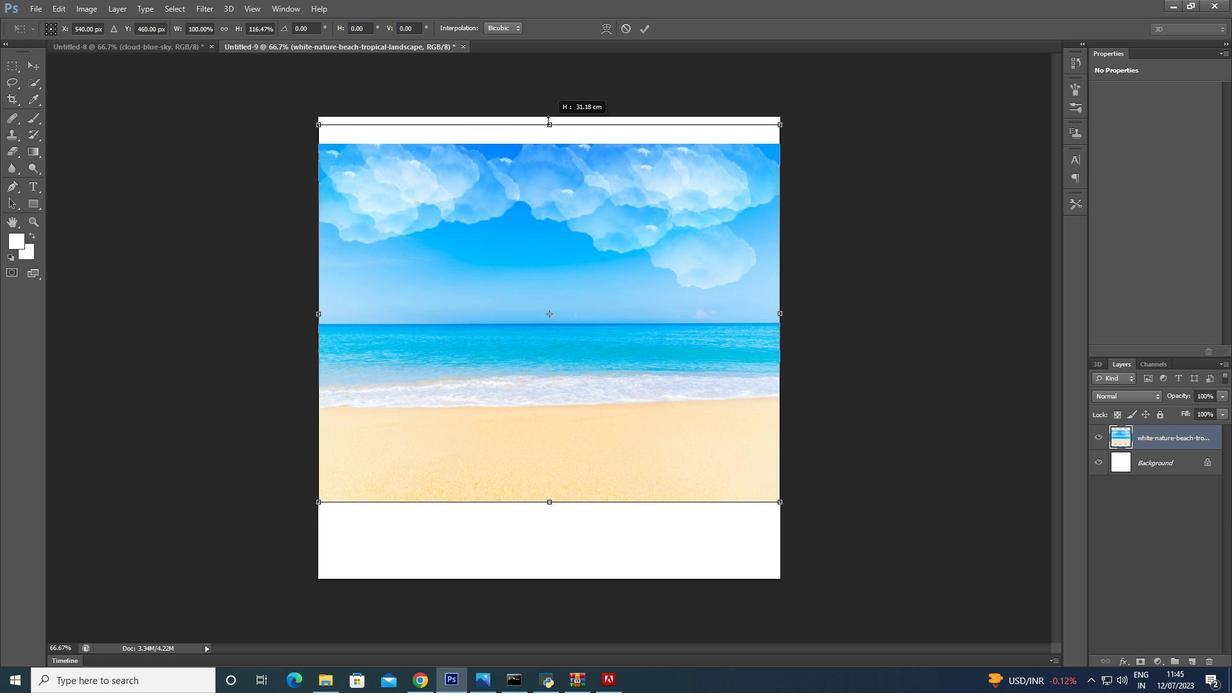 
Action: Key pressed <Key.shift>
Screenshot: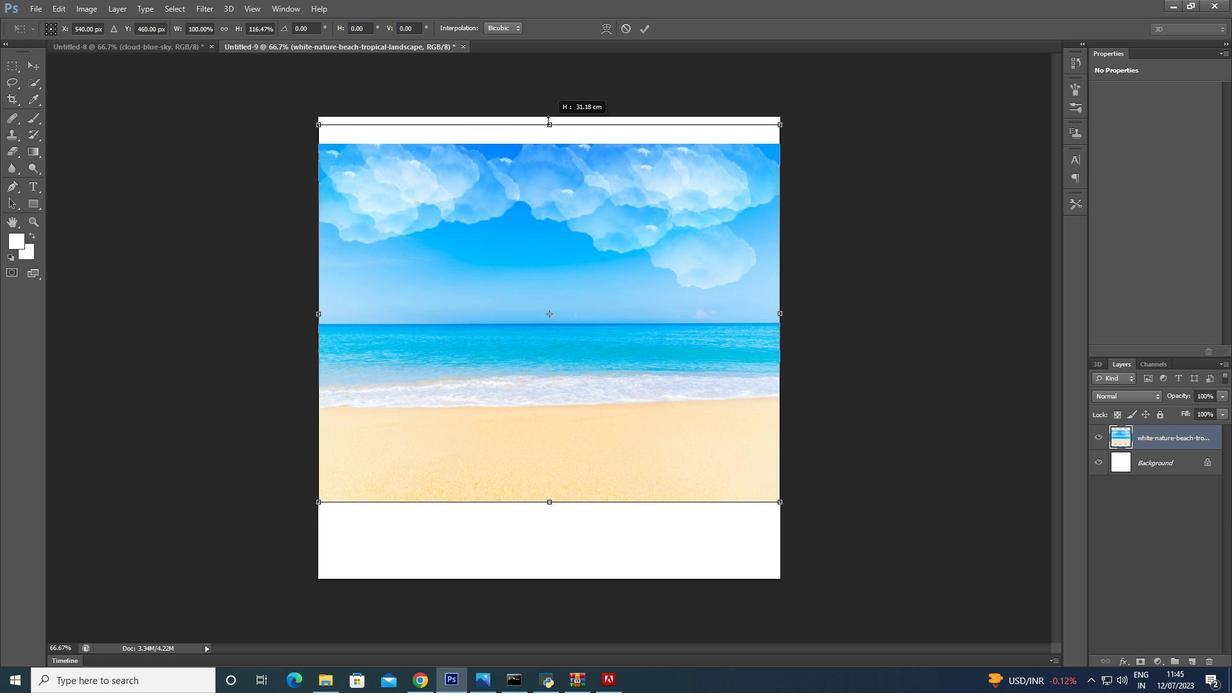 
Action: Mouse moved to (548, 117)
Screenshot: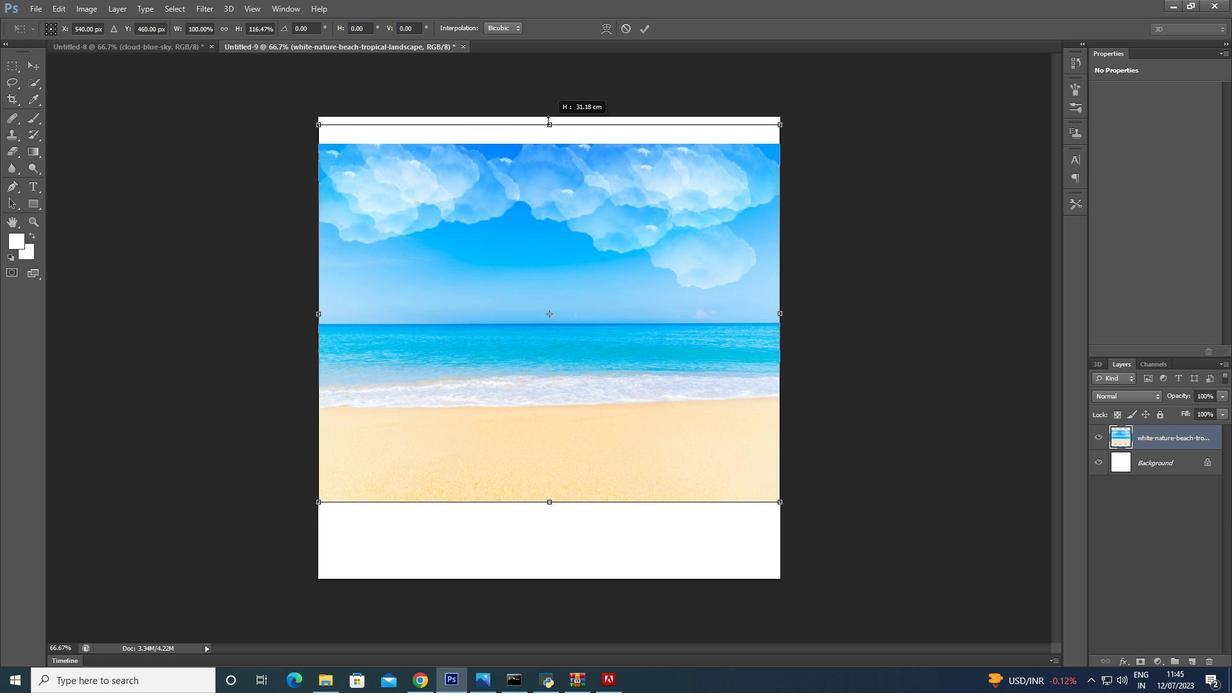 
Action: Key pressed <Key.shift>
Screenshot: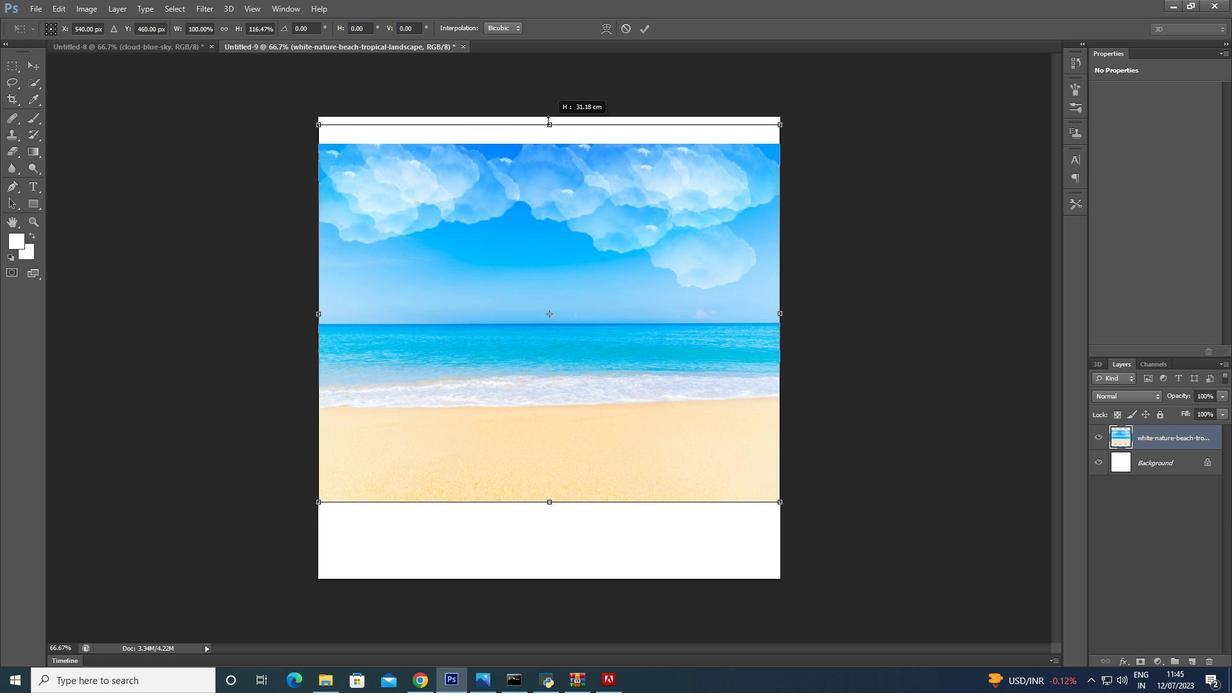 
Action: Mouse moved to (548, 114)
Screenshot: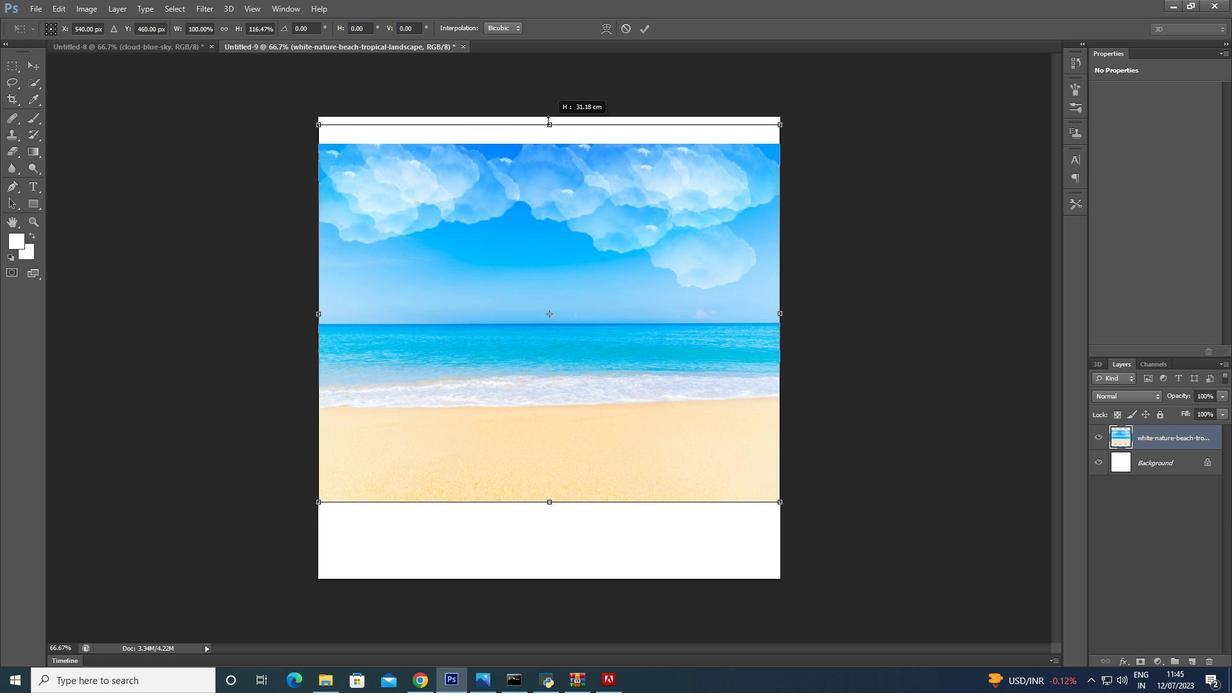 
Action: Key pressed <Key.shift>
Screenshot: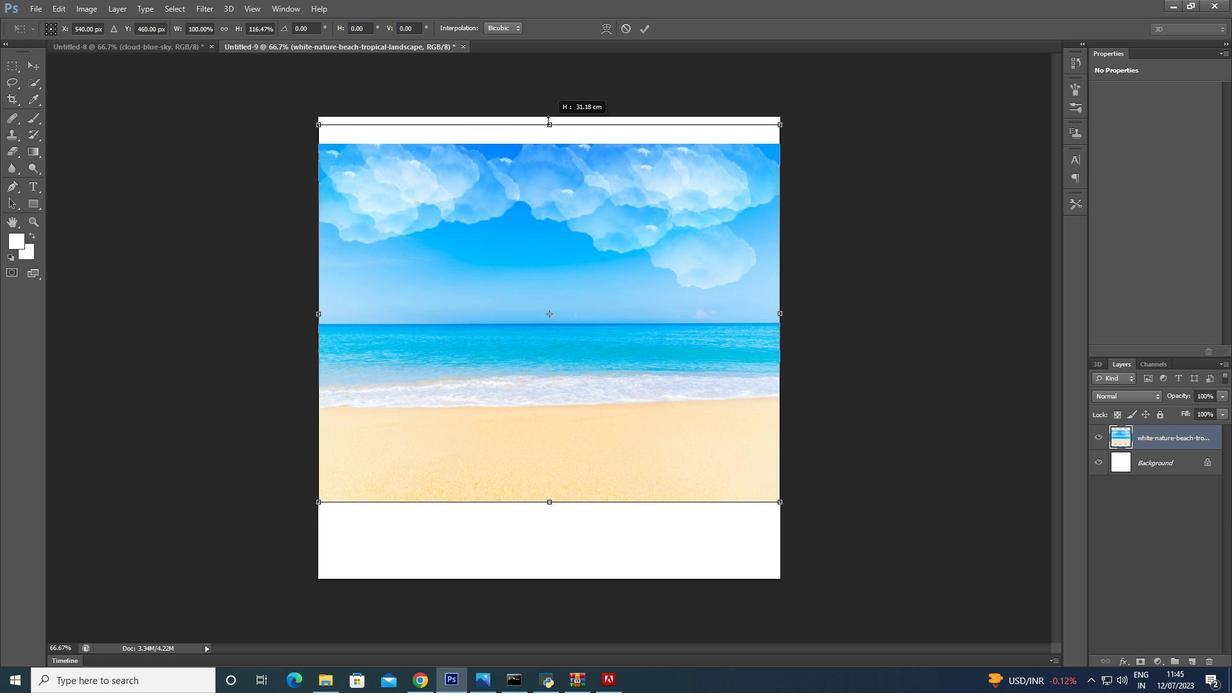 
Action: Mouse moved to (548, 112)
Screenshot: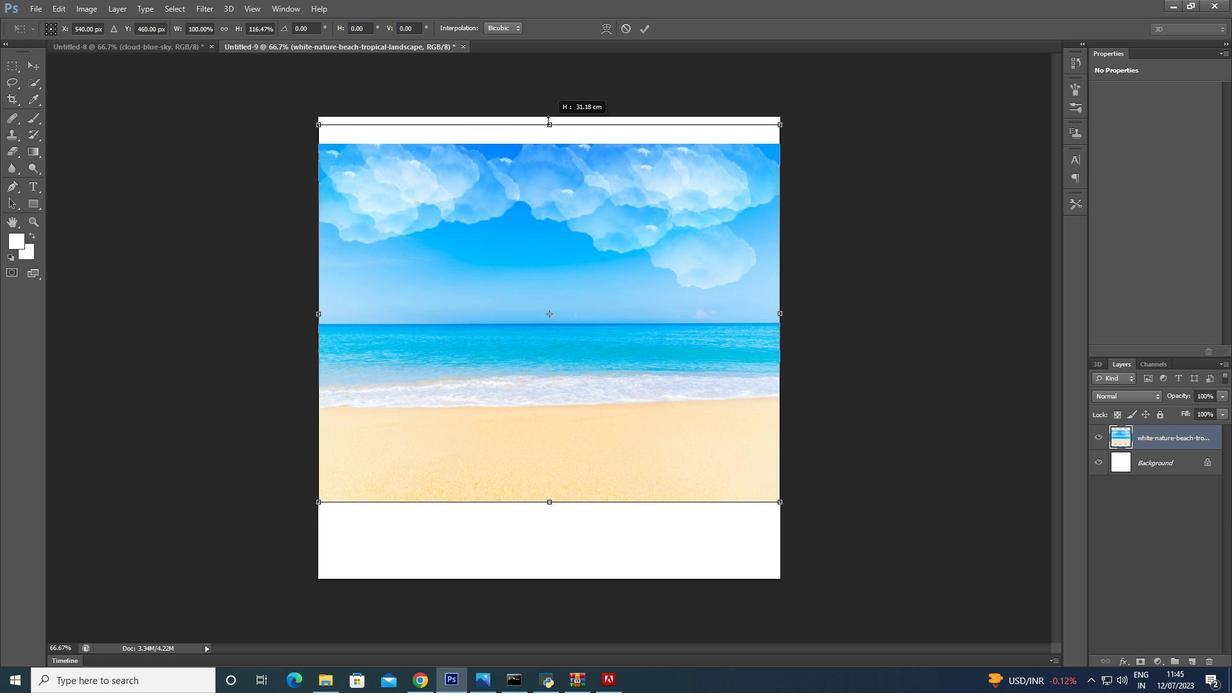 
Action: Key pressed <Key.shift>
Screenshot: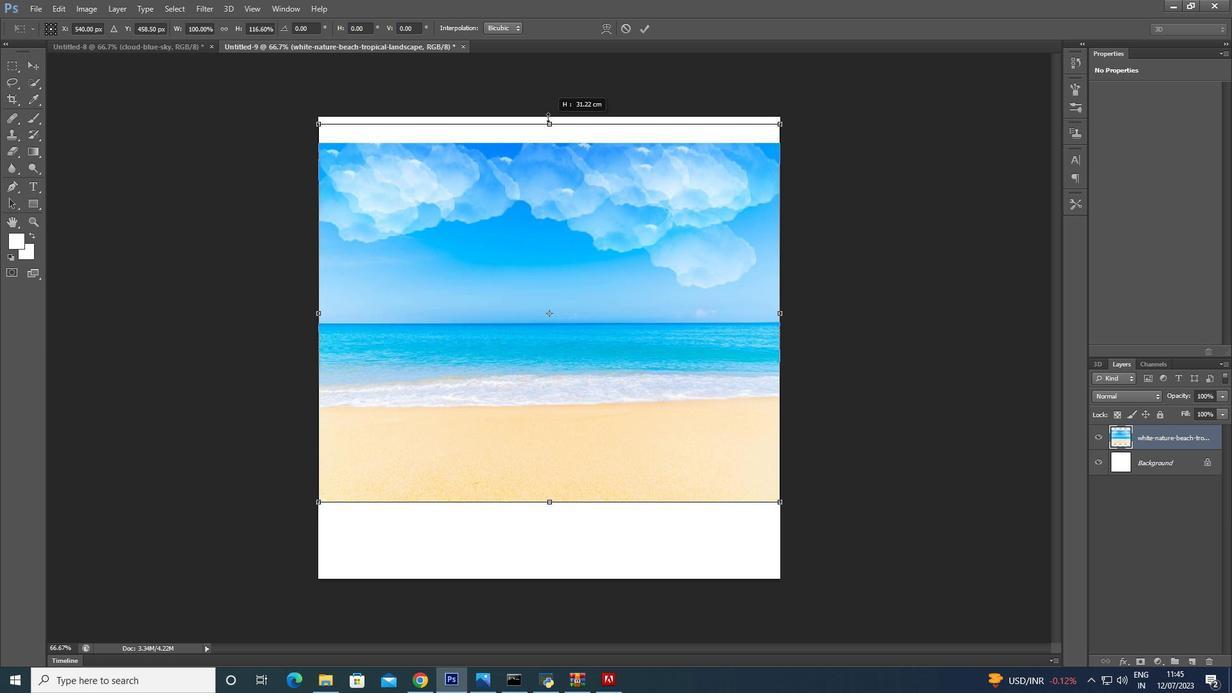 
Action: Mouse moved to (548, 111)
Screenshot: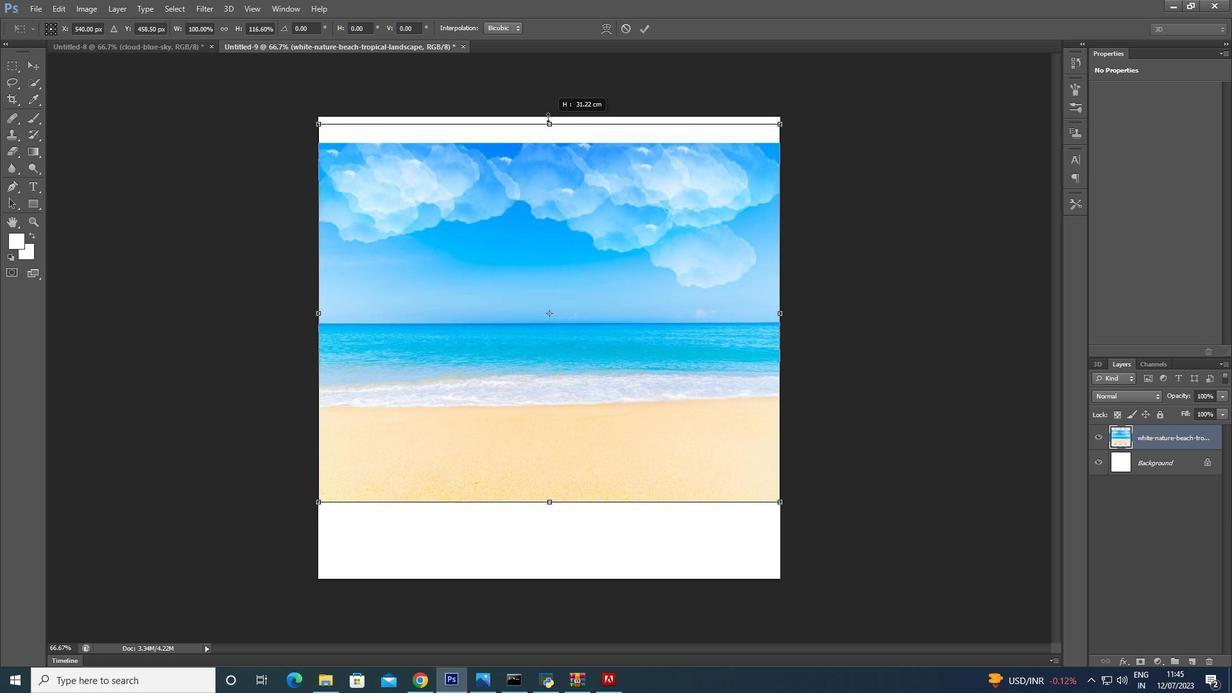 
Action: Key pressed <Key.shift><Key.shift><Key.shift><Key.shift><Key.shift><Key.shift><Key.shift>
Screenshot: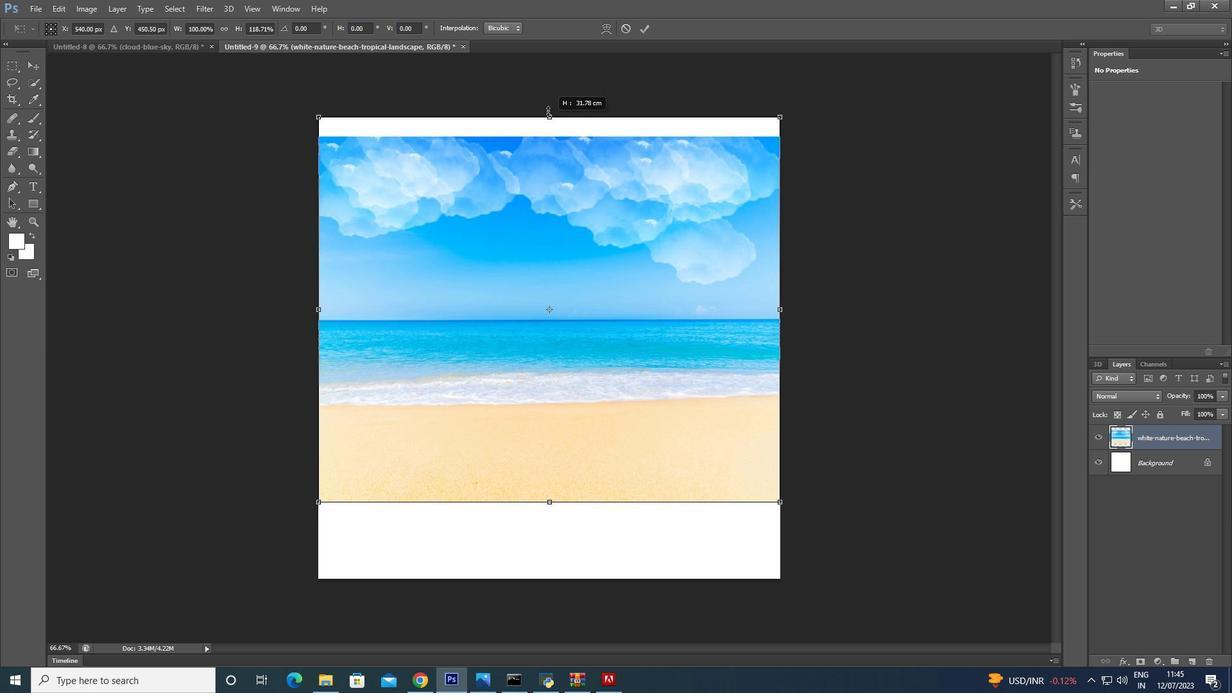 
Action: Mouse moved to (547, 110)
Screenshot: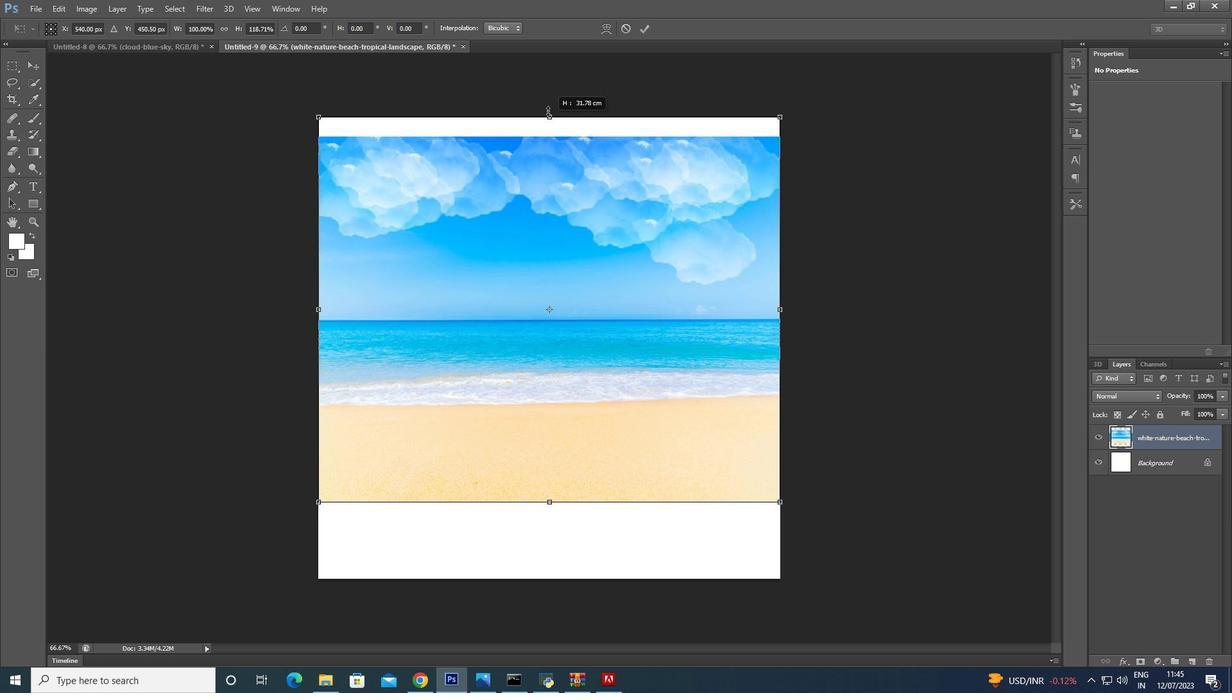
Action: Key pressed <Key.shift>
Screenshot: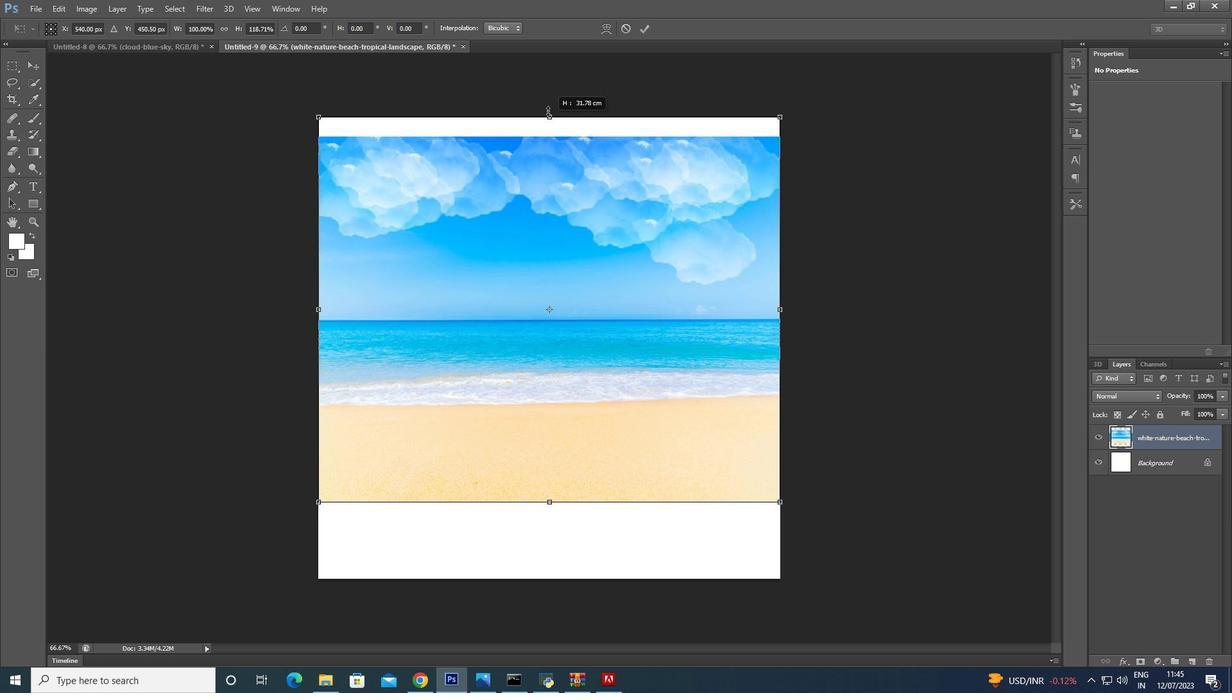 
Action: Mouse moved to (536, 131)
Screenshot: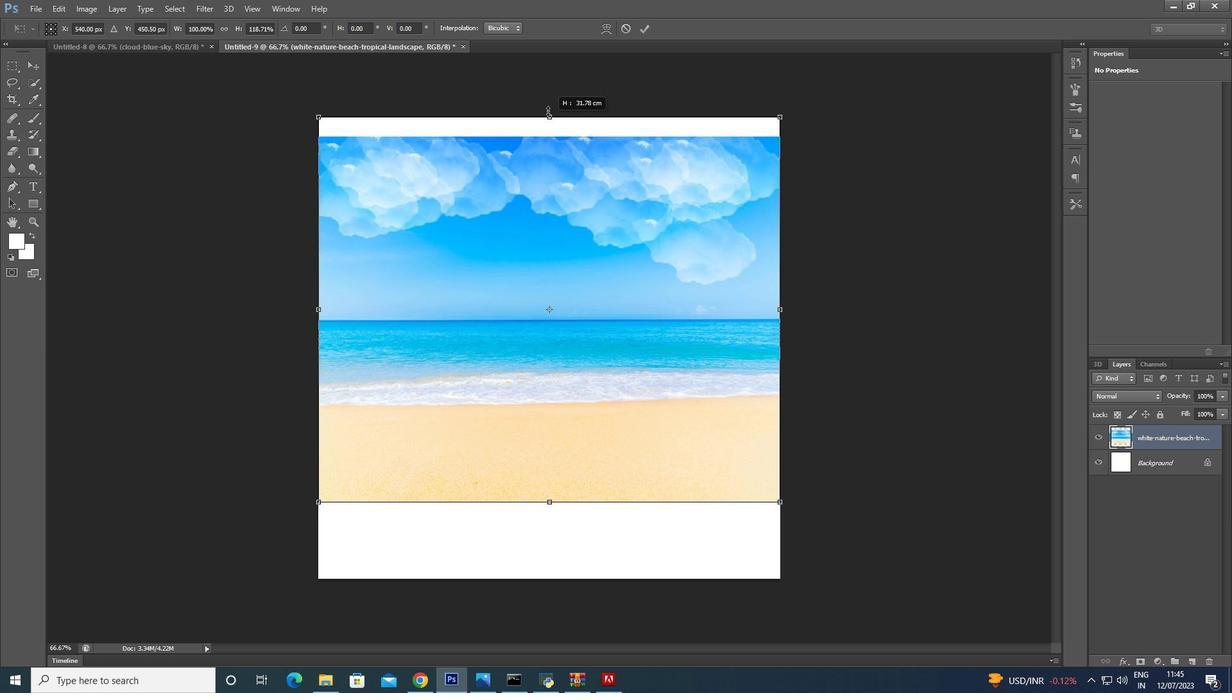 
Action: Key pressed <Key.shift>
Screenshot: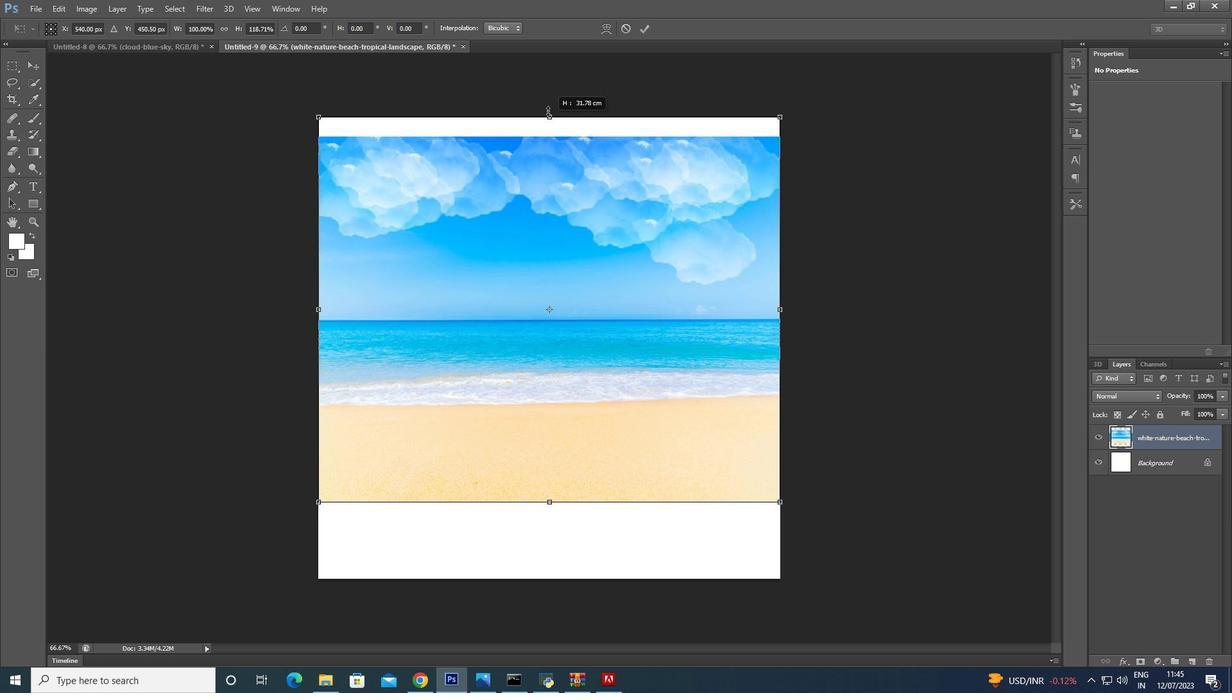 
Action: Mouse moved to (527, 186)
Screenshot: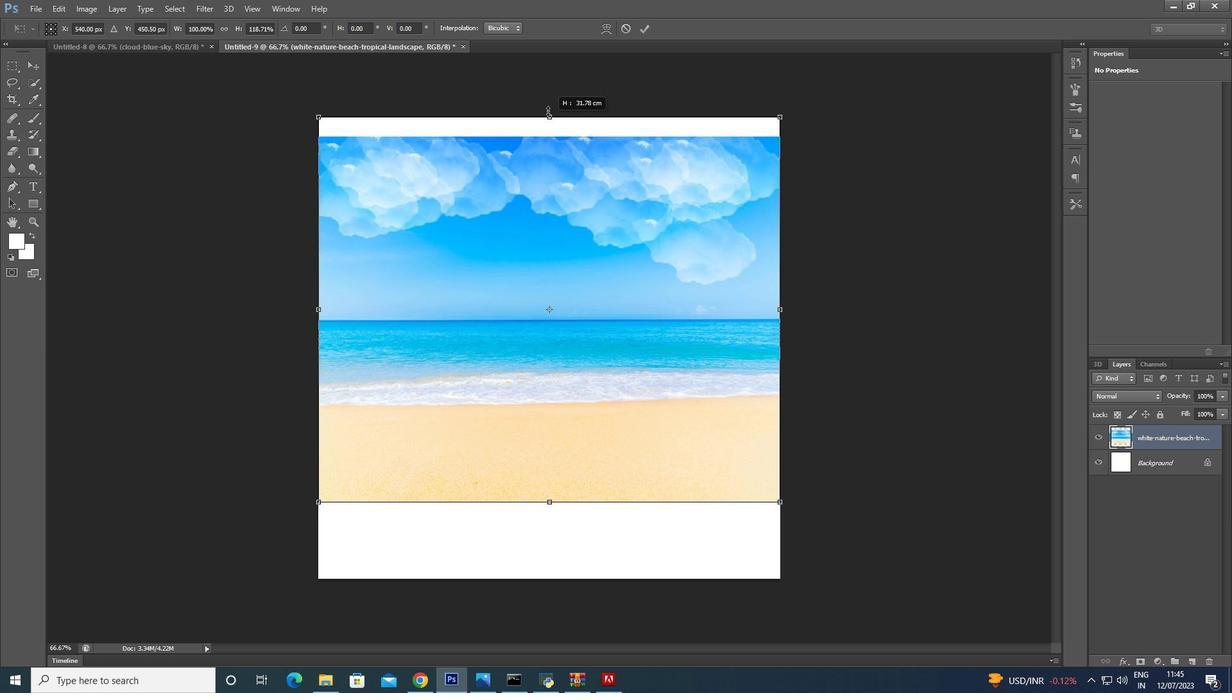 
Action: Key pressed <Key.shift>
Screenshot: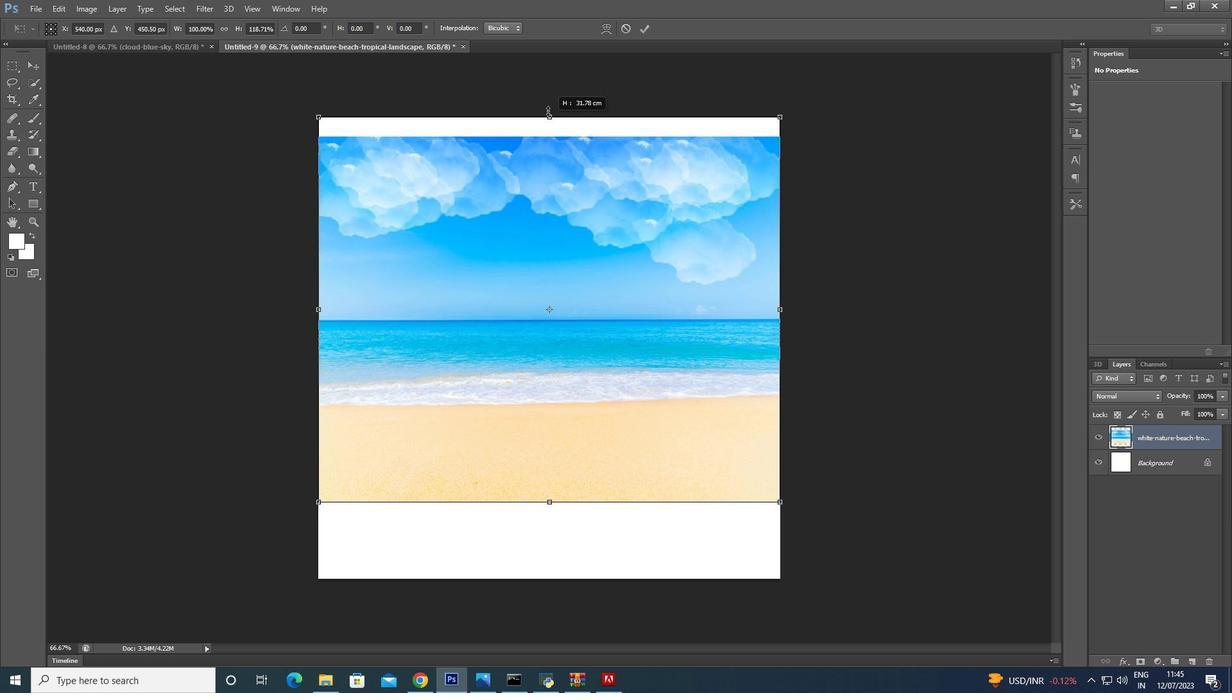 
Action: Mouse moved to (519, 273)
Screenshot: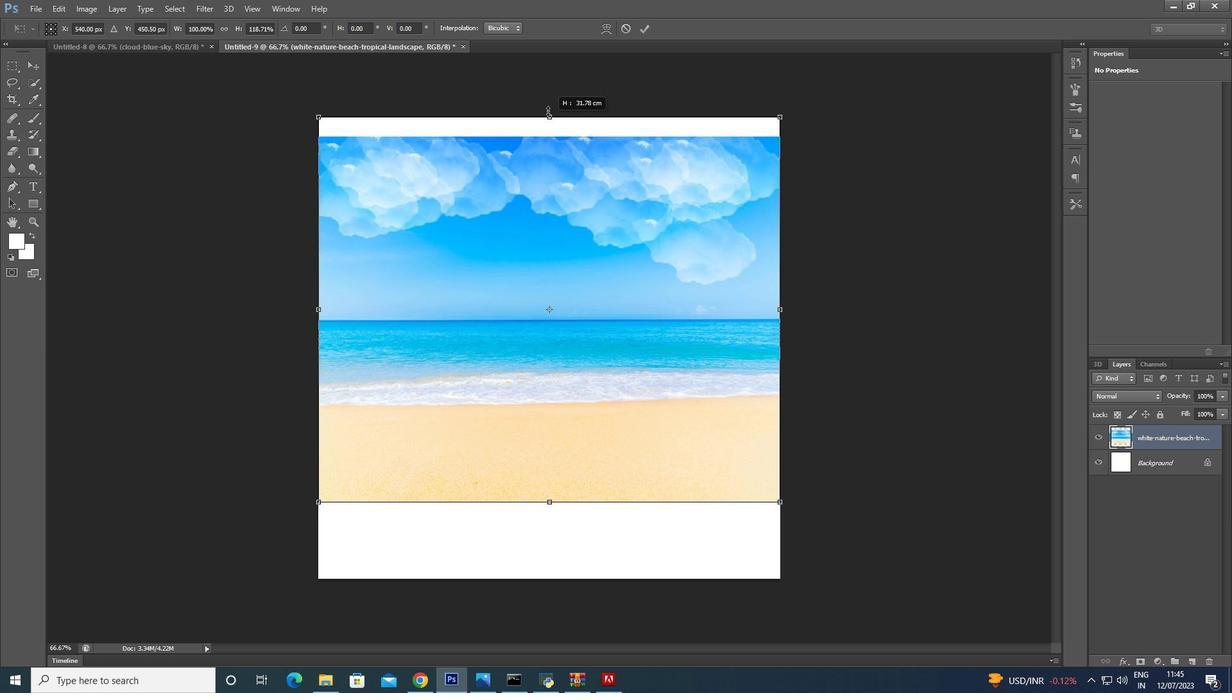 
Action: Key pressed <Key.shift>
Screenshot: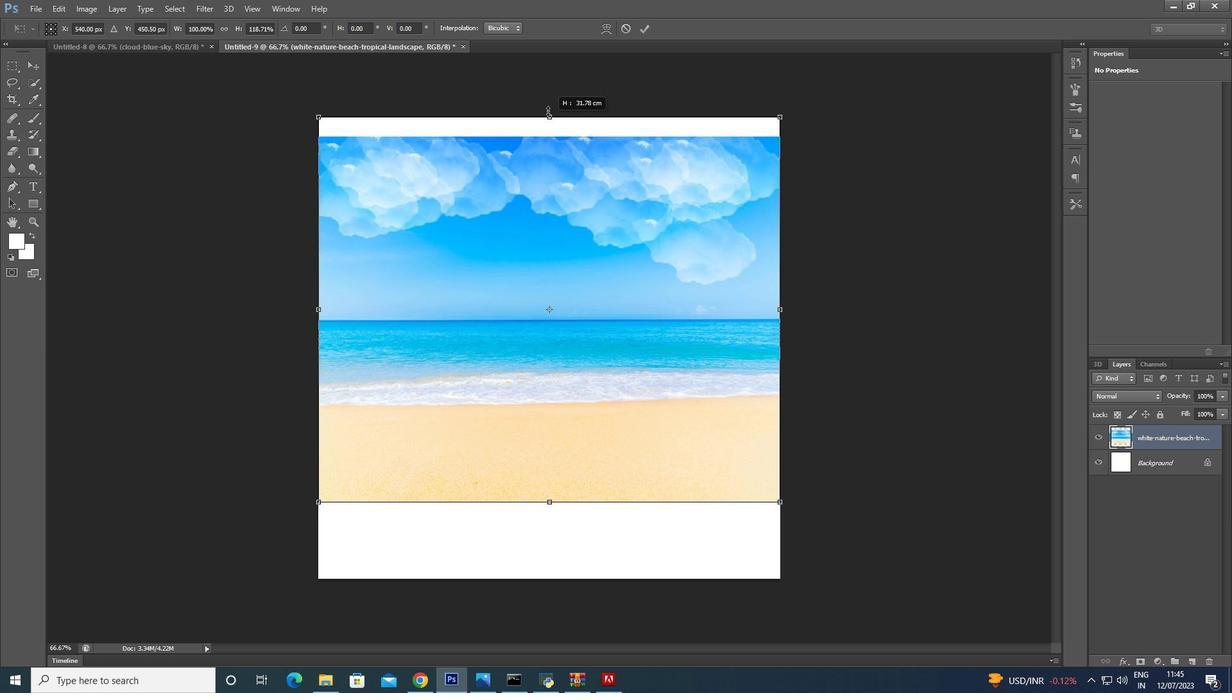 
Action: Mouse moved to (490, 405)
Screenshot: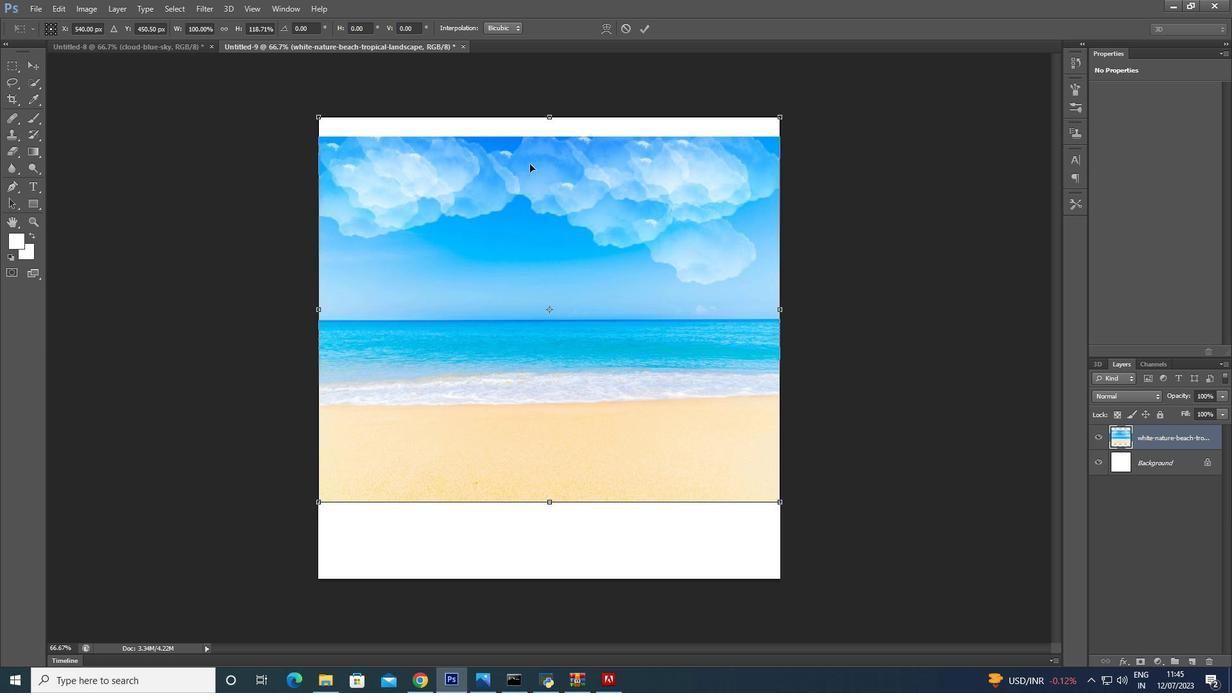 
Action: Key pressed <Key.shift>
Screenshot: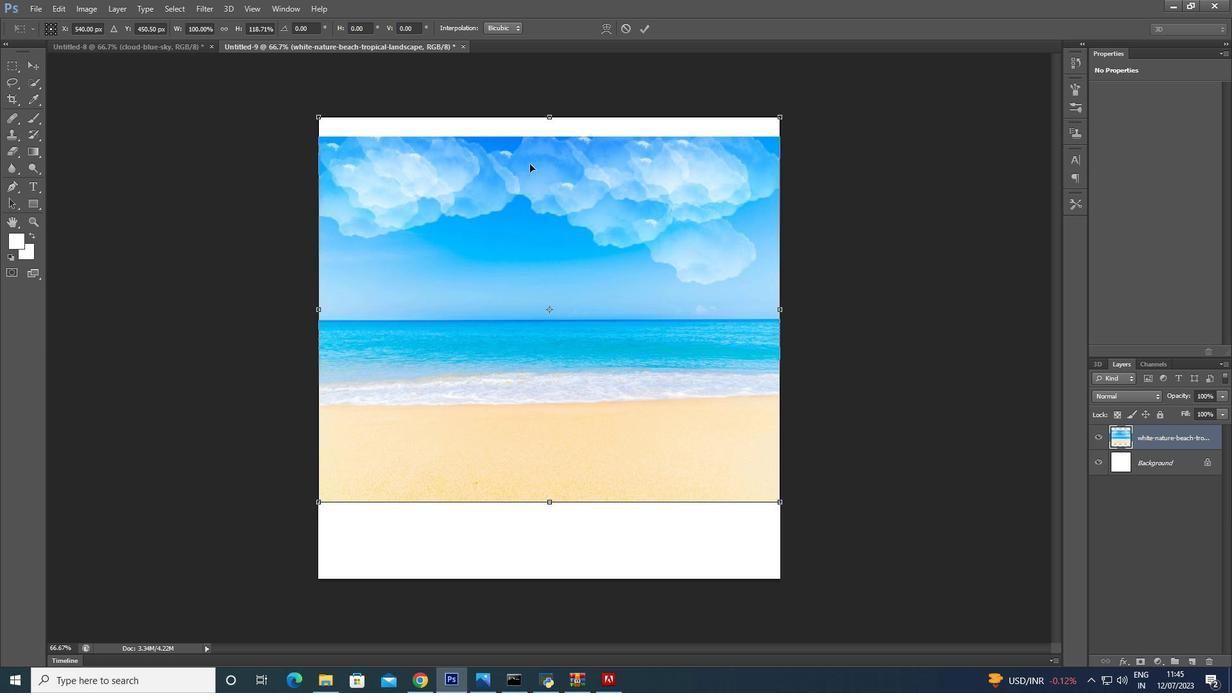 
Action: Mouse moved to (473, 451)
Screenshot: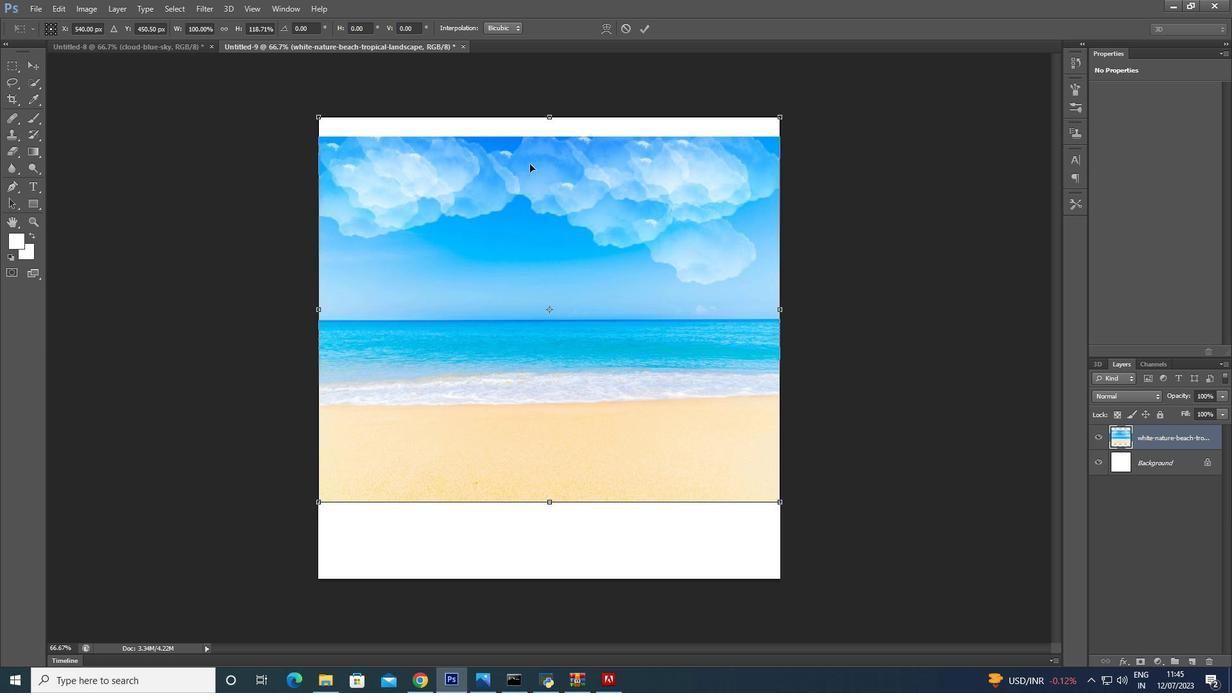 
Action: Key pressed <Key.shift>
Screenshot: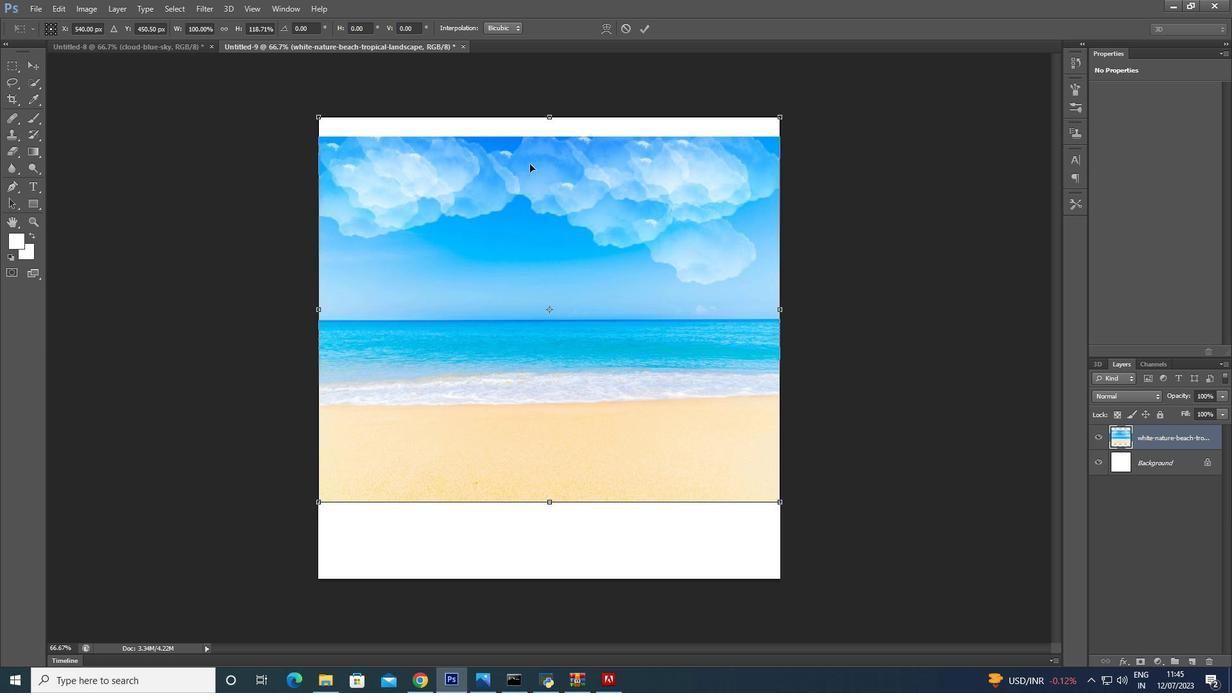 
Action: Mouse moved to (440, 521)
Screenshot: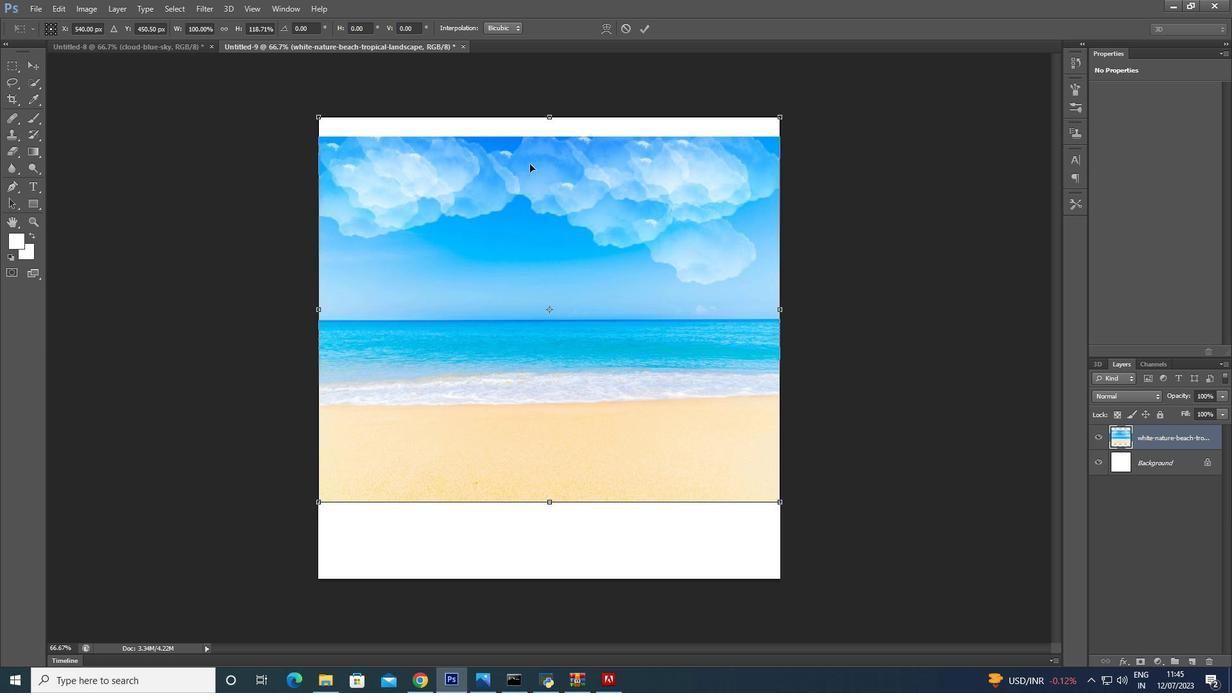 
Action: Key pressed <Key.shift>
Screenshot: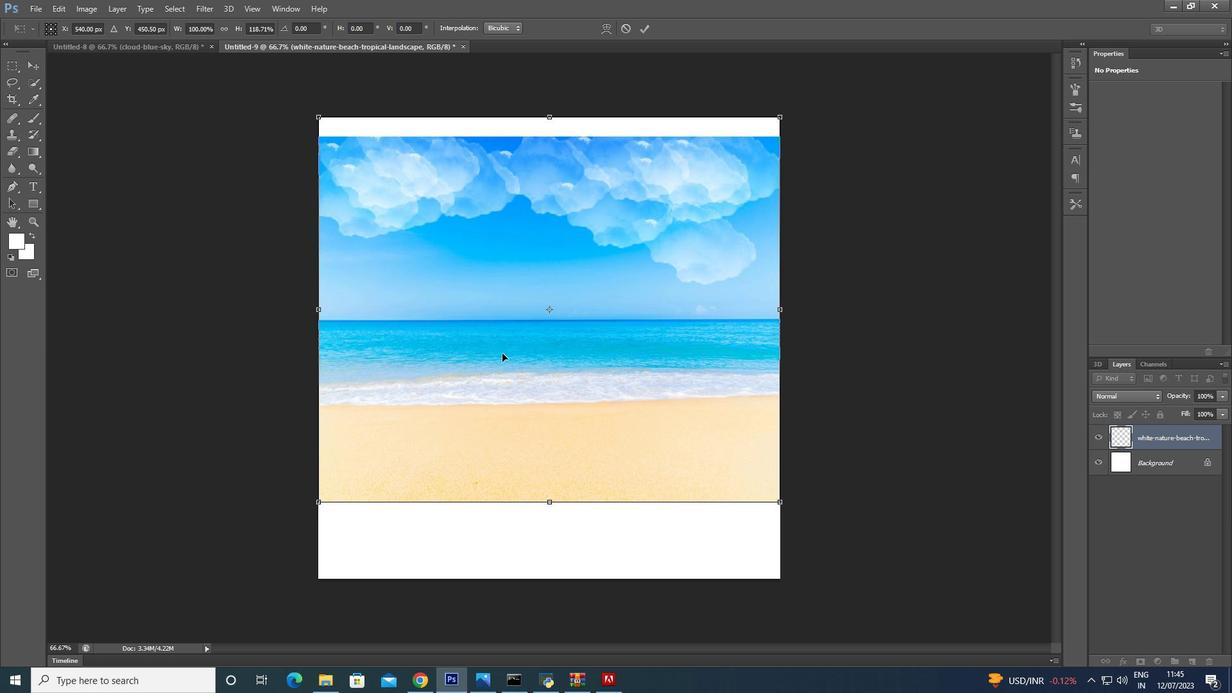 
Action: Mouse moved to (426, 534)
Screenshot: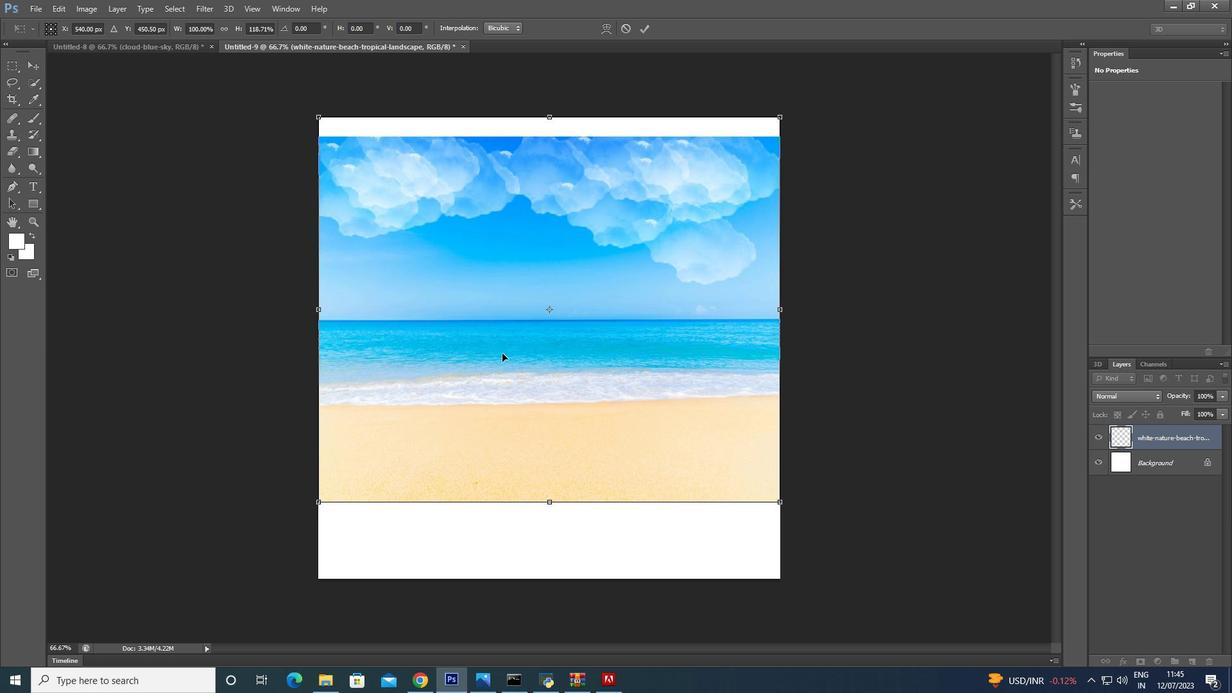 
Action: Key pressed <Key.shift>
Screenshot: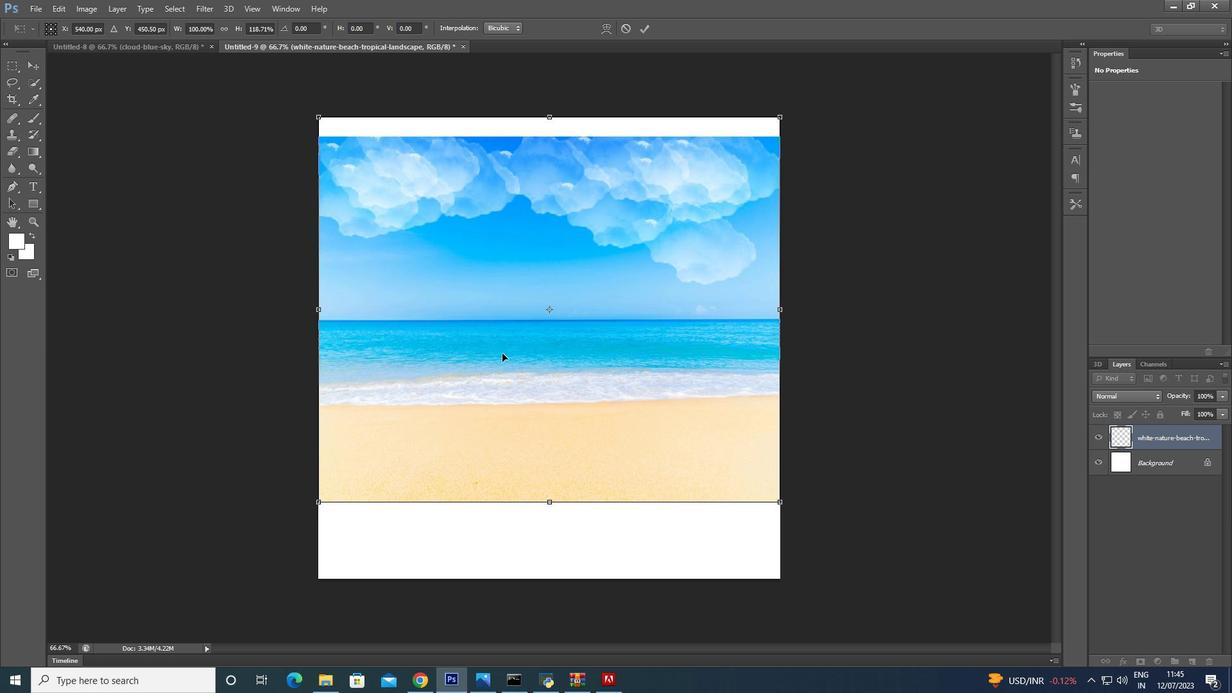 
Action: Mouse moved to (417, 539)
Screenshot: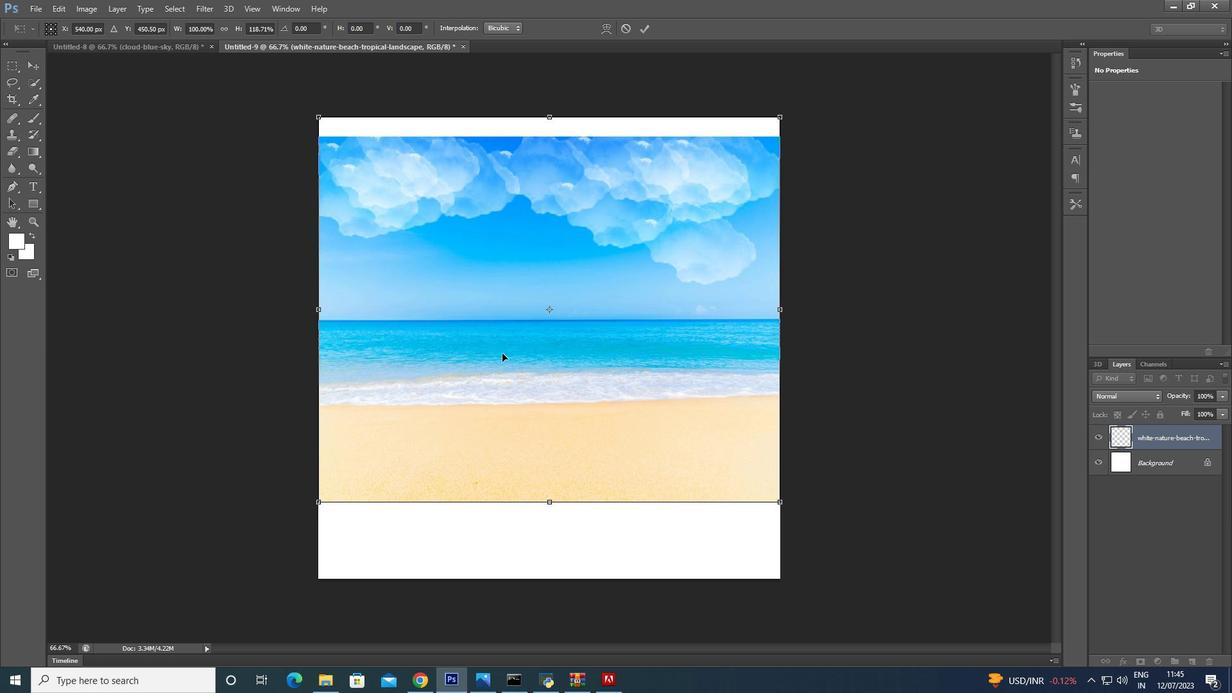 
Action: Key pressed <Key.shift>
Screenshot: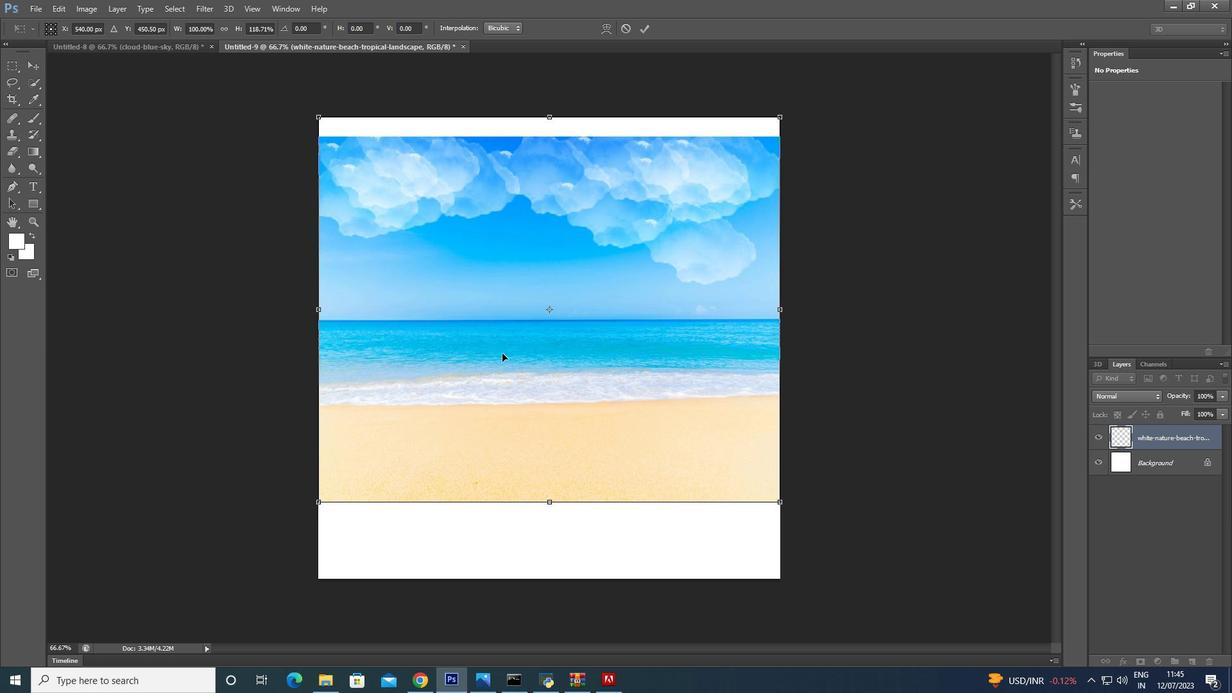
Action: Mouse moved to (403, 545)
Screenshot: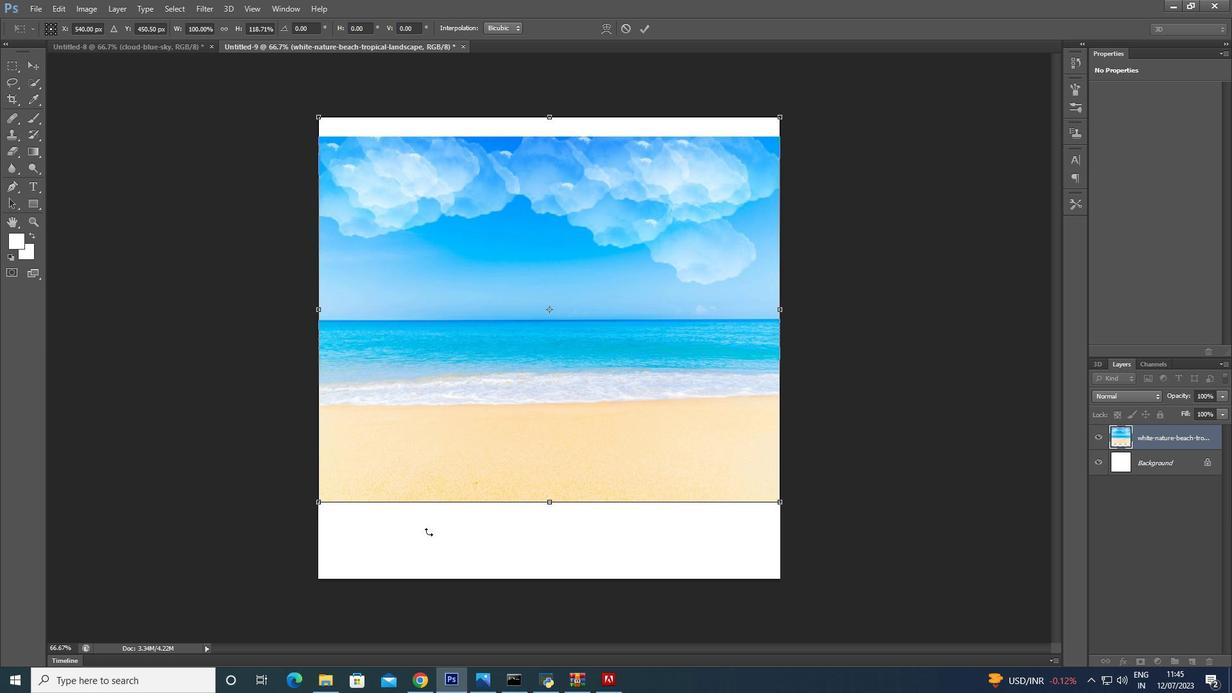 
Action: Key pressed <Key.shift>
Screenshot: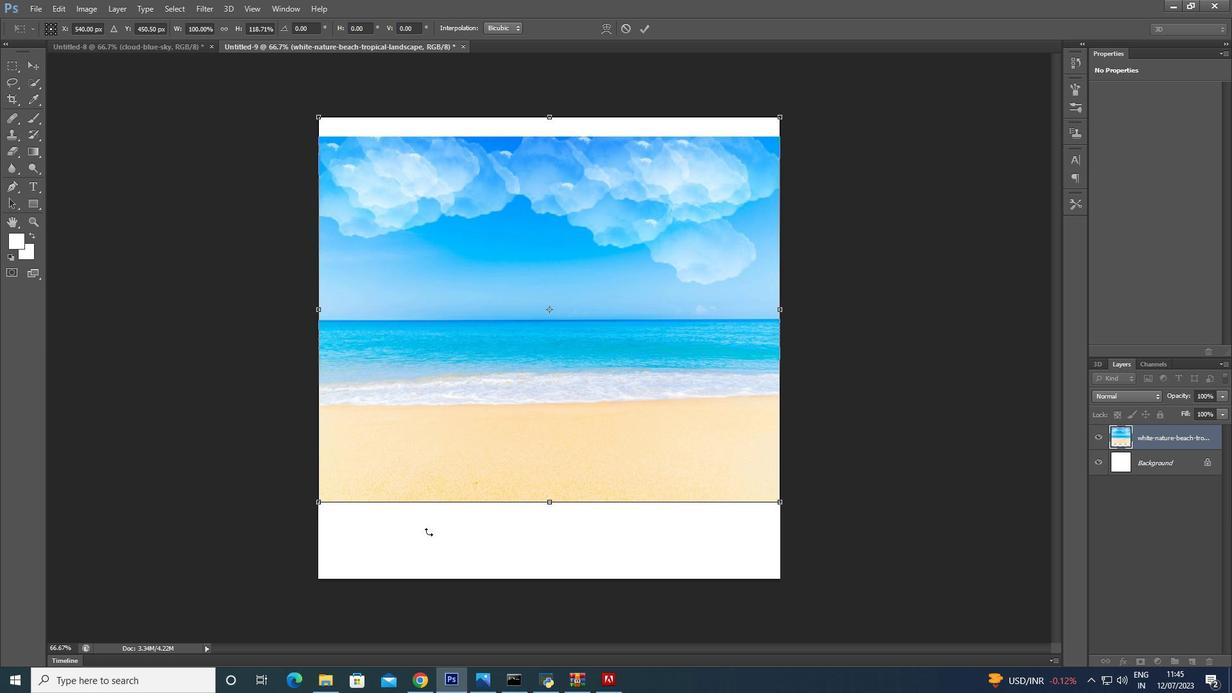 
Action: Mouse moved to (385, 553)
Screenshot: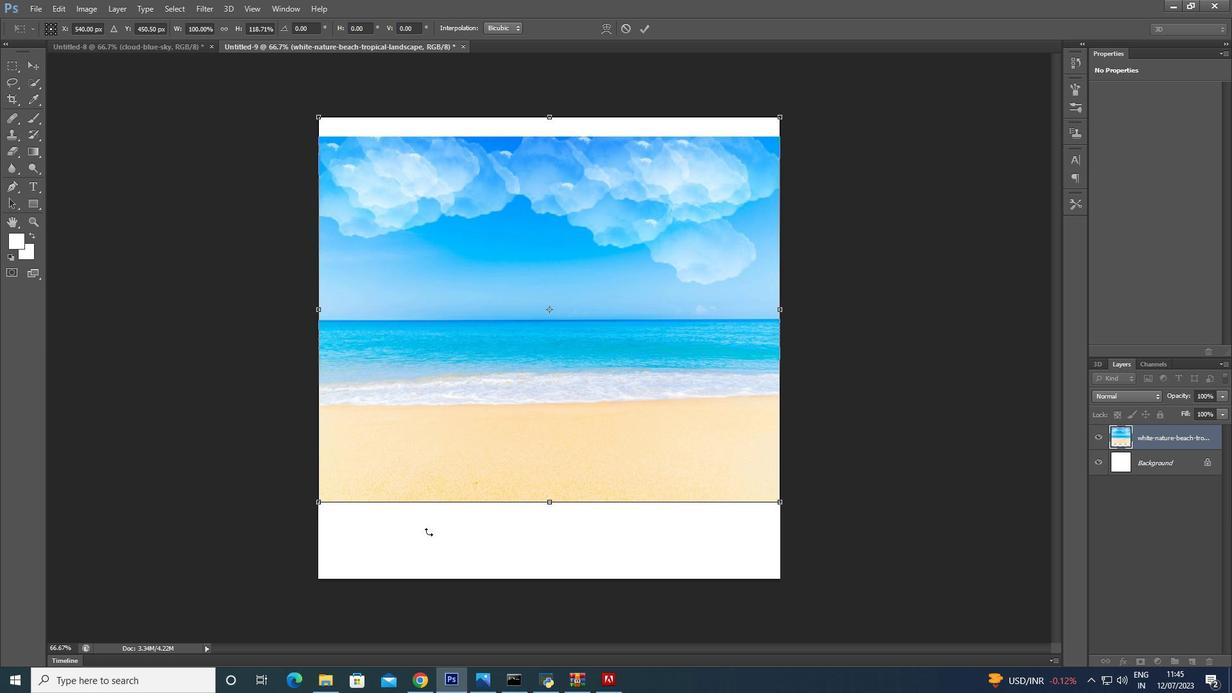 
Action: Key pressed <Key.shift>
Screenshot: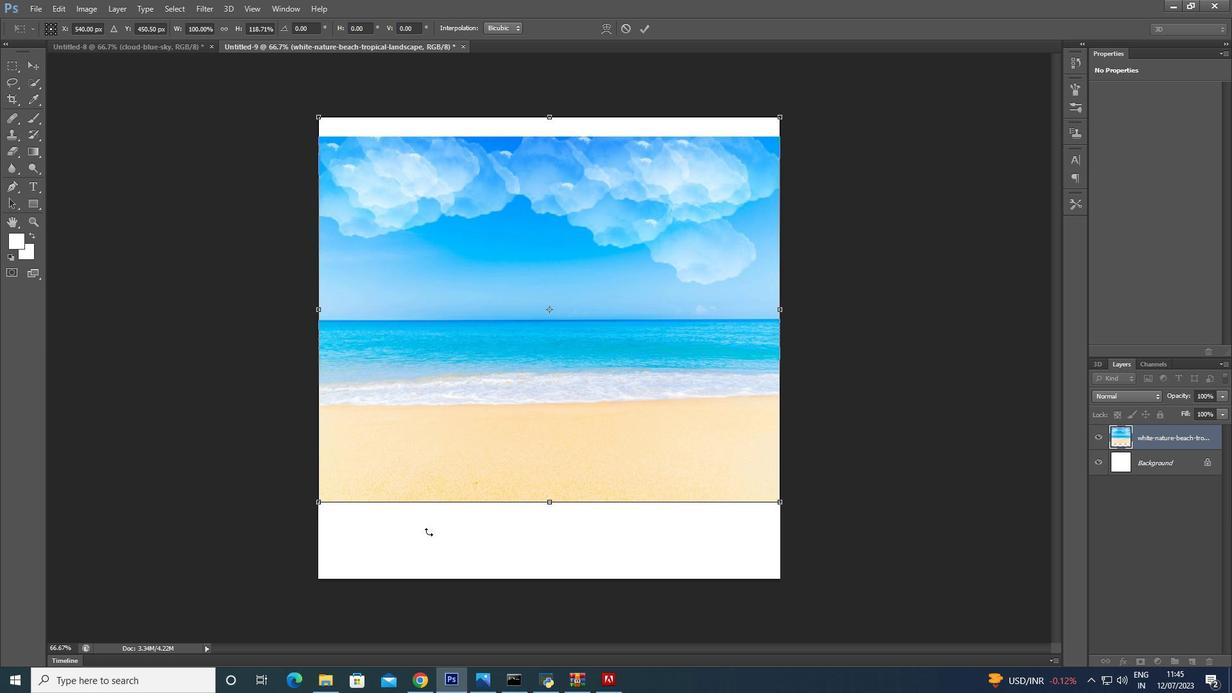 
Action: Mouse moved to (372, 561)
Screenshot: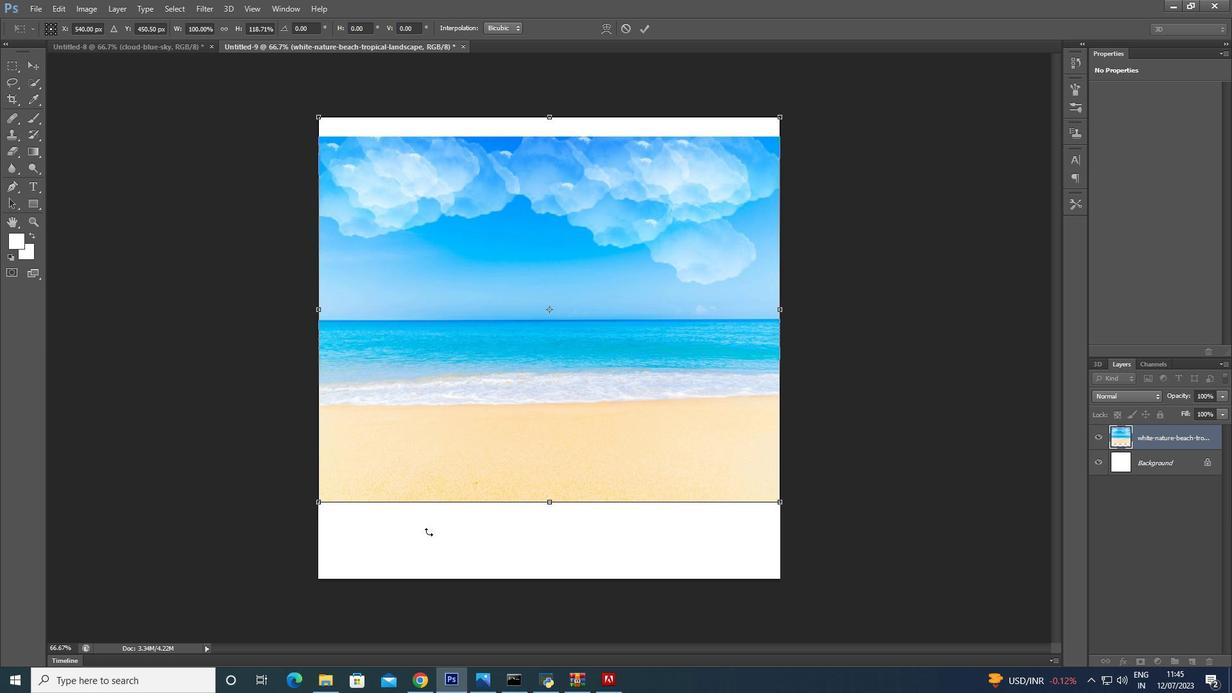 
Action: Key pressed <Key.shift>
Screenshot: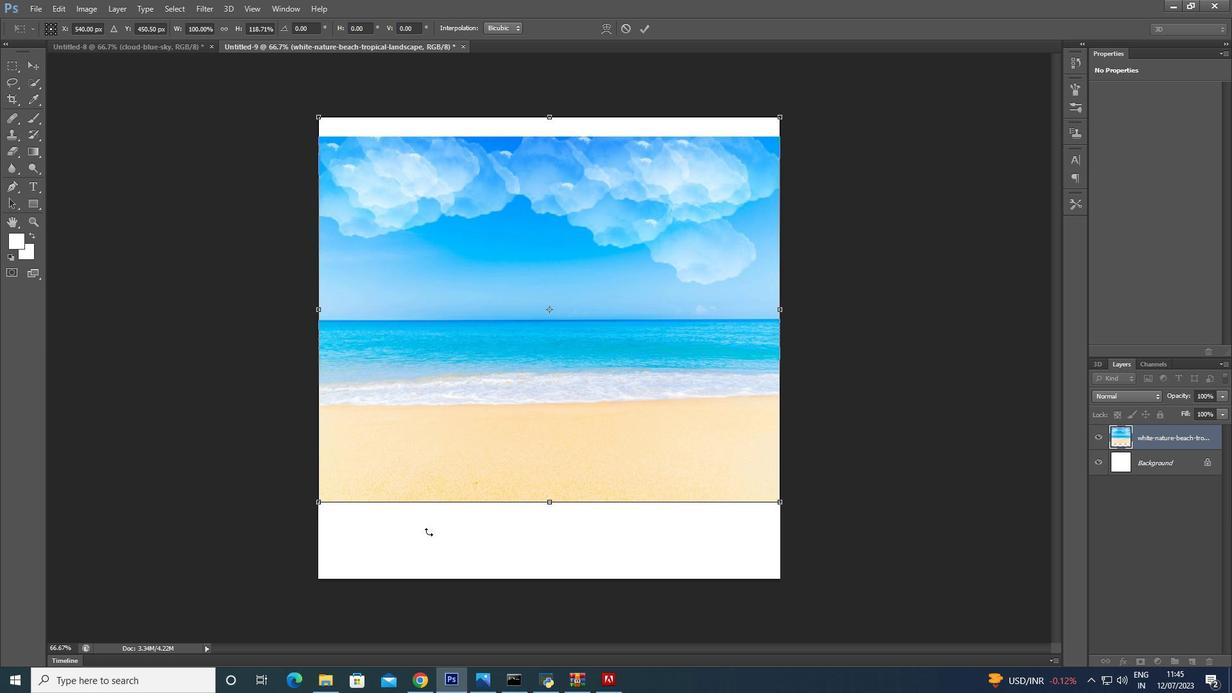 
Action: Mouse moved to (370, 561)
Screenshot: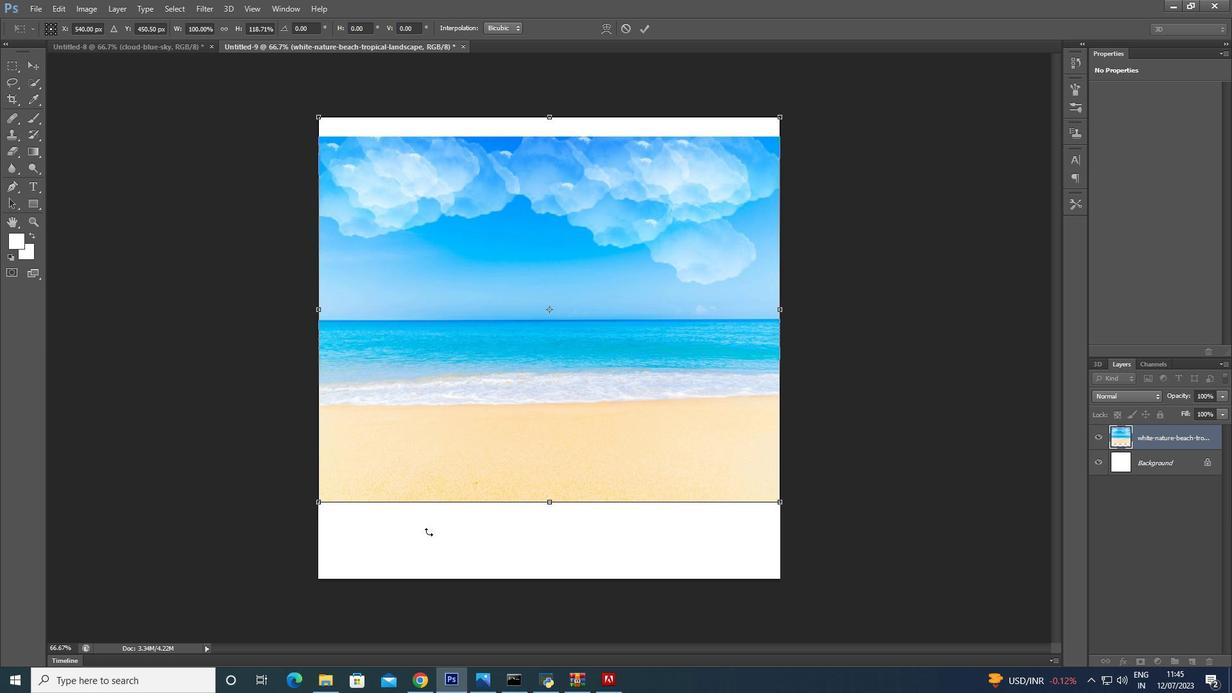 
Action: Key pressed <Key.shift>
Screenshot: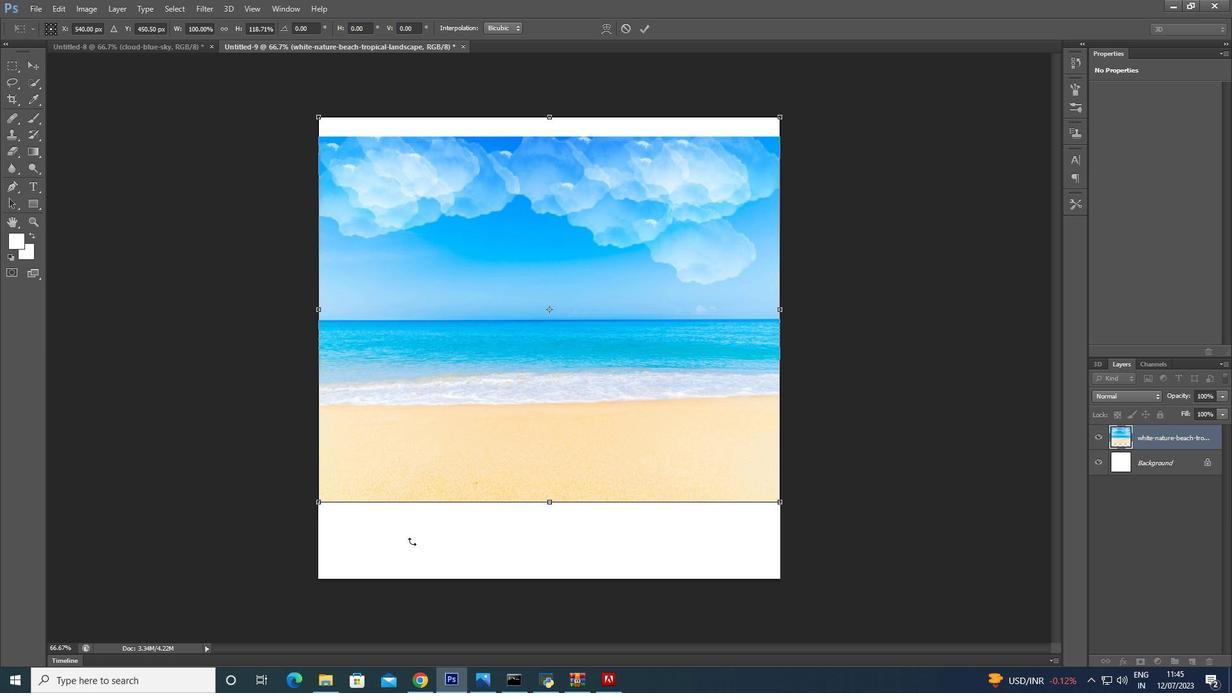 
Action: Mouse moved to (353, 544)
Screenshot: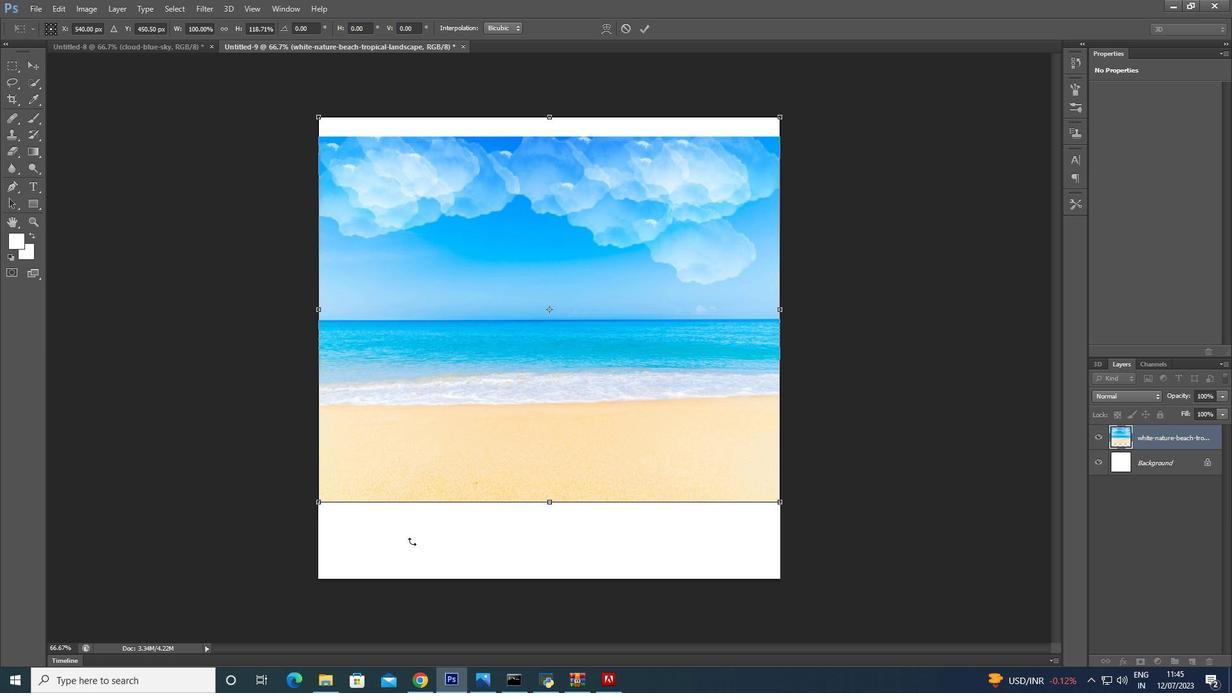 
Action: Key pressed <Key.shift>
Screenshot: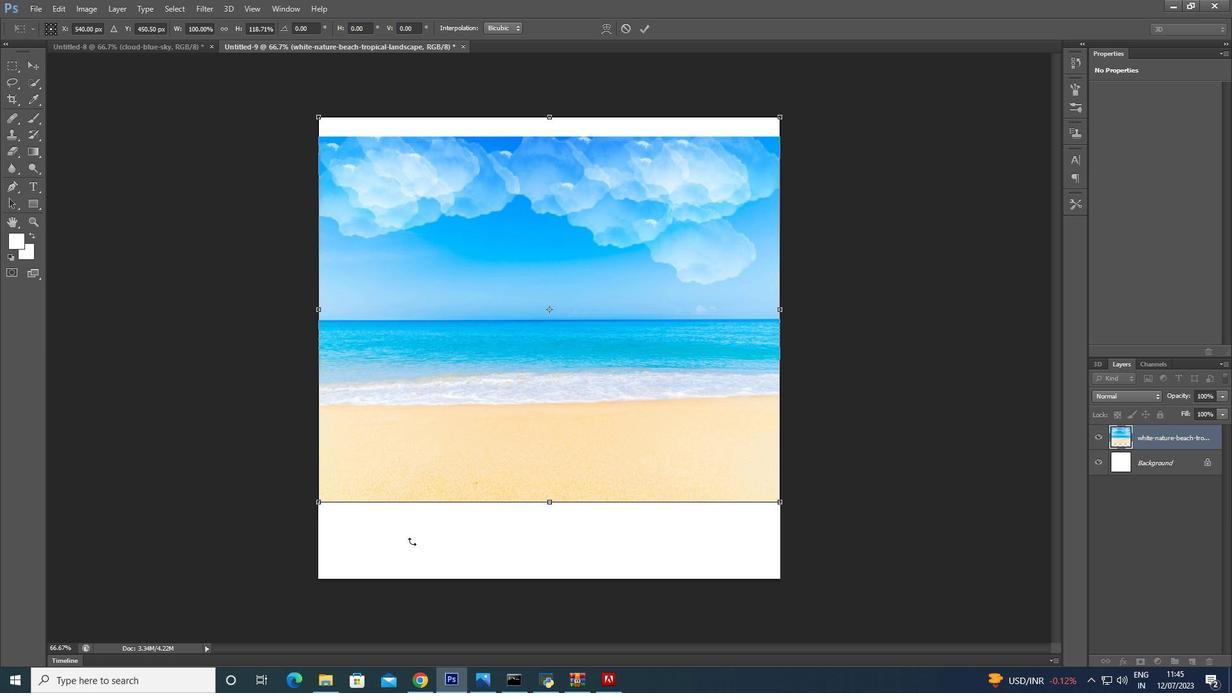 
Action: Mouse moved to (328, 527)
Screenshot: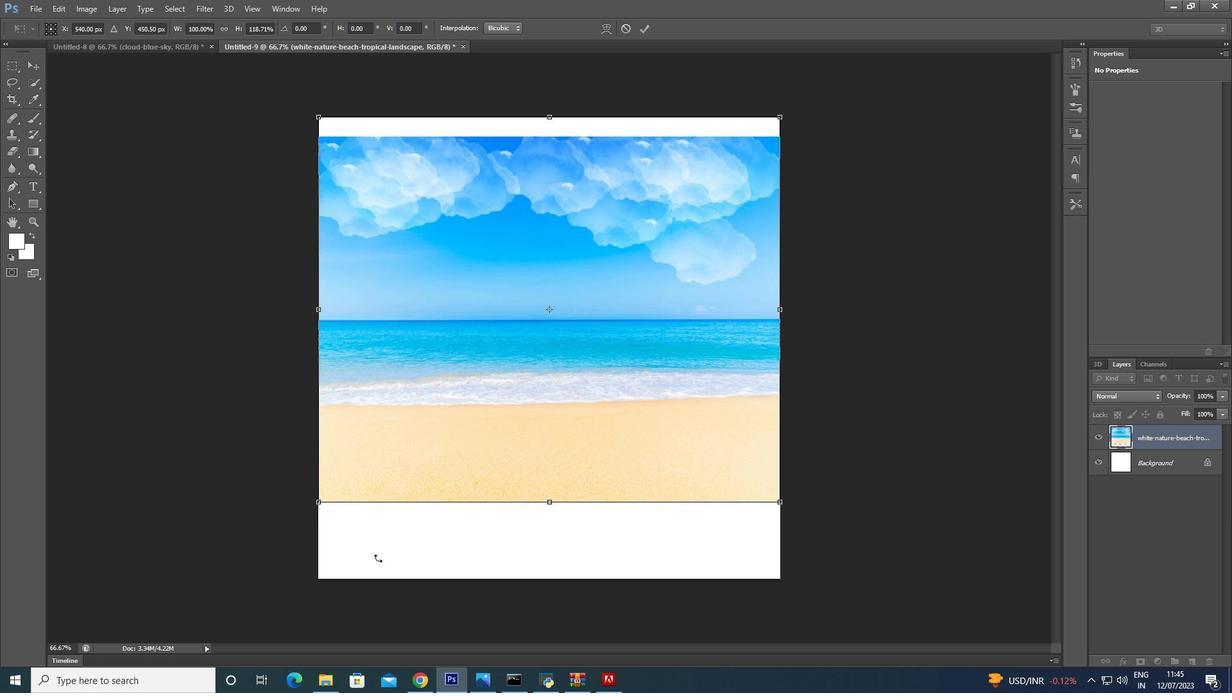 
Action: Key pressed <Key.shift>
Screenshot: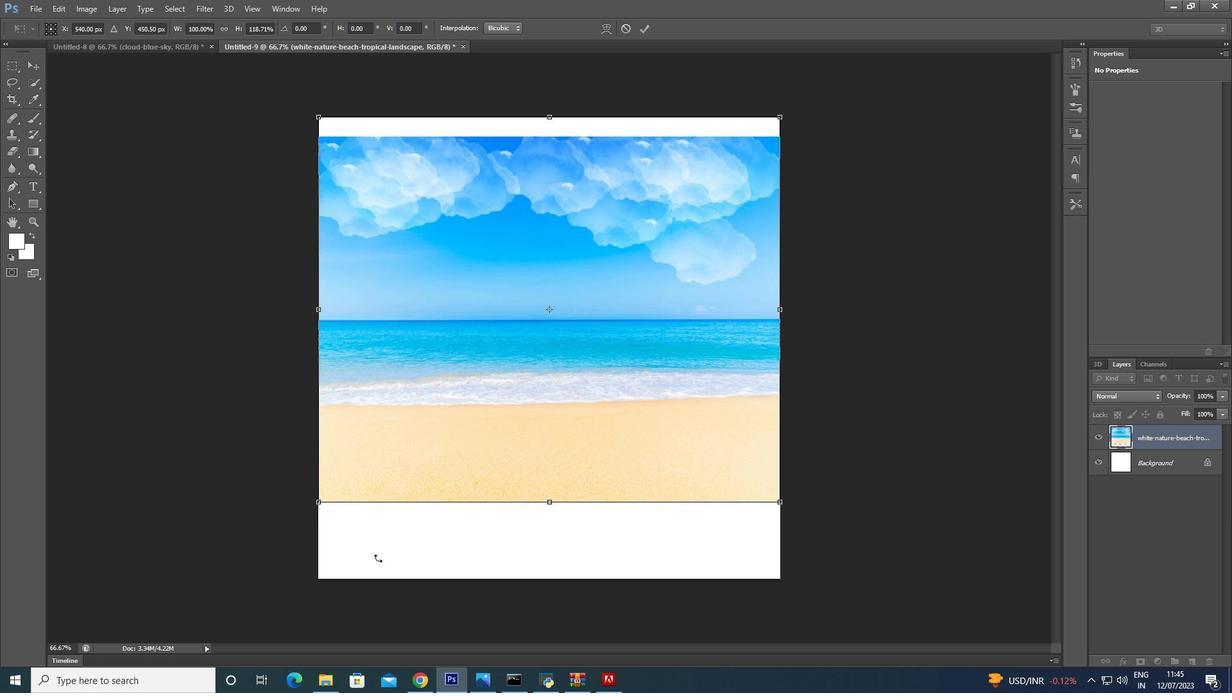 
Action: Mouse moved to (315, 519)
Screenshot: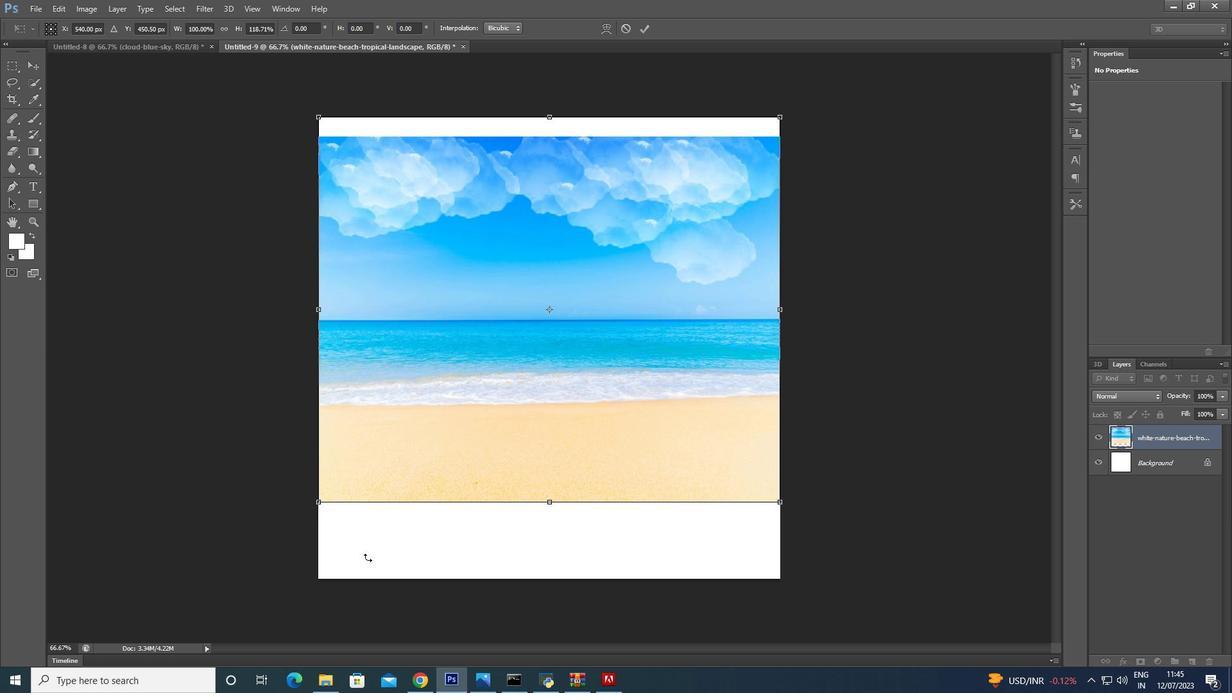 
Action: Key pressed <Key.shift>
Screenshot: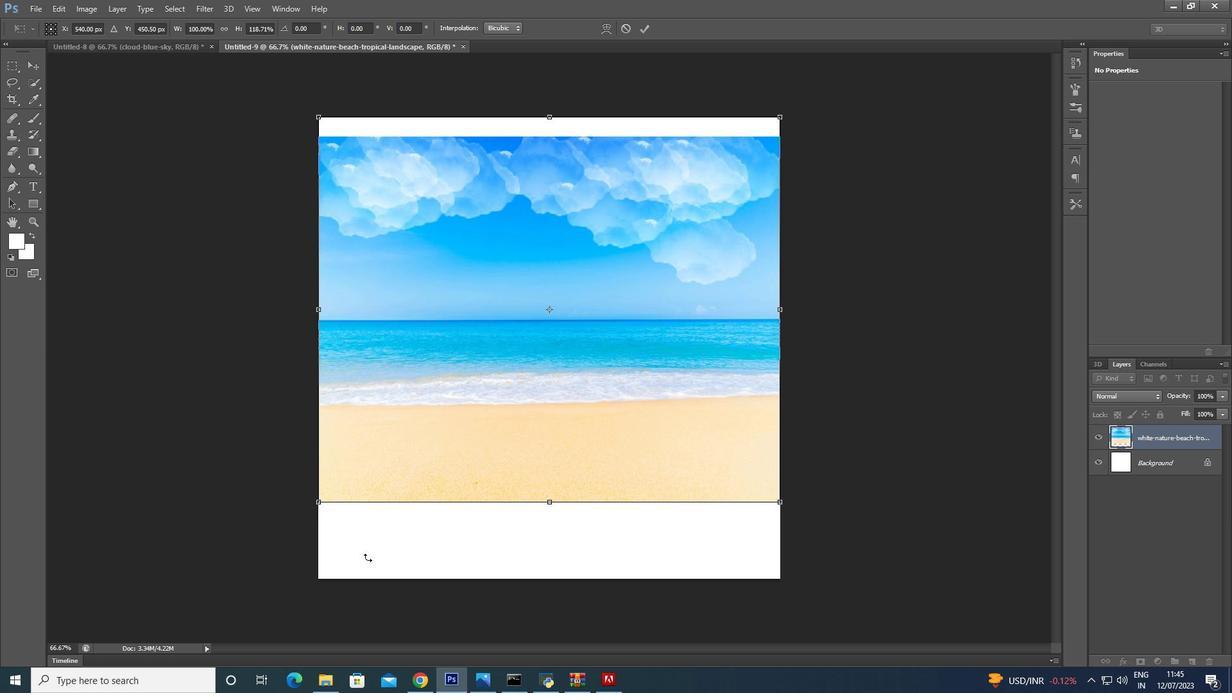 
Action: Mouse moved to (312, 514)
Screenshot: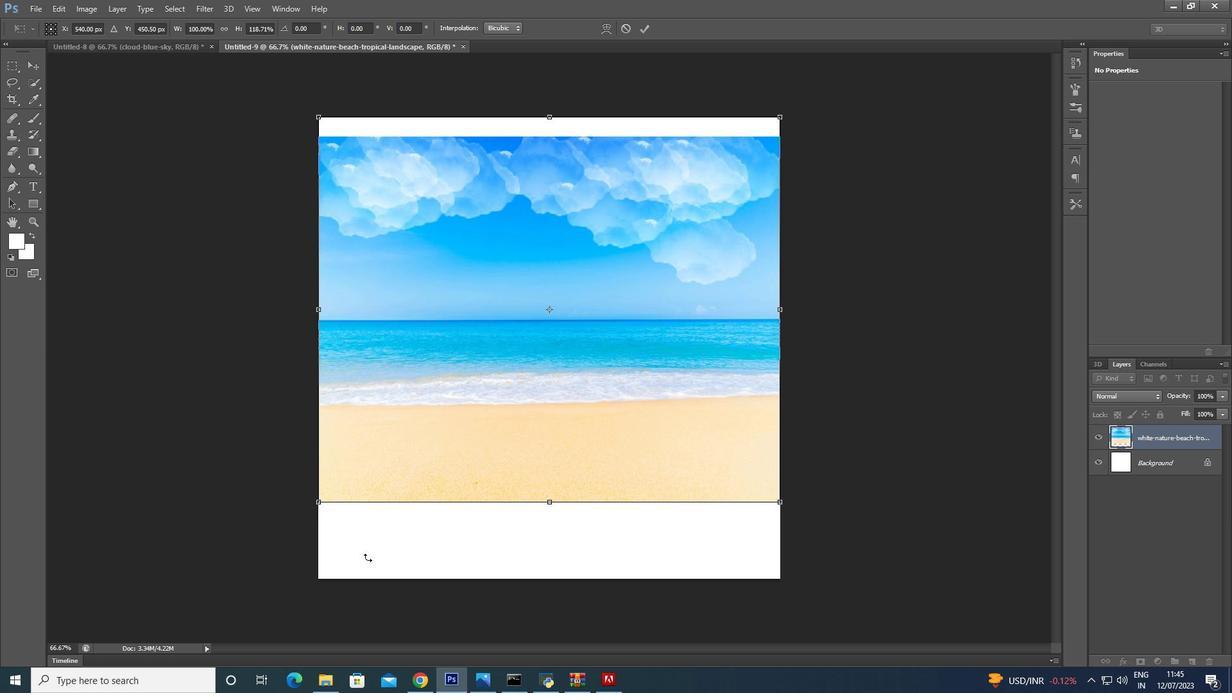 
Action: Key pressed <Key.shift>
Screenshot: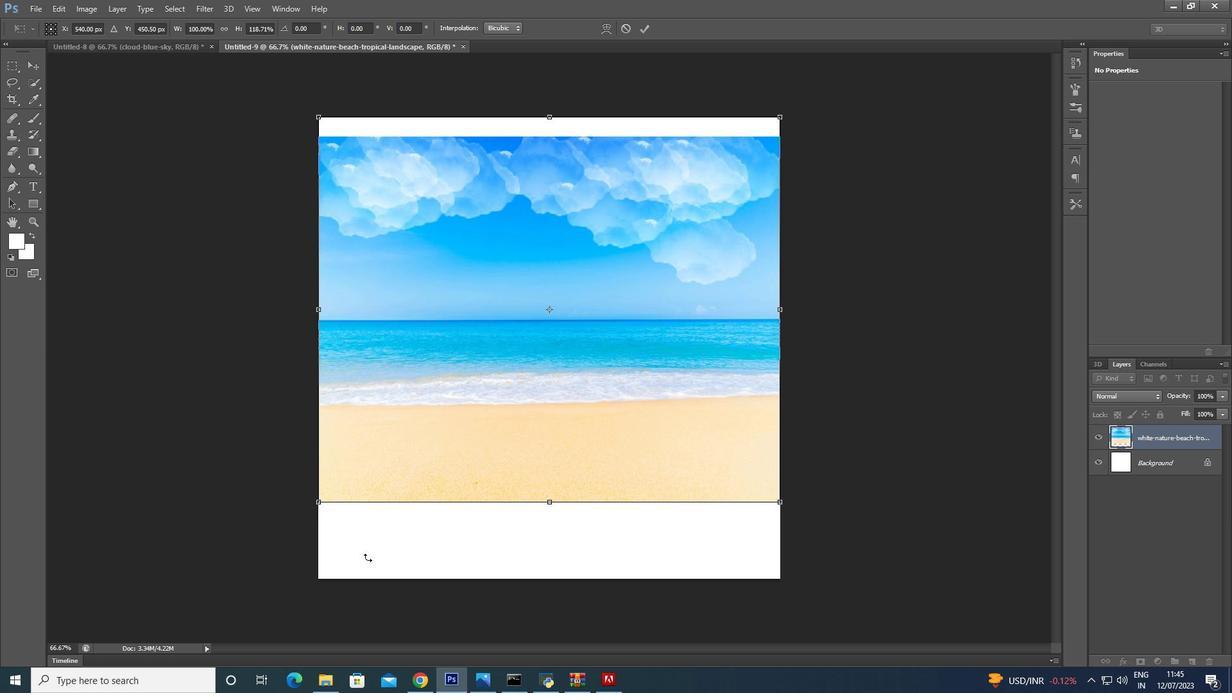 
Action: Mouse moved to (311, 512)
Screenshot: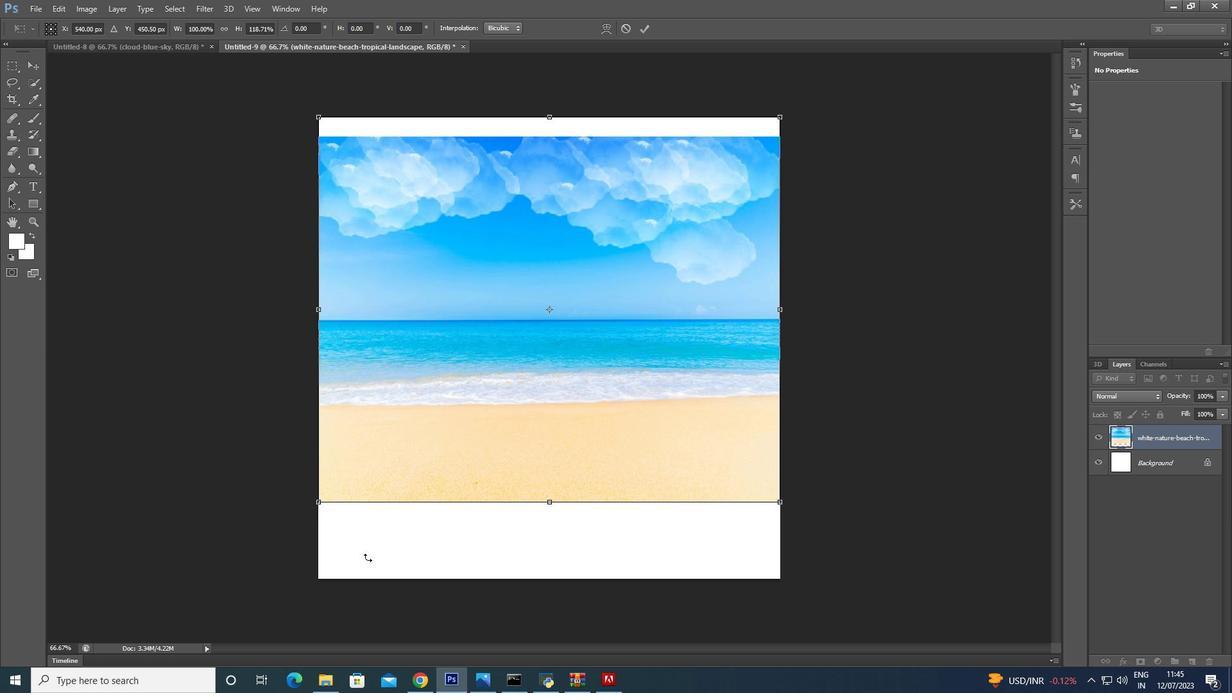 
Action: Key pressed <Key.shift>
Screenshot: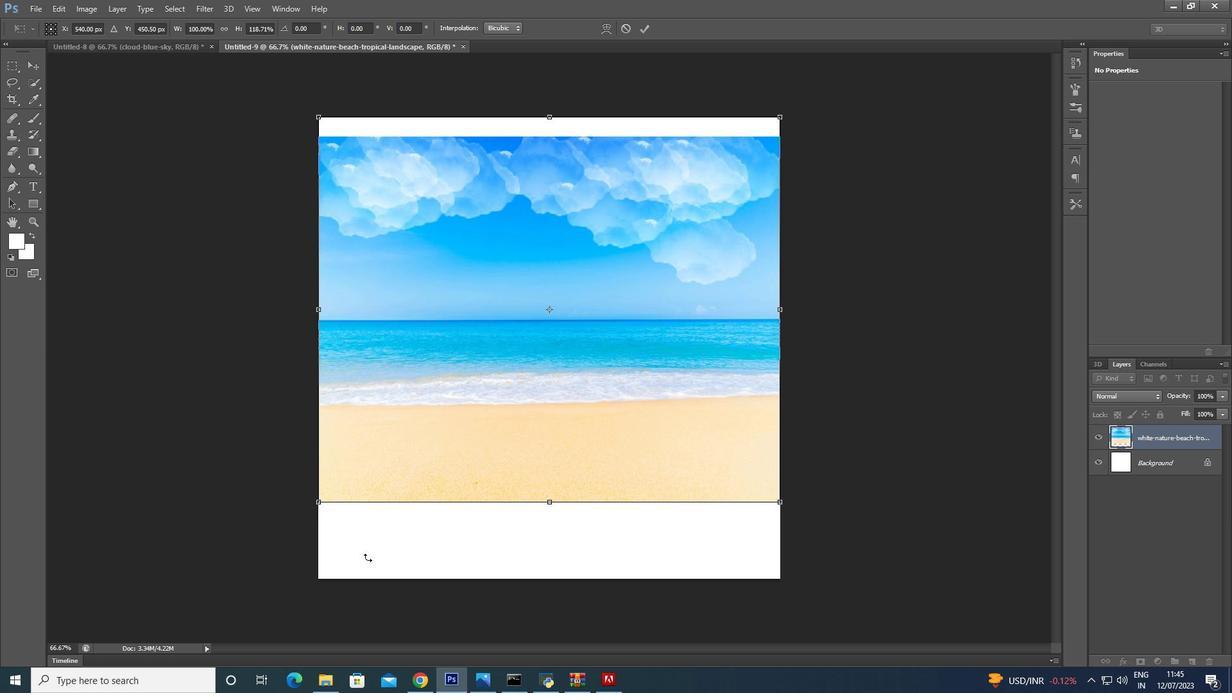 
Action: Mouse moved to (311, 511)
Screenshot: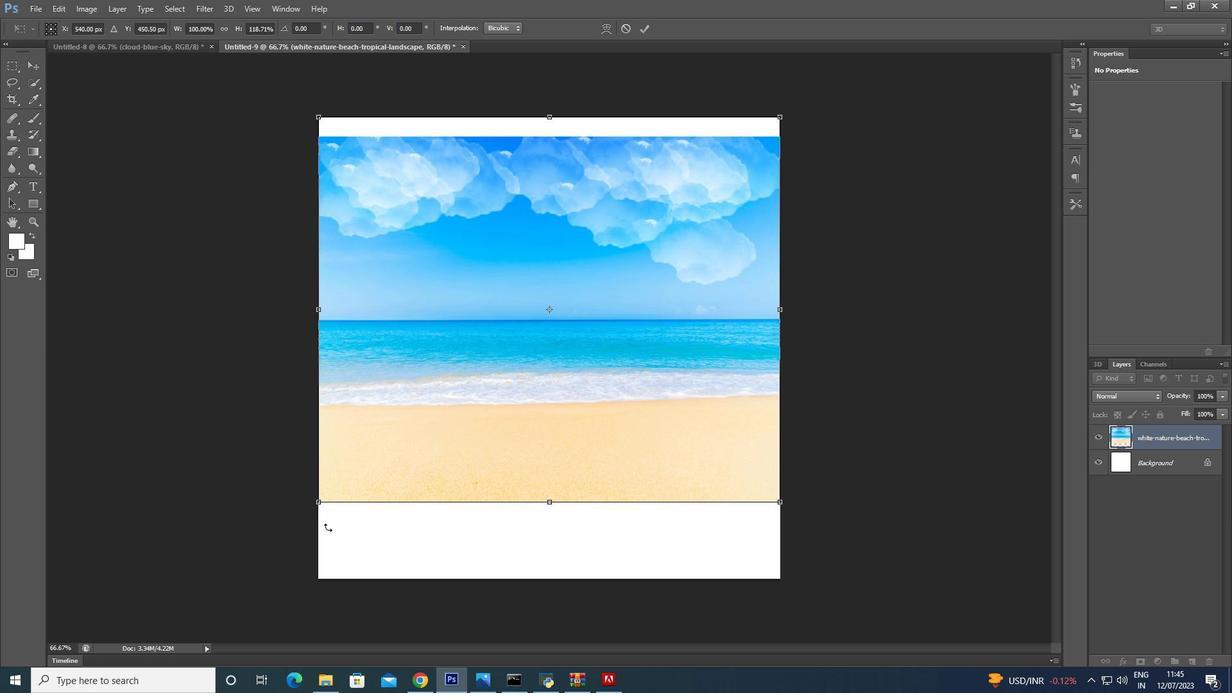 
Action: Key pressed <Key.shift><Key.shift><Key.shift>
Screenshot: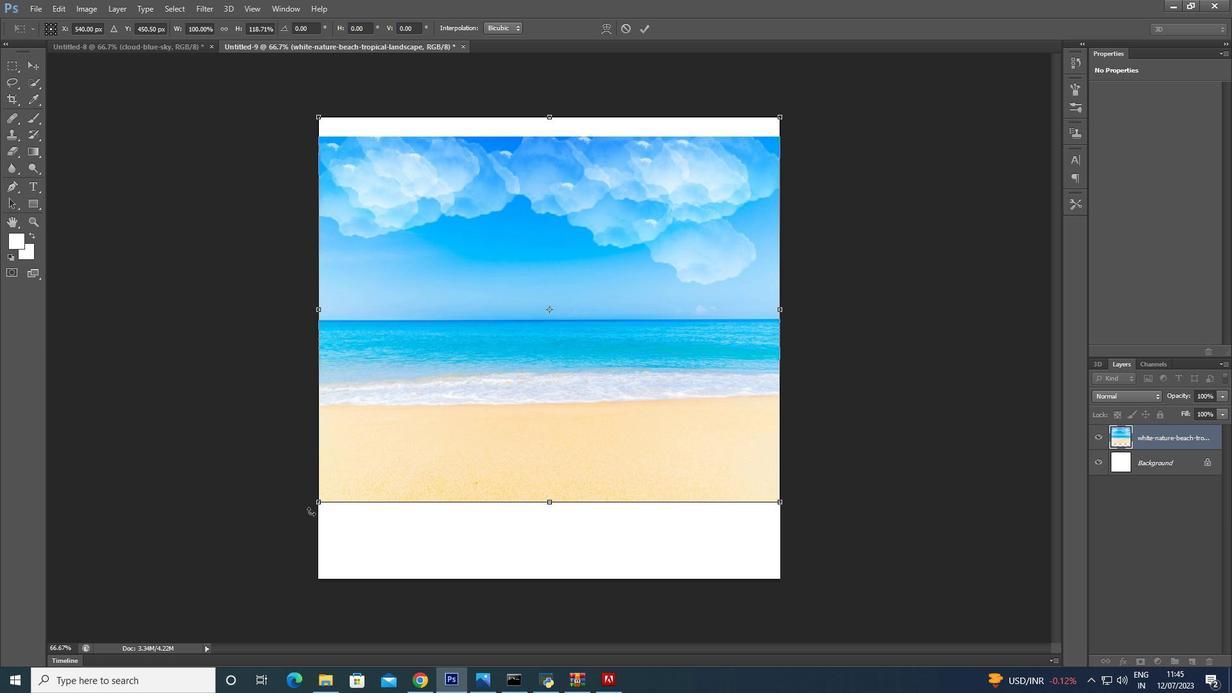 
Action: Mouse moved to (313, 507)
Screenshot: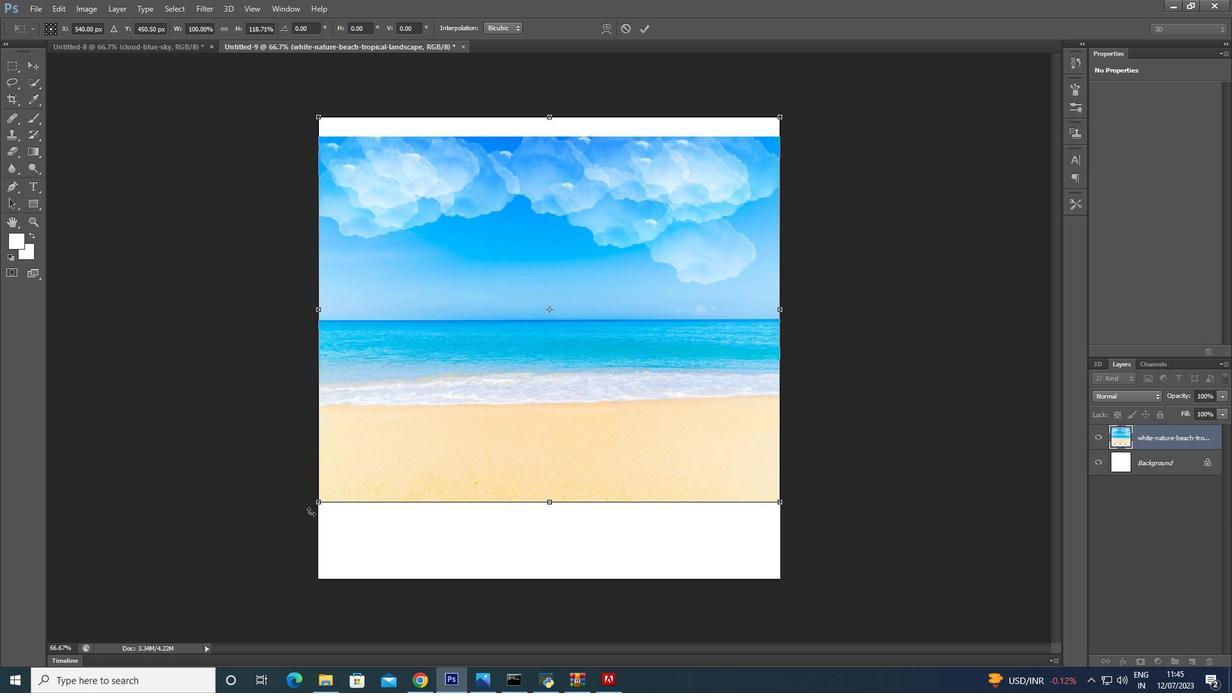 
Action: Key pressed <Key.shift>
Screenshot: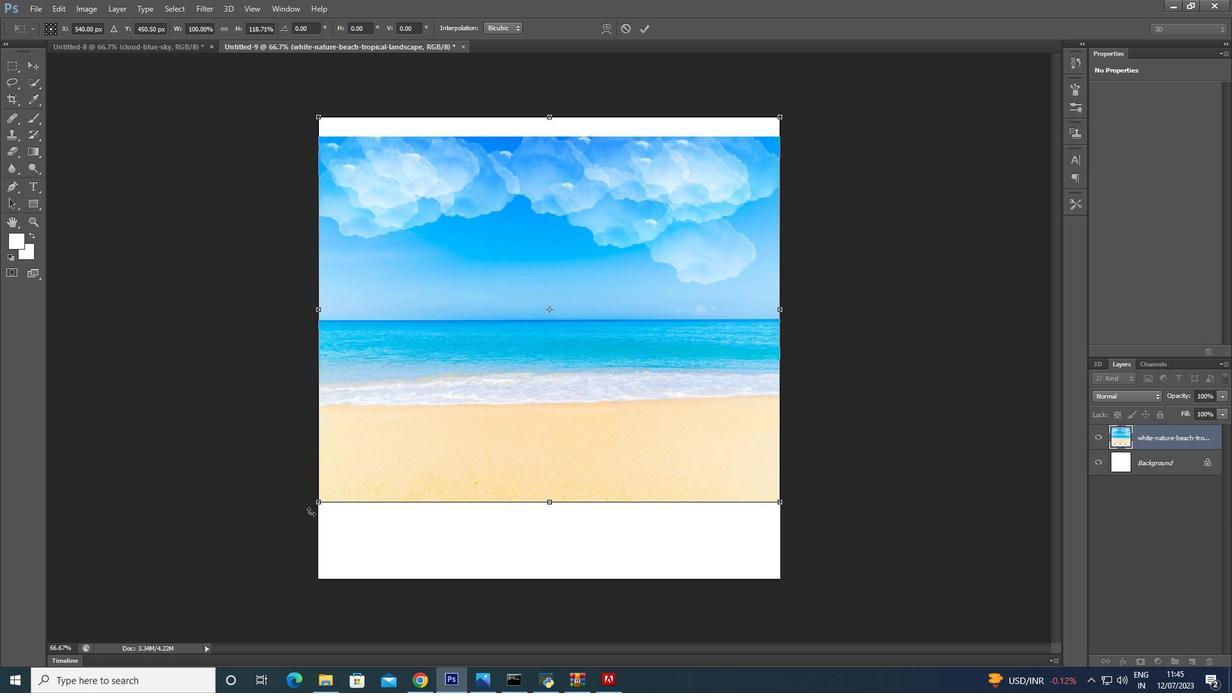 
Action: Mouse moved to (319, 502)
Screenshot: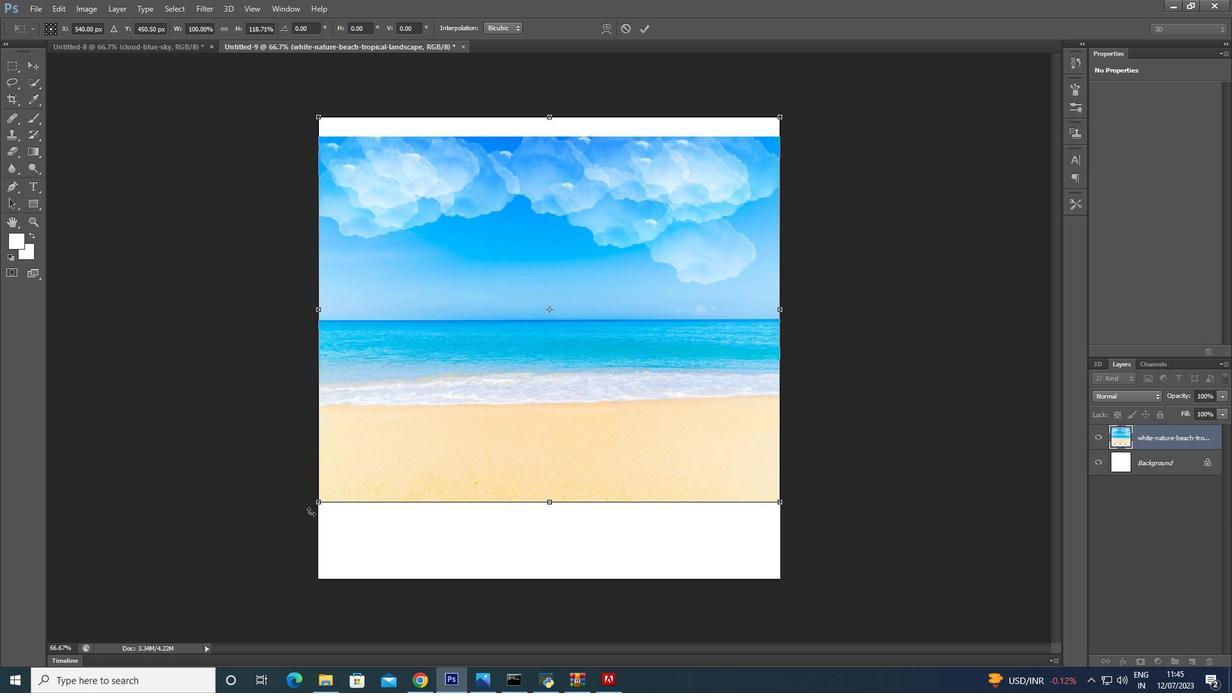 
Action: Key pressed <Key.shift>
Screenshot: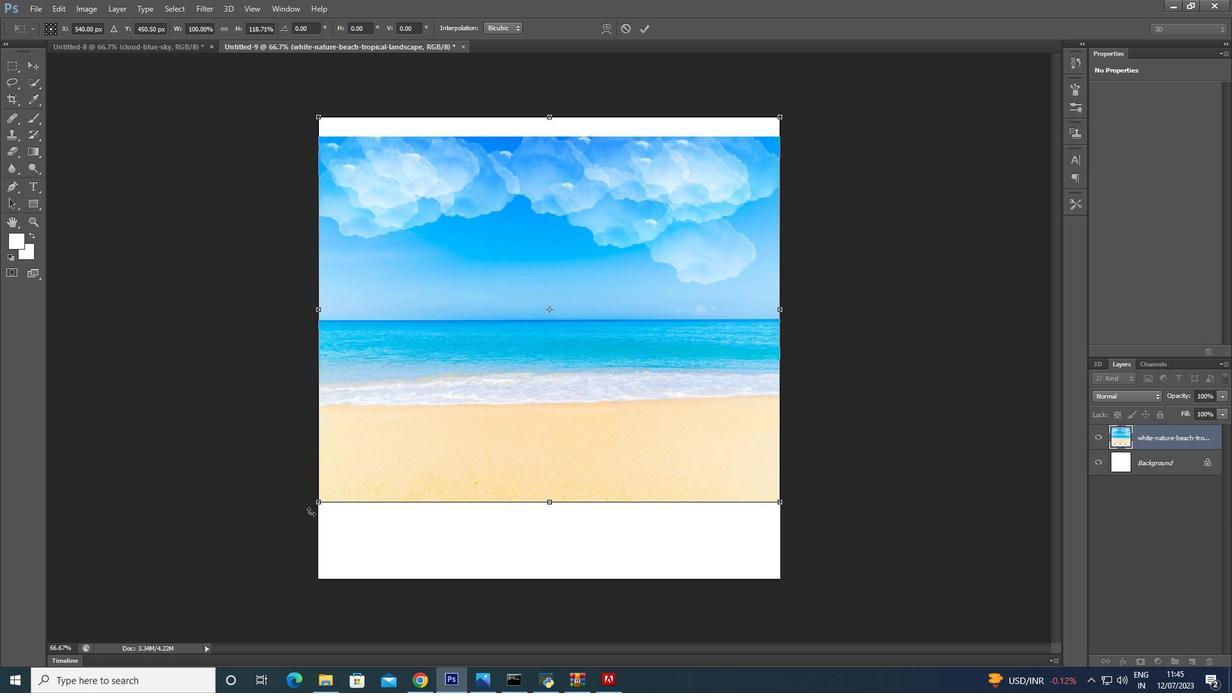
Action: Mouse moved to (320, 500)
Screenshot: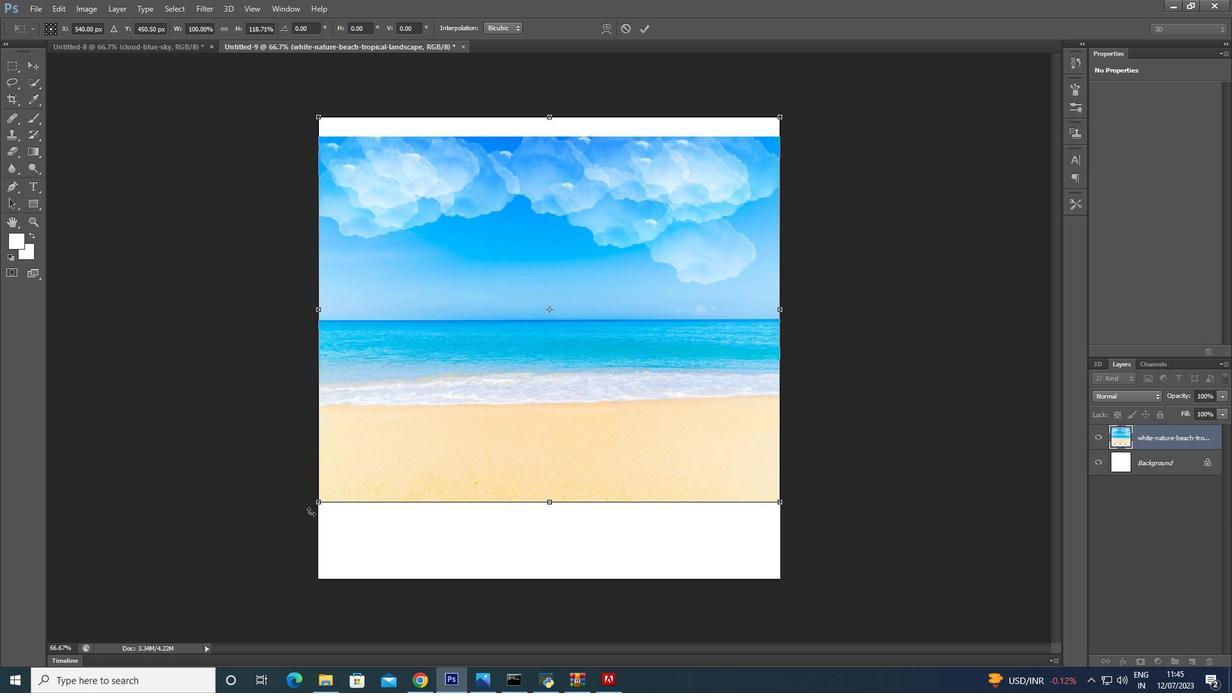 
Action: Key pressed <Key.shift><Key.shift>
Screenshot: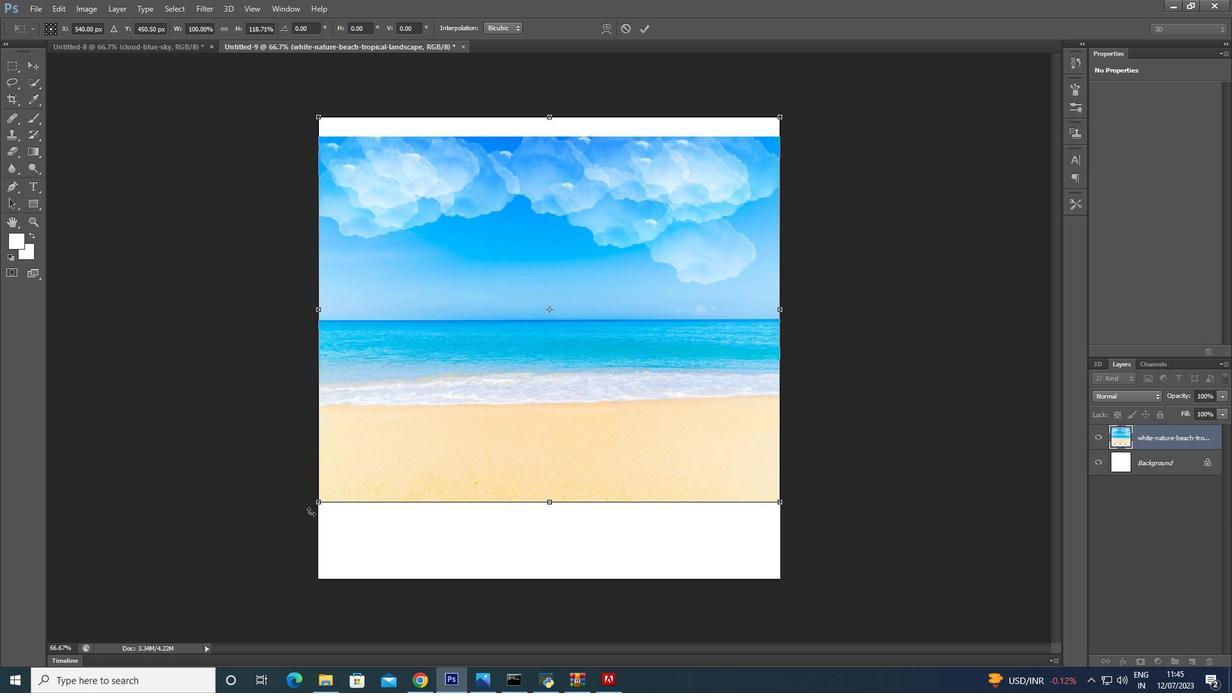 
Action: Mouse moved to (320, 500)
Screenshot: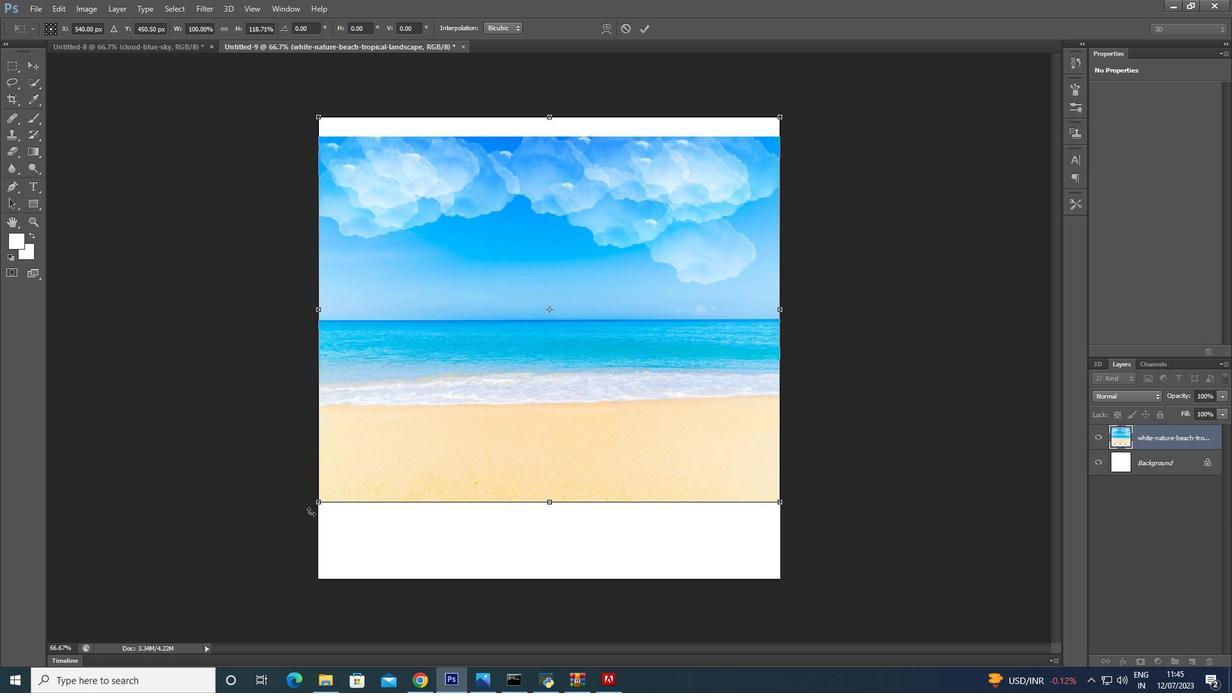 
Action: Key pressed <Key.shift><Key.shift>
Screenshot: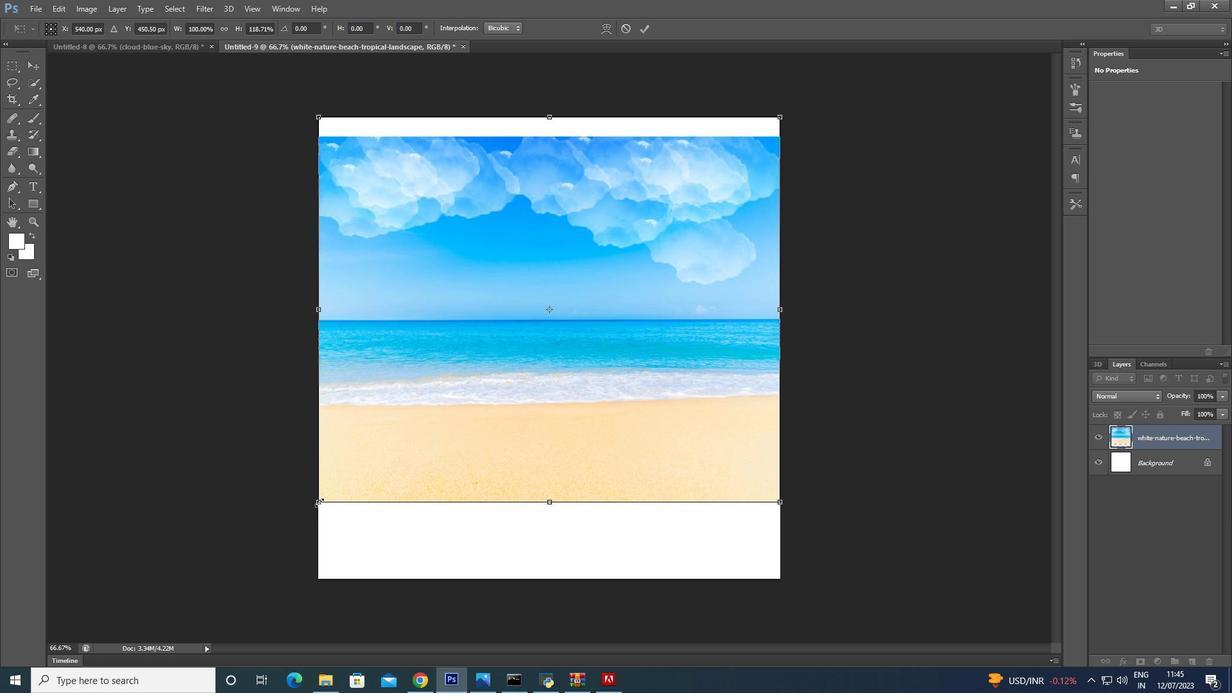 
Action: Mouse moved to (321, 500)
Screenshot: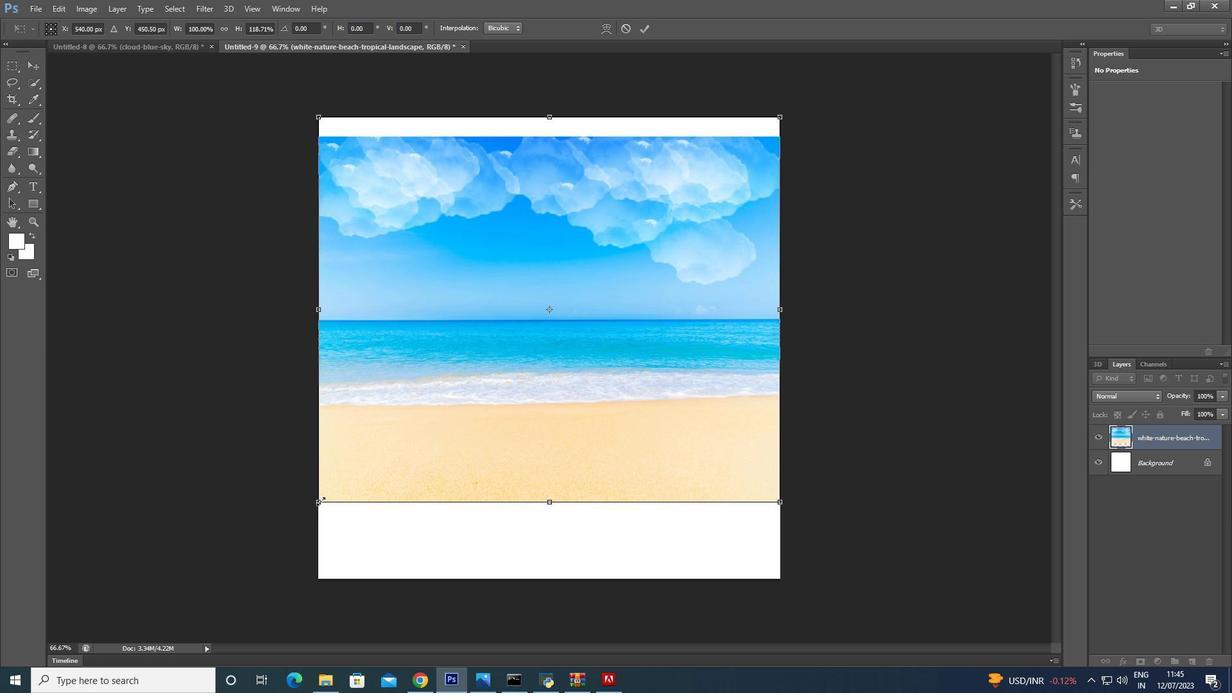 
Action: Key pressed <Key.shift><Key.shift><Key.shift><Key.shift>
Screenshot: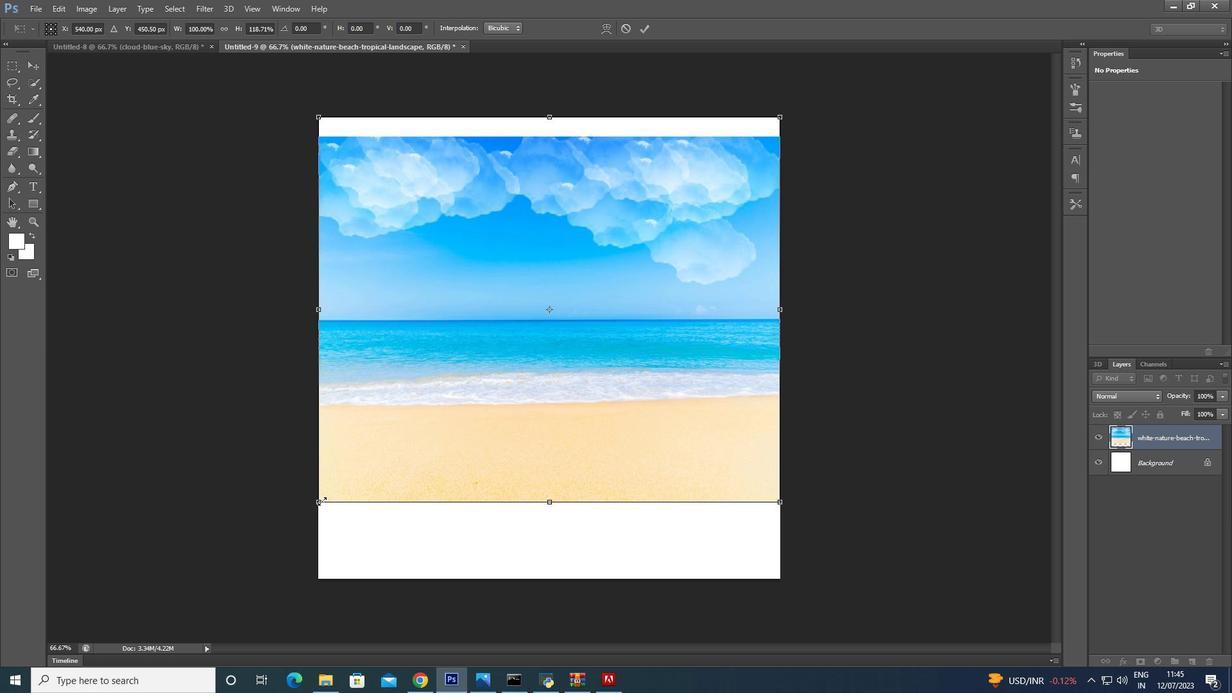 
Action: Mouse pressed left at (321, 500)
Screenshot: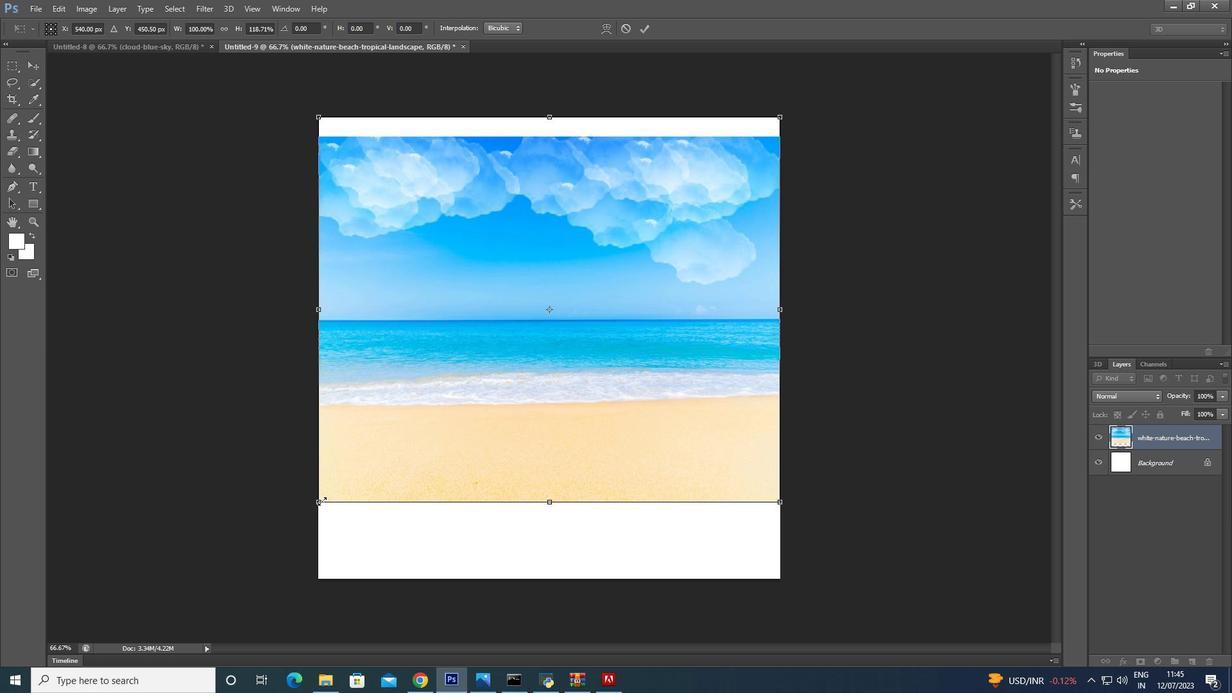 
Action: Key pressed <Key.shift><Key.shift>
Screenshot: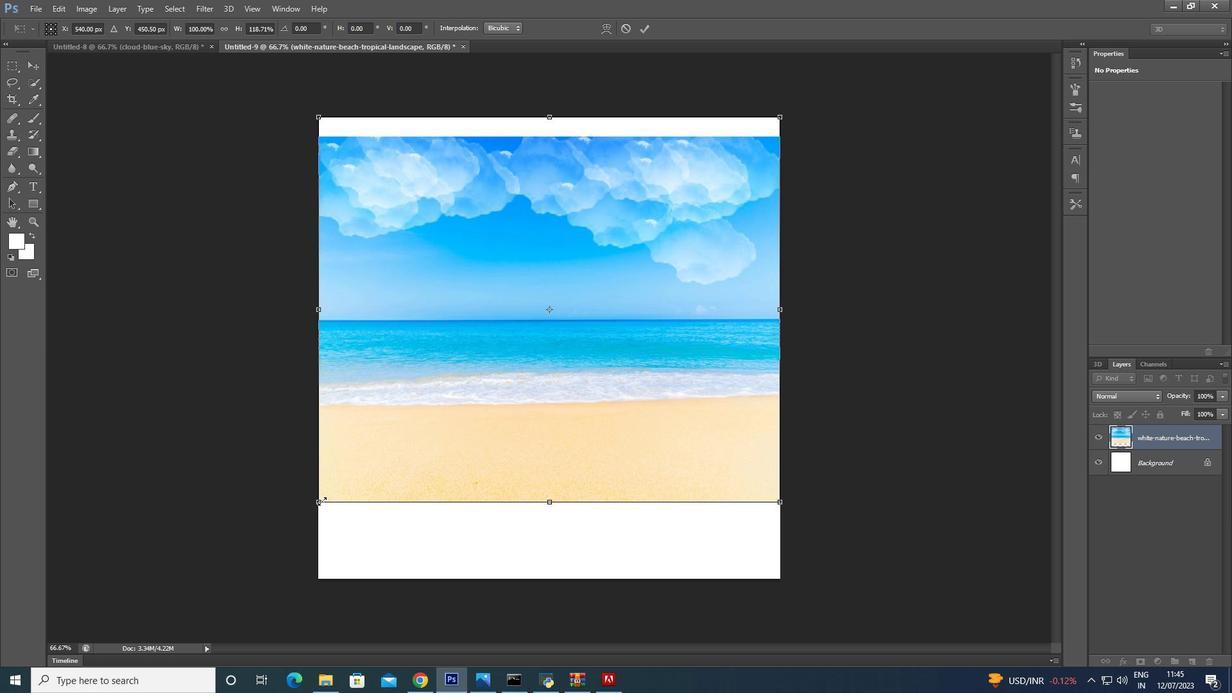 
Action: Mouse moved to (321, 500)
Screenshot: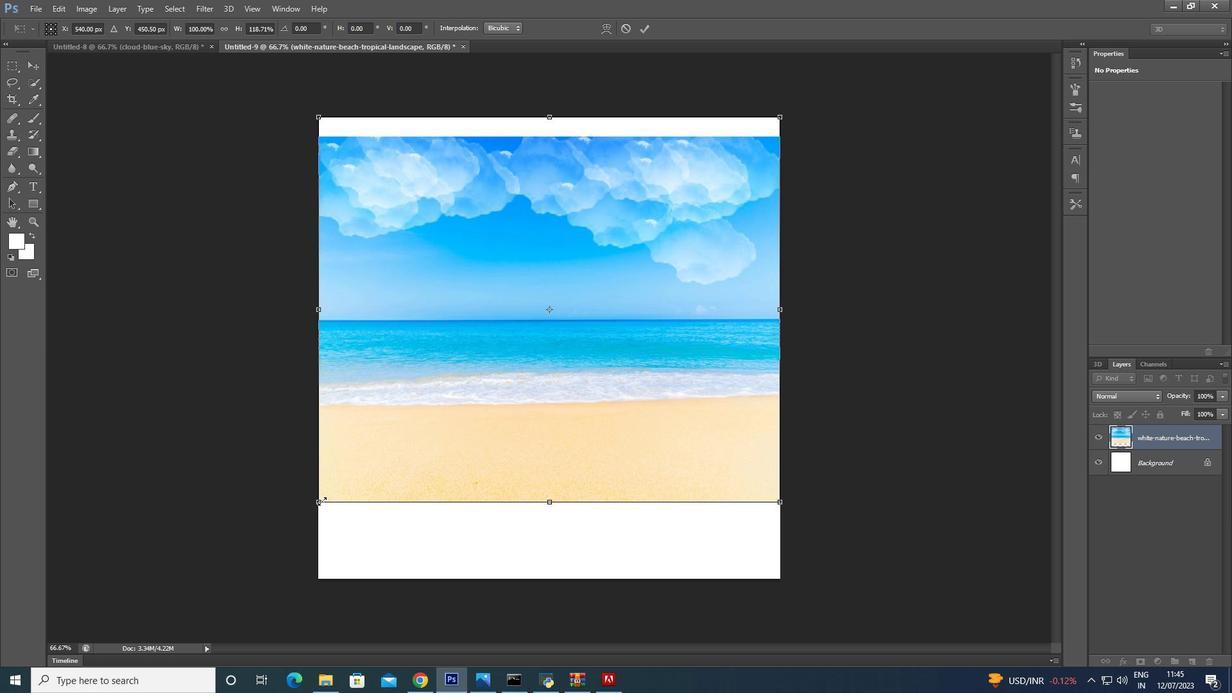 
Action: Key pressed <Key.shift><Key.shift>
Screenshot: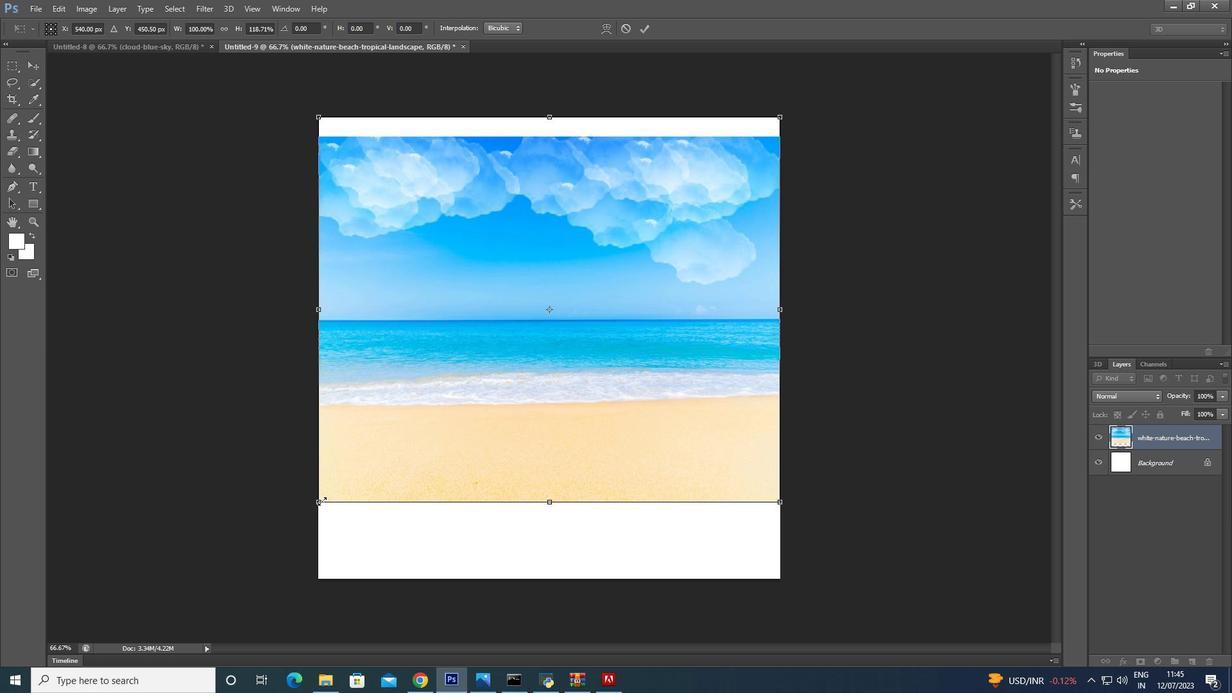 
Action: Mouse moved to (310, 509)
Screenshot: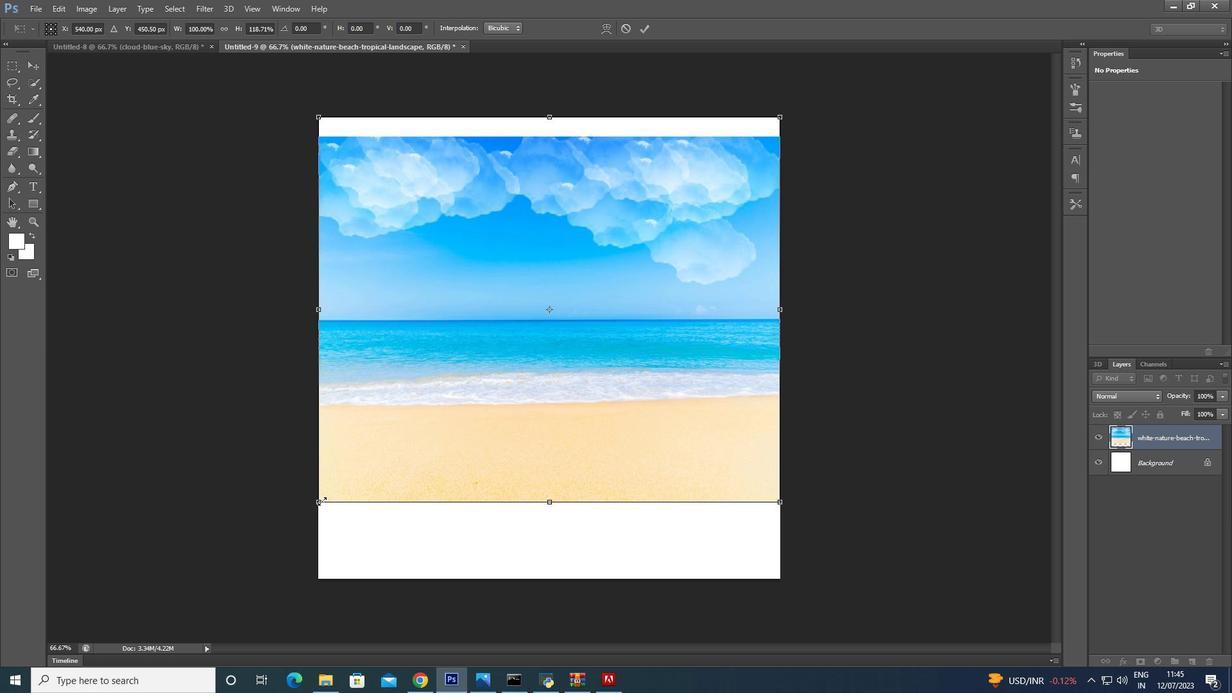 
Action: Key pressed <Key.shift>
Screenshot: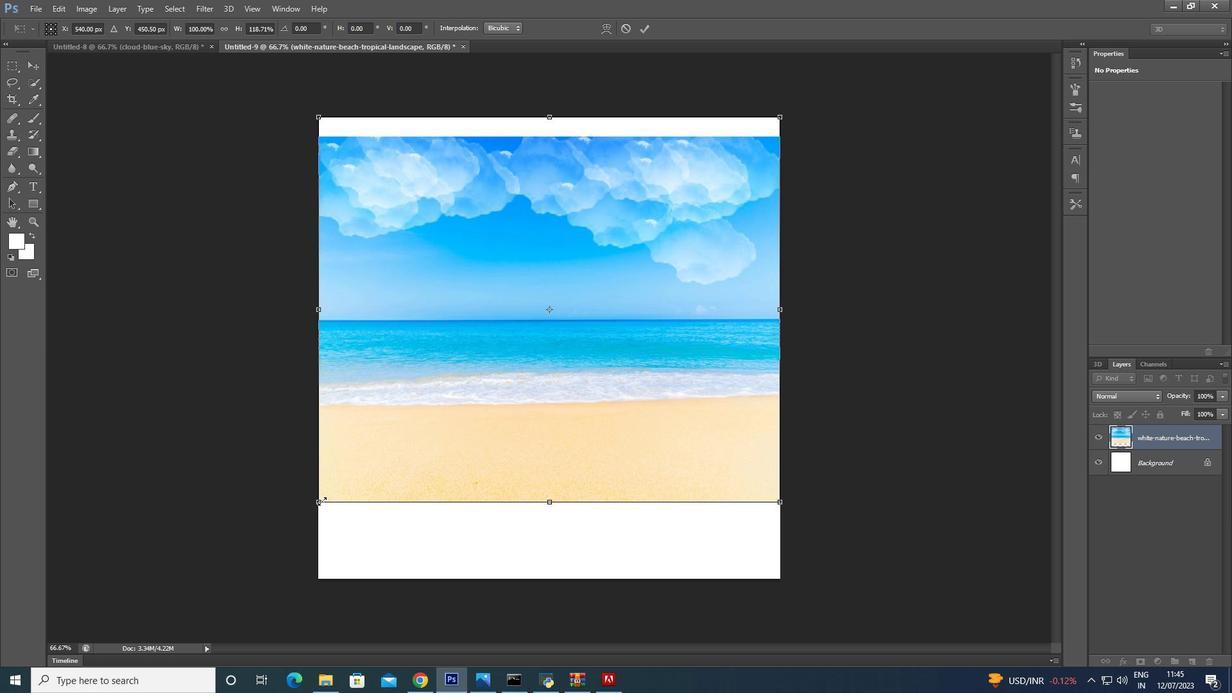 
Action: Mouse moved to (304, 514)
Screenshot: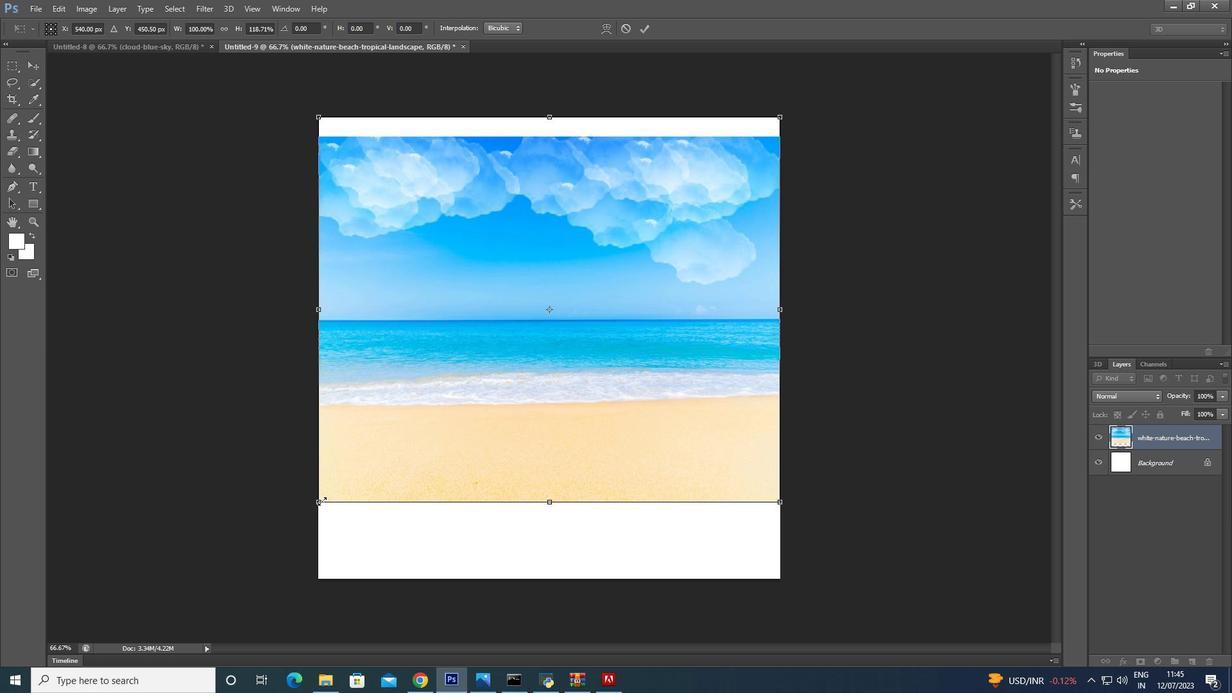 
Action: Key pressed <Key.shift>
Screenshot: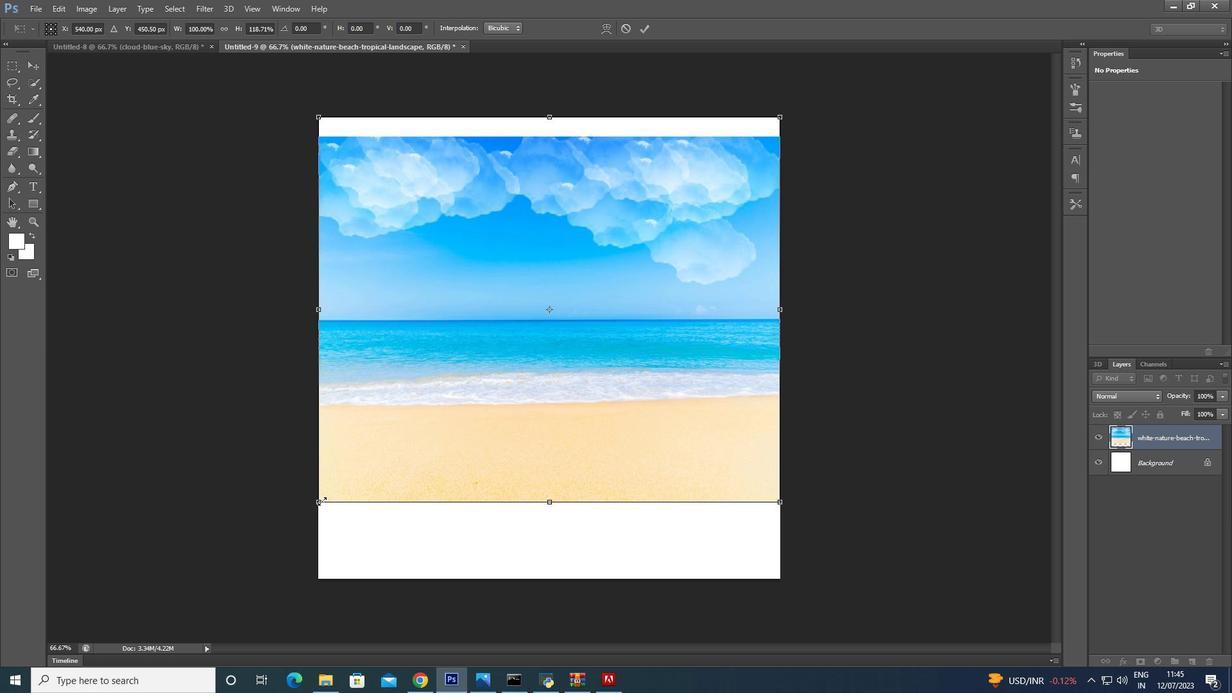 
Action: Mouse moved to (300, 519)
Screenshot: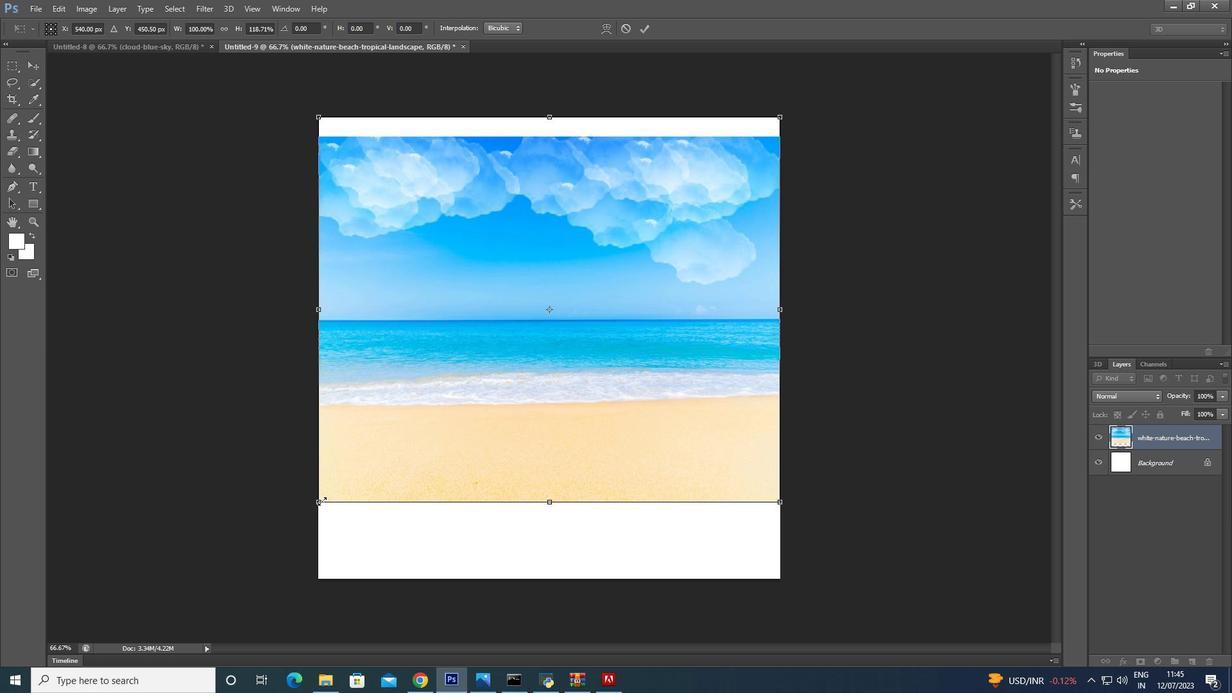 
Action: Key pressed <Key.shift>
Screenshot: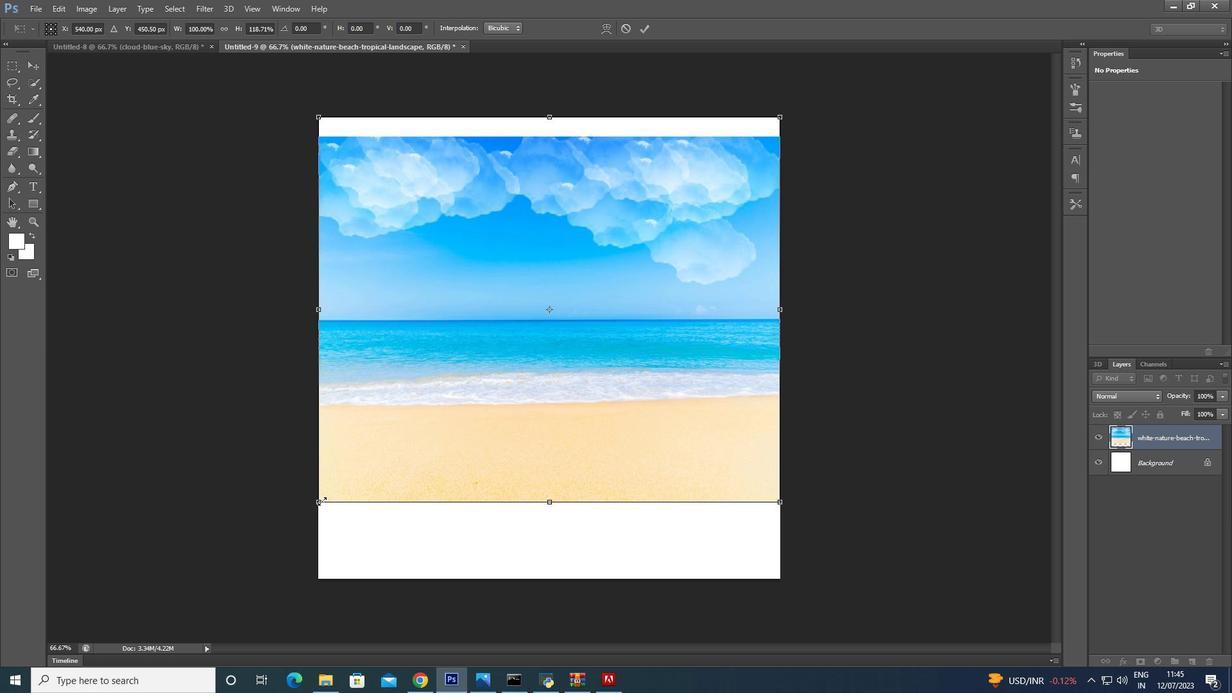 
Action: Mouse moved to (294, 529)
Screenshot: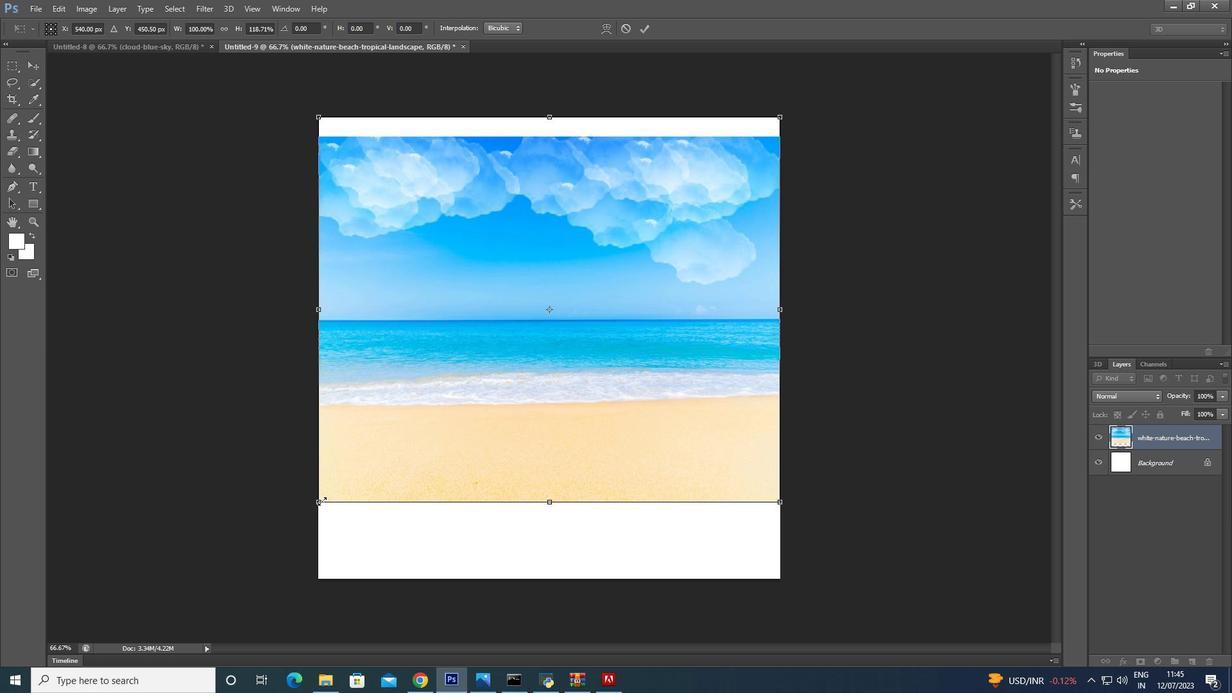 
Action: Key pressed <Key.shift>
Screenshot: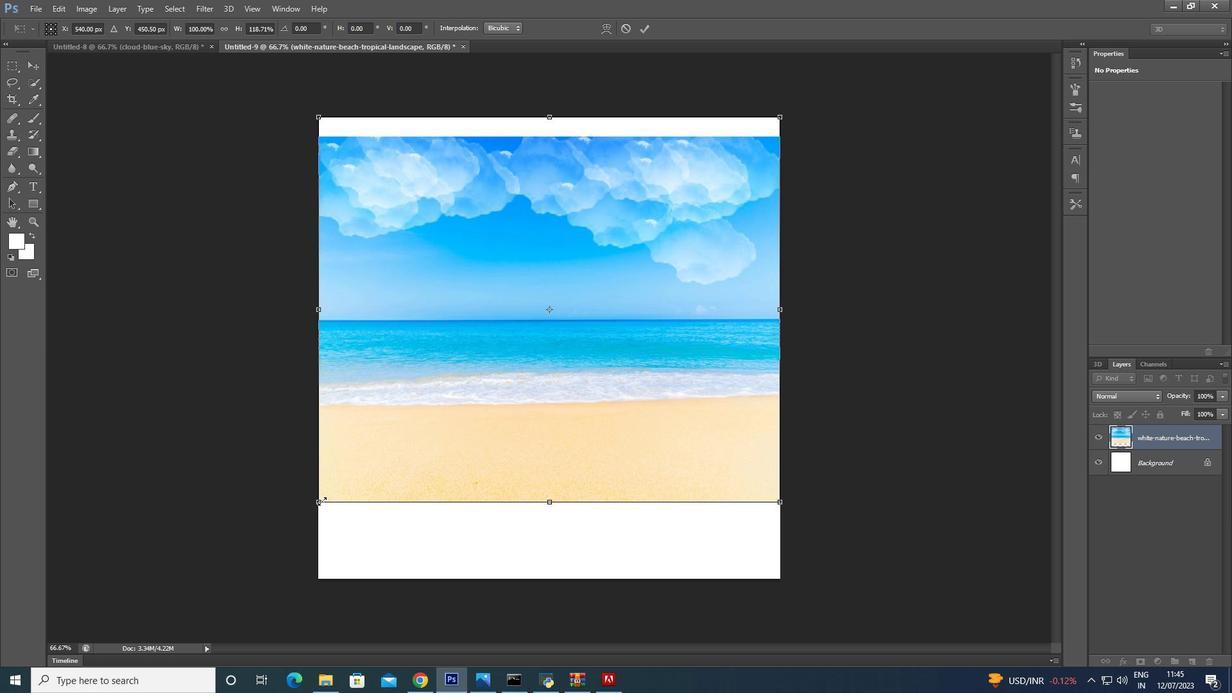 
Action: Mouse moved to (292, 532)
Screenshot: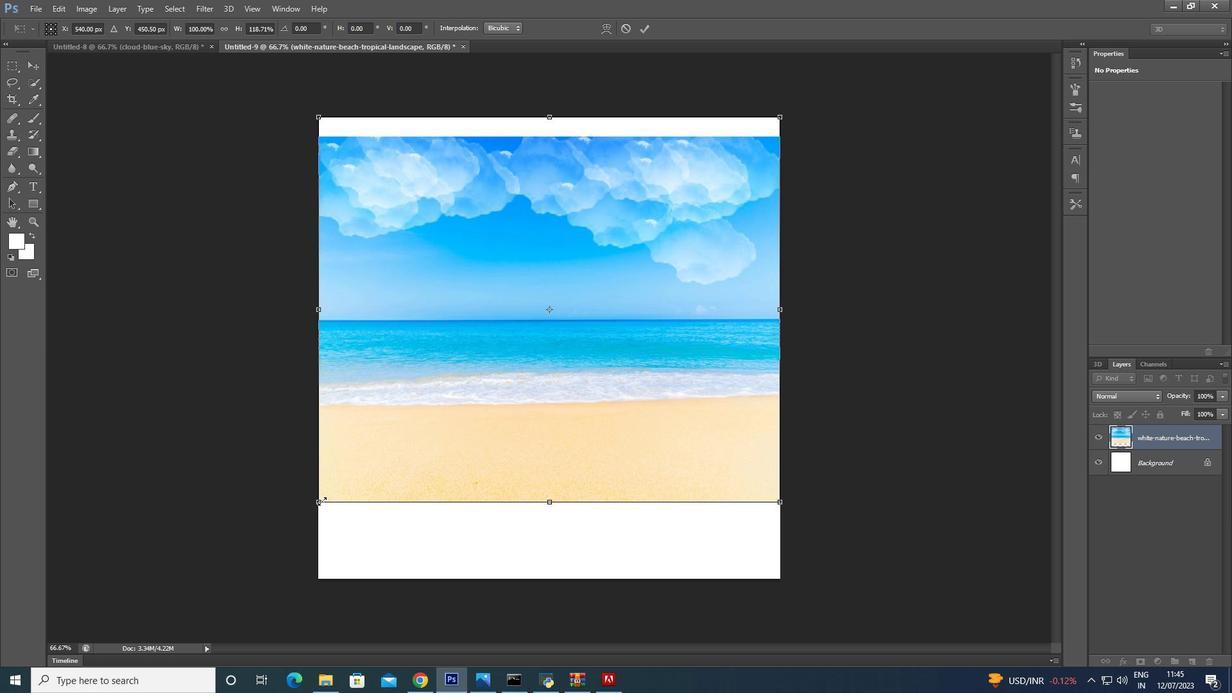 
Action: Key pressed <Key.shift>
Screenshot: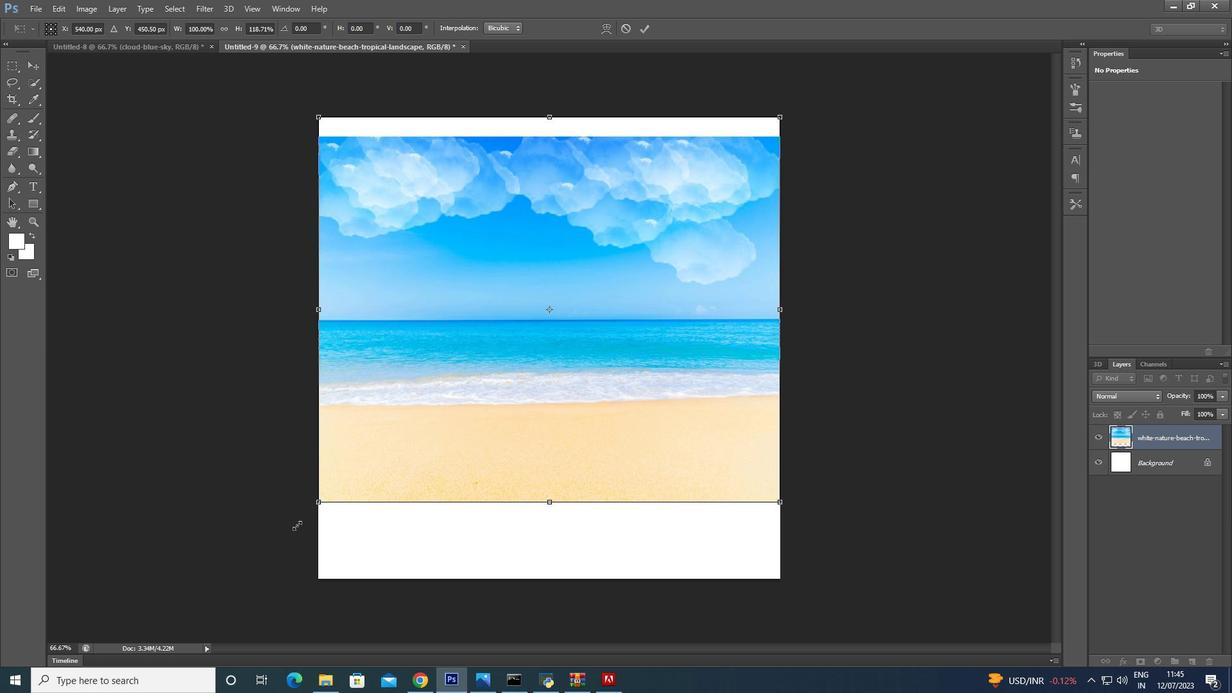 
Action: Mouse moved to (292, 533)
Screenshot: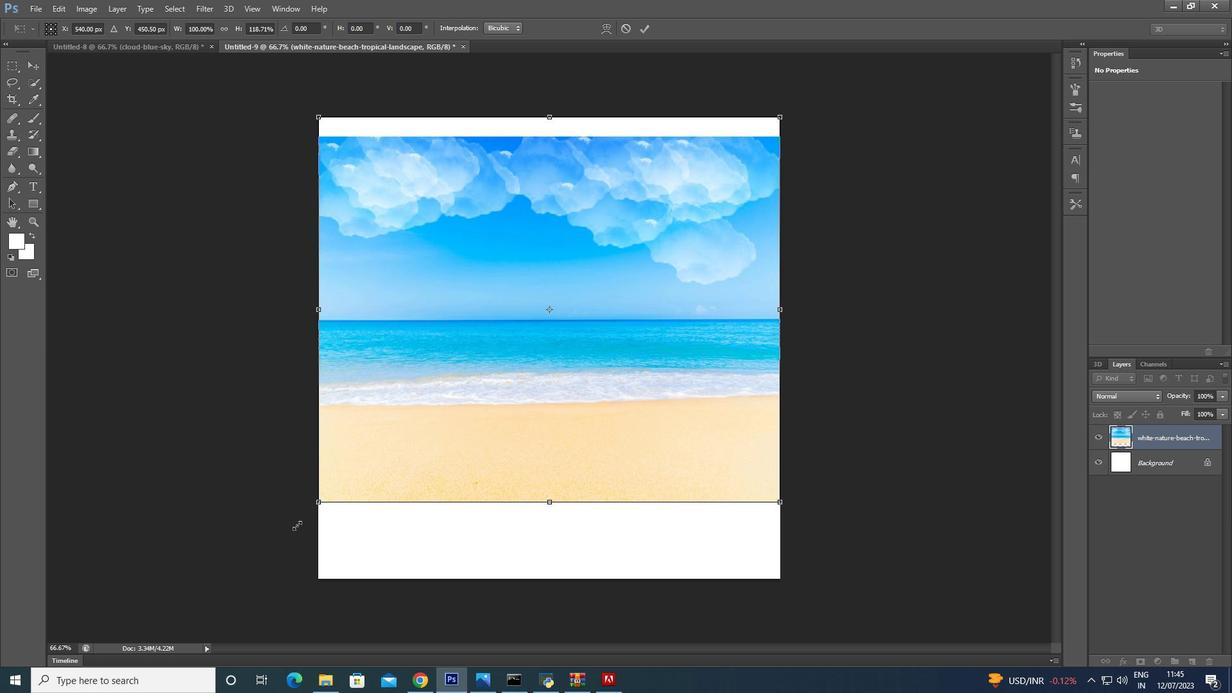 
Action: Key pressed <Key.shift>
Screenshot: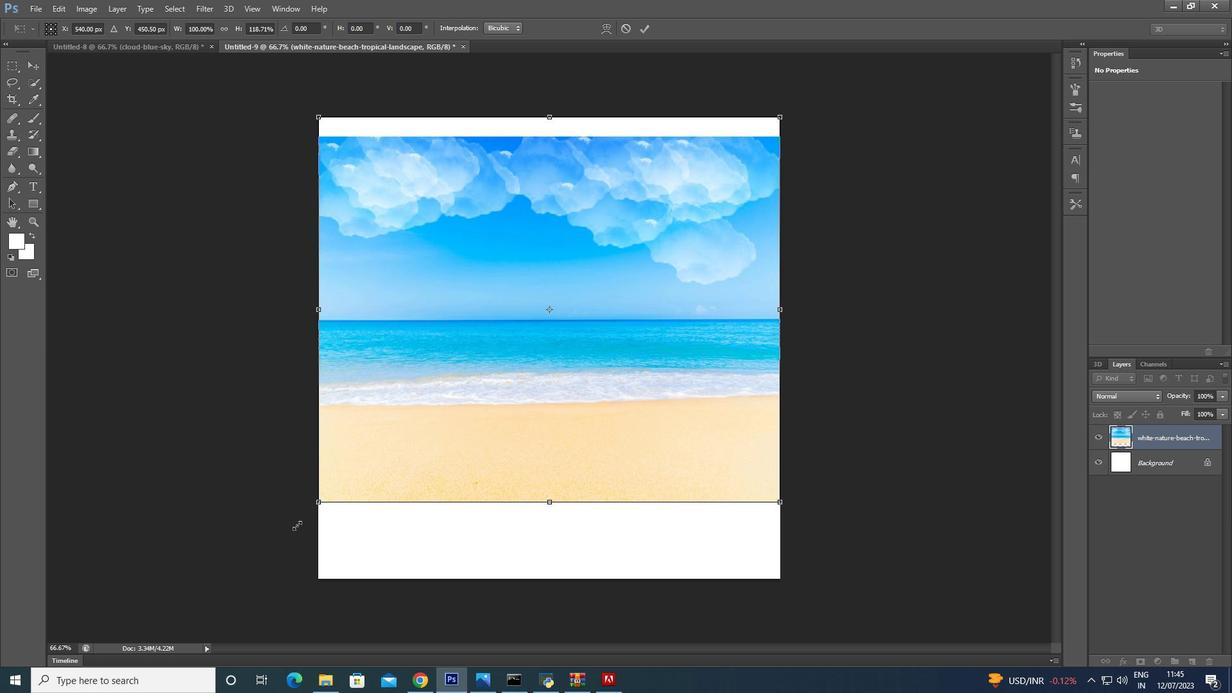 
Action: Mouse moved to (292, 534)
Screenshot: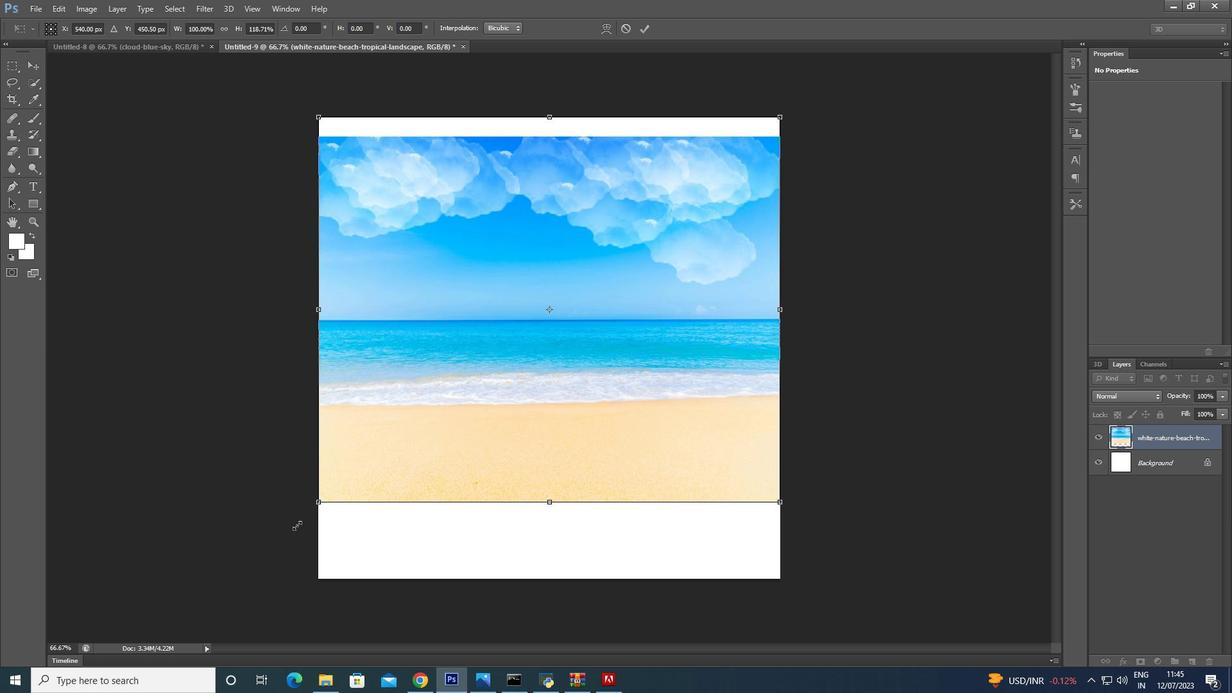
Action: Key pressed <Key.shift>
Screenshot: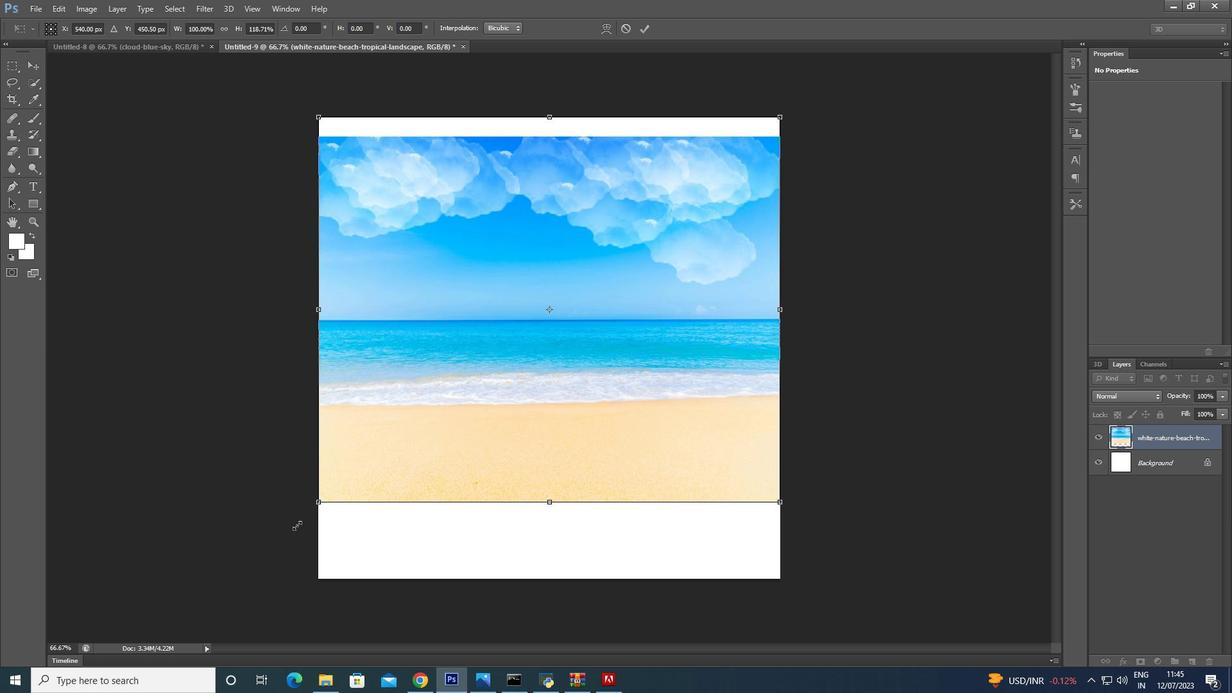 
Action: Mouse moved to (292, 537)
Screenshot: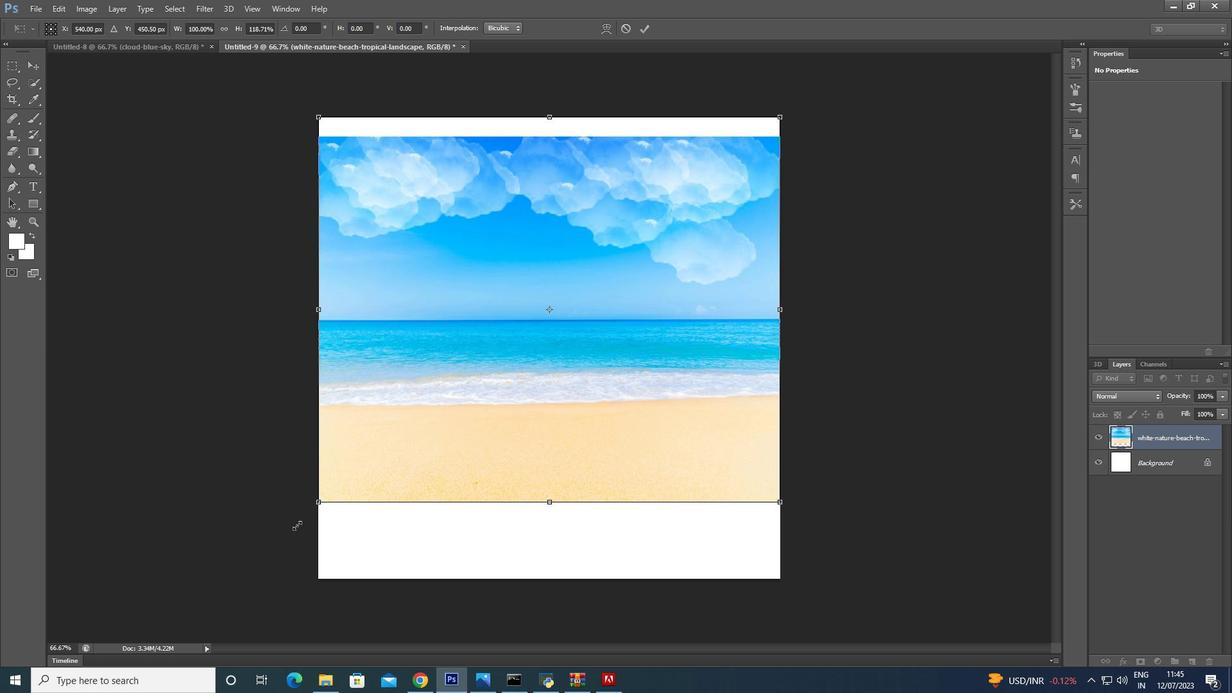 
Action: Key pressed <Key.shift>
